 Task: Find a one-way business class flight from Sun Valley to Des Moines on May 9th for 5 adults, 1 child, and 2 infants, with 2 bags, departing between 07:00 and 00:00, and select Alaska as the airline.
Action: Mouse moved to (375, 122)
Screenshot: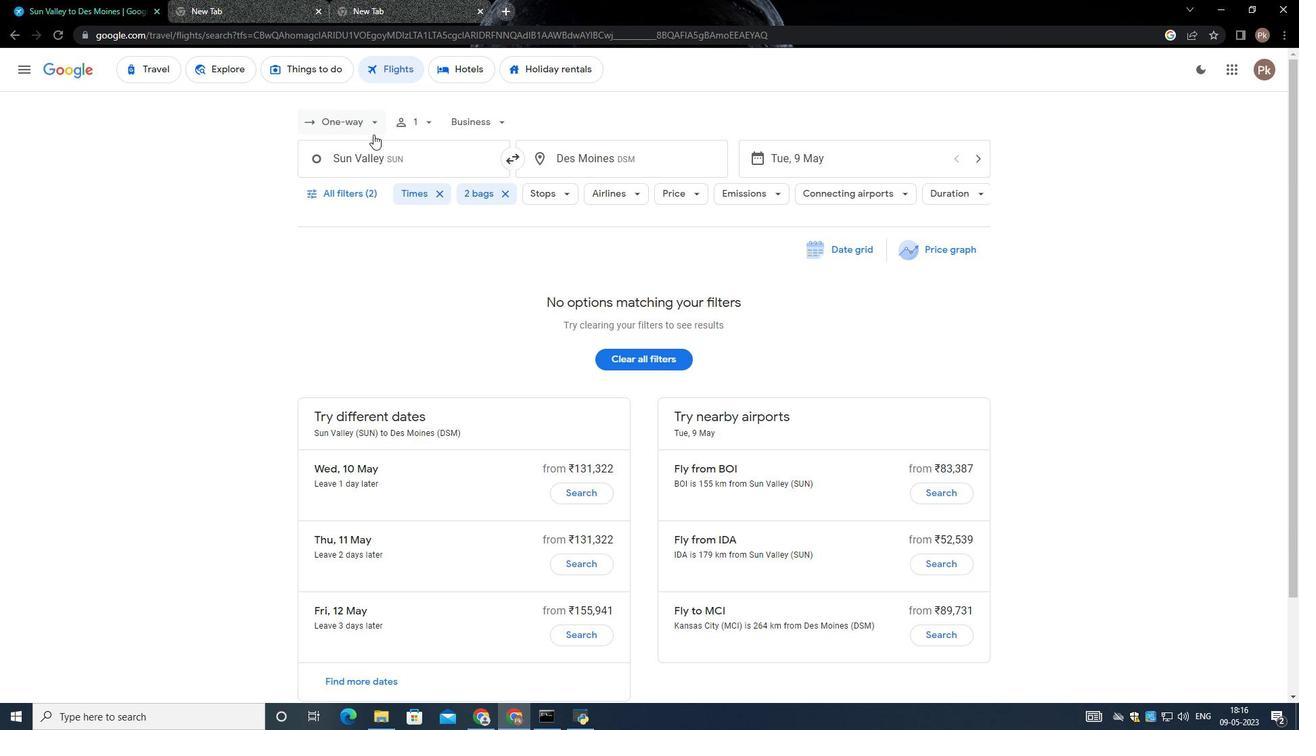 
Action: Mouse pressed left at (375, 122)
Screenshot: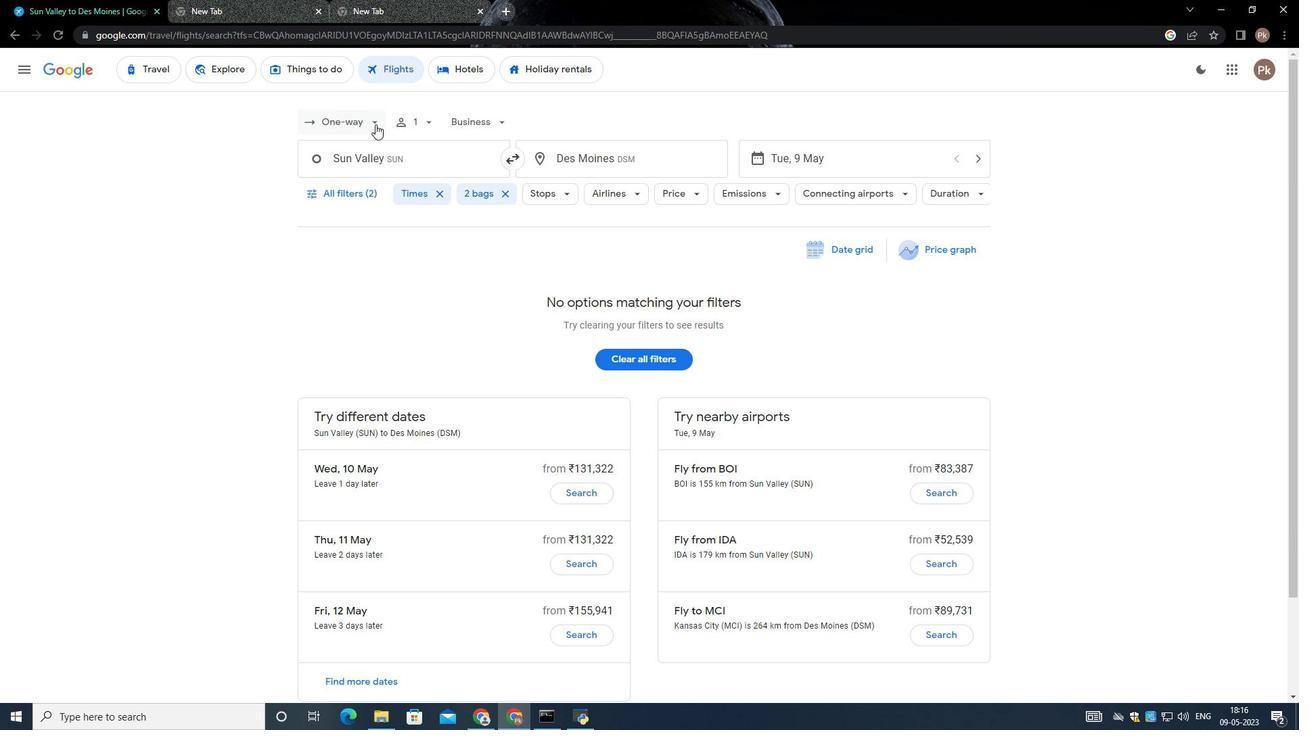 
Action: Mouse moved to (376, 186)
Screenshot: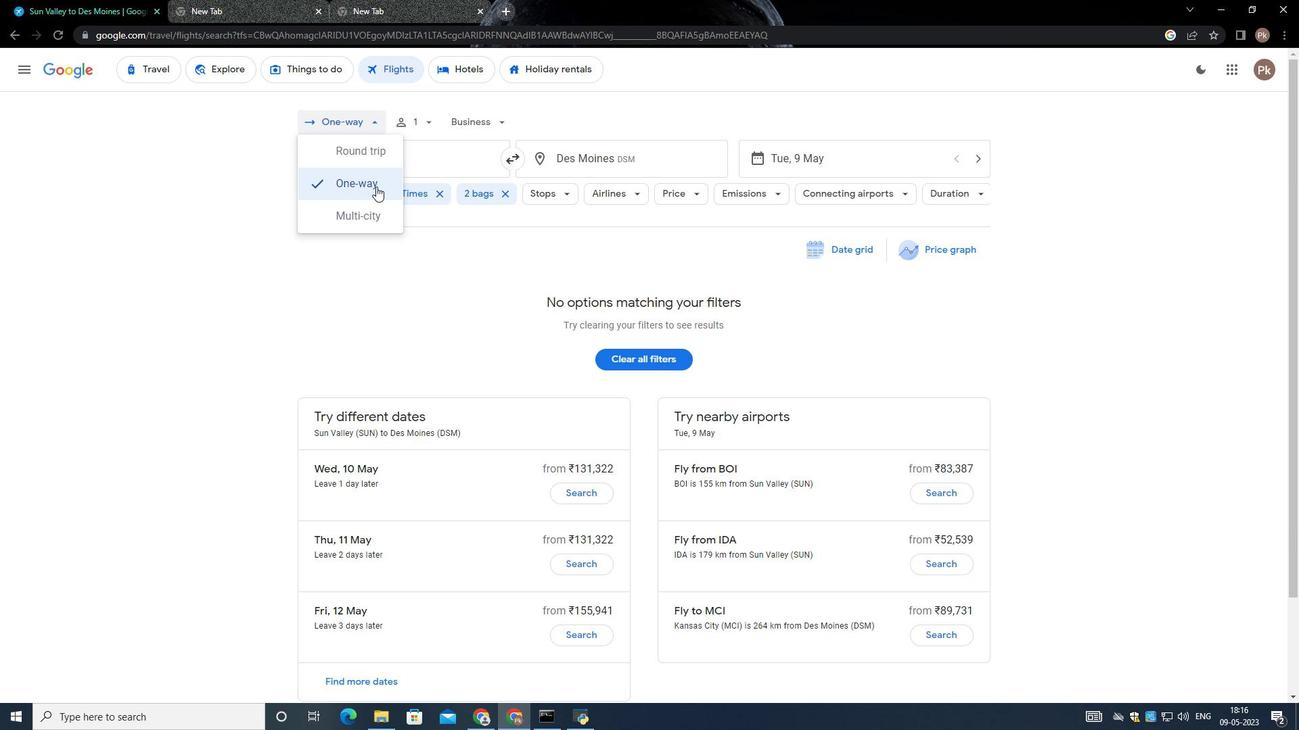 
Action: Mouse pressed left at (376, 186)
Screenshot: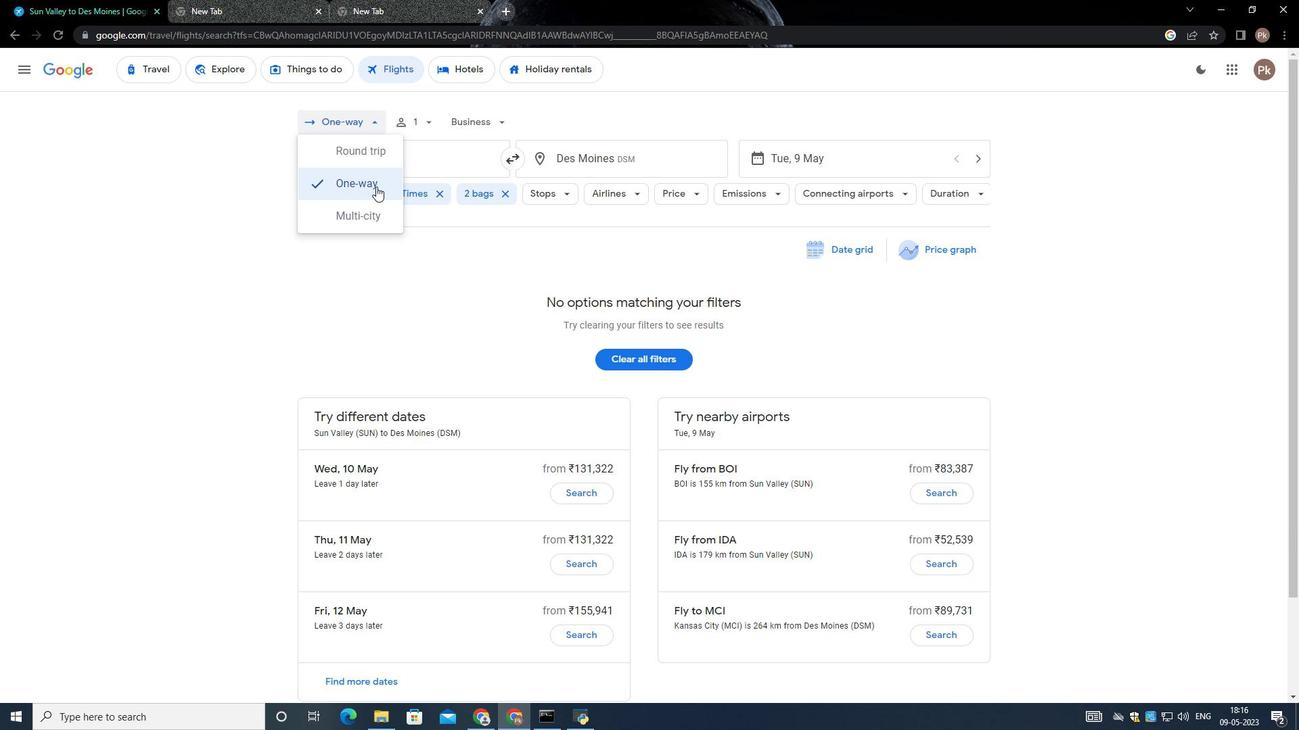 
Action: Mouse moved to (438, 122)
Screenshot: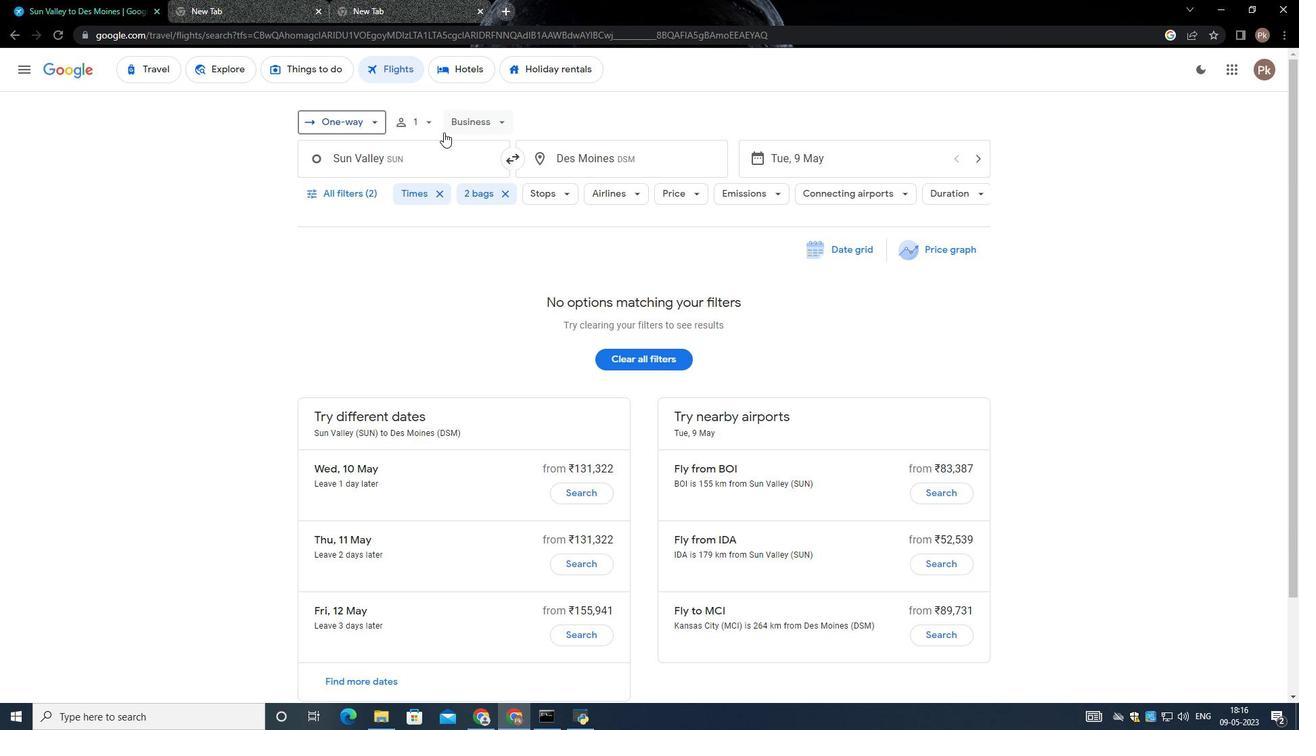 
Action: Mouse pressed left at (438, 122)
Screenshot: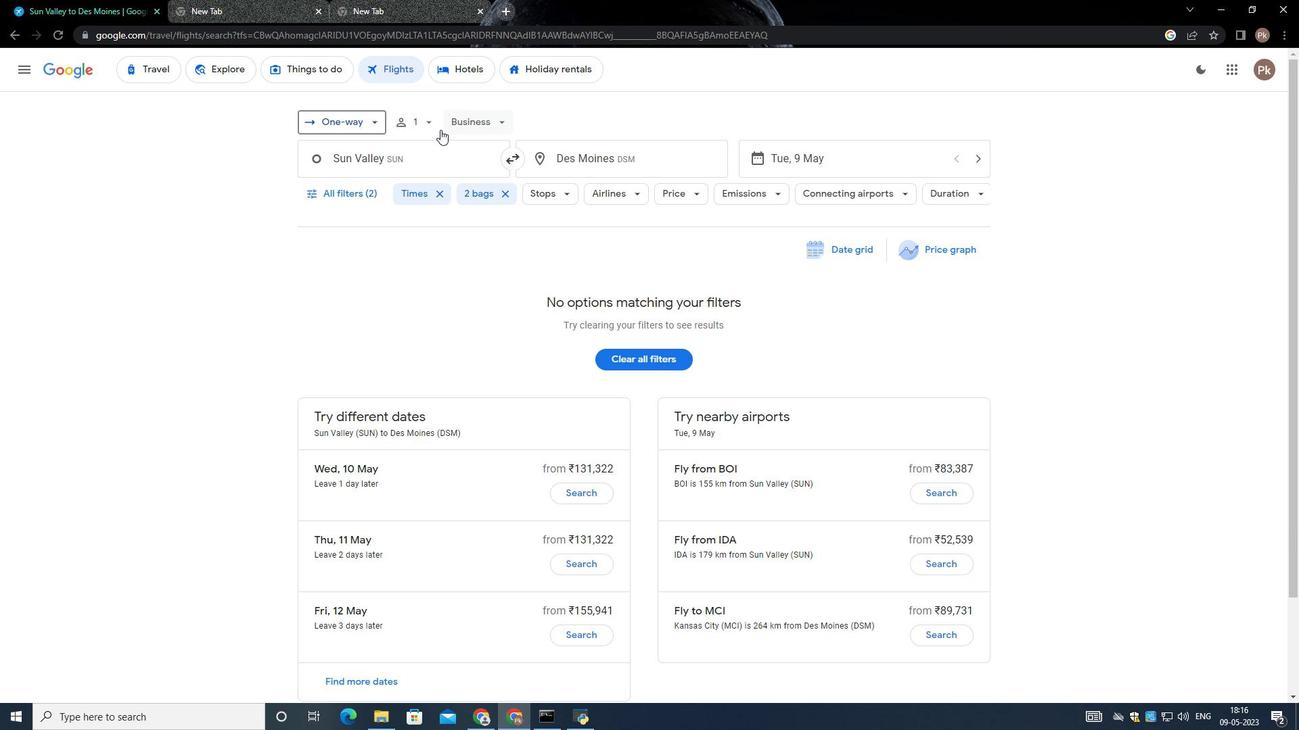 
Action: Mouse moved to (531, 159)
Screenshot: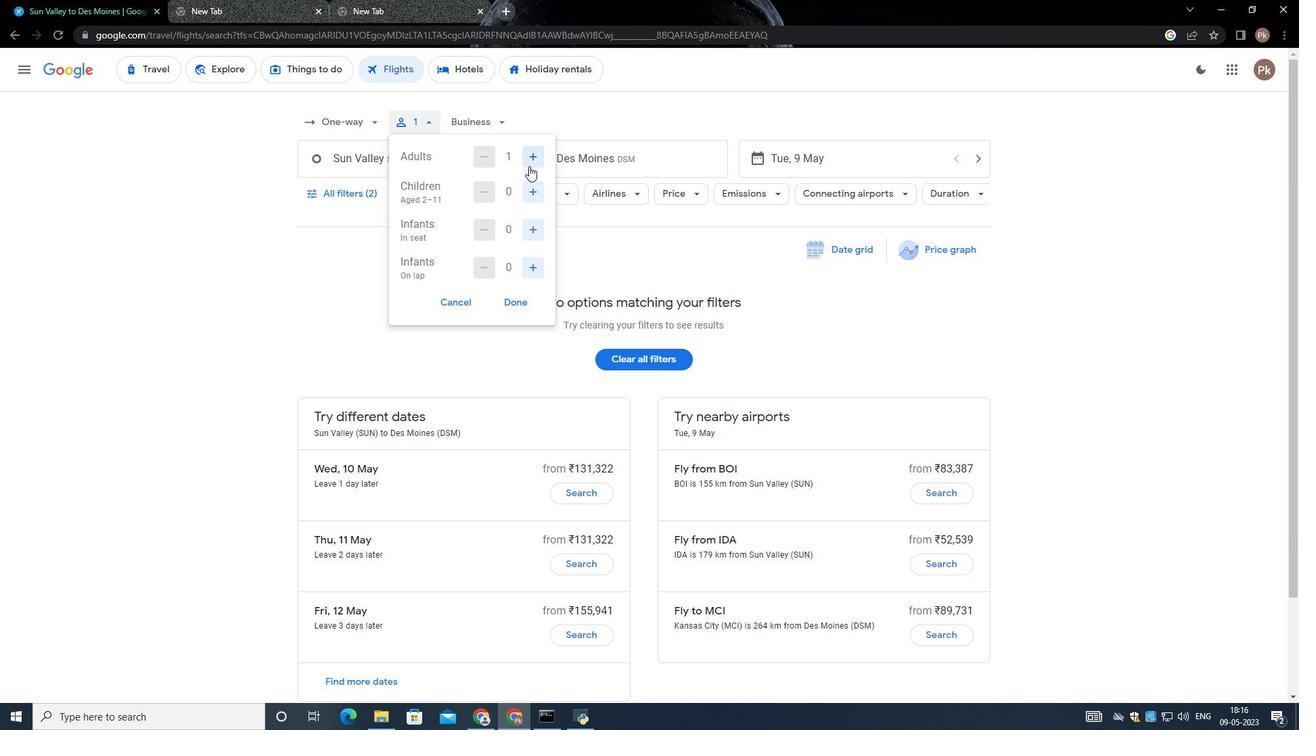 
Action: Mouse pressed left at (531, 159)
Screenshot: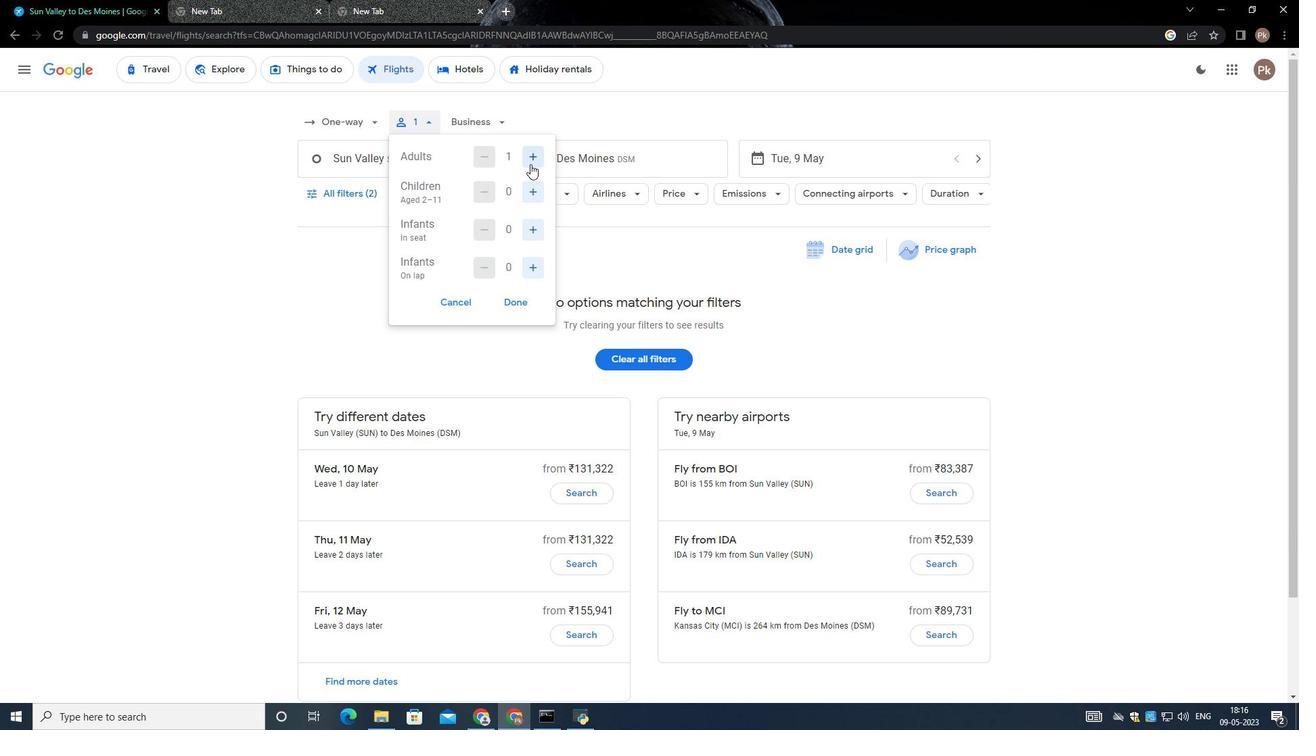 
Action: Mouse moved to (531, 159)
Screenshot: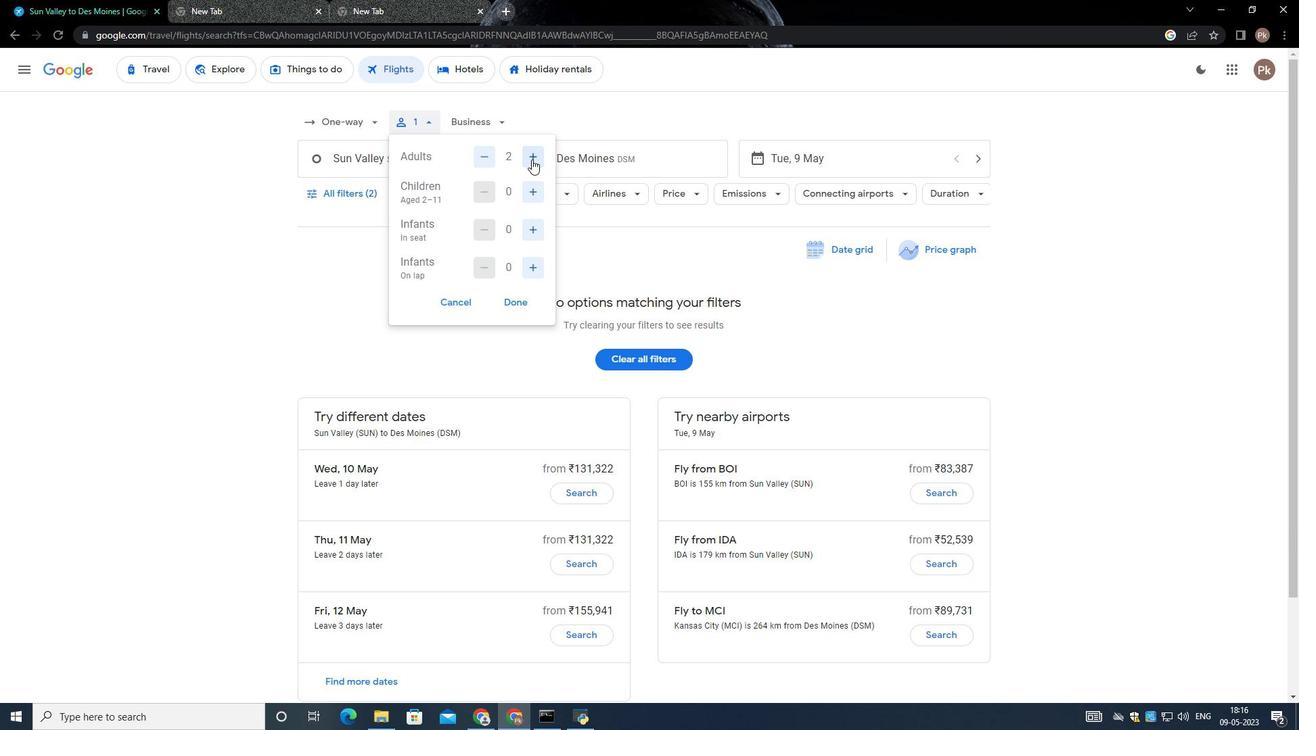 
Action: Mouse pressed left at (531, 159)
Screenshot: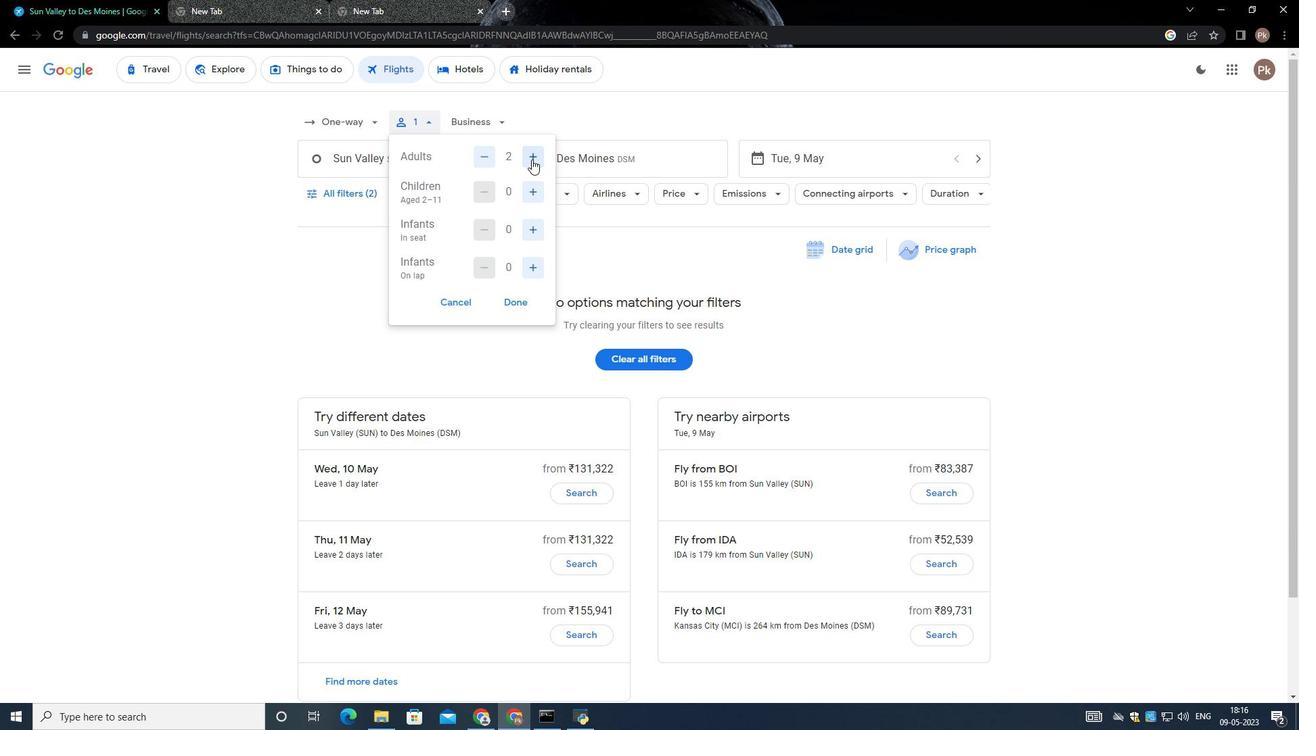 
Action: Mouse pressed left at (531, 159)
Screenshot: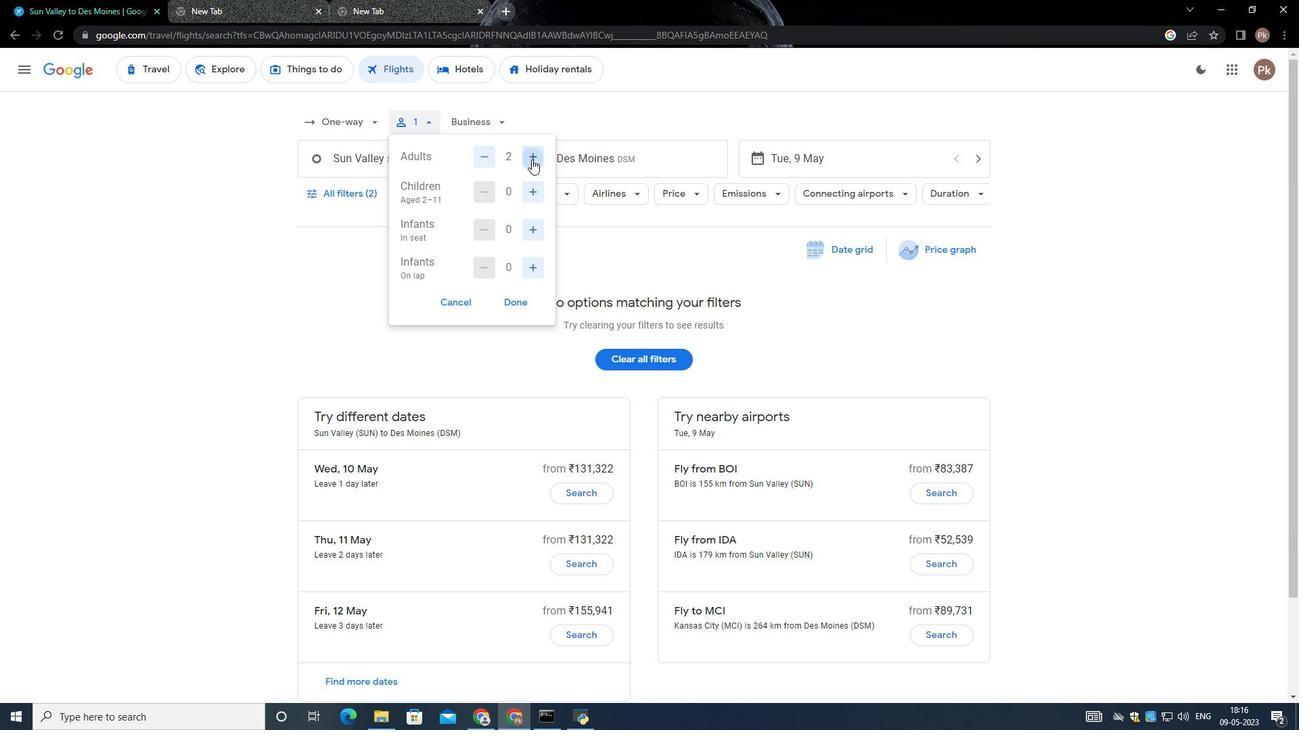 
Action: Mouse pressed left at (531, 159)
Screenshot: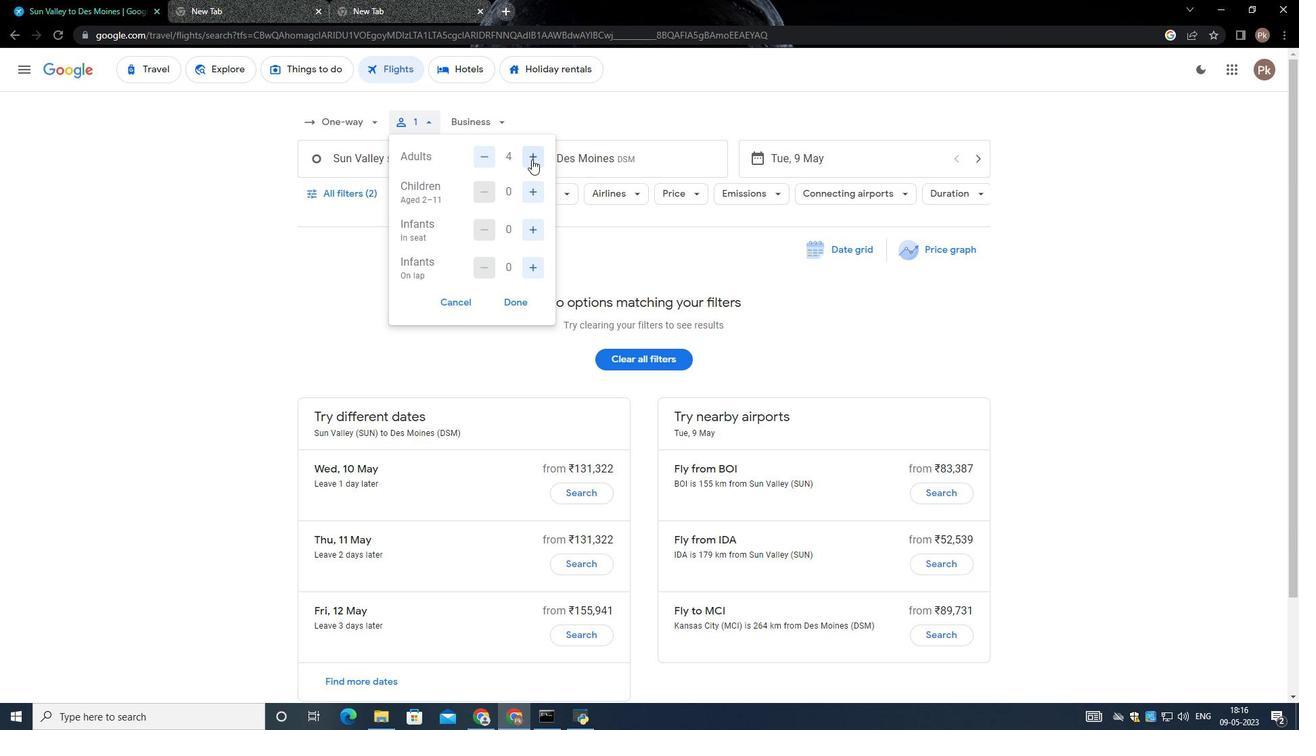 
Action: Mouse moved to (538, 196)
Screenshot: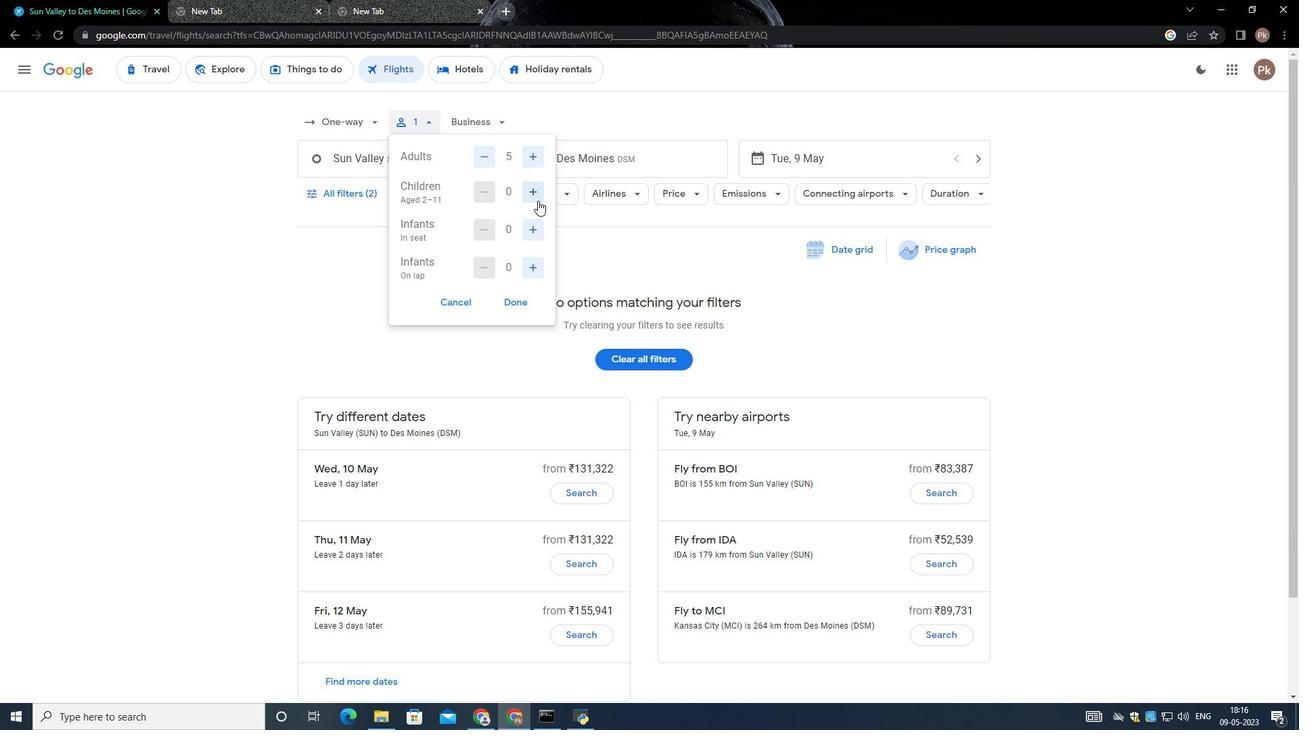 
Action: Mouse pressed left at (538, 196)
Screenshot: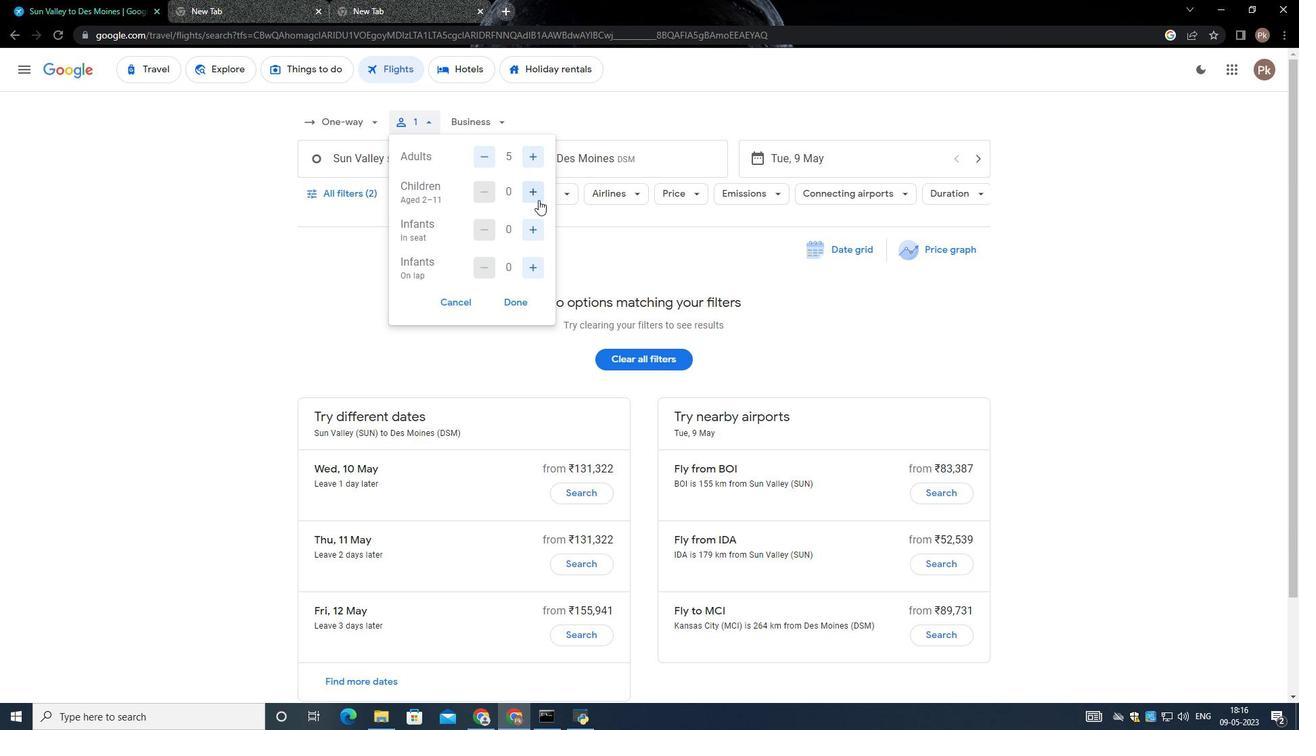 
Action: Mouse moved to (533, 227)
Screenshot: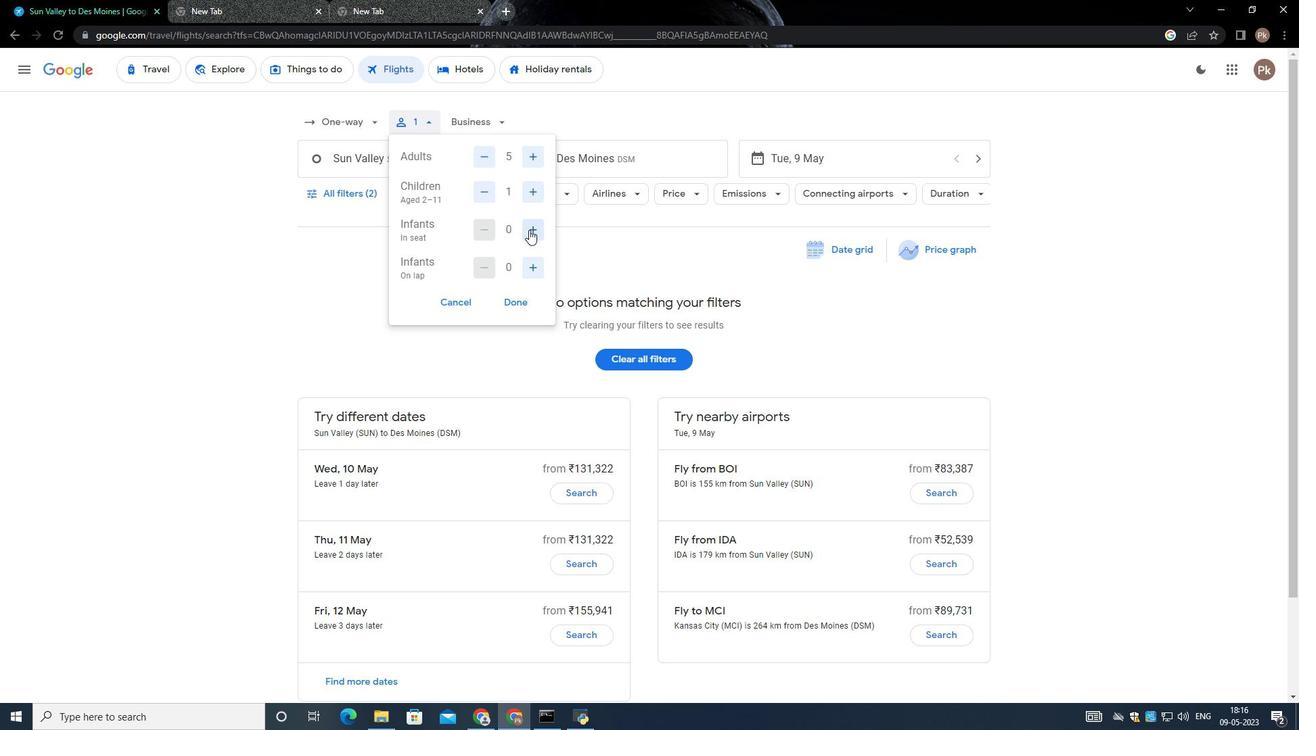 
Action: Mouse pressed left at (533, 227)
Screenshot: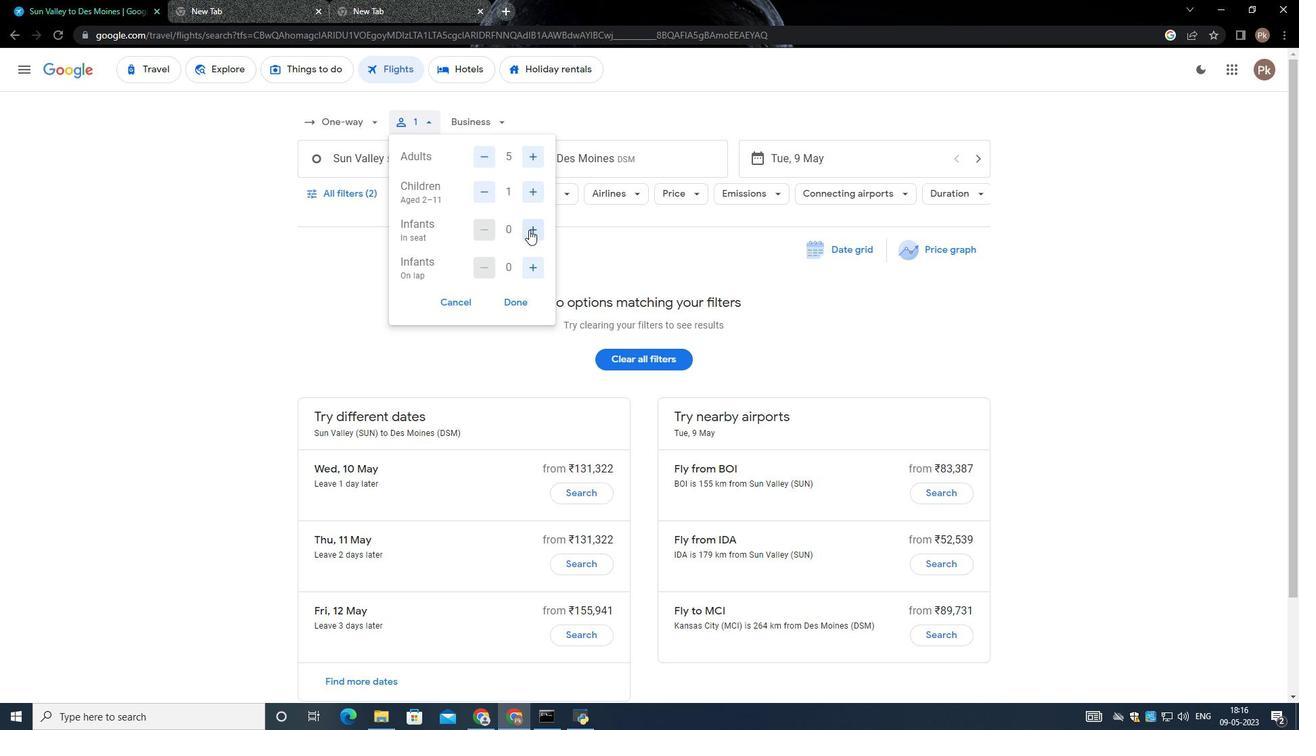 
Action: Mouse pressed left at (533, 227)
Screenshot: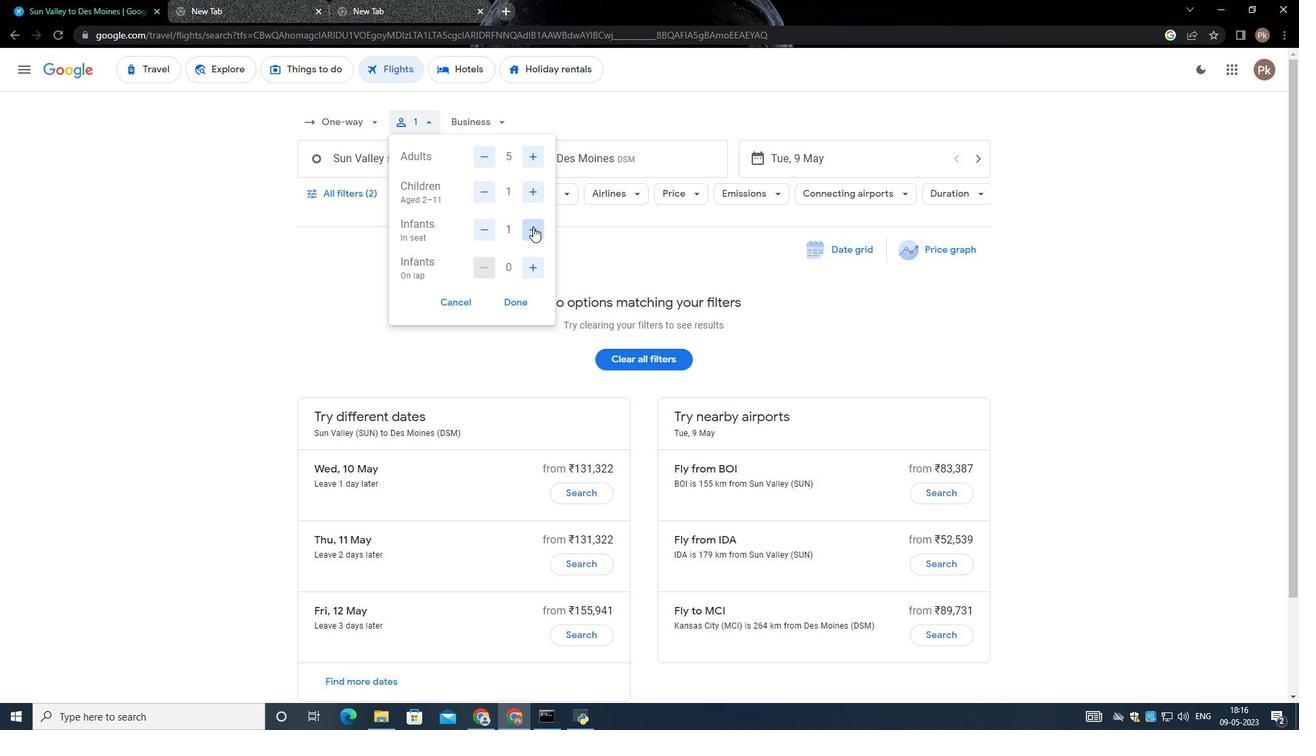 
Action: Mouse moved to (535, 267)
Screenshot: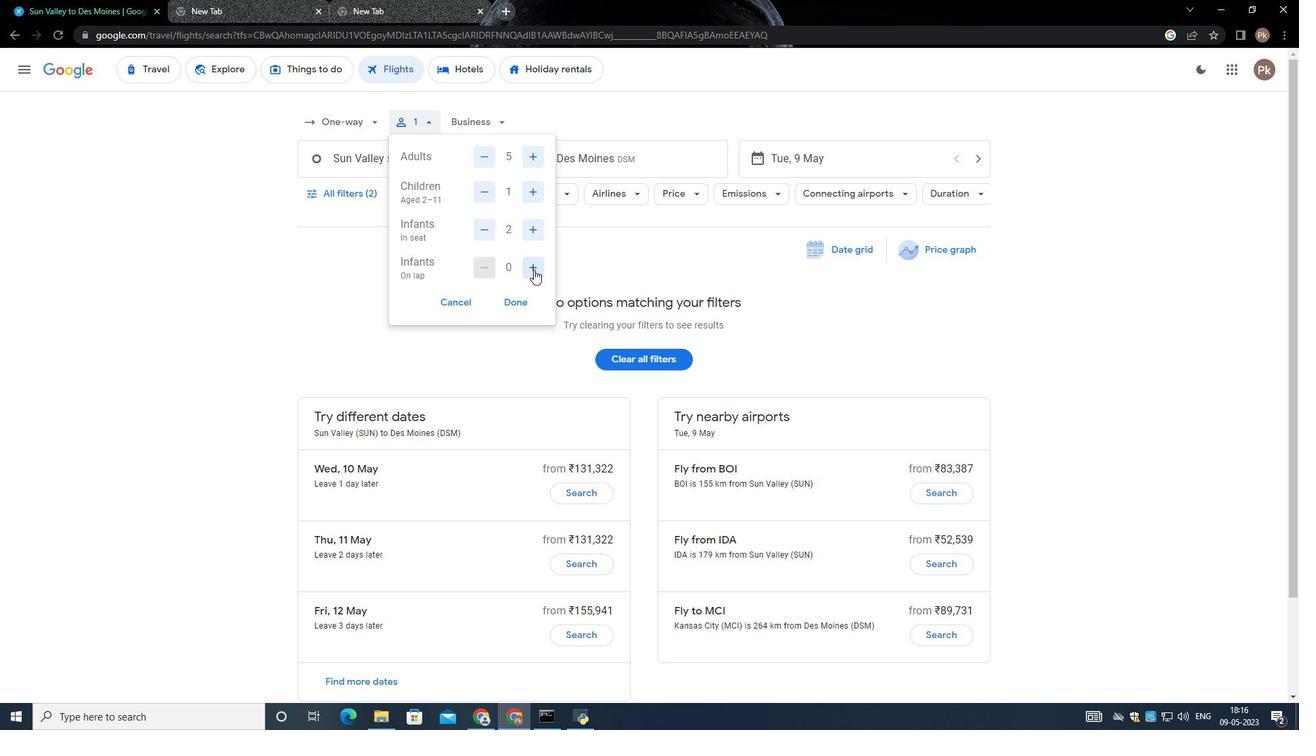 
Action: Mouse pressed left at (535, 267)
Screenshot: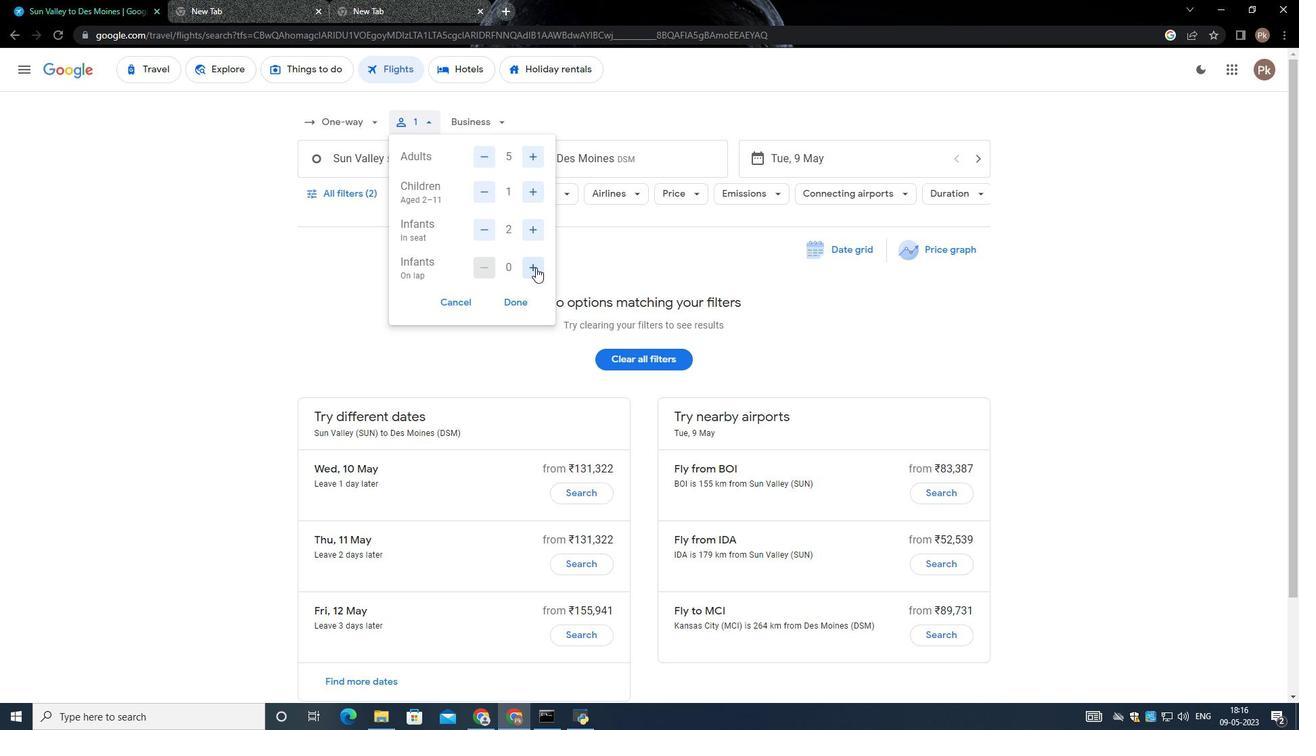 
Action: Mouse moved to (514, 297)
Screenshot: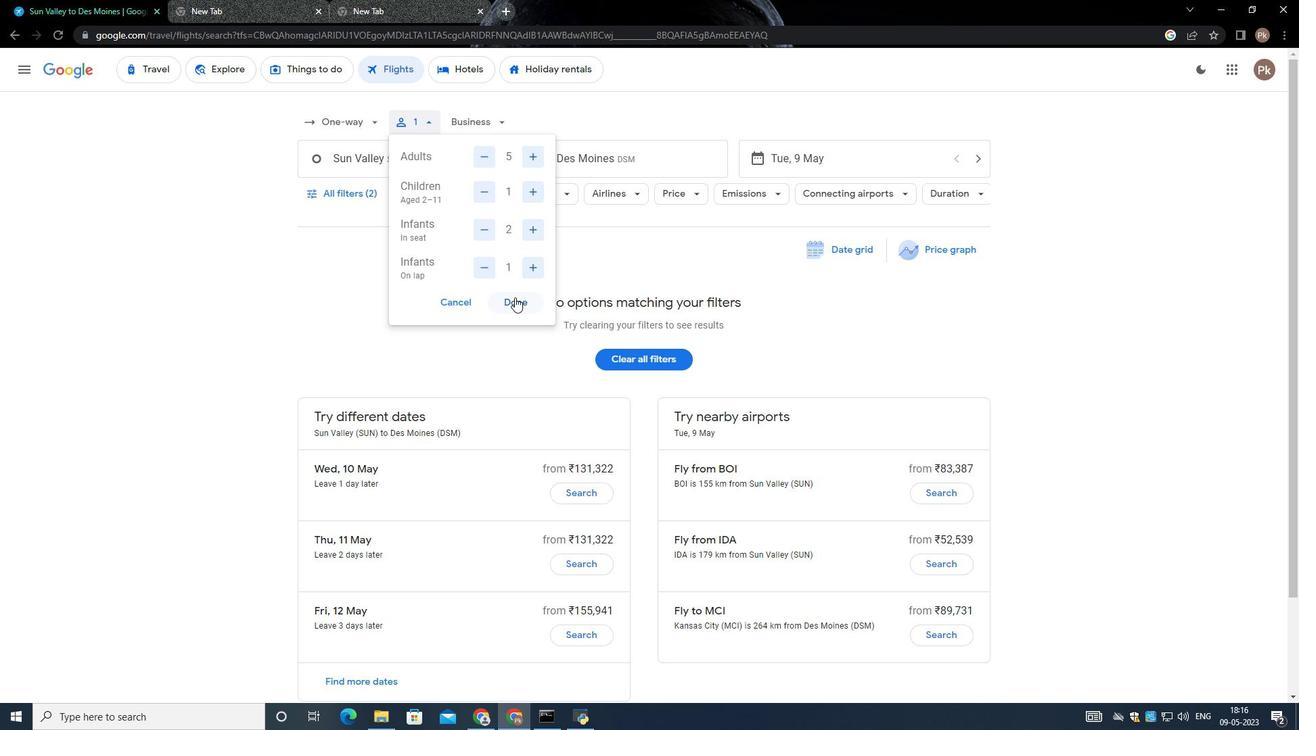
Action: Mouse pressed left at (514, 297)
Screenshot: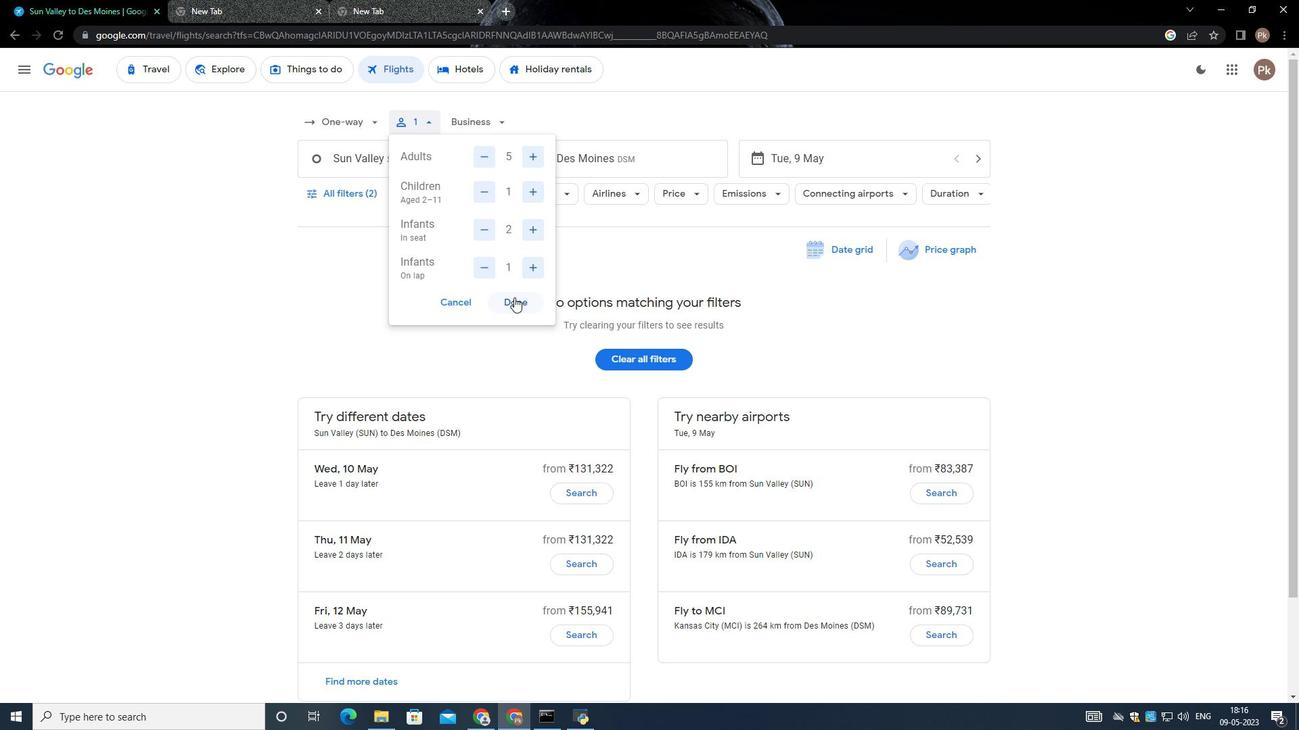 
Action: Mouse moved to (475, 122)
Screenshot: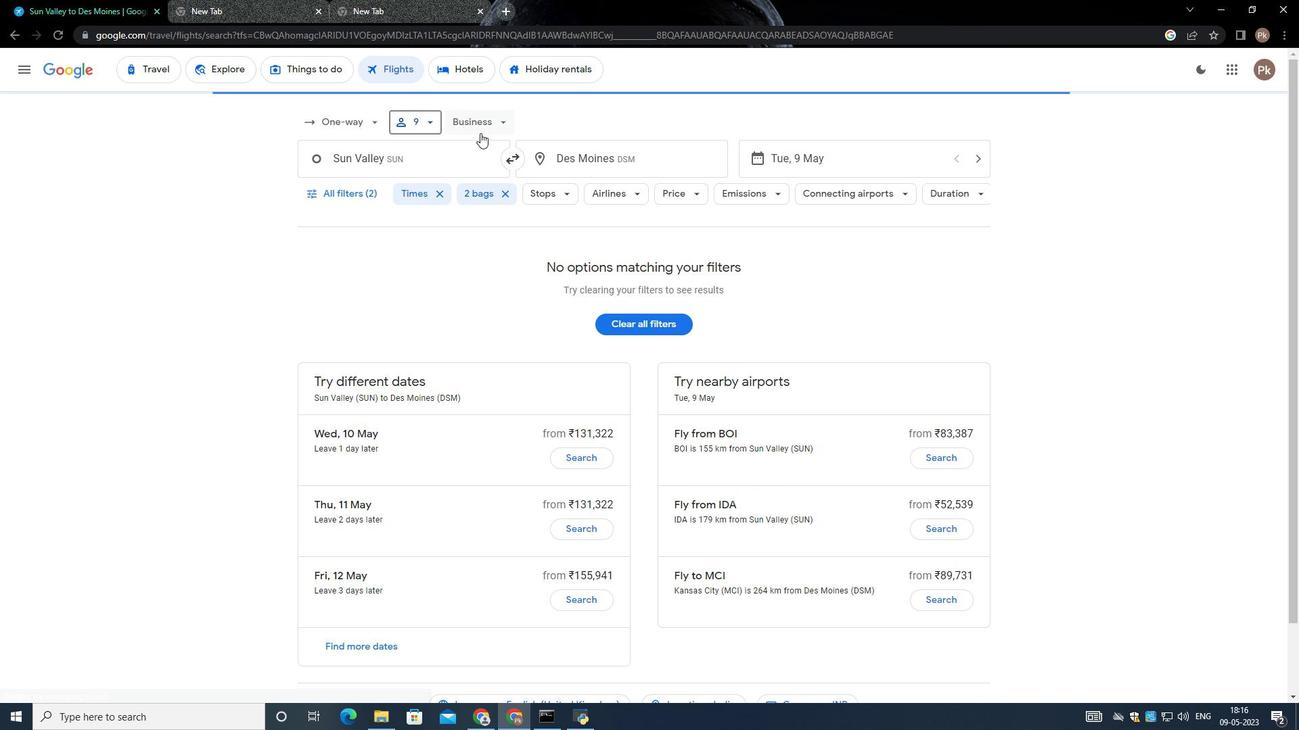 
Action: Mouse pressed left at (475, 122)
Screenshot: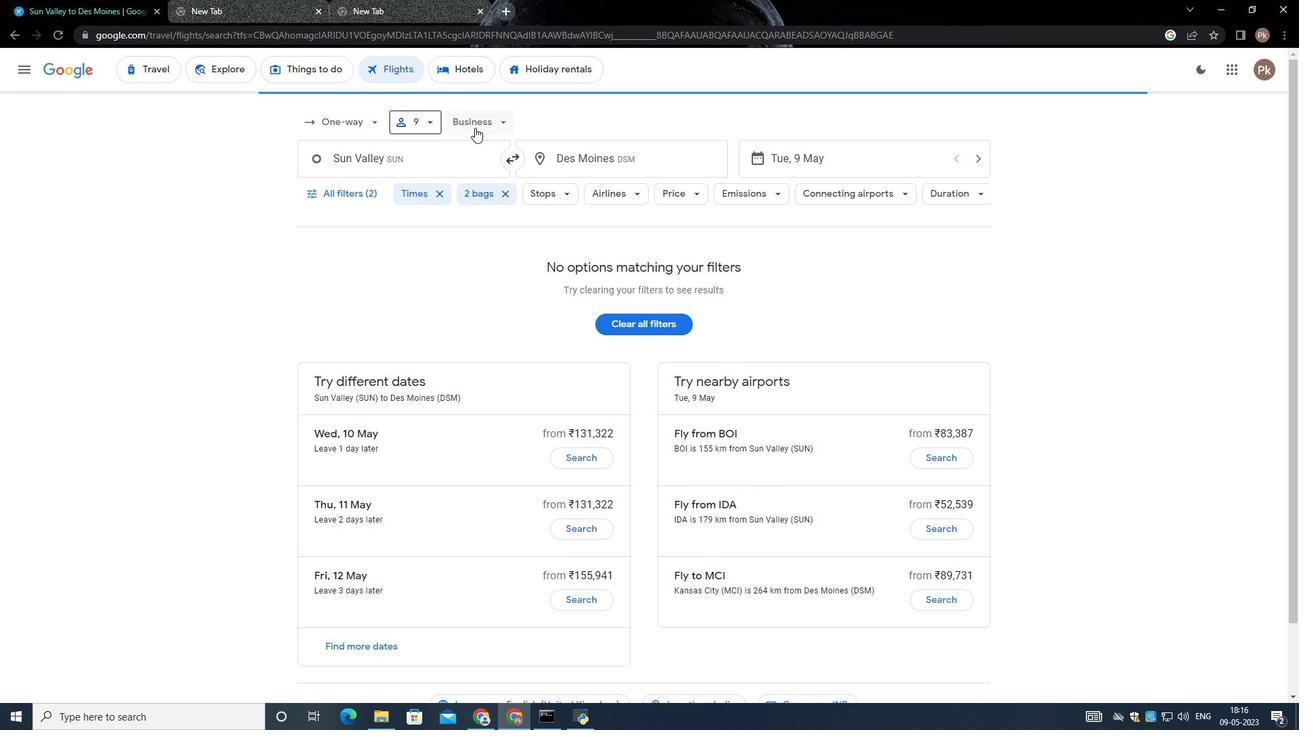 
Action: Mouse moved to (519, 211)
Screenshot: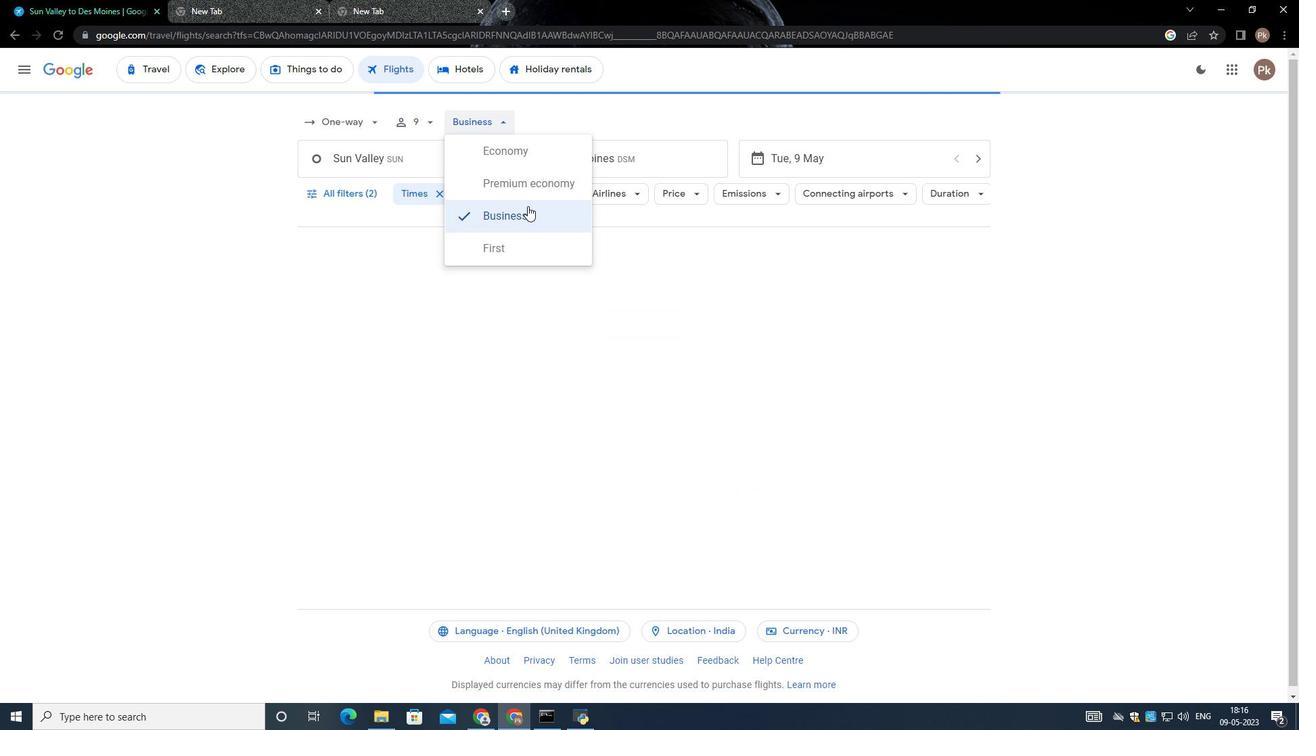 
Action: Mouse pressed left at (519, 211)
Screenshot: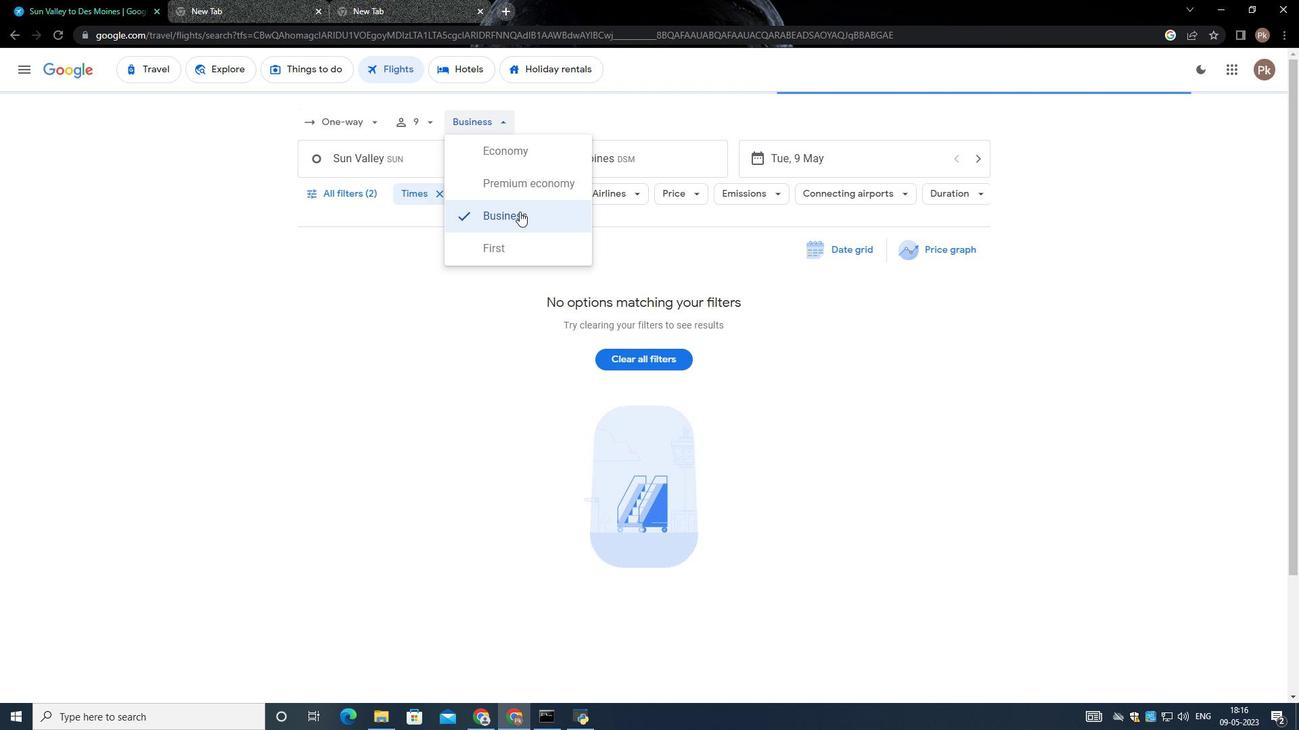 
Action: Mouse moved to (373, 160)
Screenshot: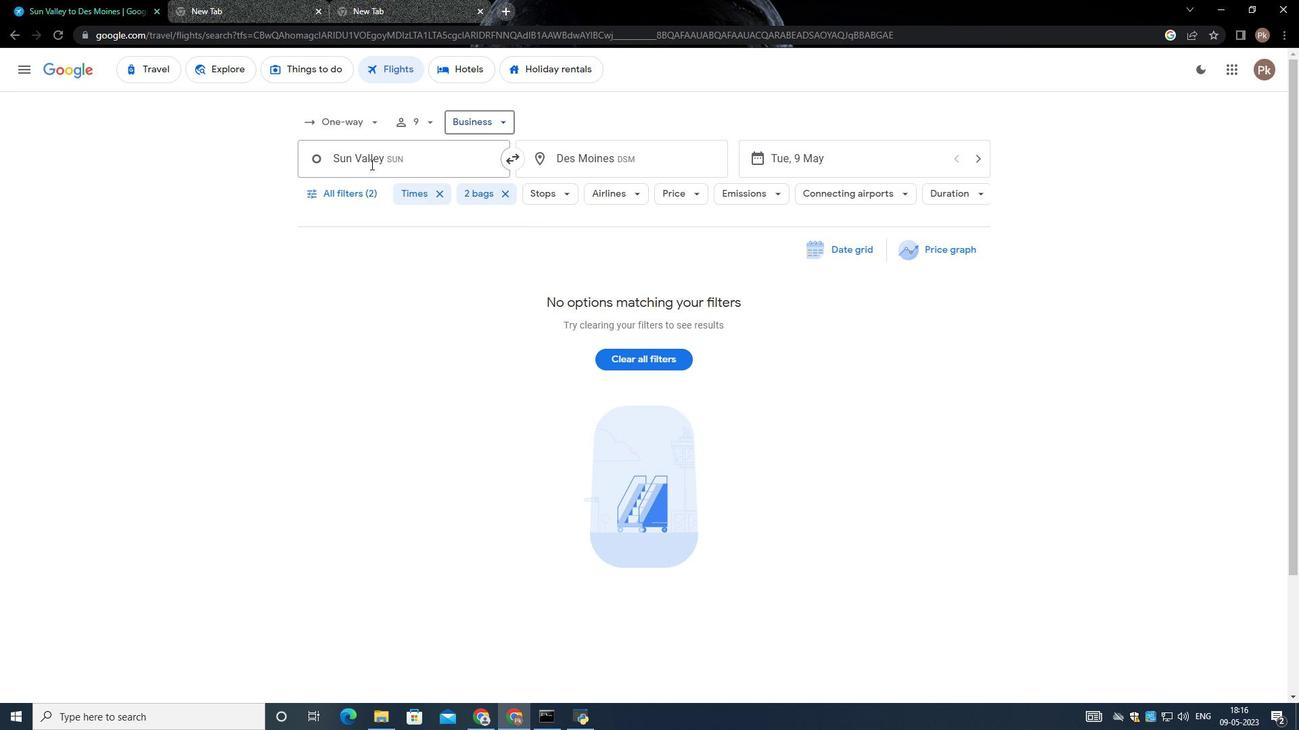 
Action: Mouse pressed left at (373, 160)
Screenshot: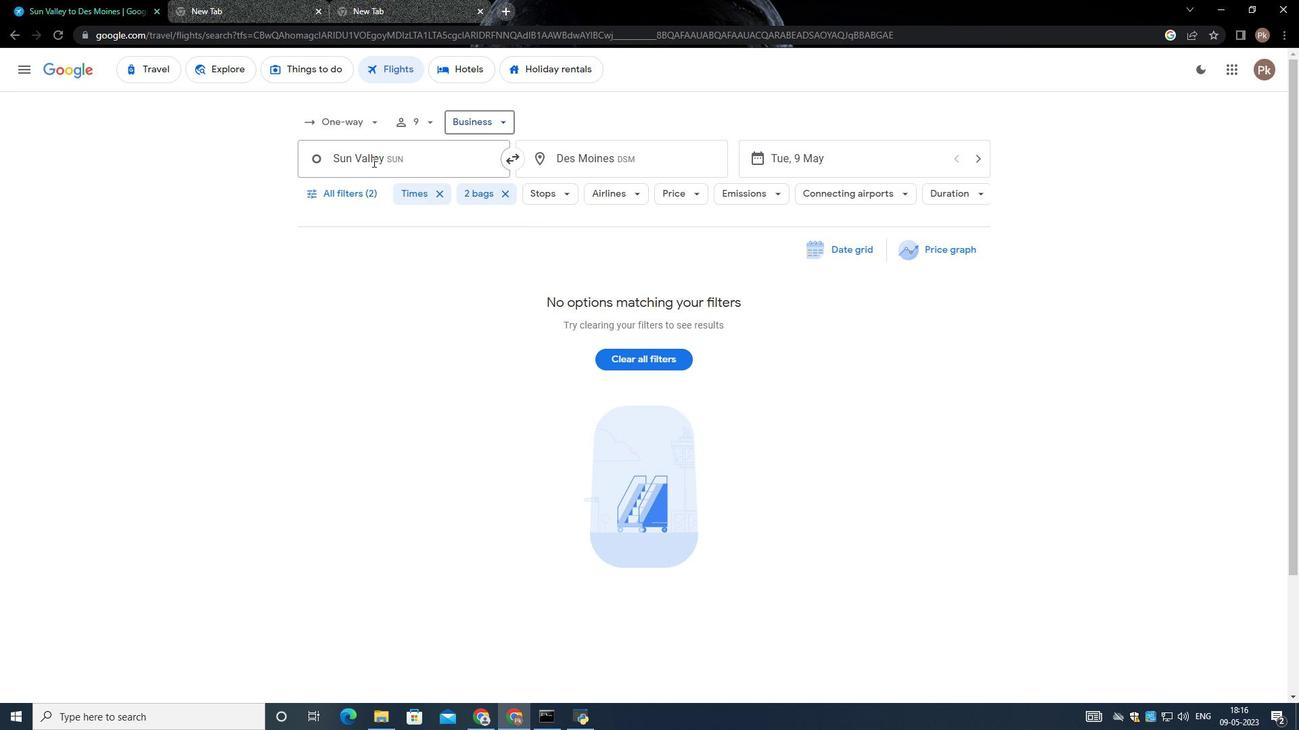 
Action: Mouse moved to (377, 160)
Screenshot: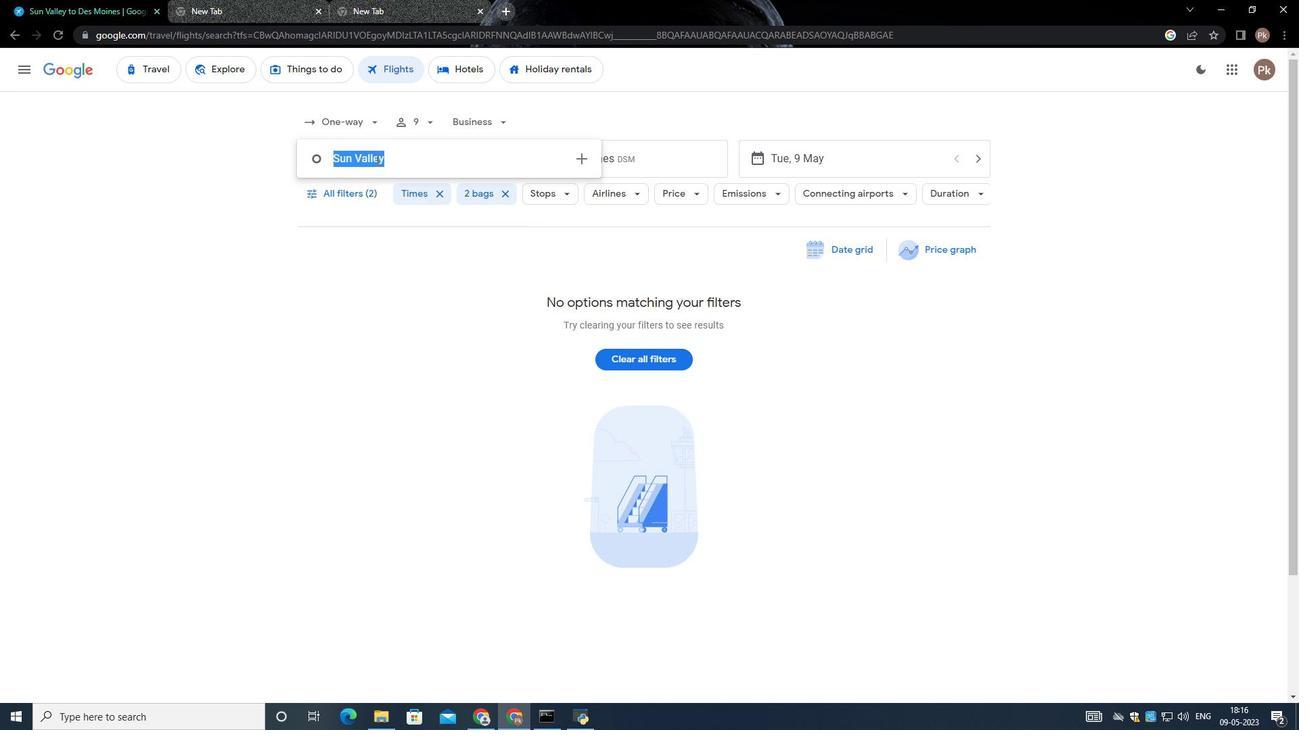 
Action: Key pressed <Key.backspace><Key.shift>Quad<Key.space><Key.shift>City<Key.space><Key.shift>International
Screenshot: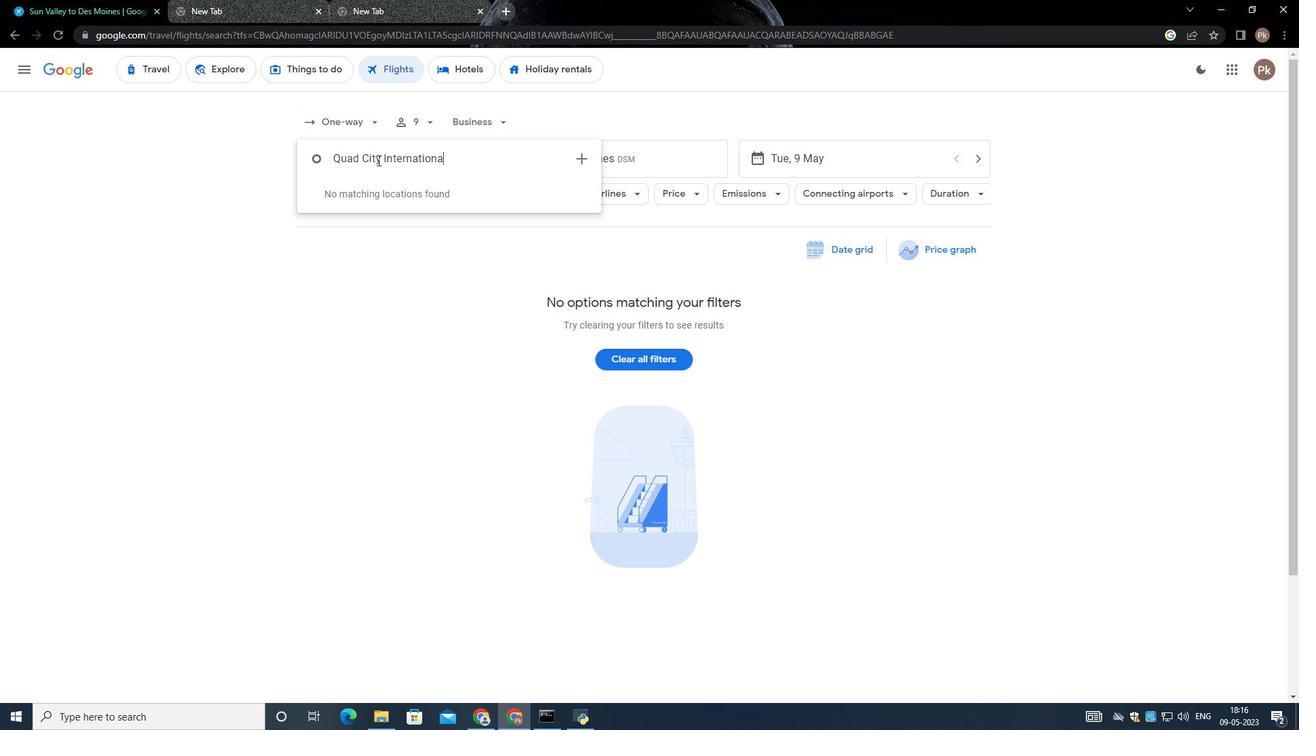 
Action: Mouse moved to (471, 156)
Screenshot: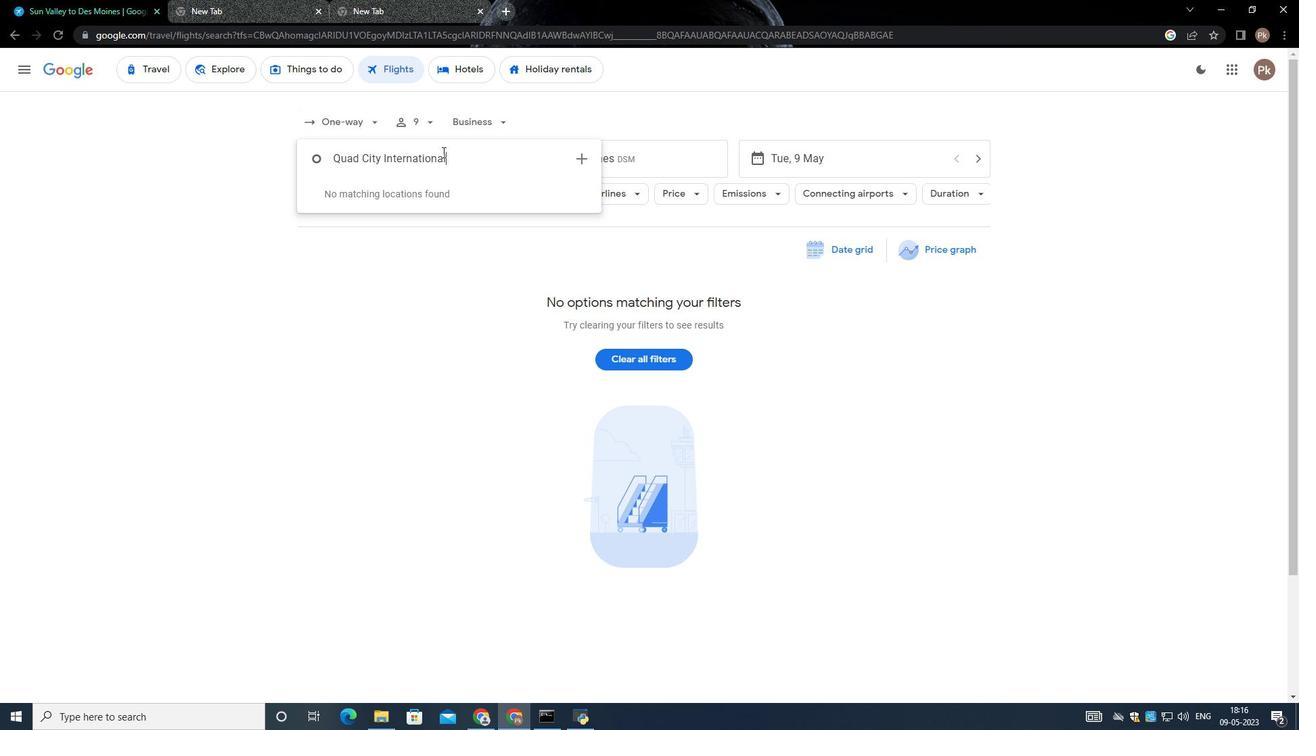 
Action: Key pressed <Key.shift>Airport
Screenshot: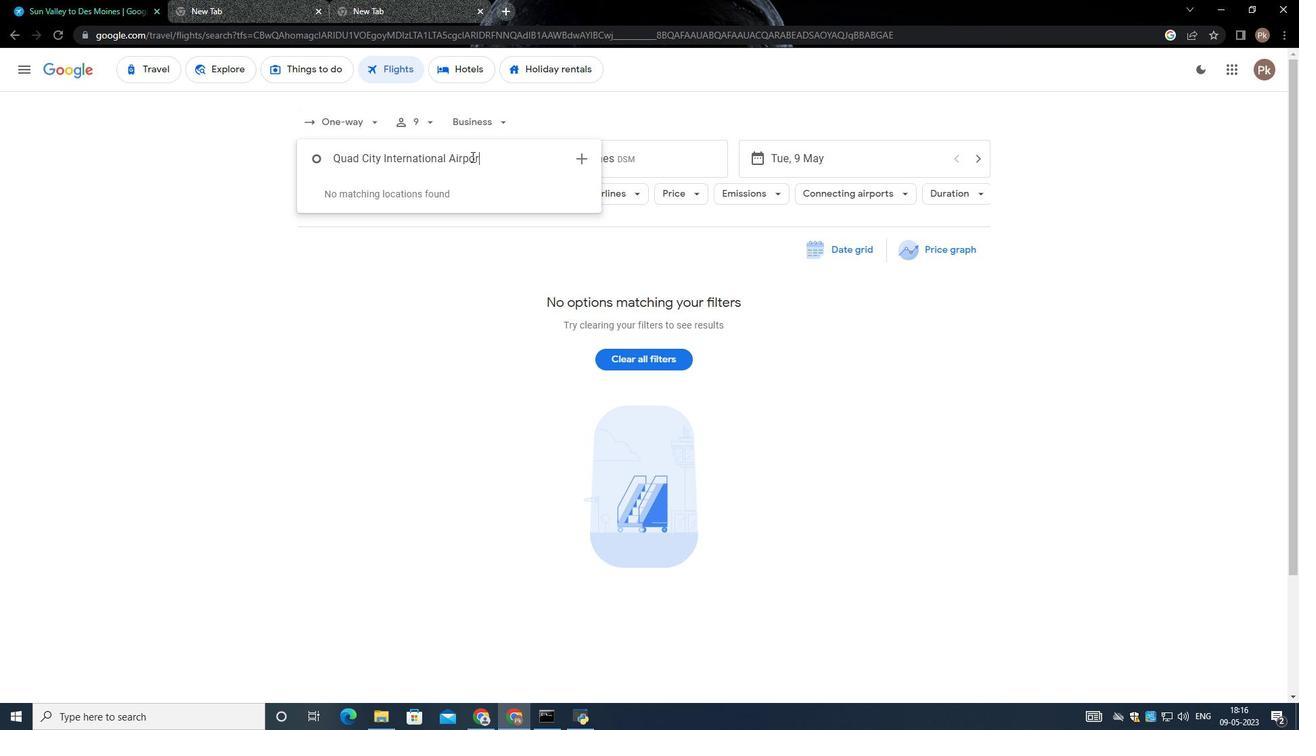 
Action: Mouse moved to (467, 156)
Screenshot: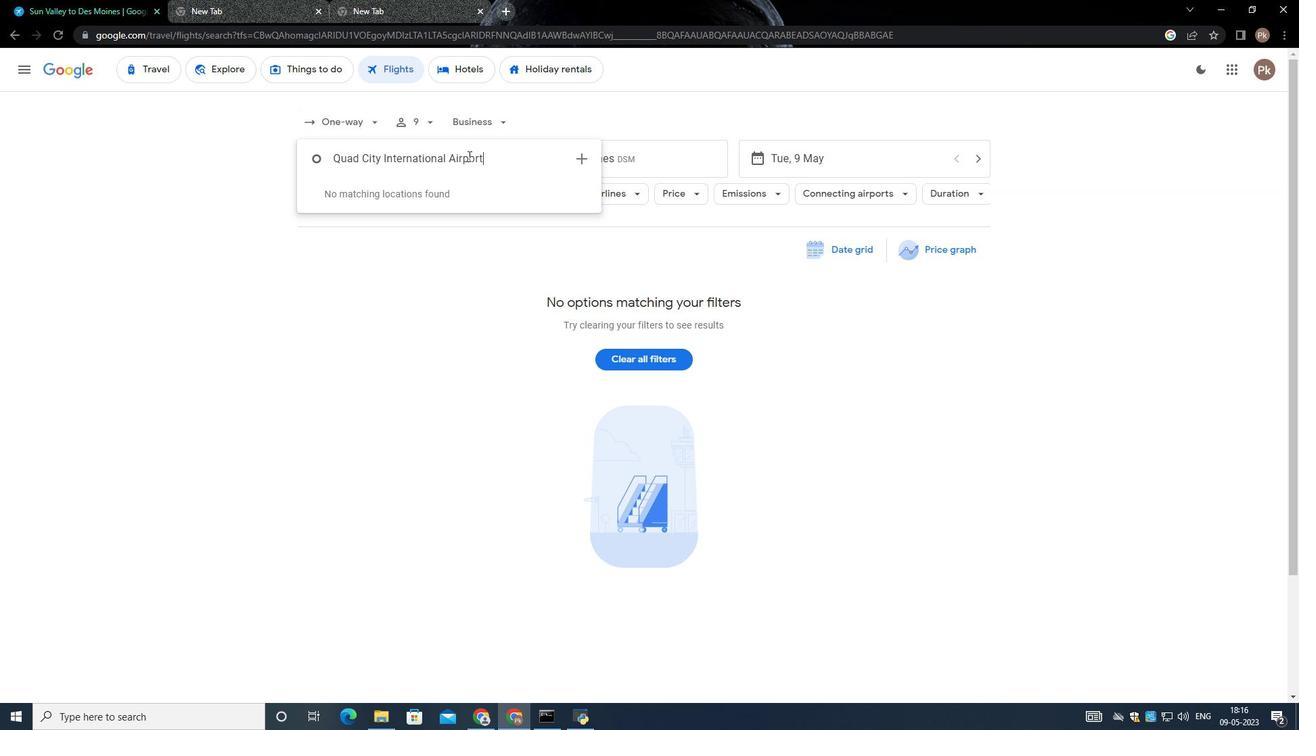 
Action: Key pressed <Key.enter>
Screenshot: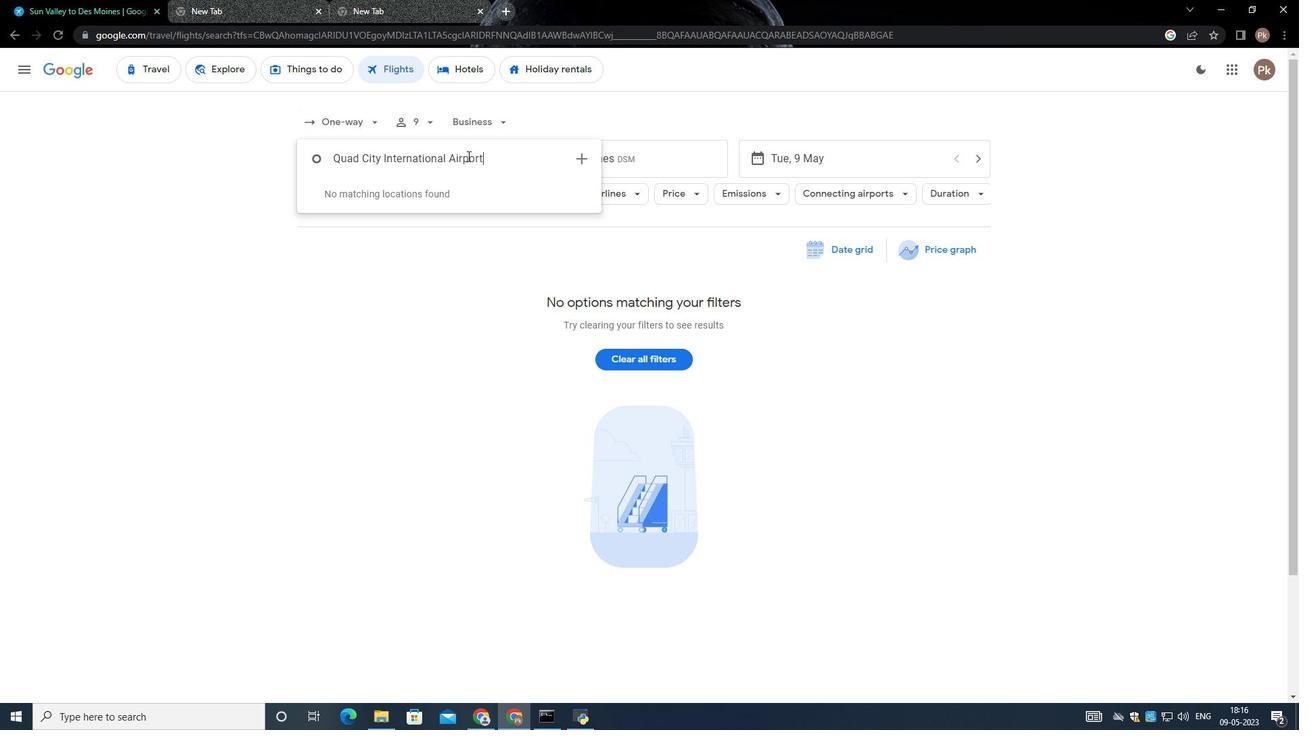 
Action: Mouse moved to (595, 154)
Screenshot: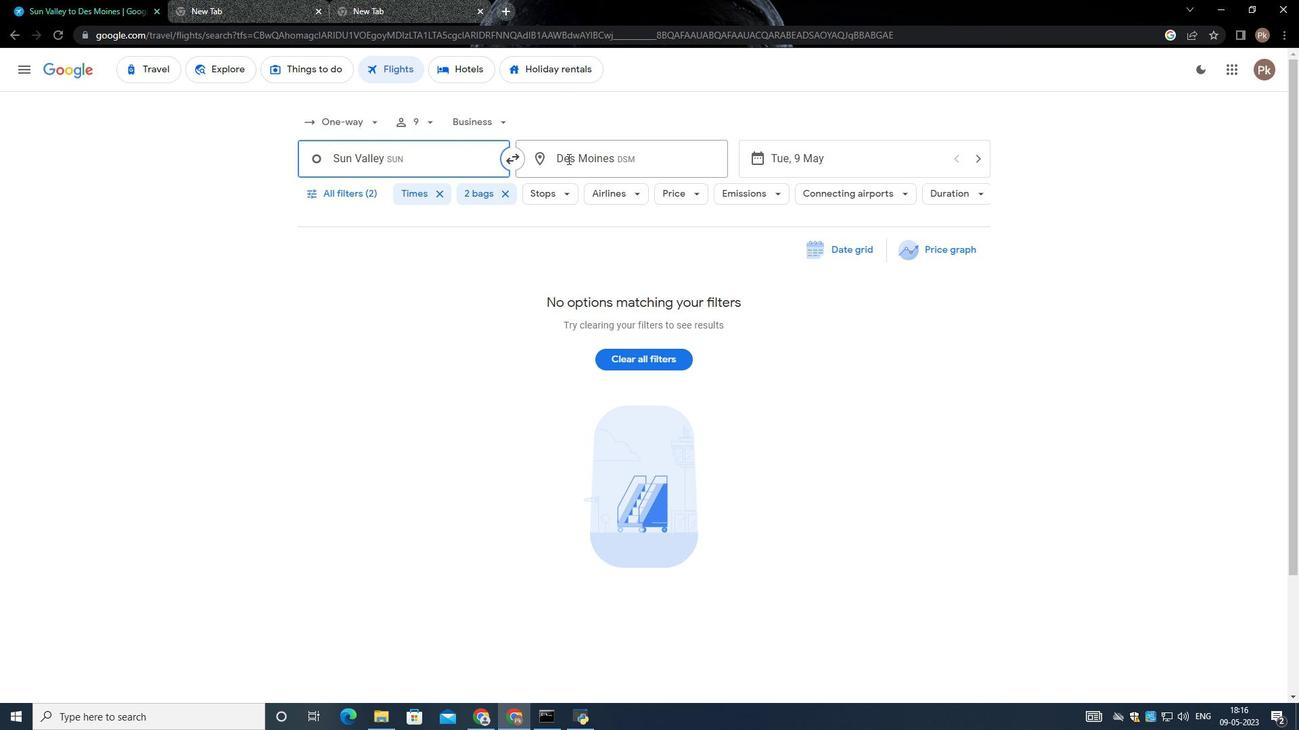 
Action: Mouse pressed left at (595, 154)
Screenshot: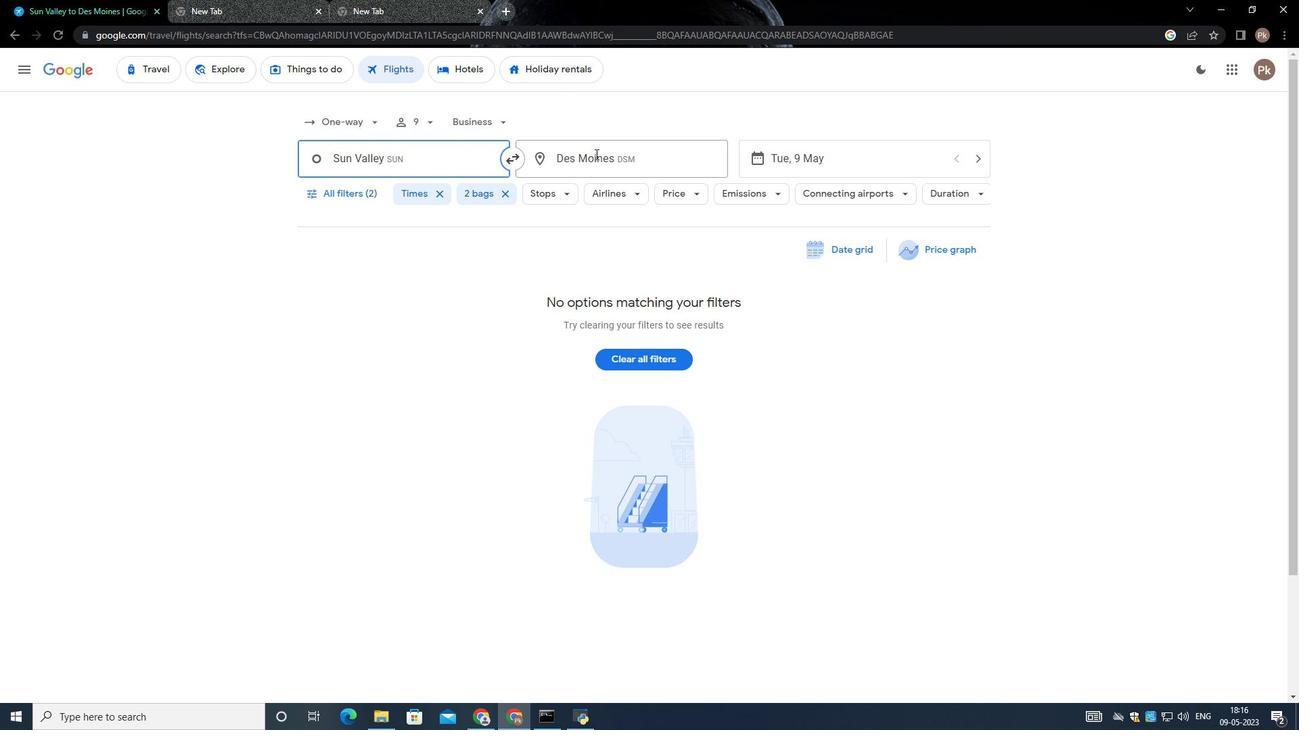 
Action: Mouse moved to (649, 229)
Screenshot: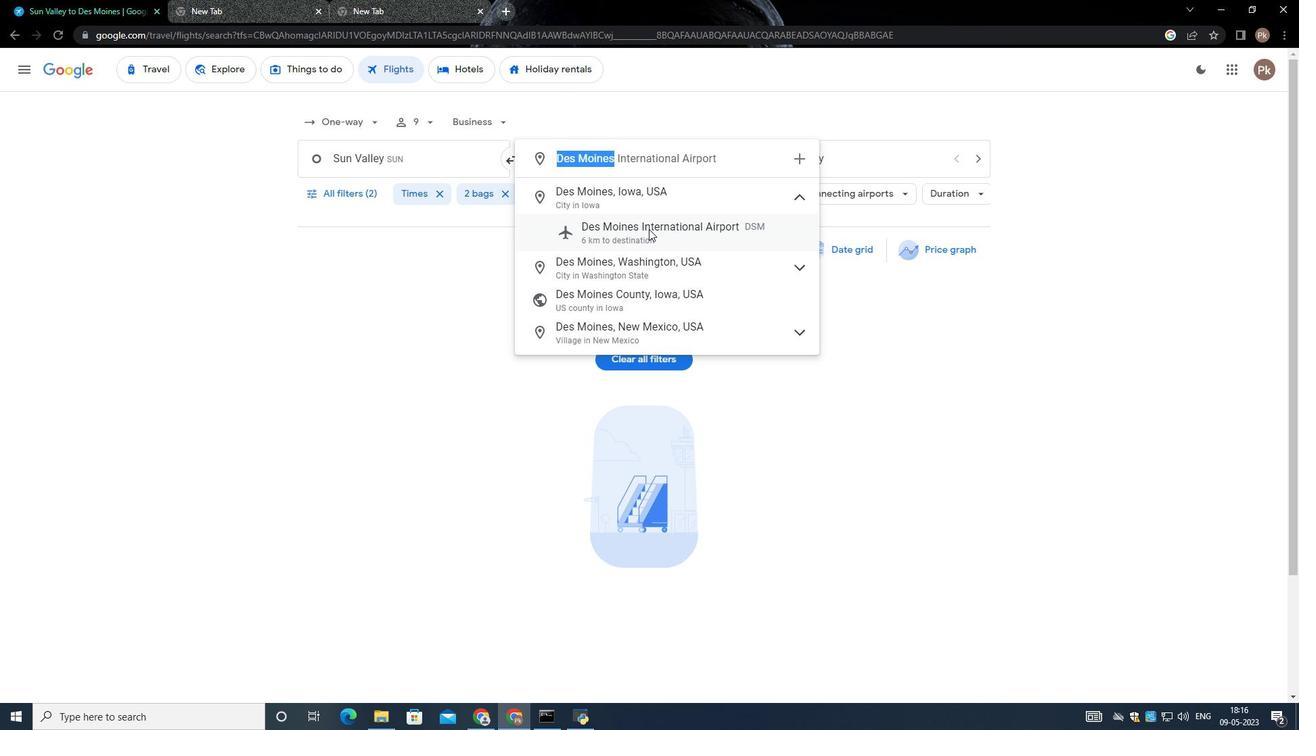 
Action: Mouse pressed left at (649, 229)
Screenshot: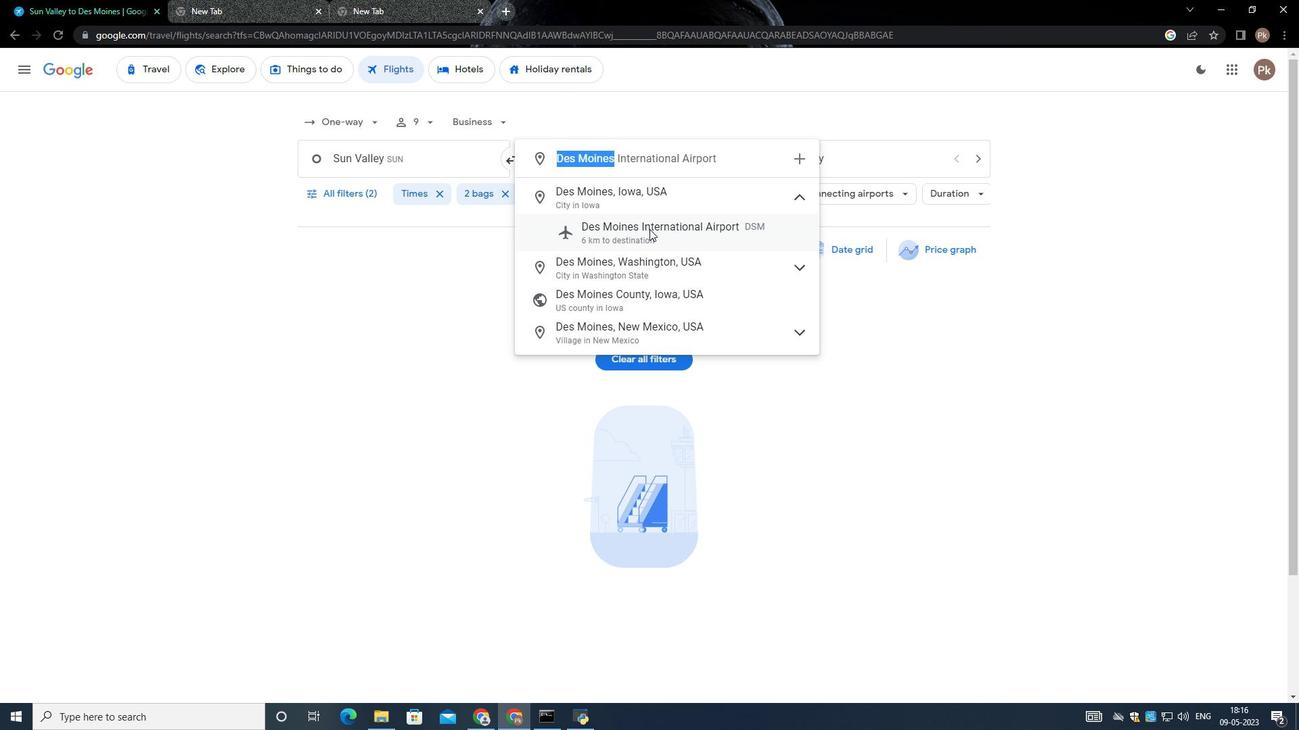 
Action: Mouse moved to (847, 163)
Screenshot: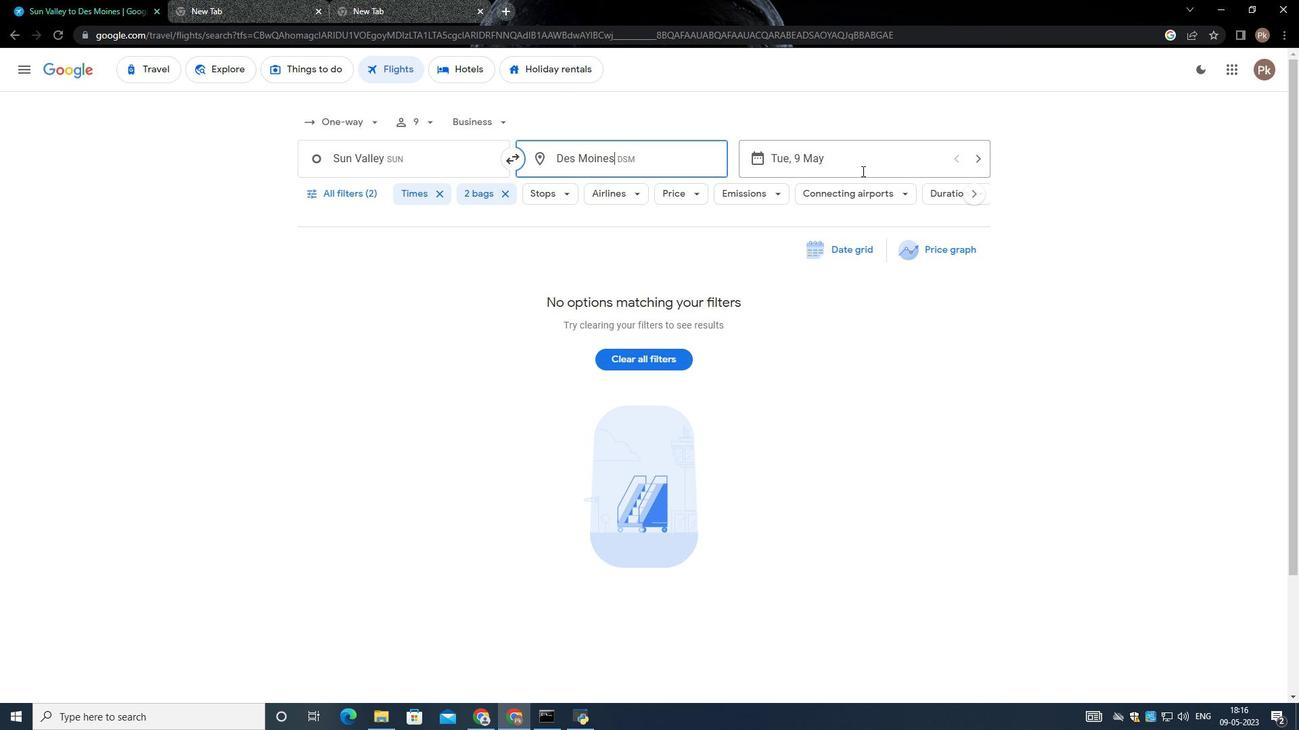 
Action: Mouse pressed left at (847, 163)
Screenshot: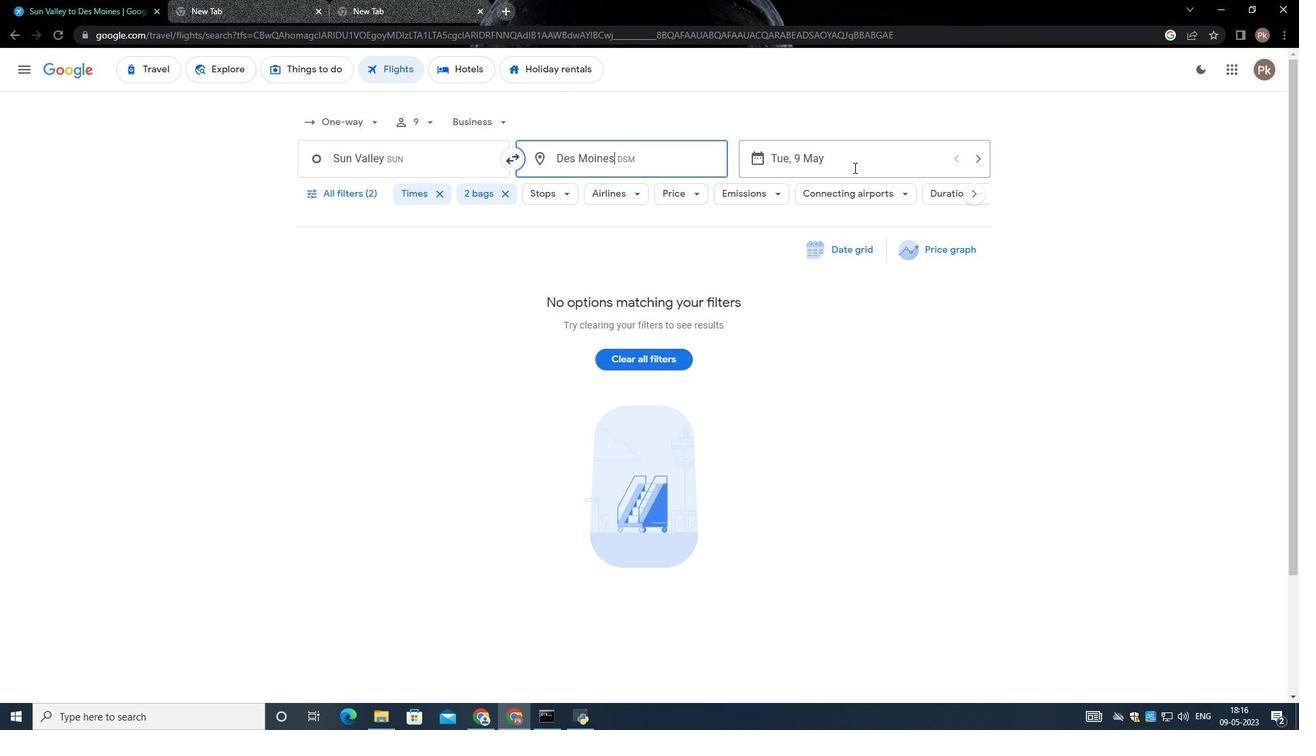 
Action: Mouse moved to (584, 297)
Screenshot: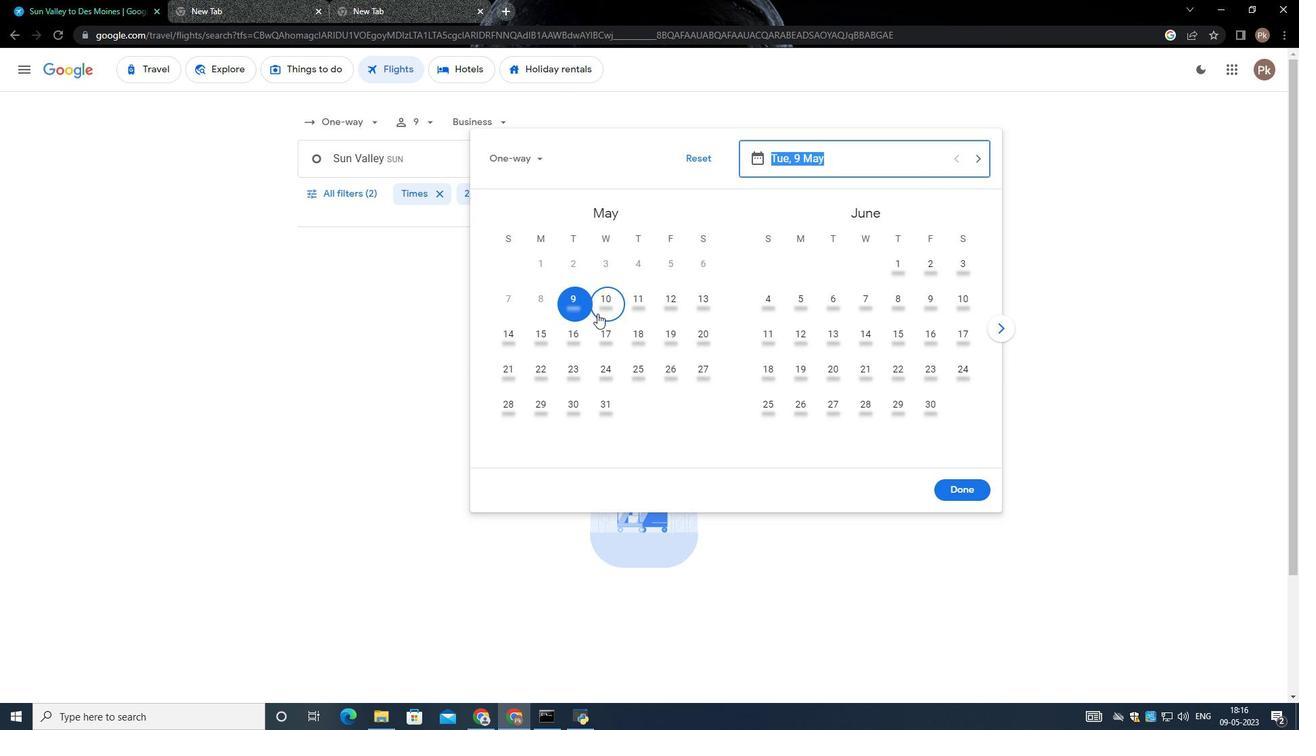 
Action: Mouse pressed left at (584, 297)
Screenshot: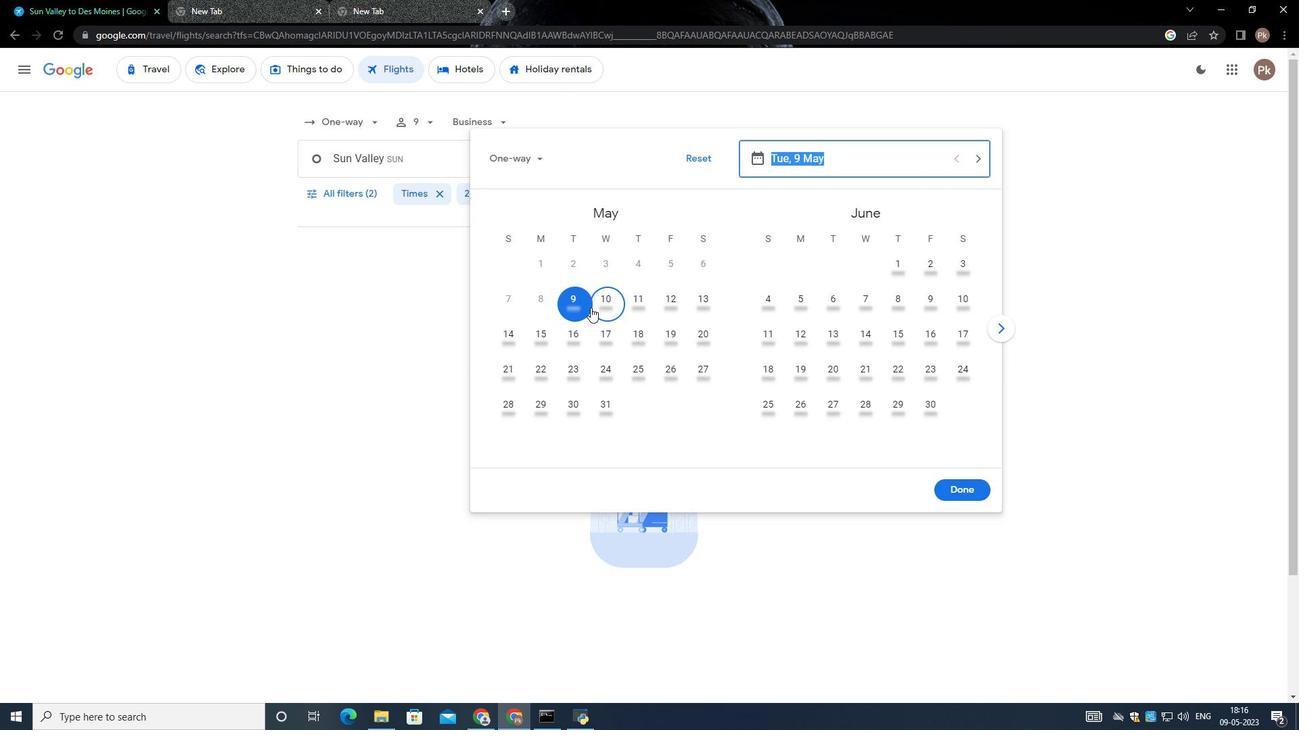 
Action: Mouse moved to (966, 483)
Screenshot: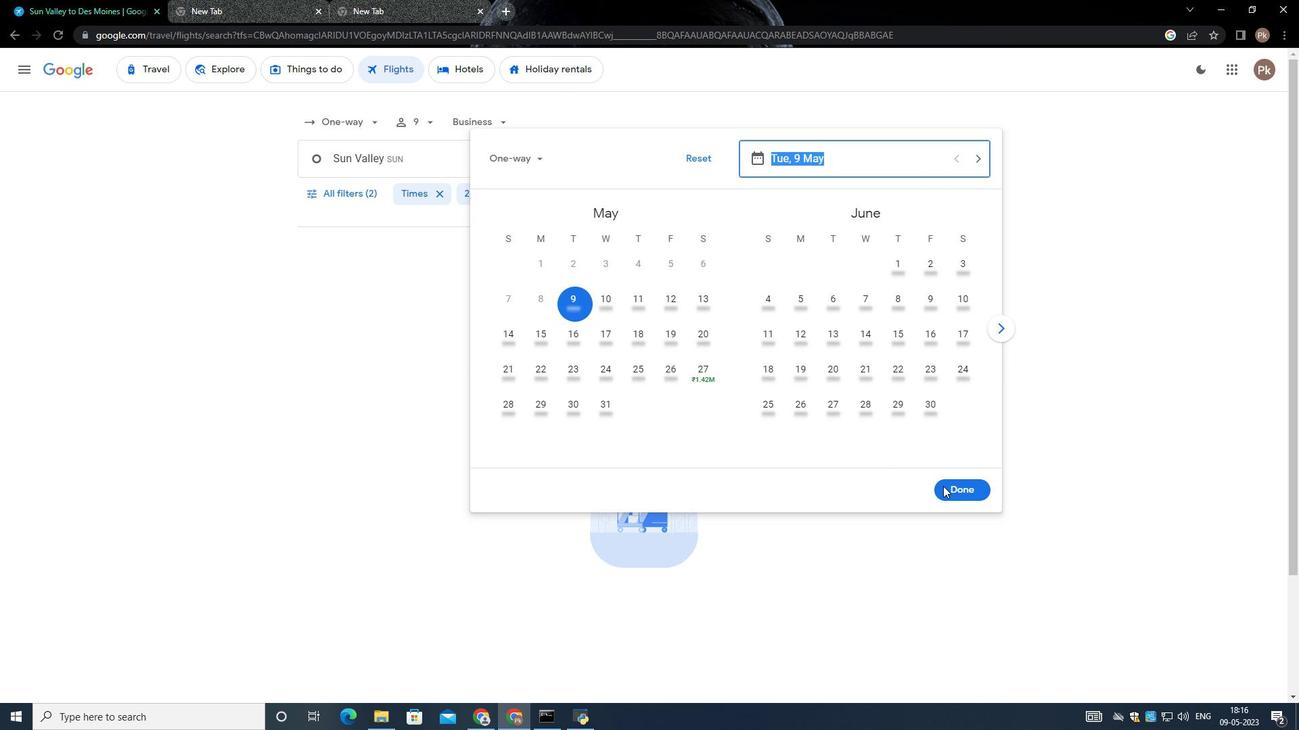 
Action: Mouse pressed left at (966, 483)
Screenshot: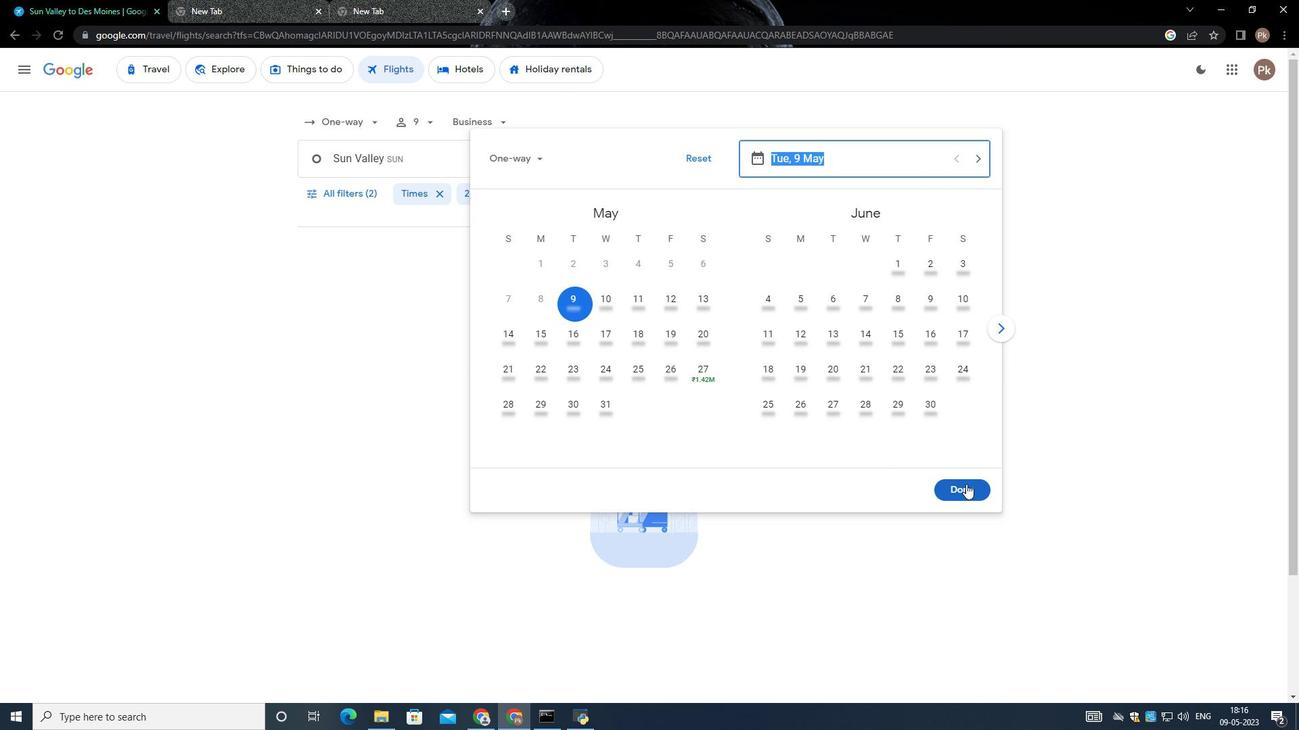 
Action: Mouse moved to (368, 195)
Screenshot: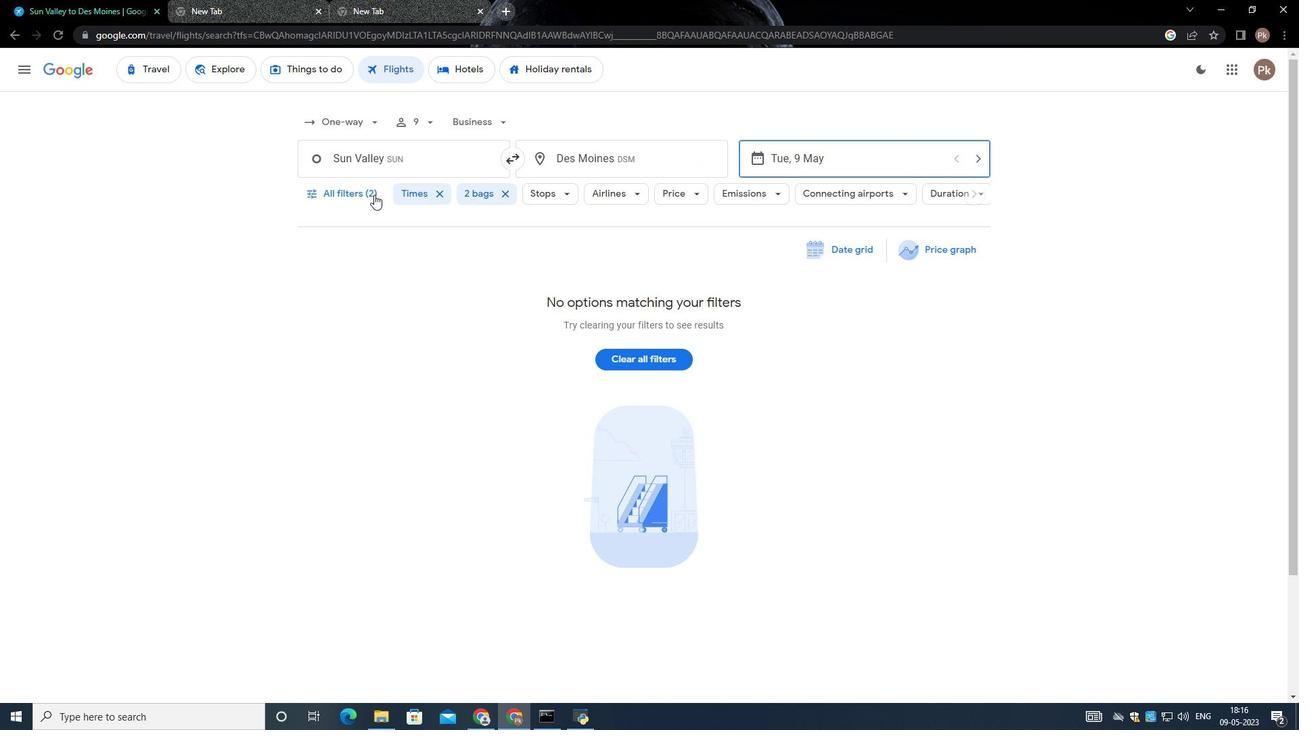 
Action: Mouse pressed left at (368, 195)
Screenshot: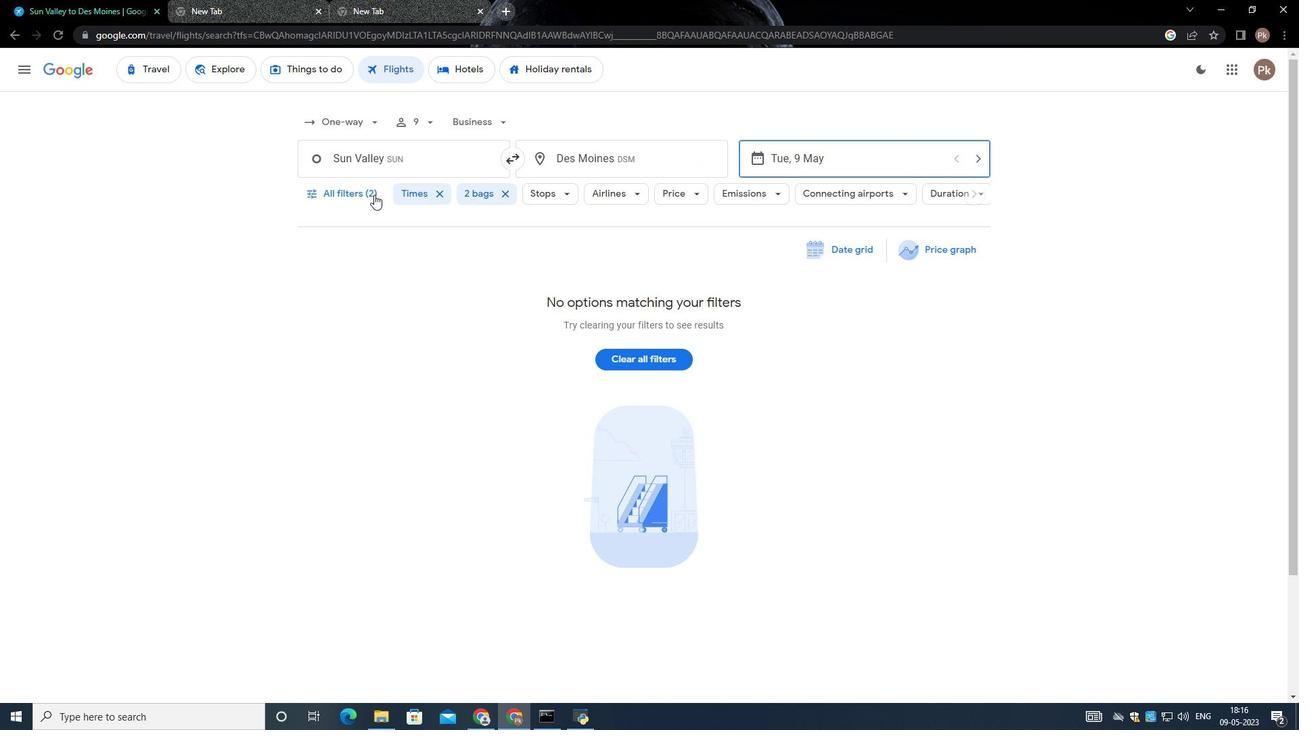 
Action: Mouse moved to (496, 478)
Screenshot: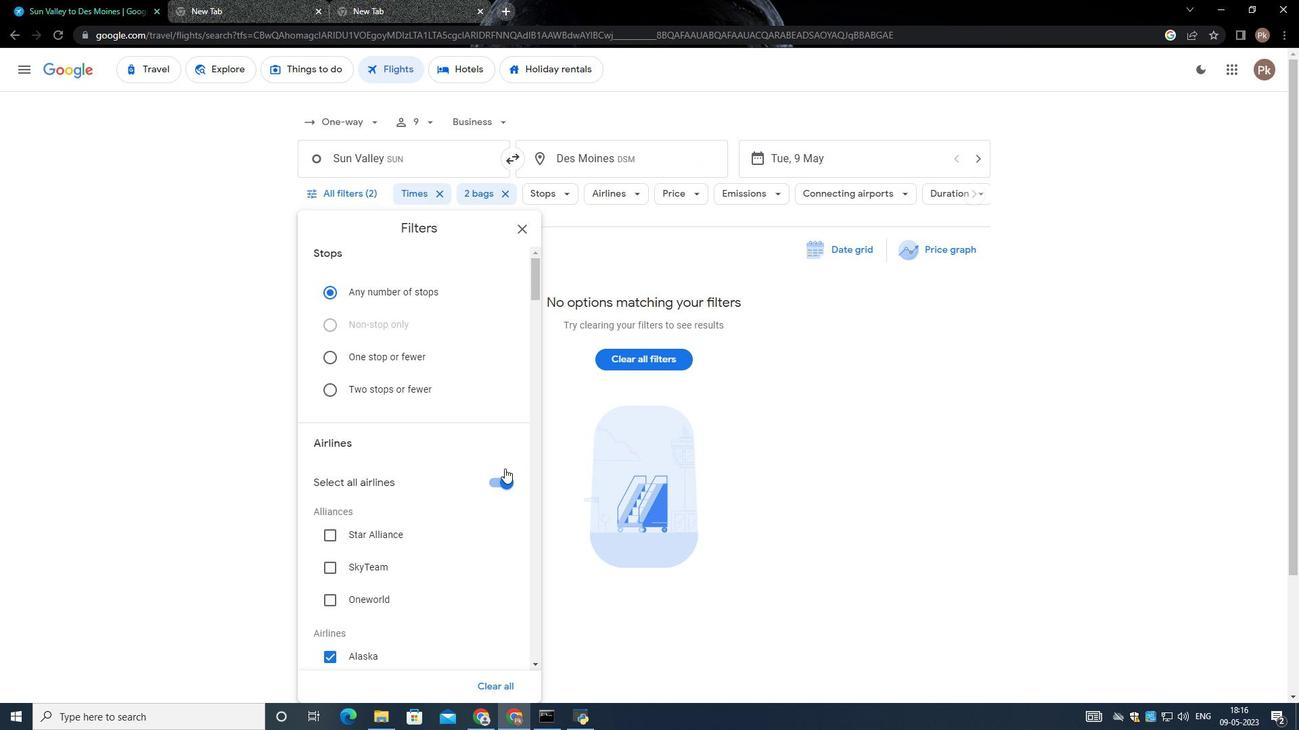 
Action: Mouse pressed left at (496, 478)
Screenshot: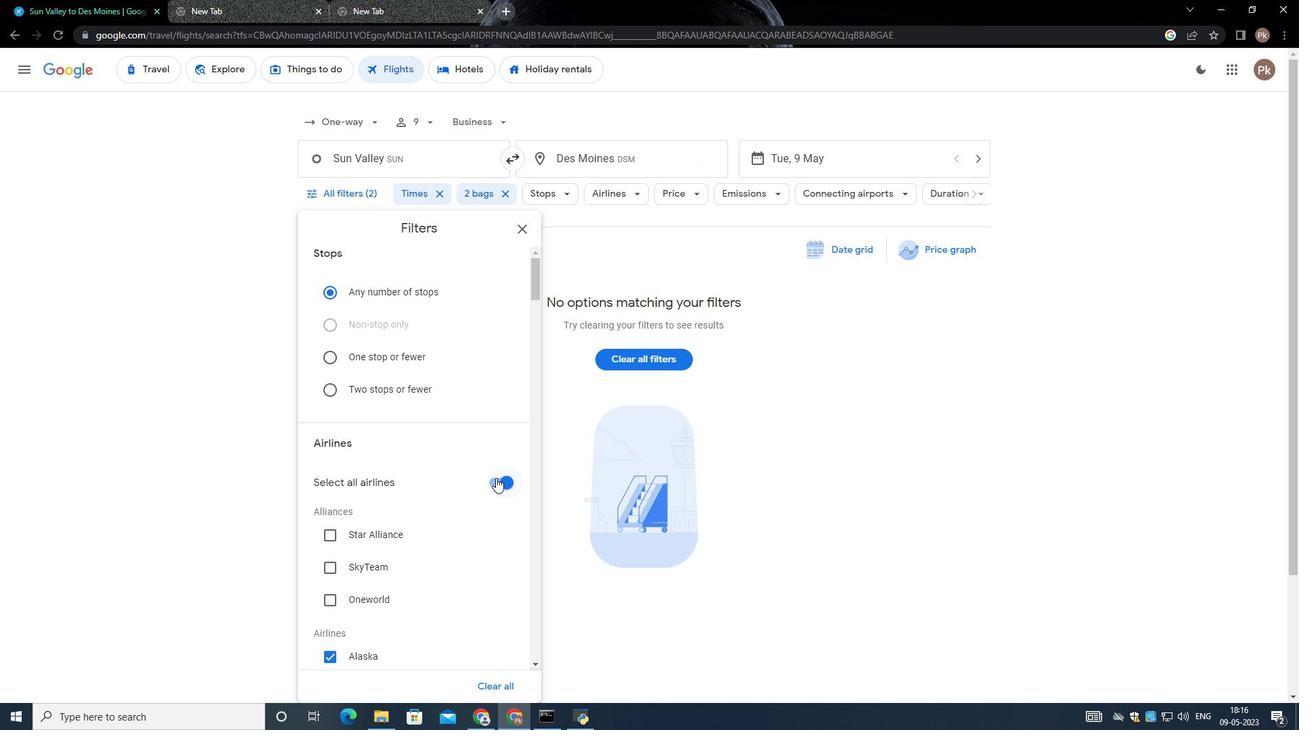 
Action: Mouse moved to (445, 393)
Screenshot: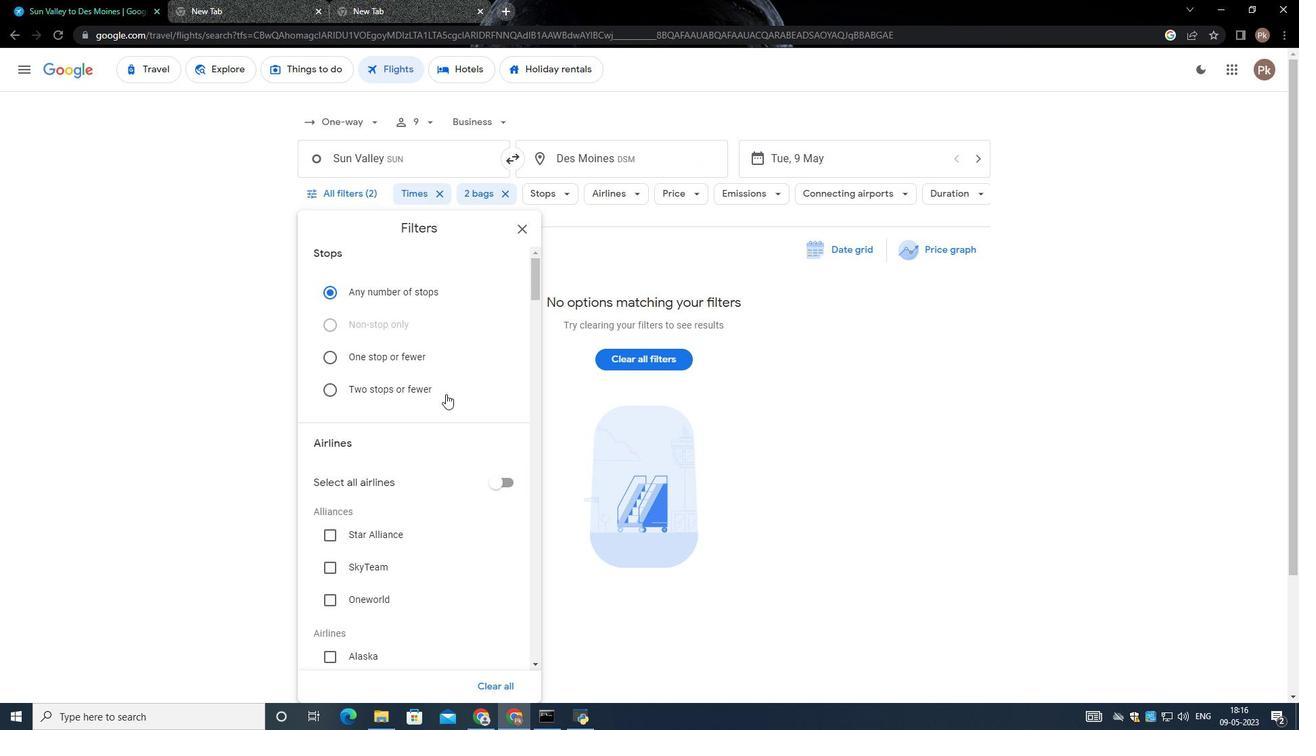
Action: Mouse scrolled (445, 392) with delta (0, 0)
Screenshot: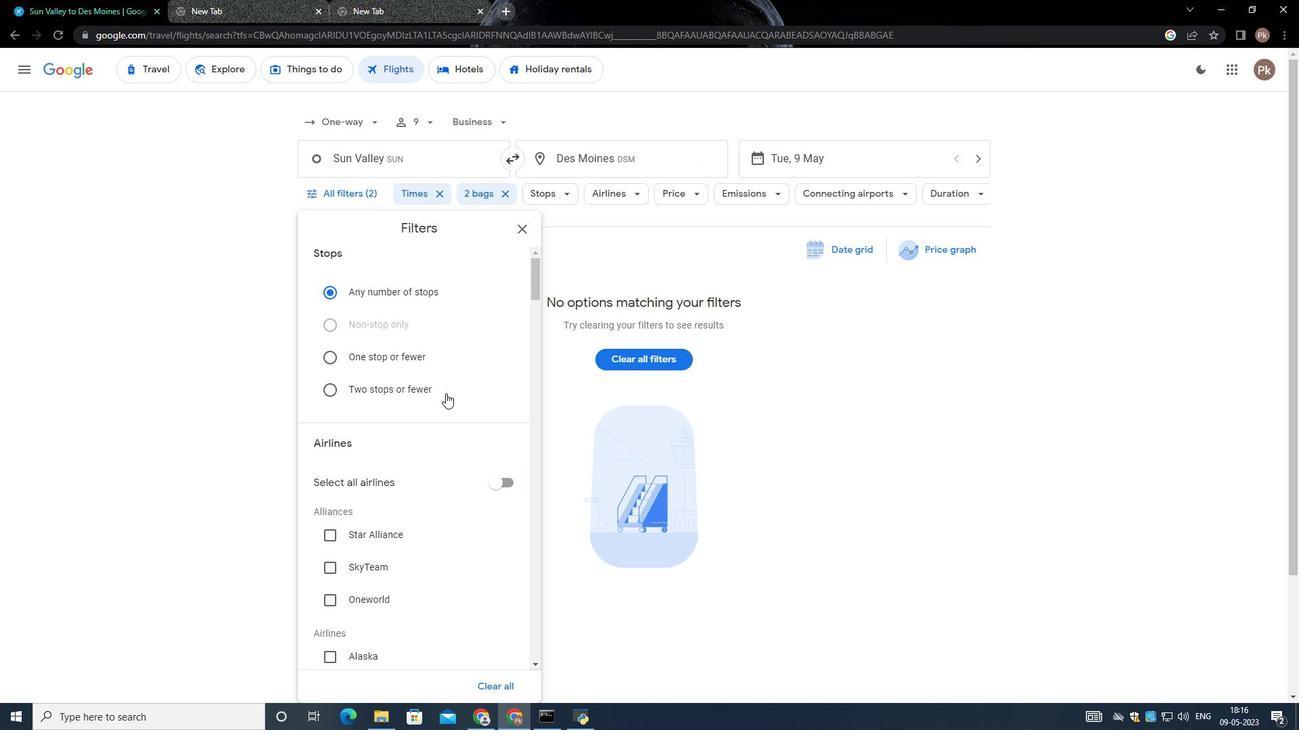 
Action: Mouse moved to (447, 393)
Screenshot: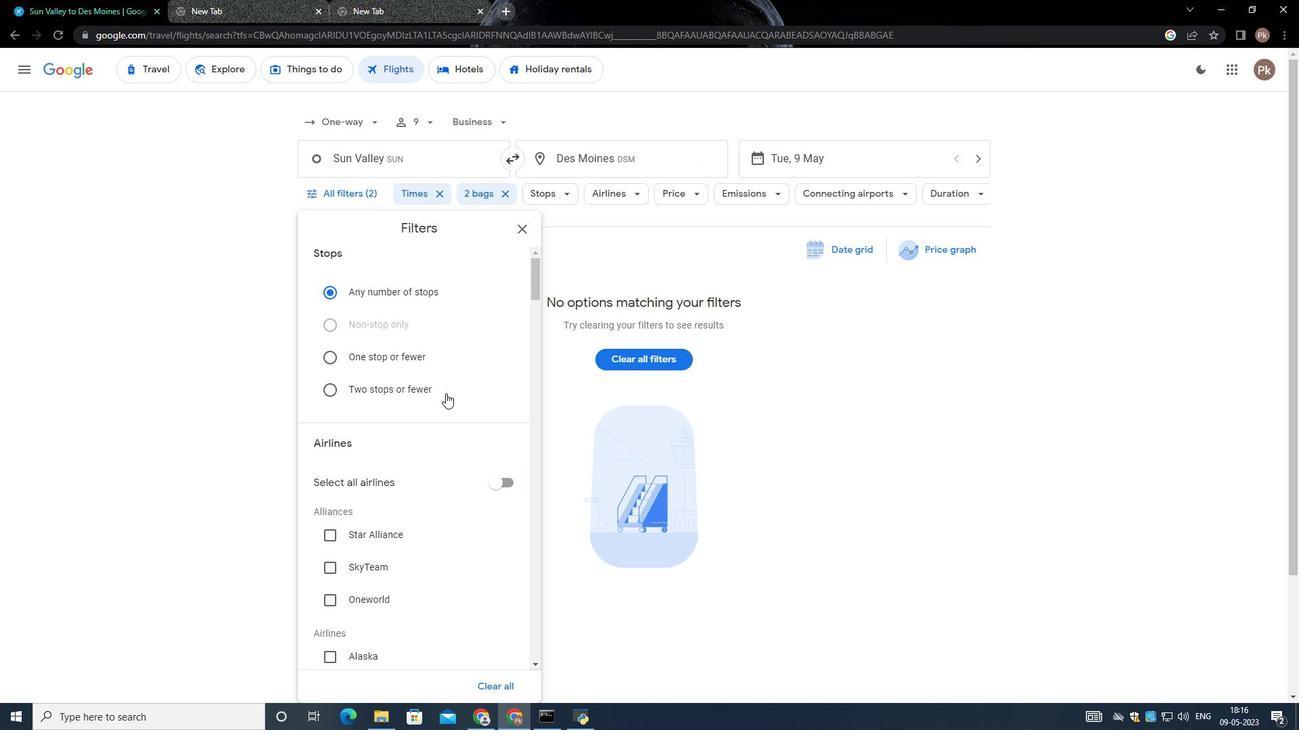 
Action: Mouse scrolled (447, 392) with delta (0, 0)
Screenshot: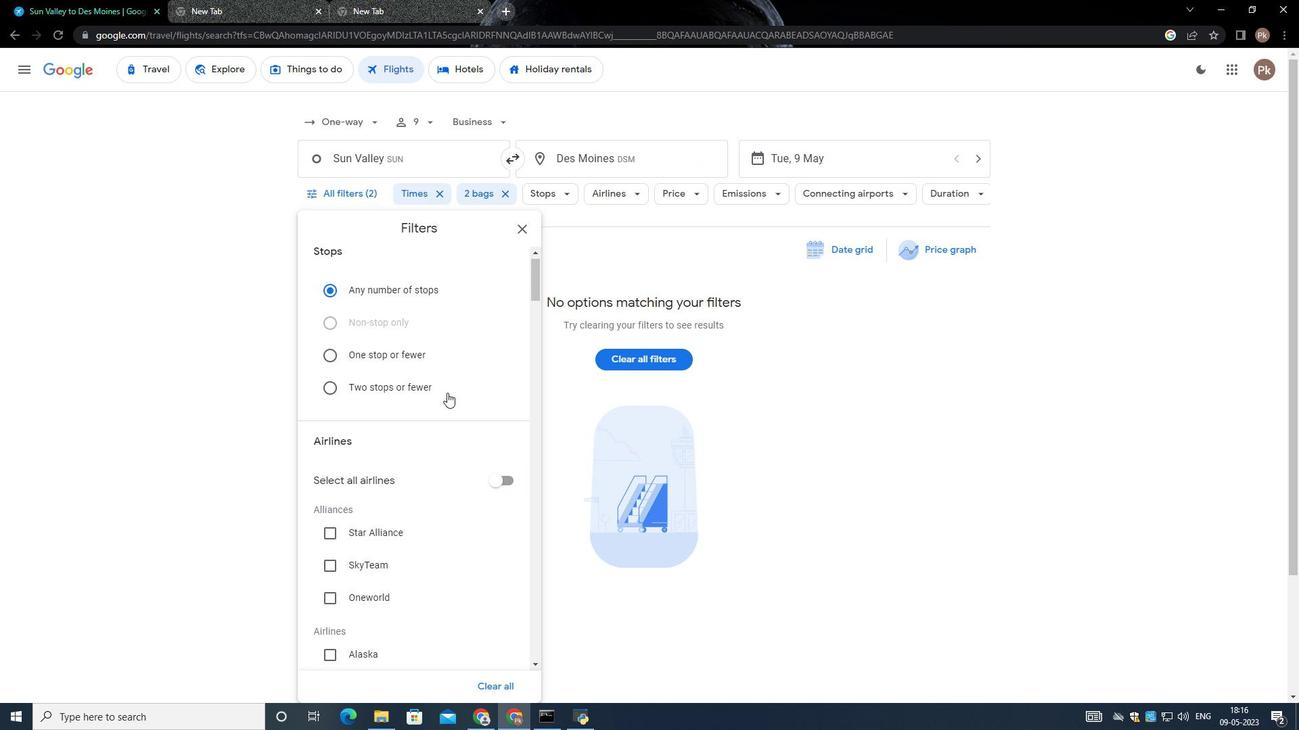 
Action: Mouse scrolled (447, 392) with delta (0, 0)
Screenshot: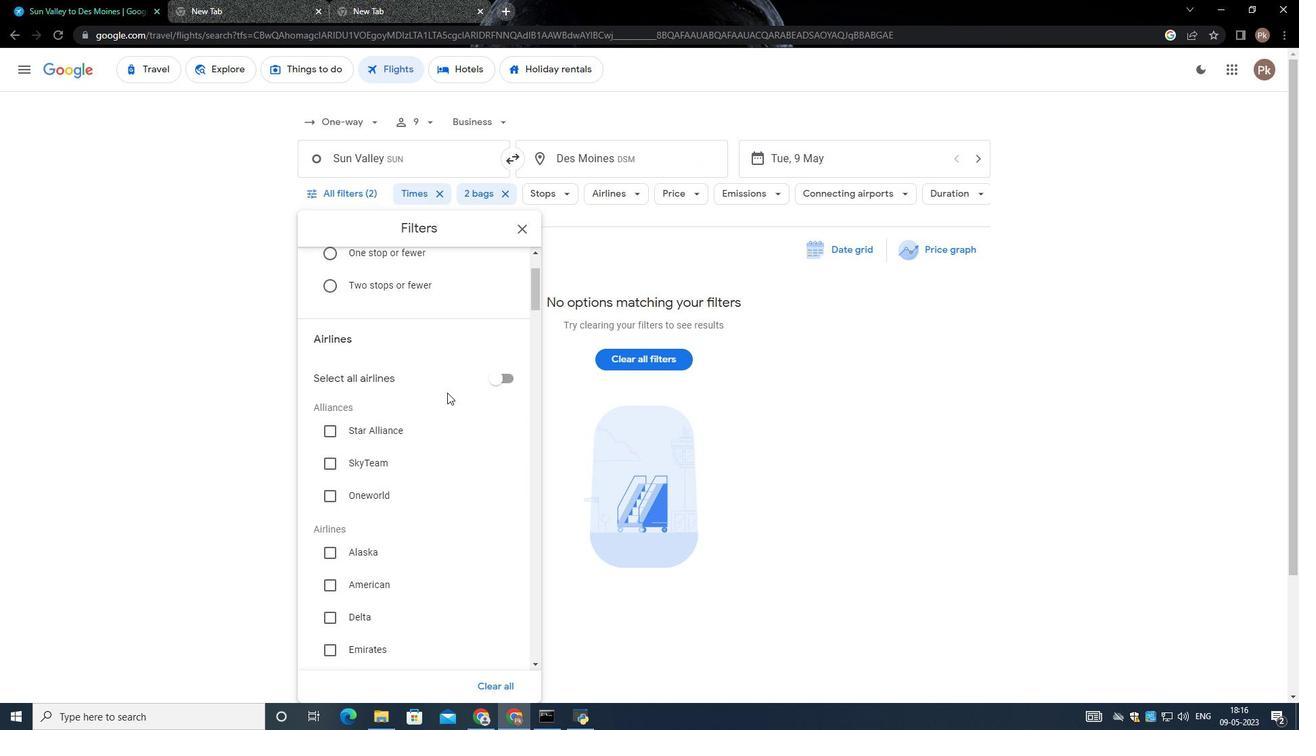 
Action: Mouse scrolled (447, 392) with delta (0, 0)
Screenshot: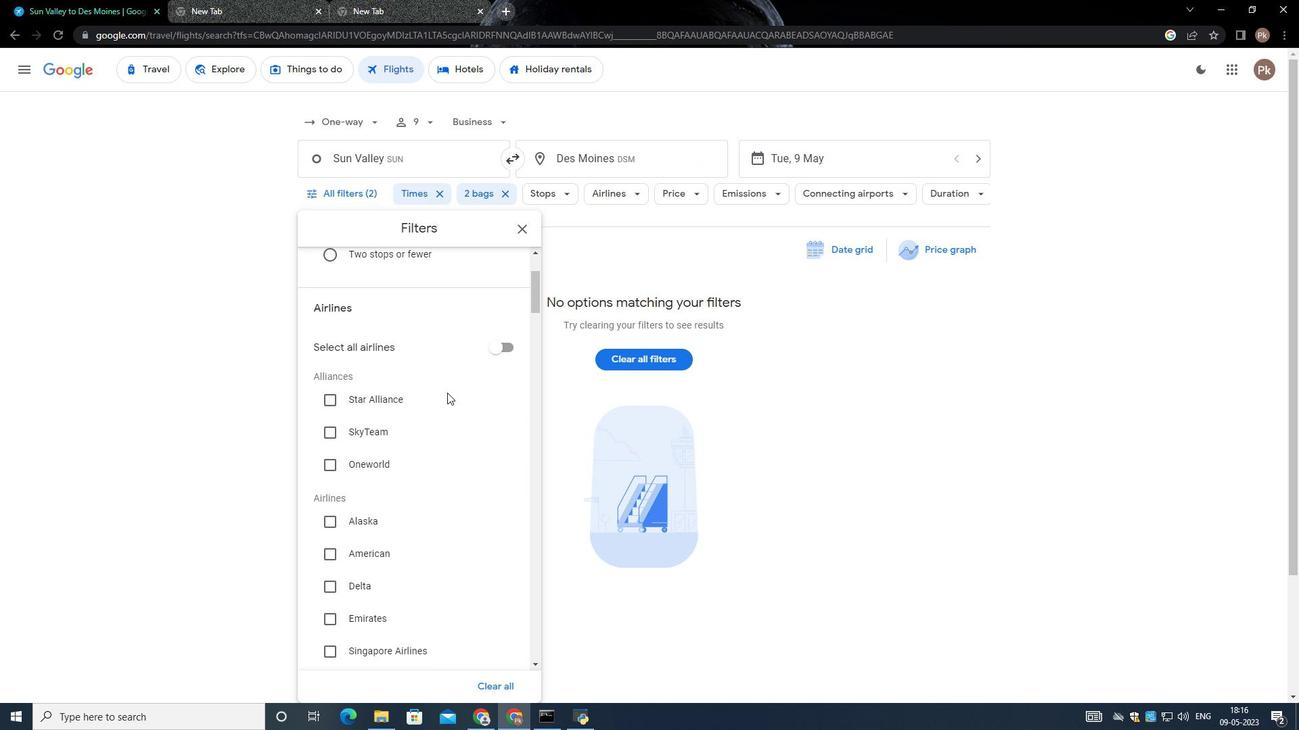 
Action: Mouse moved to (451, 401)
Screenshot: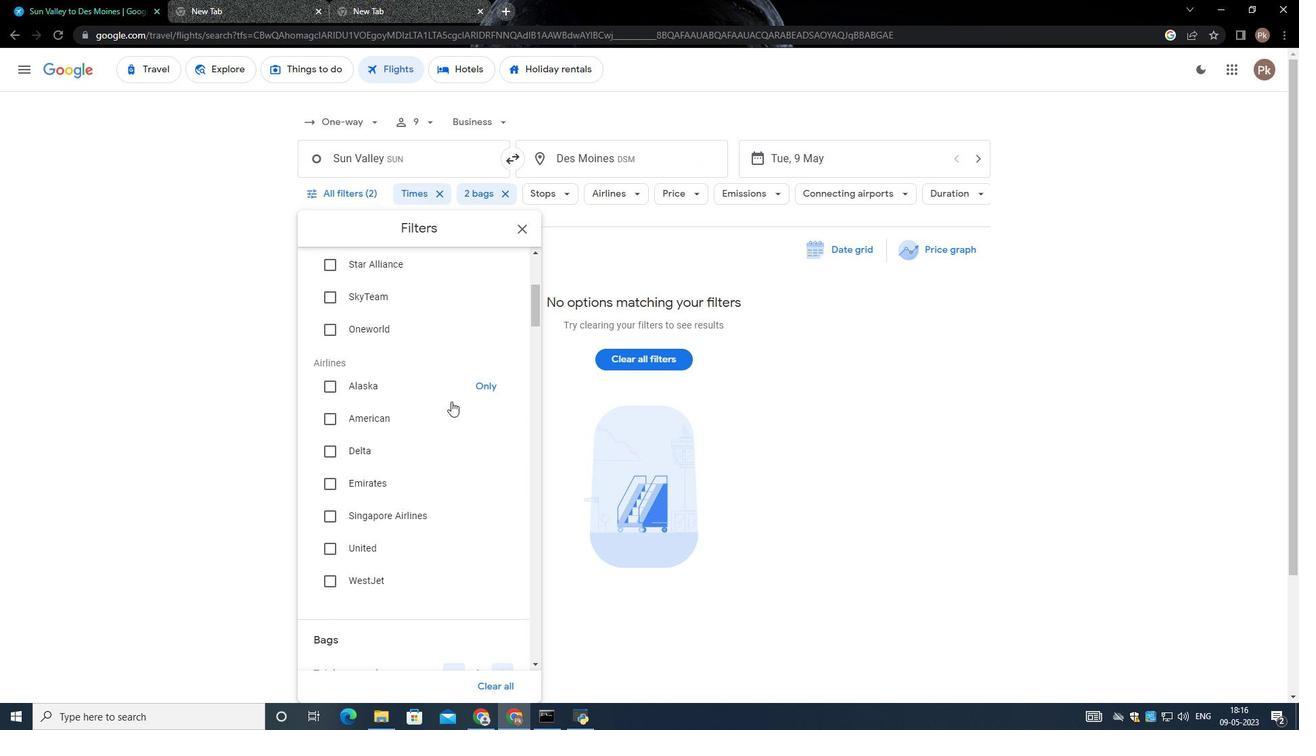 
Action: Mouse scrolled (451, 401) with delta (0, 0)
Screenshot: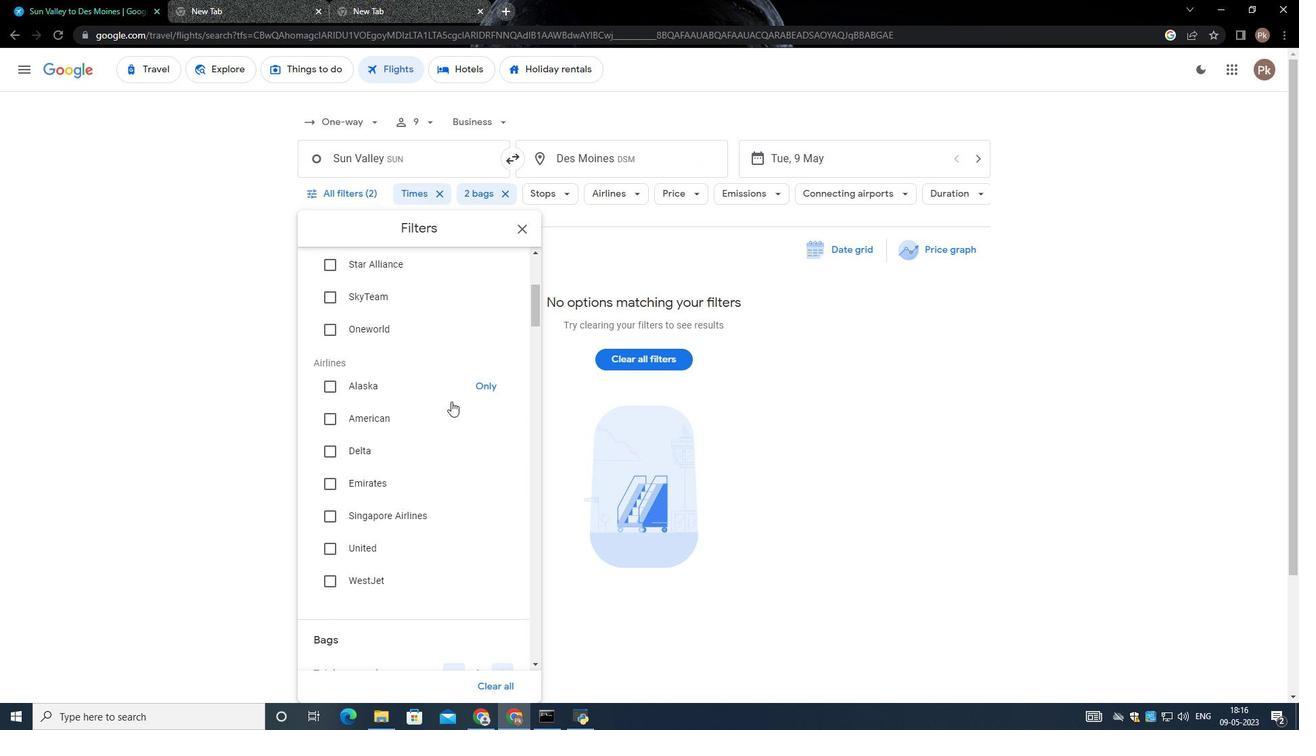 
Action: Mouse moved to (453, 401)
Screenshot: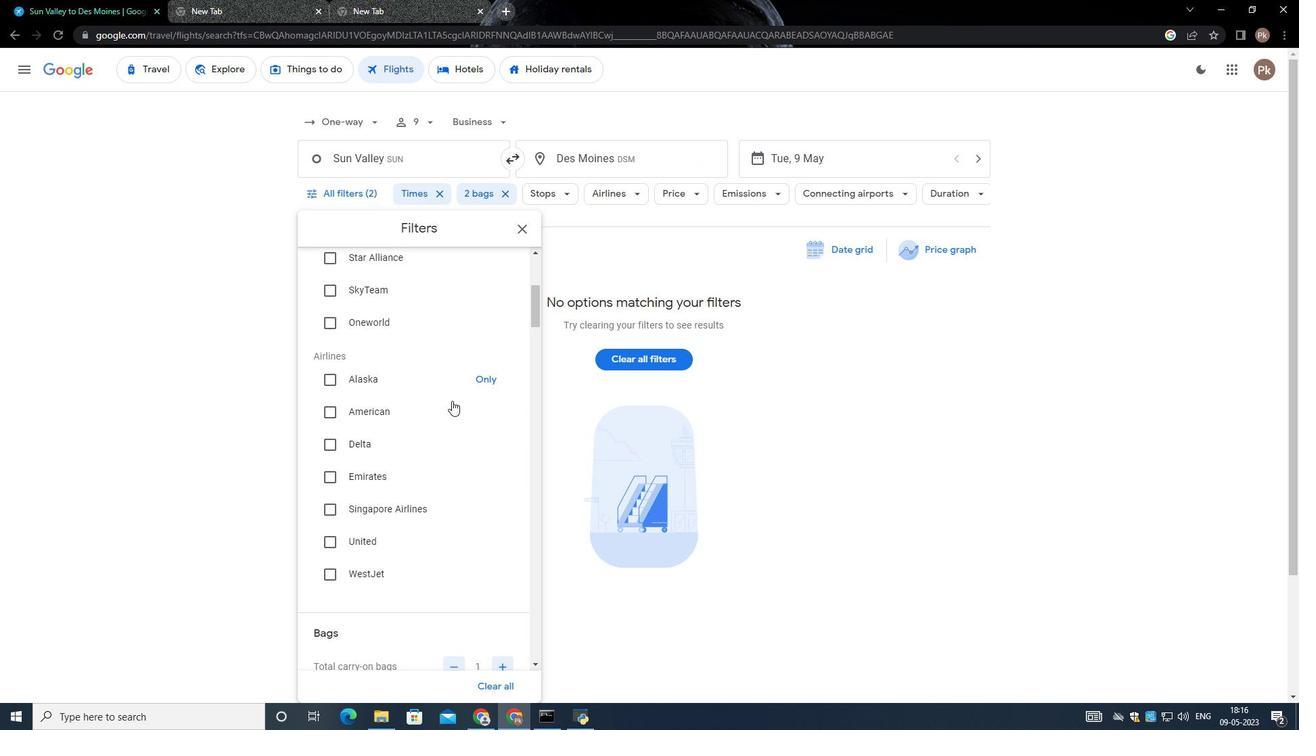 
Action: Mouse scrolled (453, 400) with delta (0, 0)
Screenshot: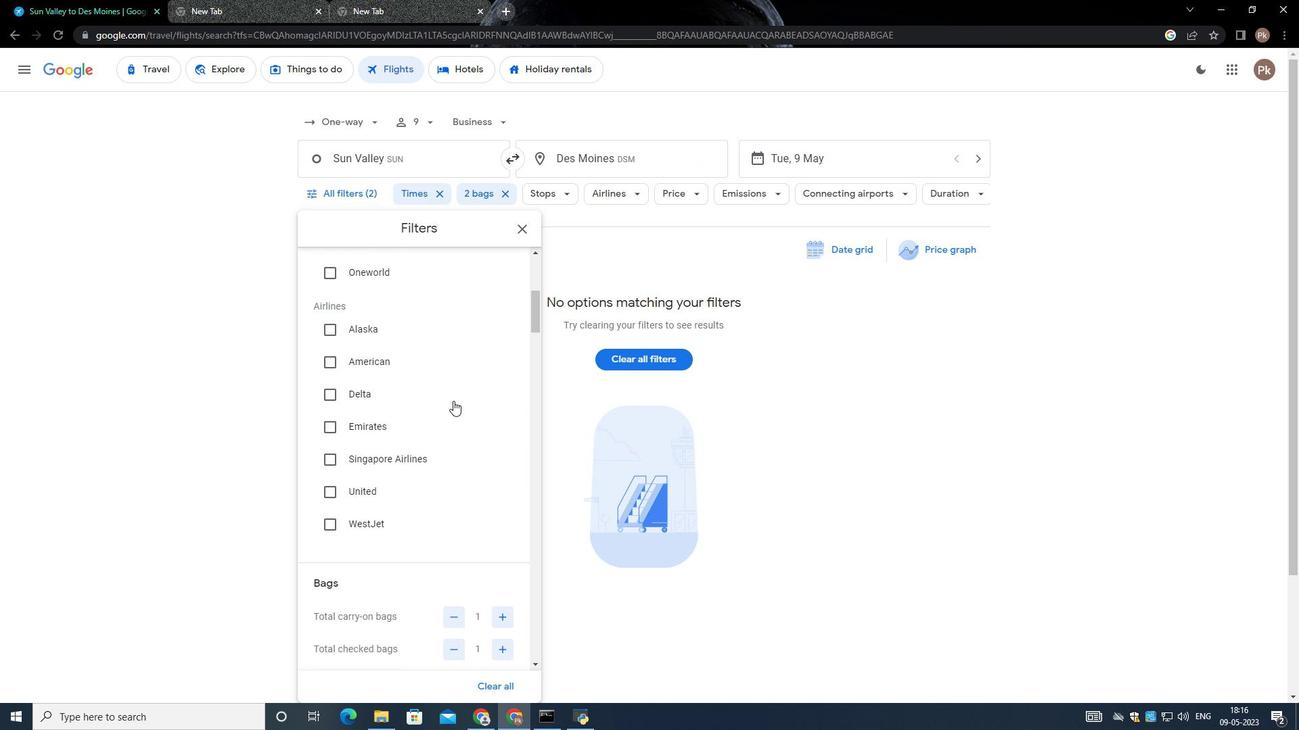 
Action: Mouse scrolled (453, 400) with delta (0, 0)
Screenshot: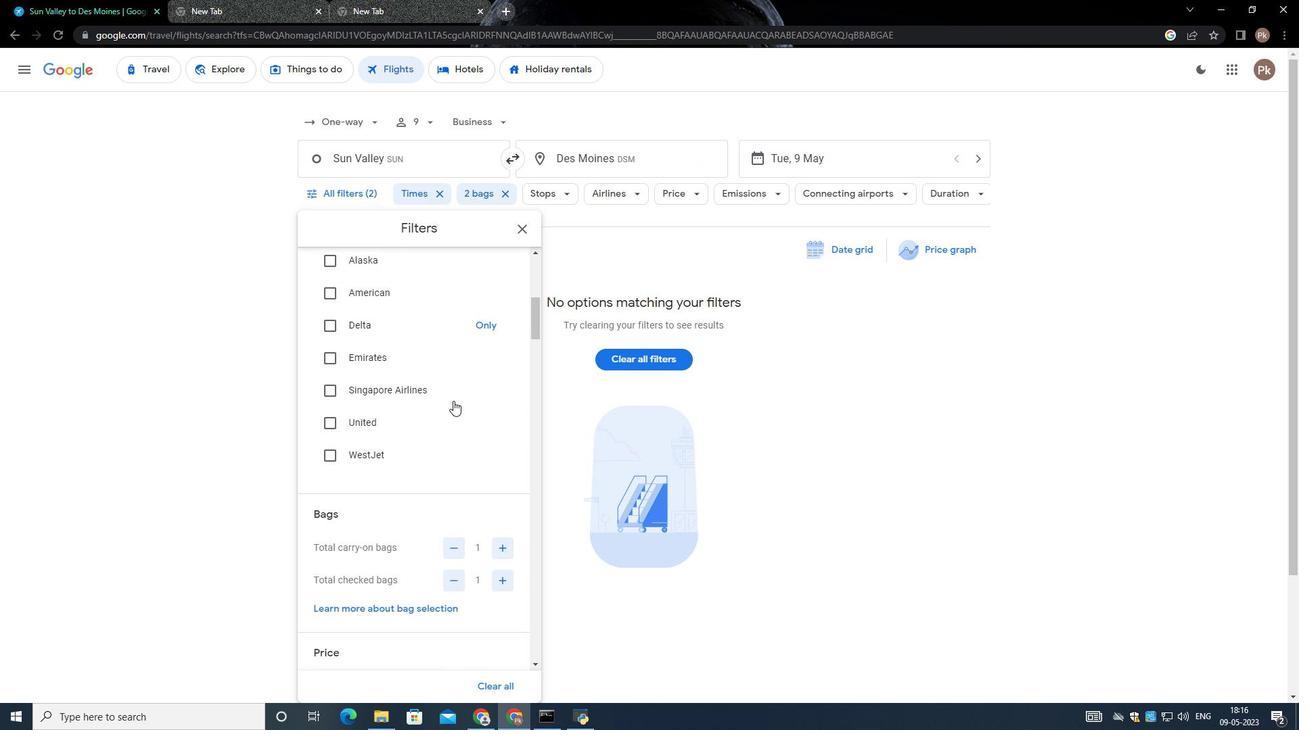 
Action: Mouse moved to (453, 501)
Screenshot: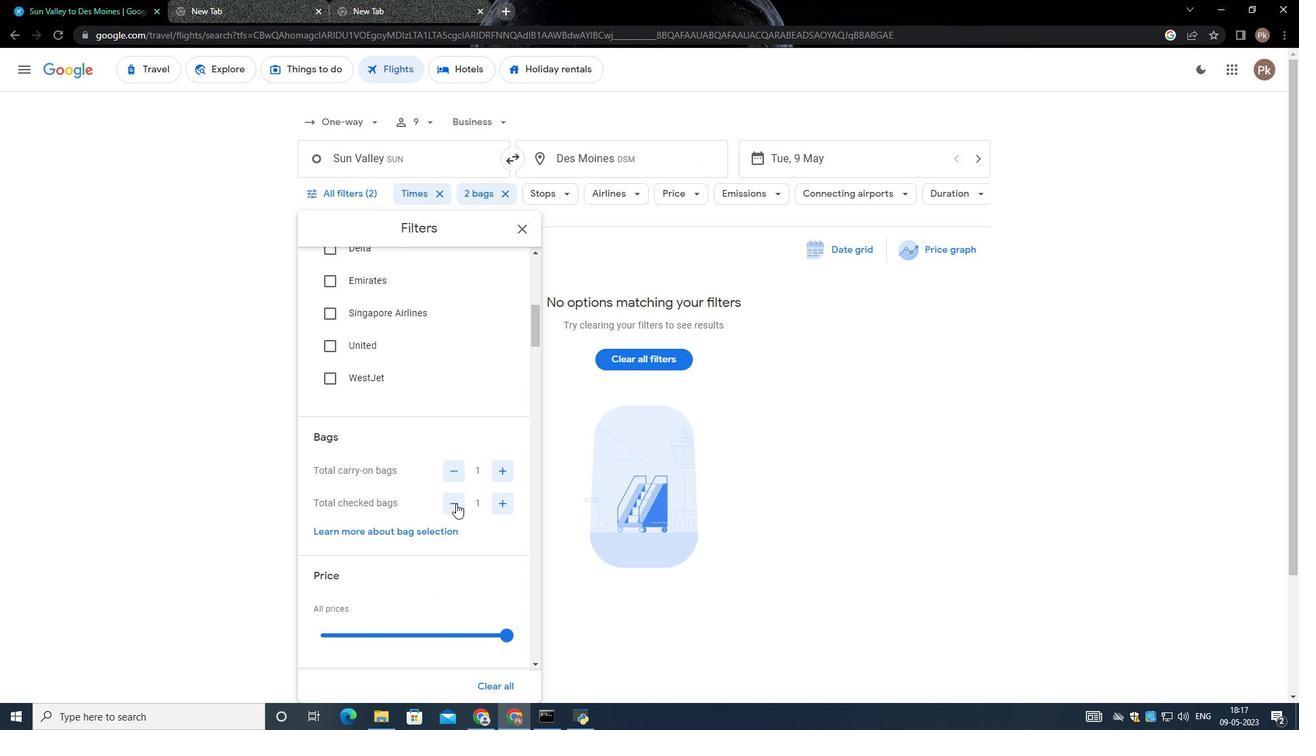 
Action: Mouse pressed left at (453, 501)
Screenshot: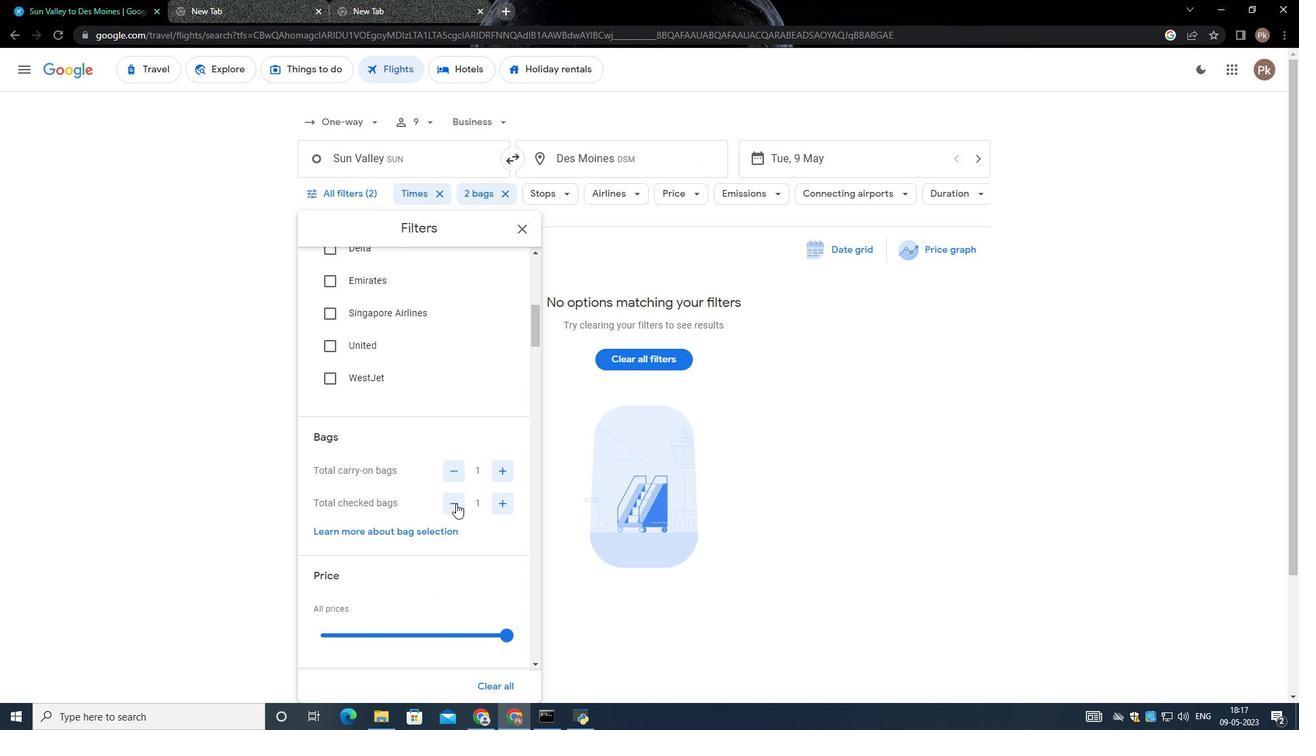 
Action: Mouse moved to (452, 462)
Screenshot: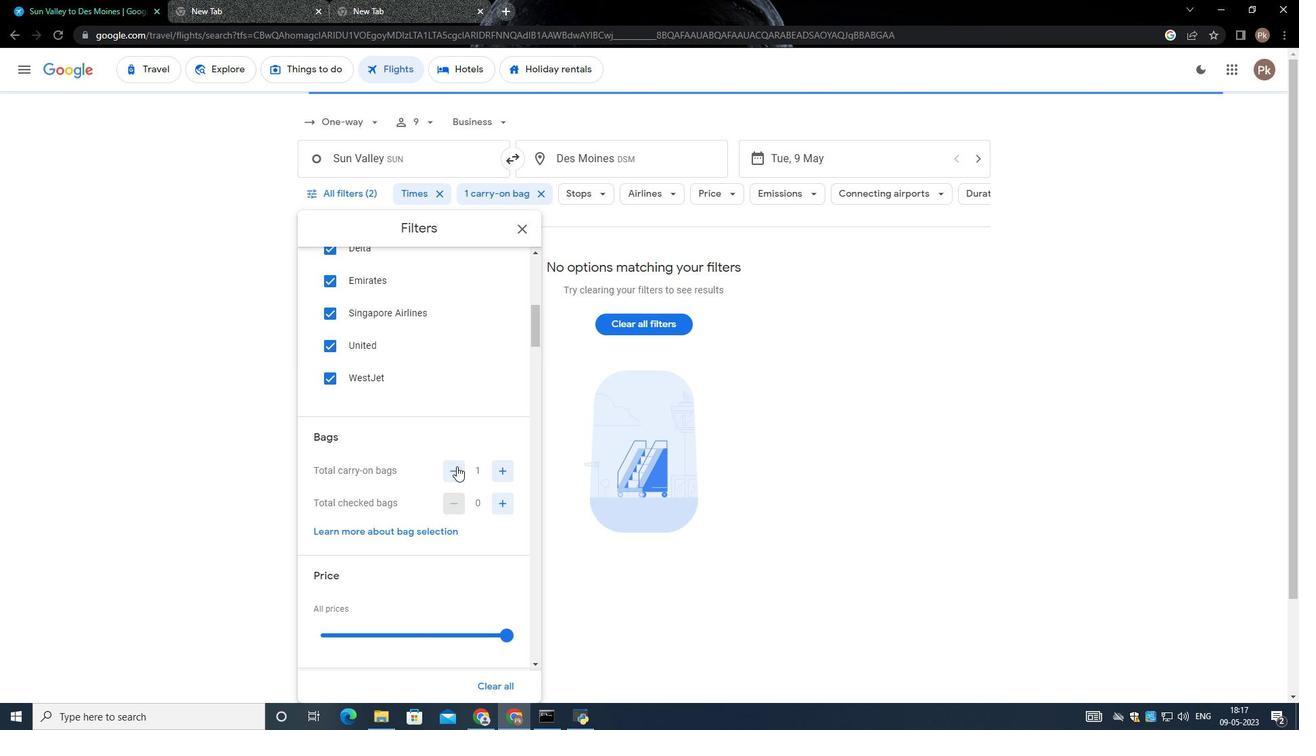 
Action: Mouse scrolled (452, 462) with delta (0, 0)
Screenshot: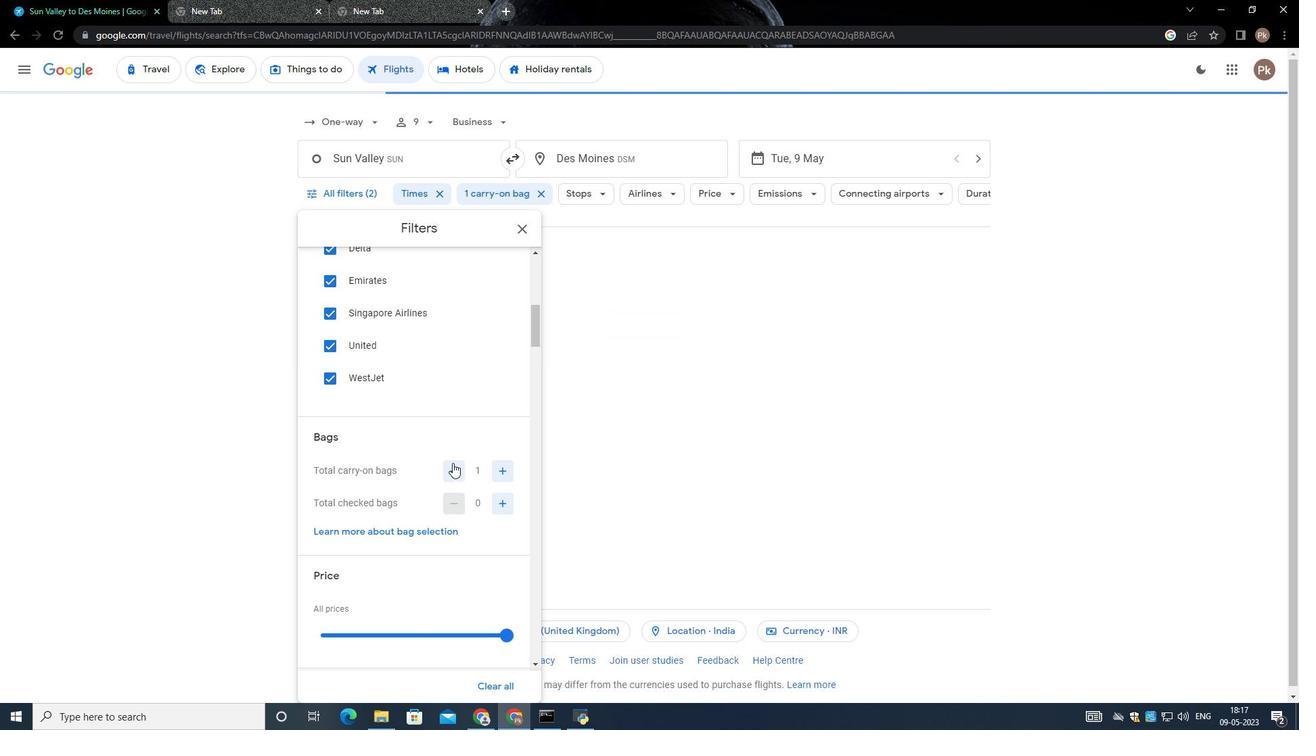 
Action: Mouse scrolled (452, 462) with delta (0, 0)
Screenshot: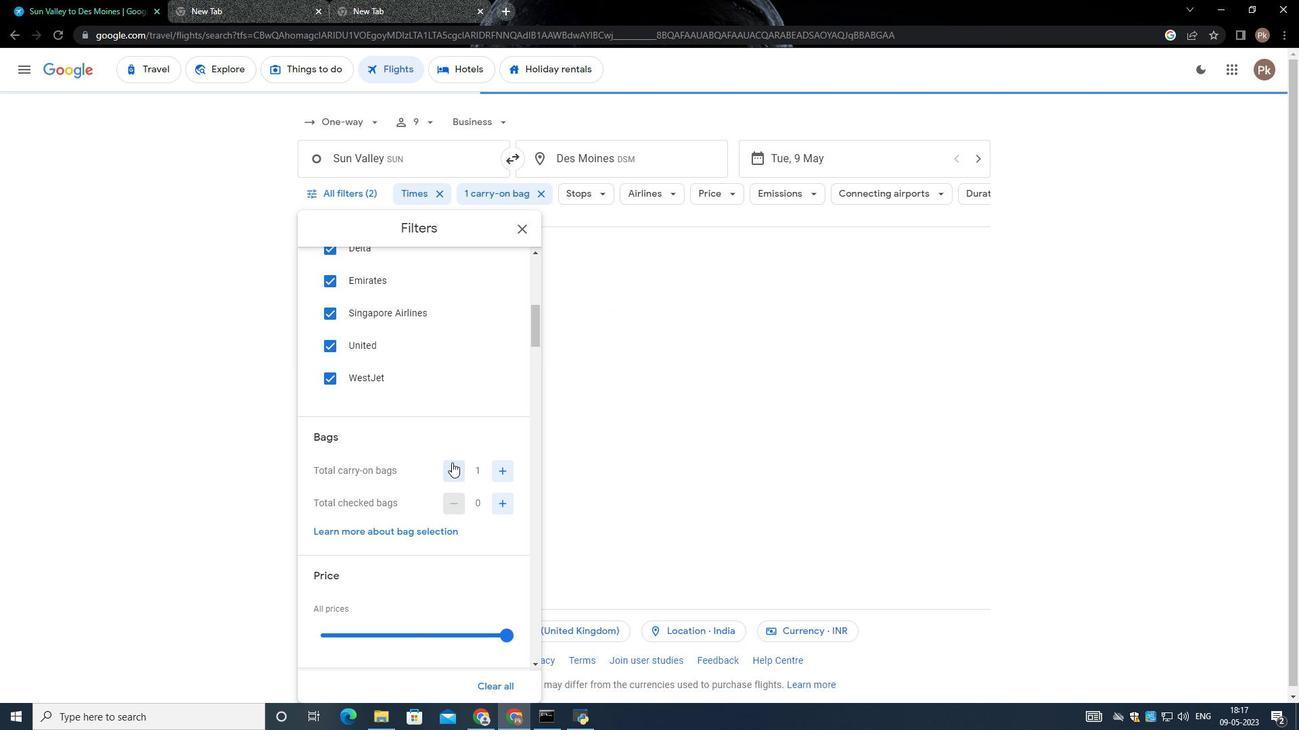 
Action: Mouse scrolled (452, 462) with delta (0, 0)
Screenshot: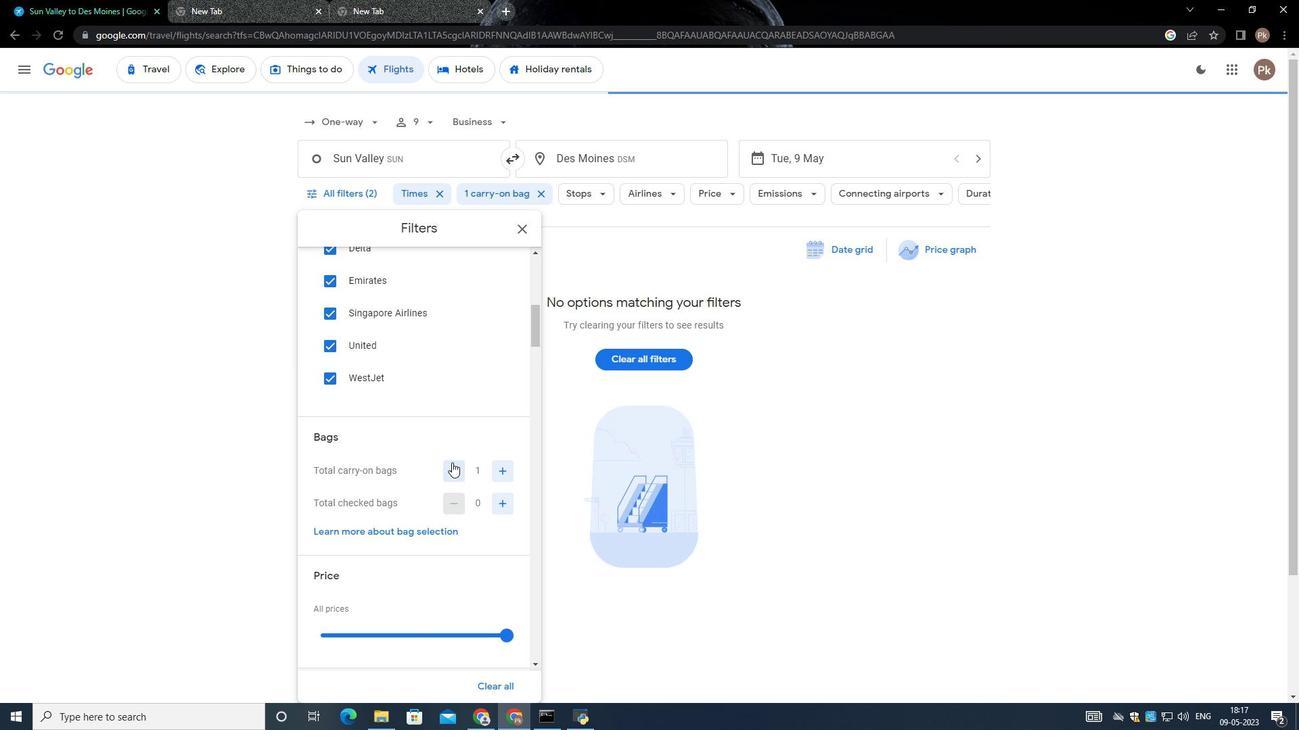 
Action: Mouse moved to (511, 431)
Screenshot: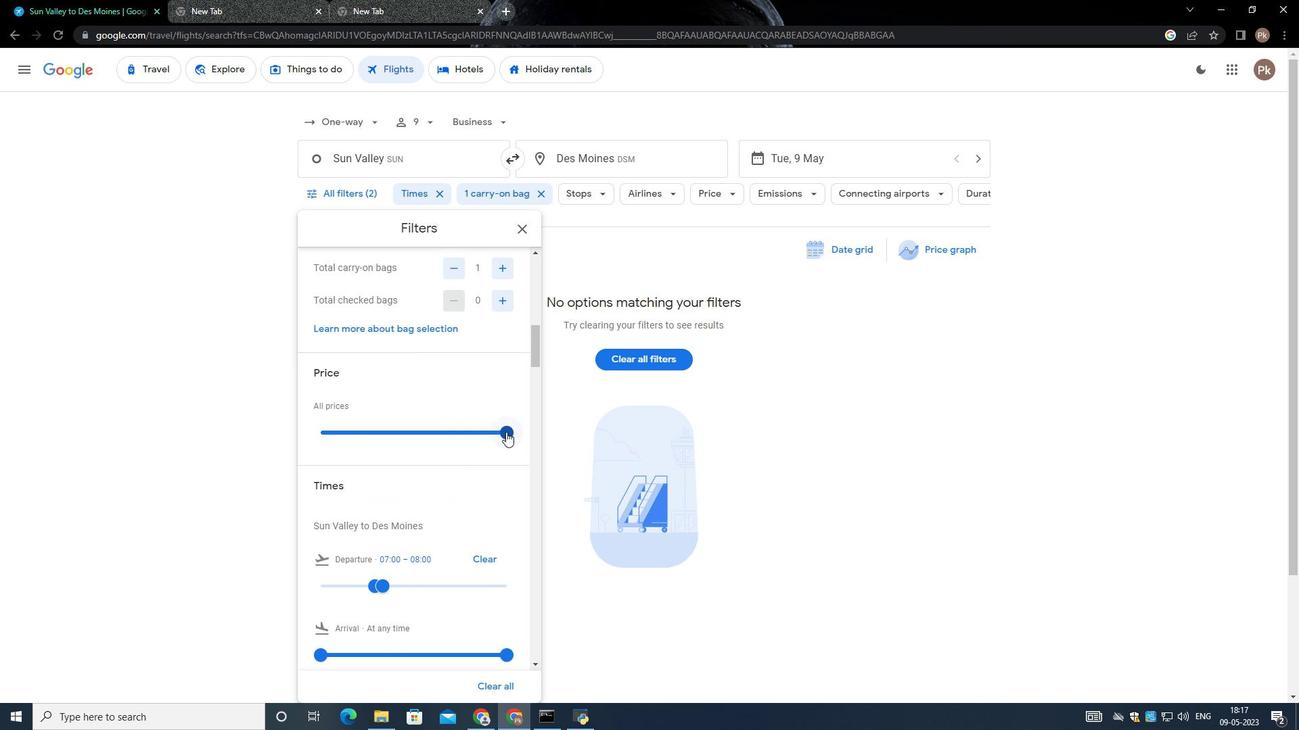
Action: Mouse pressed left at (511, 431)
Screenshot: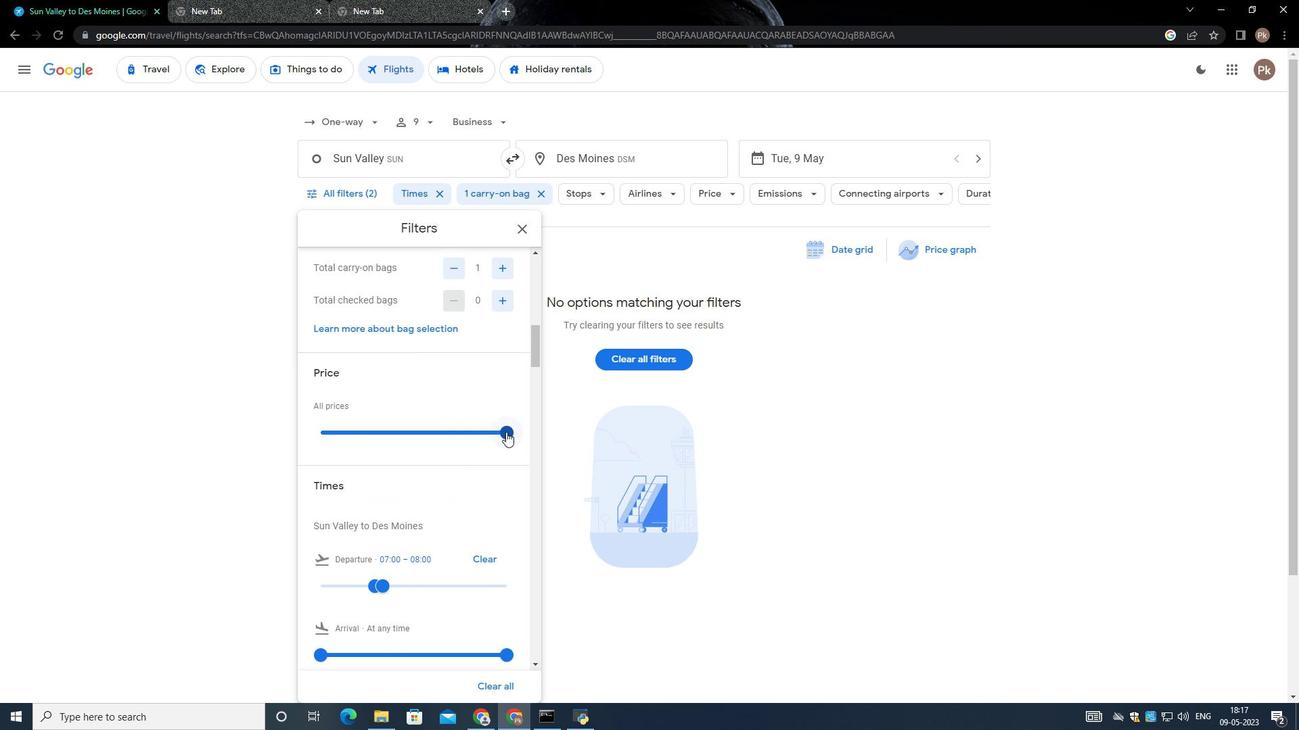
Action: Mouse moved to (468, 414)
Screenshot: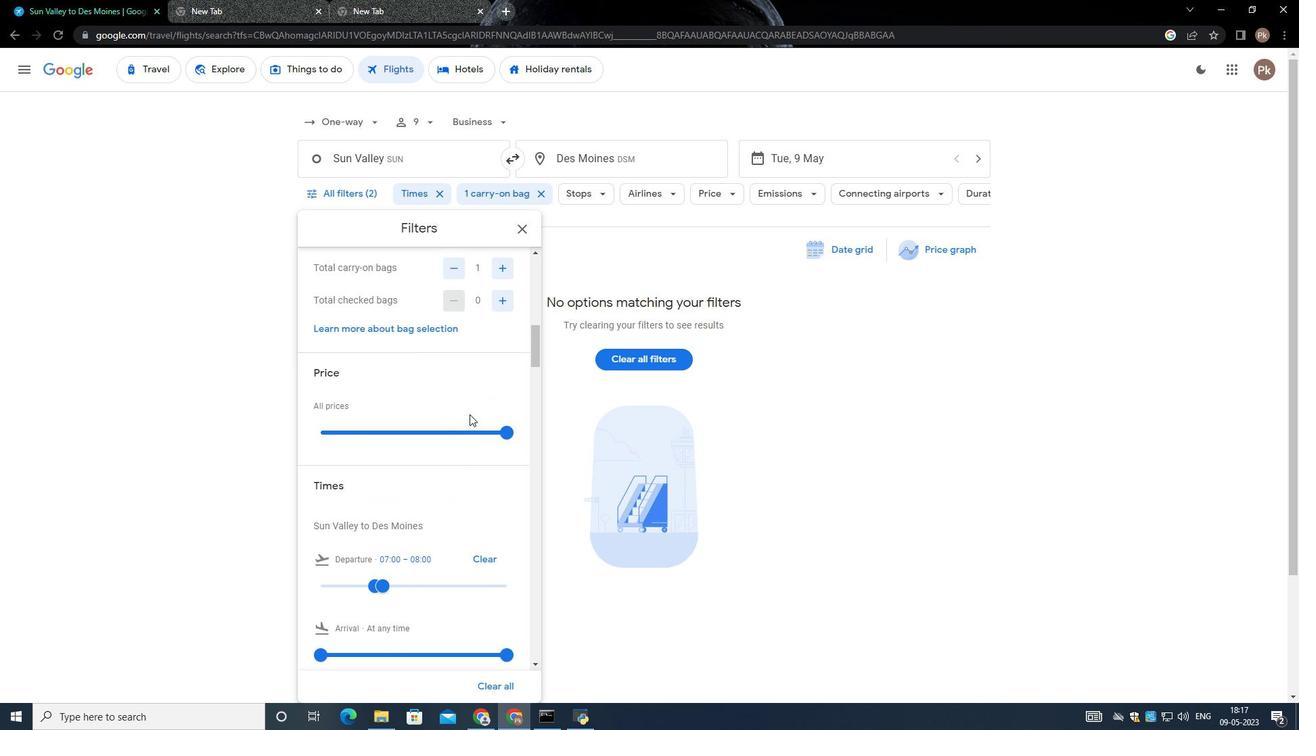 
Action: Mouse scrolled (468, 414) with delta (0, 0)
Screenshot: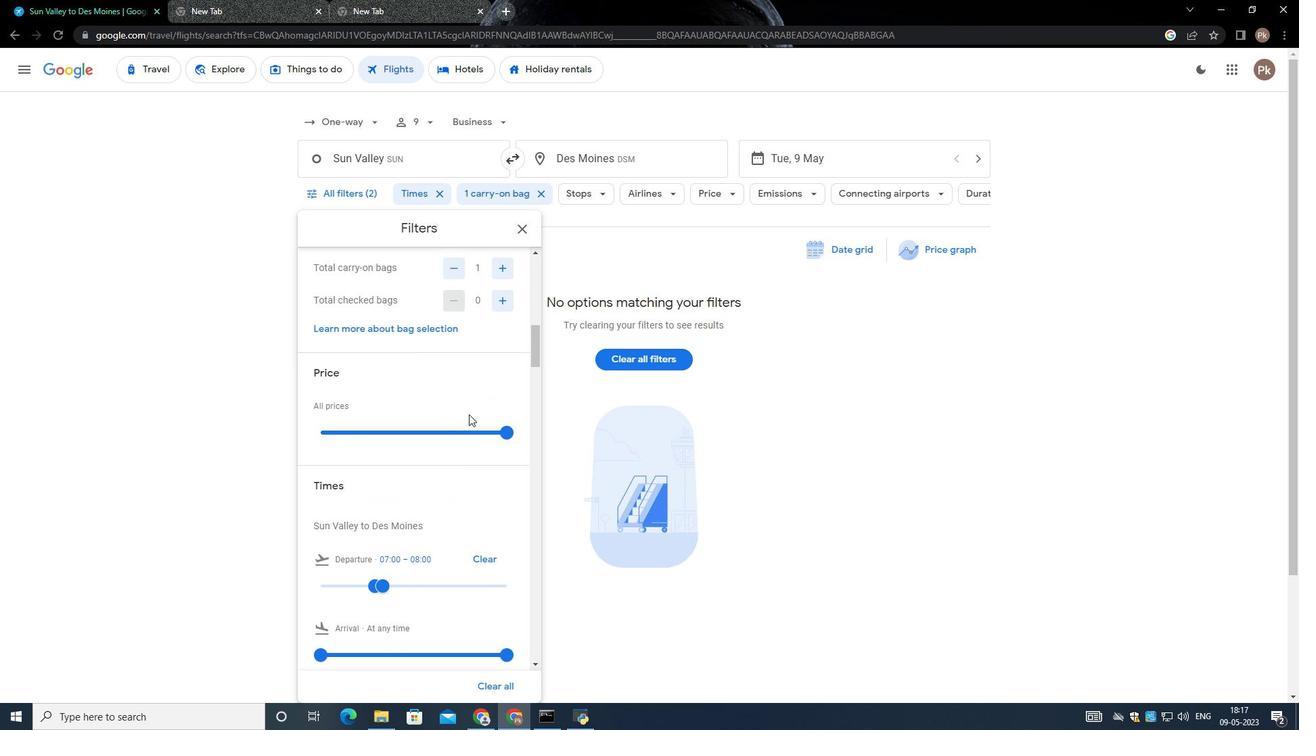 
Action: Mouse moved to (468, 414)
Screenshot: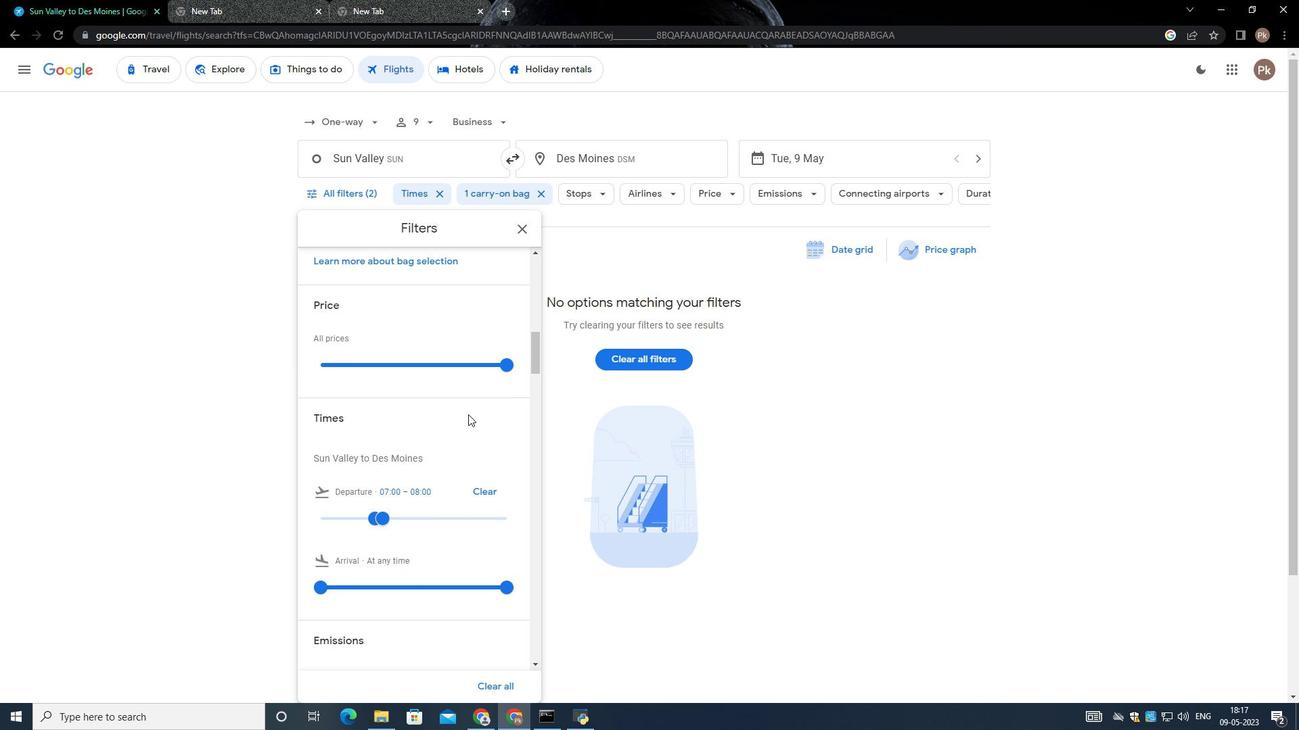 
Action: Mouse scrolled (468, 414) with delta (0, 0)
Screenshot: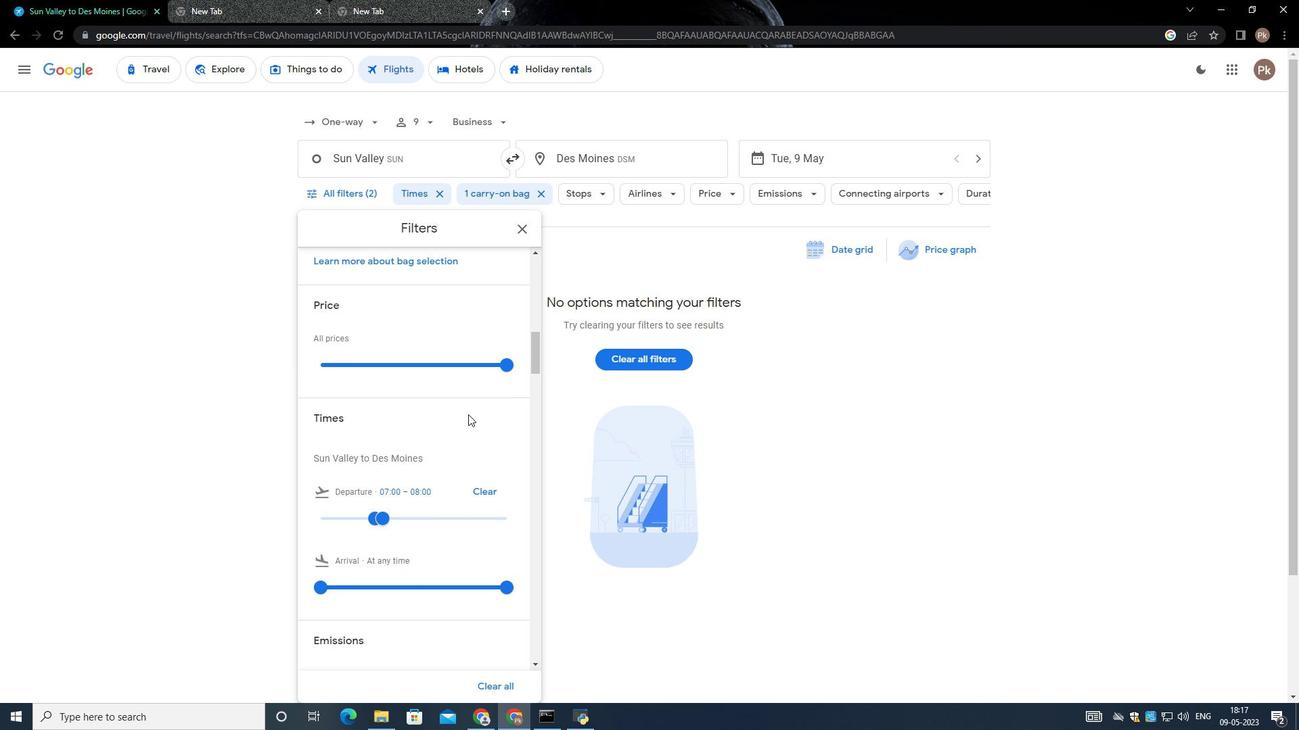 
Action: Mouse moved to (433, 443)
Screenshot: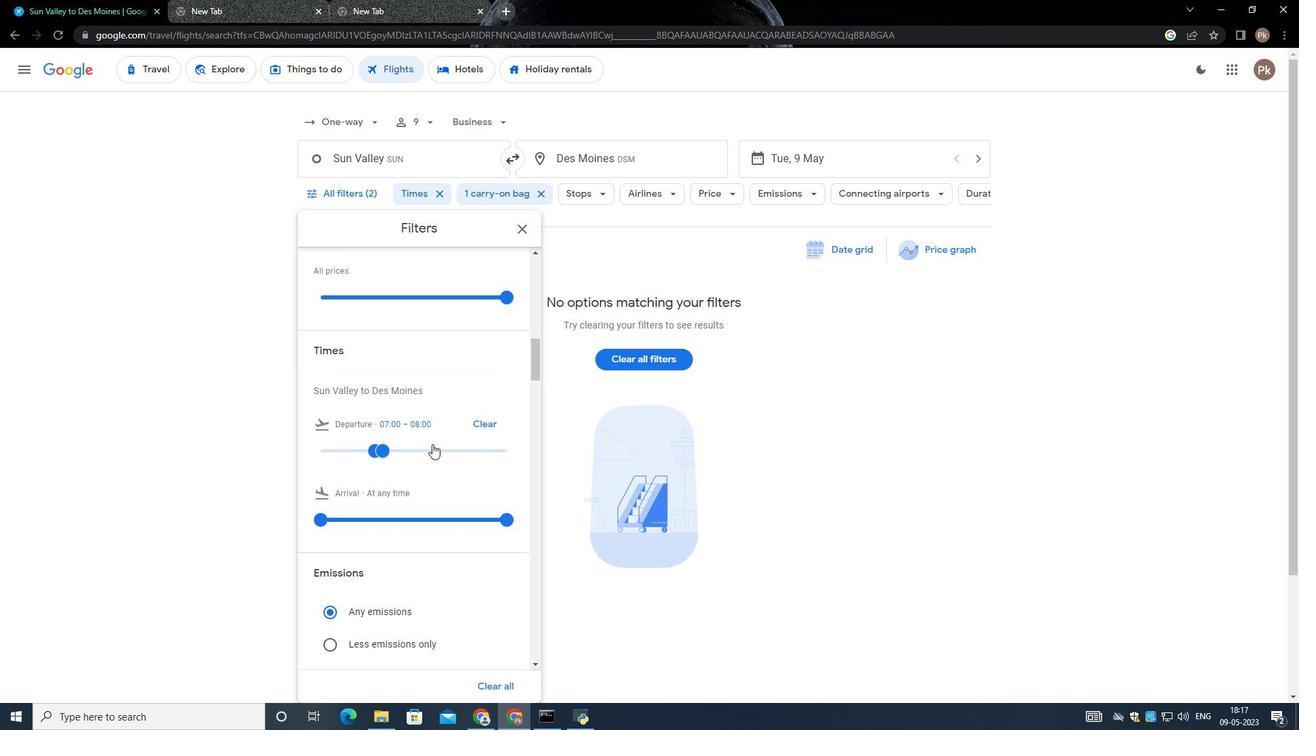 
Action: Mouse pressed left at (433, 443)
Screenshot: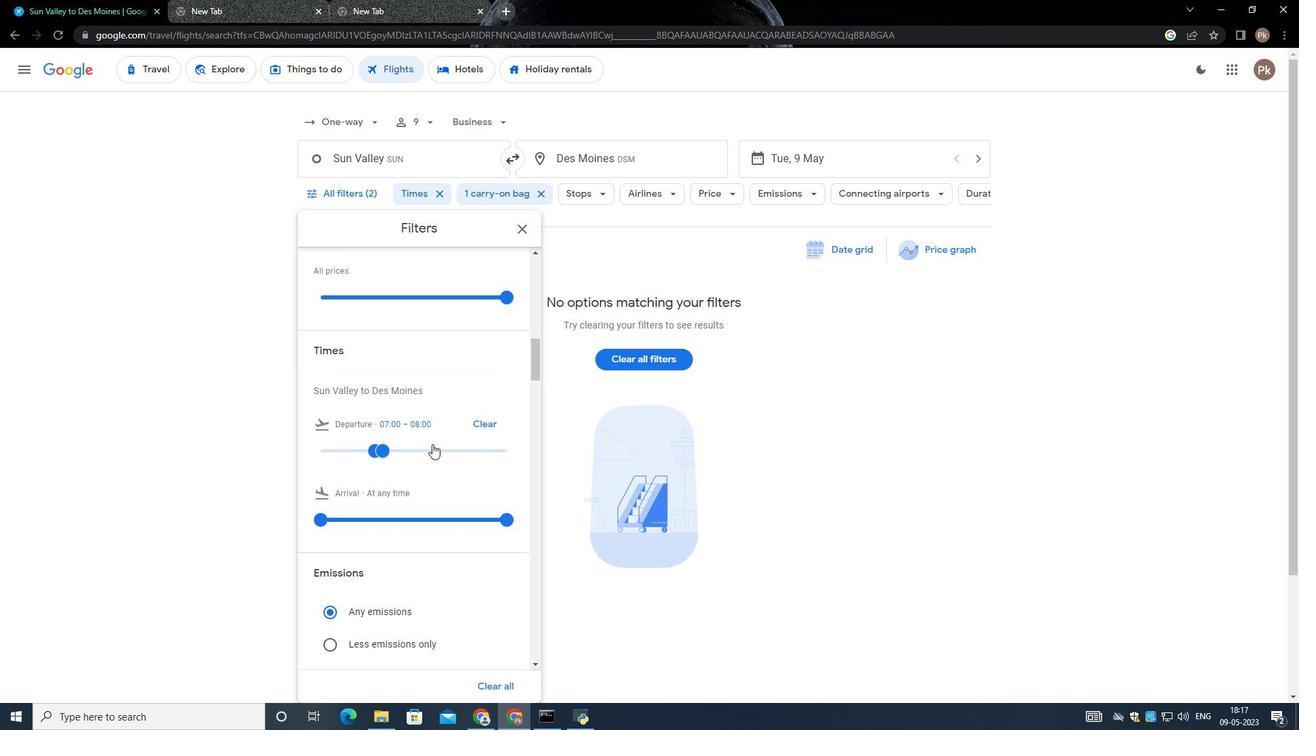 
Action: Mouse moved to (434, 444)
Screenshot: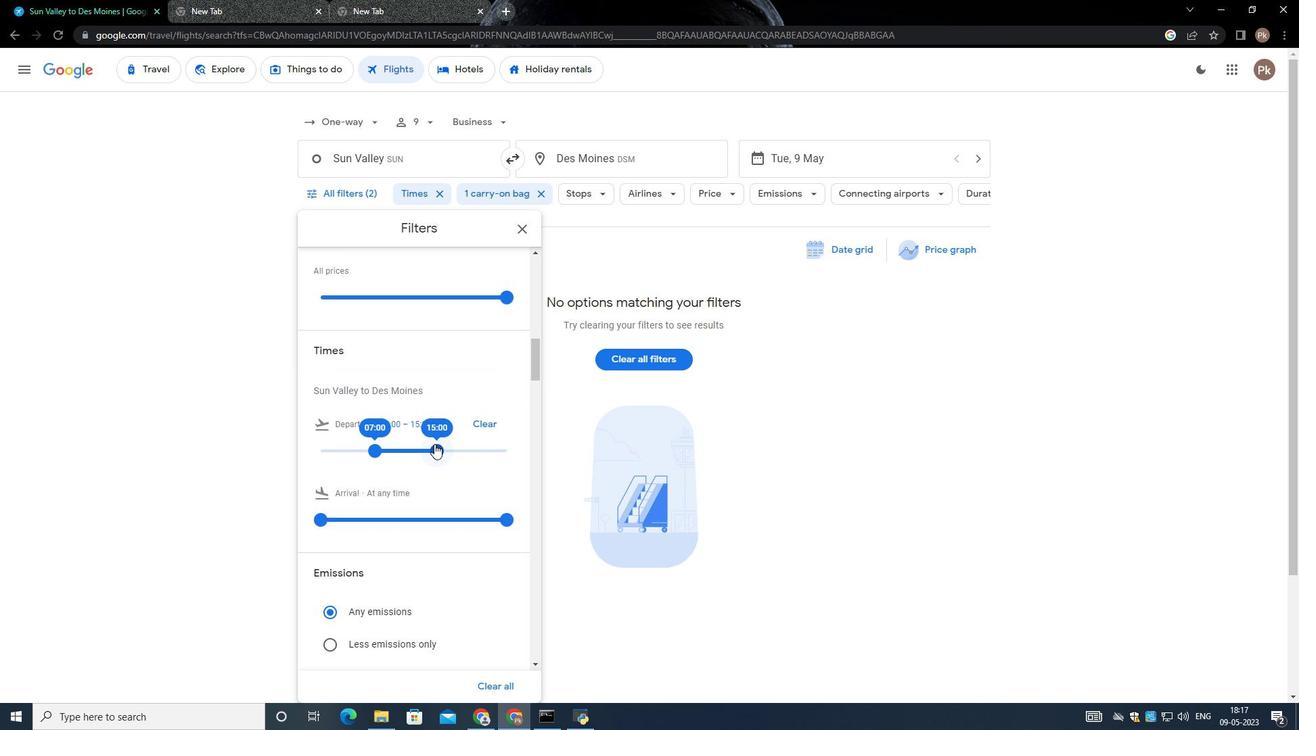 
Action: Mouse pressed left at (434, 444)
Screenshot: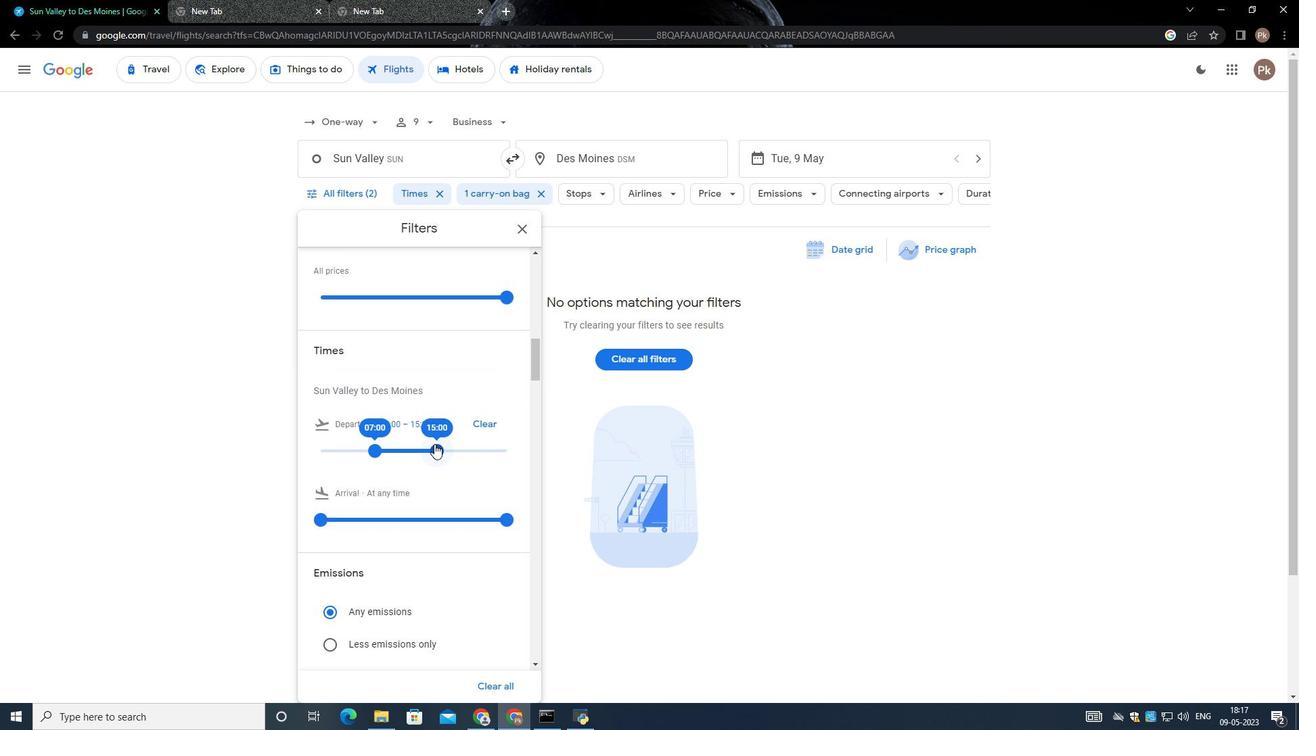
Action: Mouse moved to (376, 446)
Screenshot: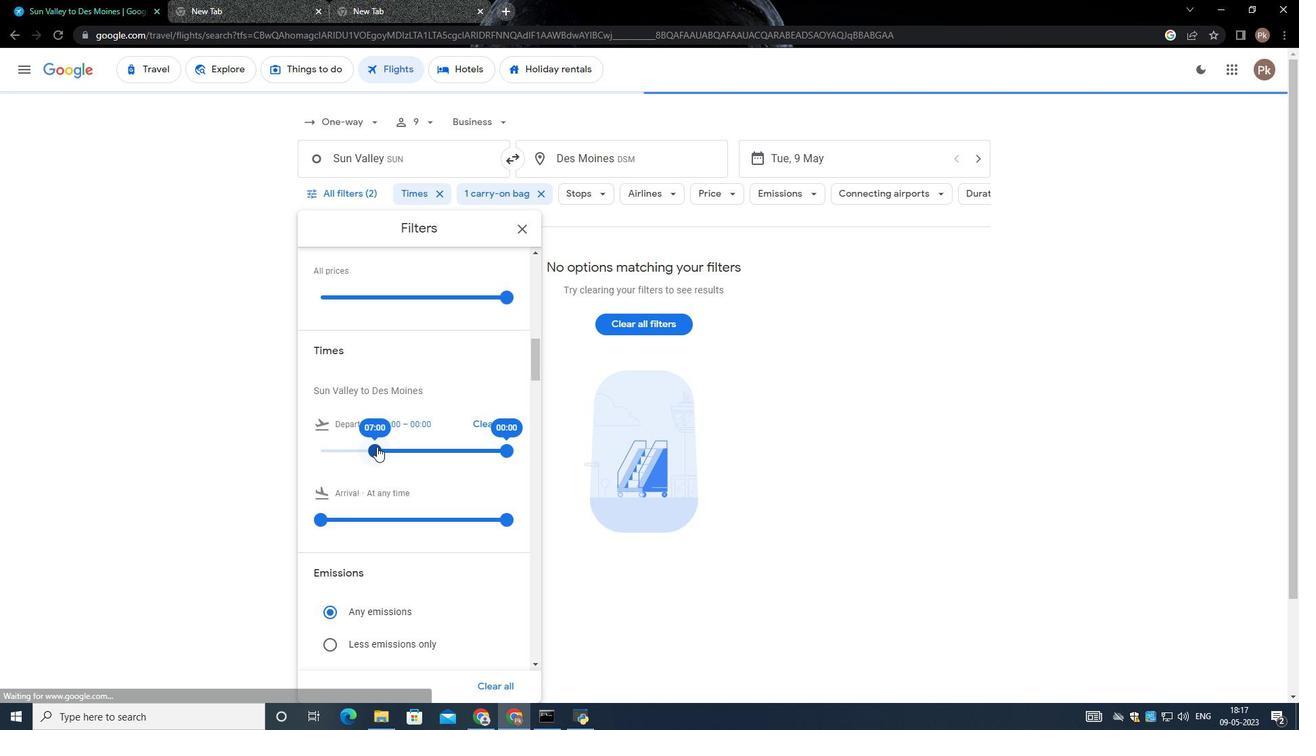
Action: Mouse pressed left at (376, 446)
Screenshot: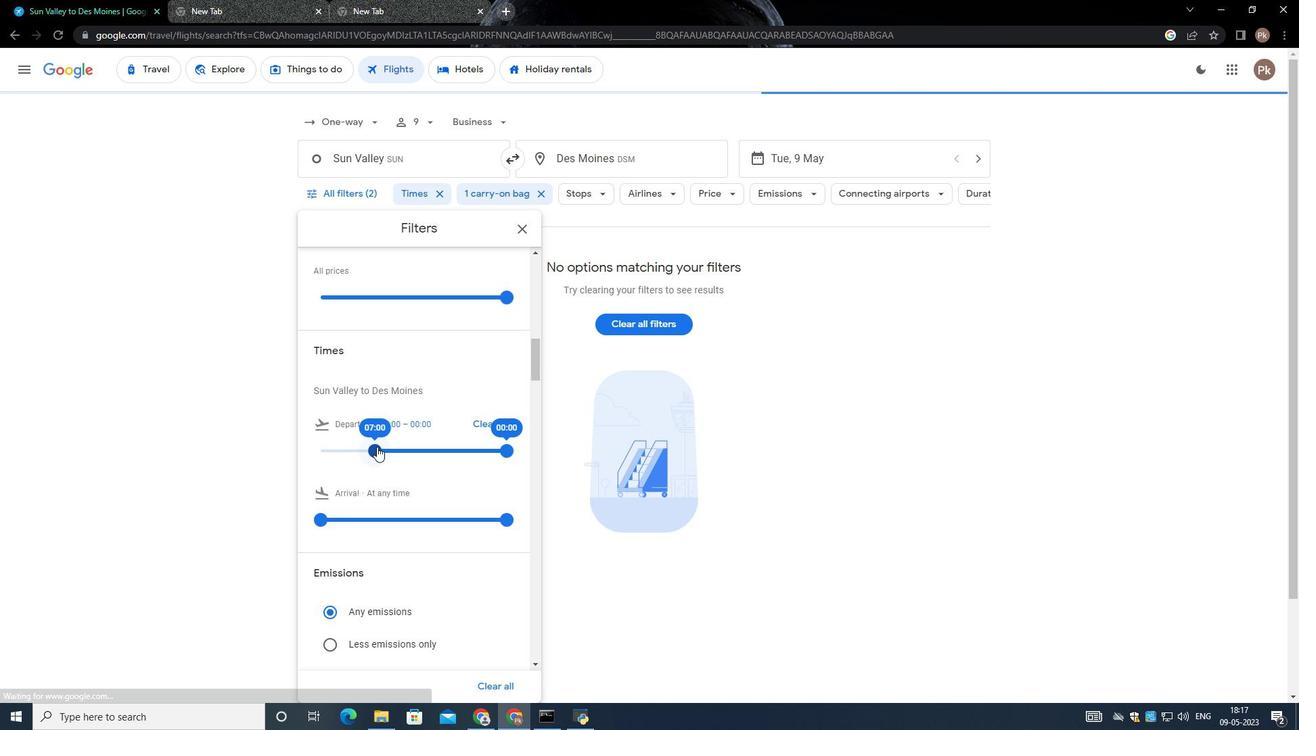 
Action: Mouse moved to (502, 446)
Screenshot: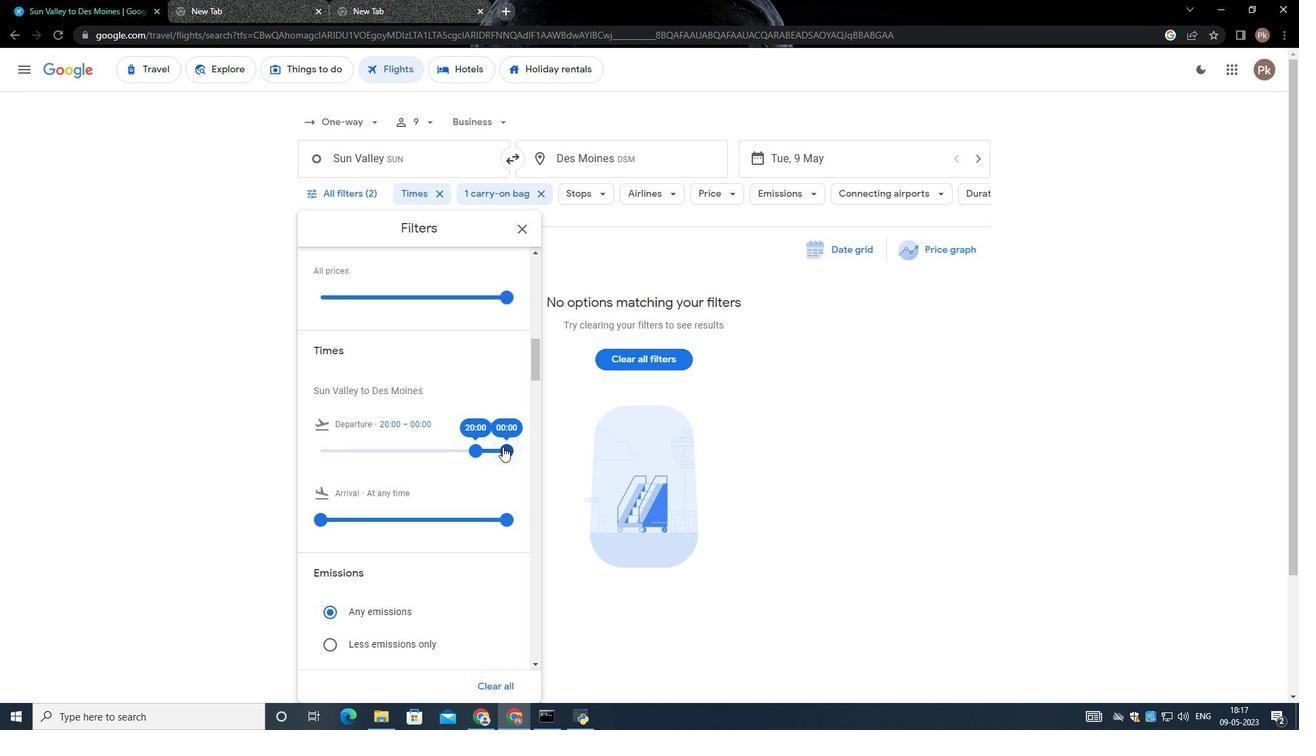 
Action: Mouse pressed left at (502, 446)
Screenshot: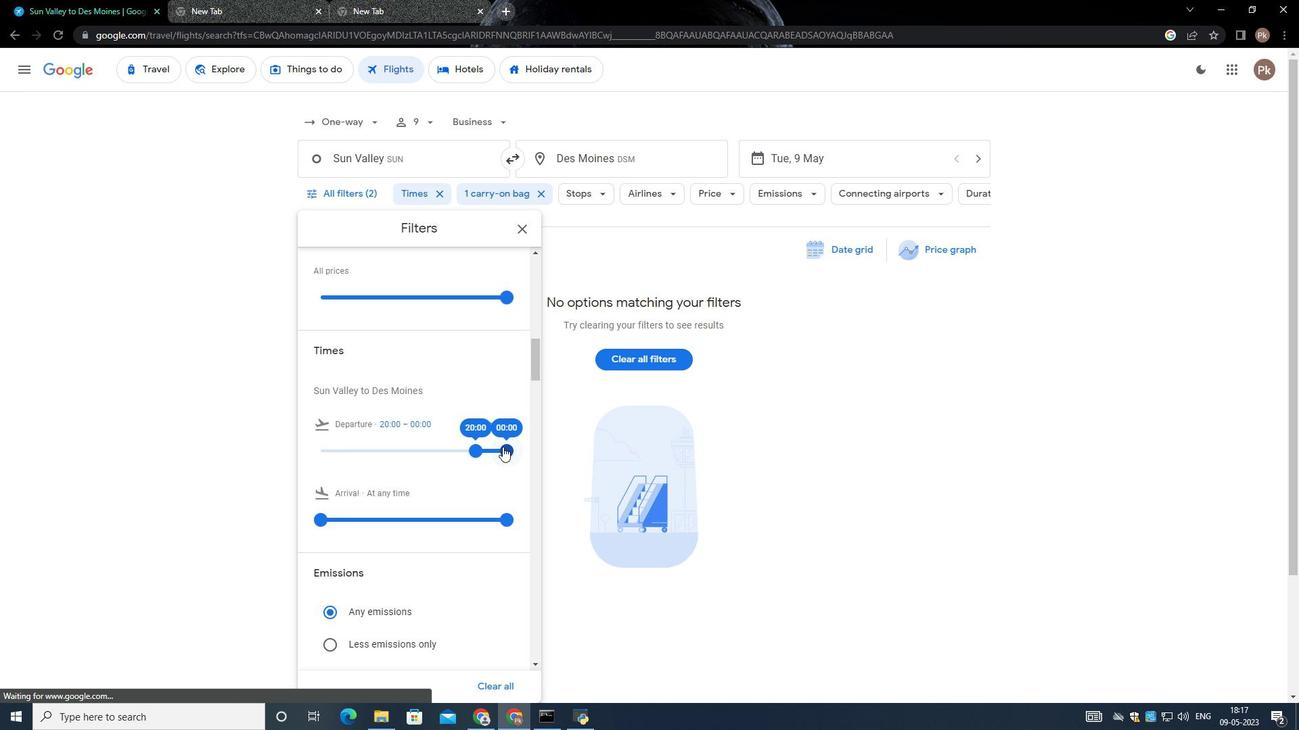 
Action: Mouse moved to (424, 461)
Screenshot: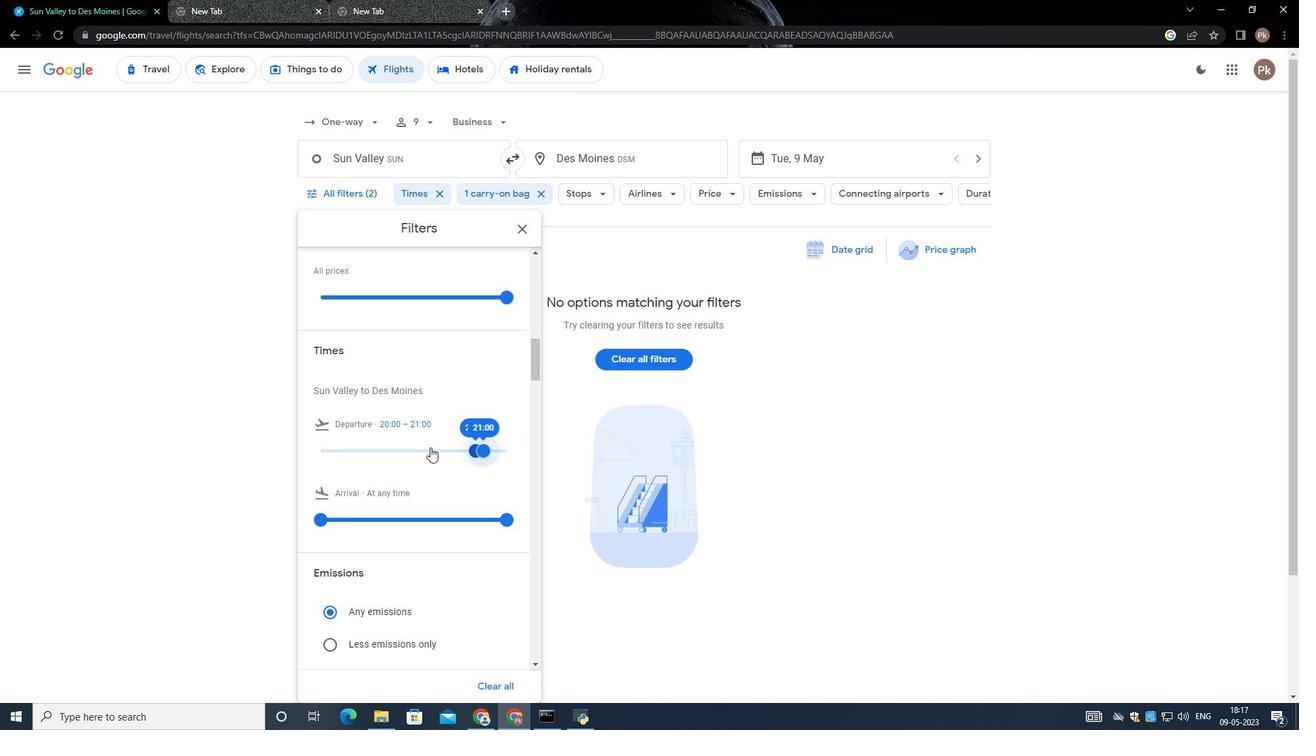 
Action: Mouse scrolled (424, 460) with delta (0, 0)
Screenshot: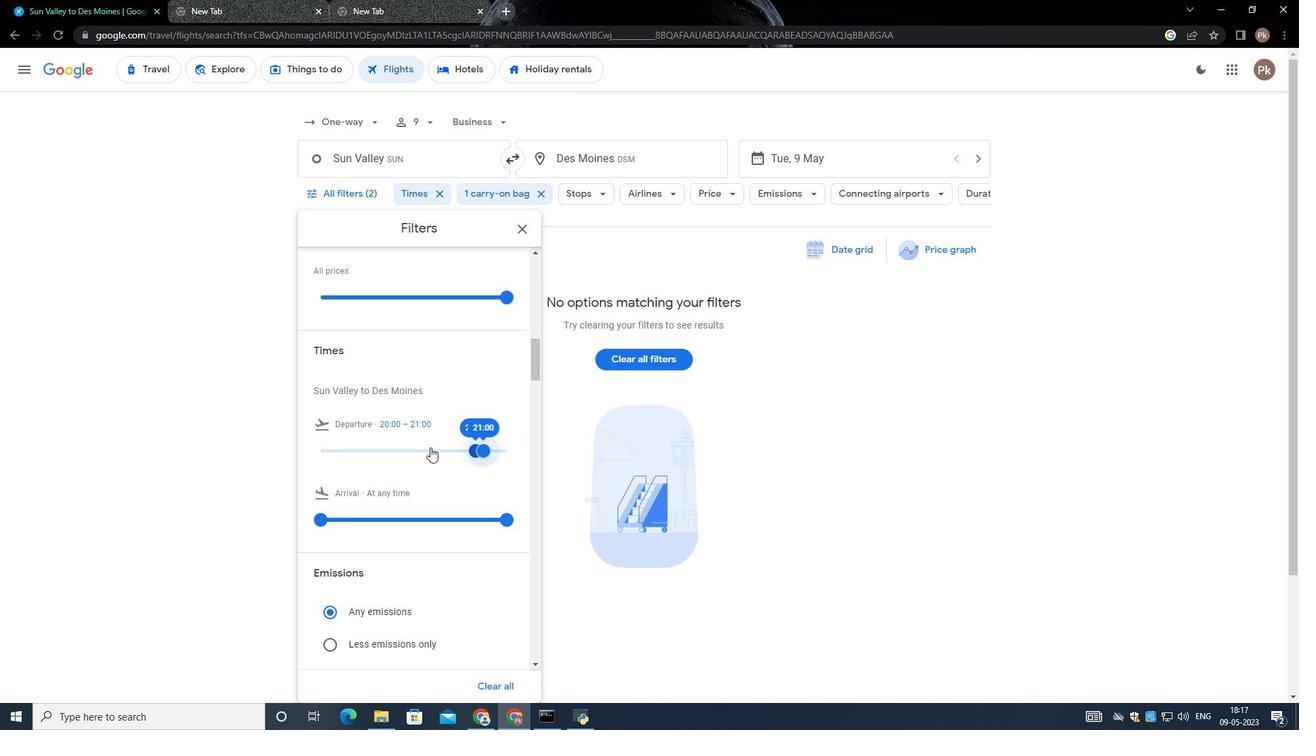 
Action: Mouse moved to (423, 471)
Screenshot: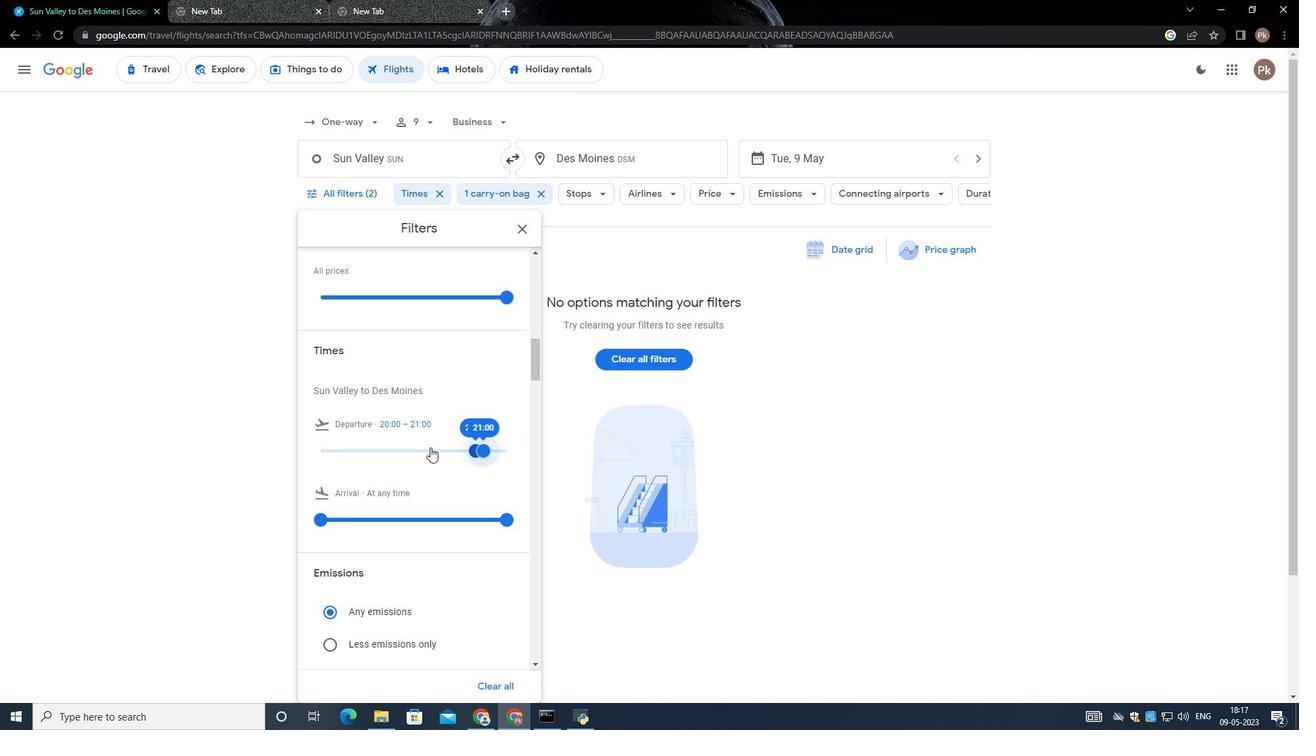 
Action: Mouse scrolled (423, 470) with delta (0, 0)
Screenshot: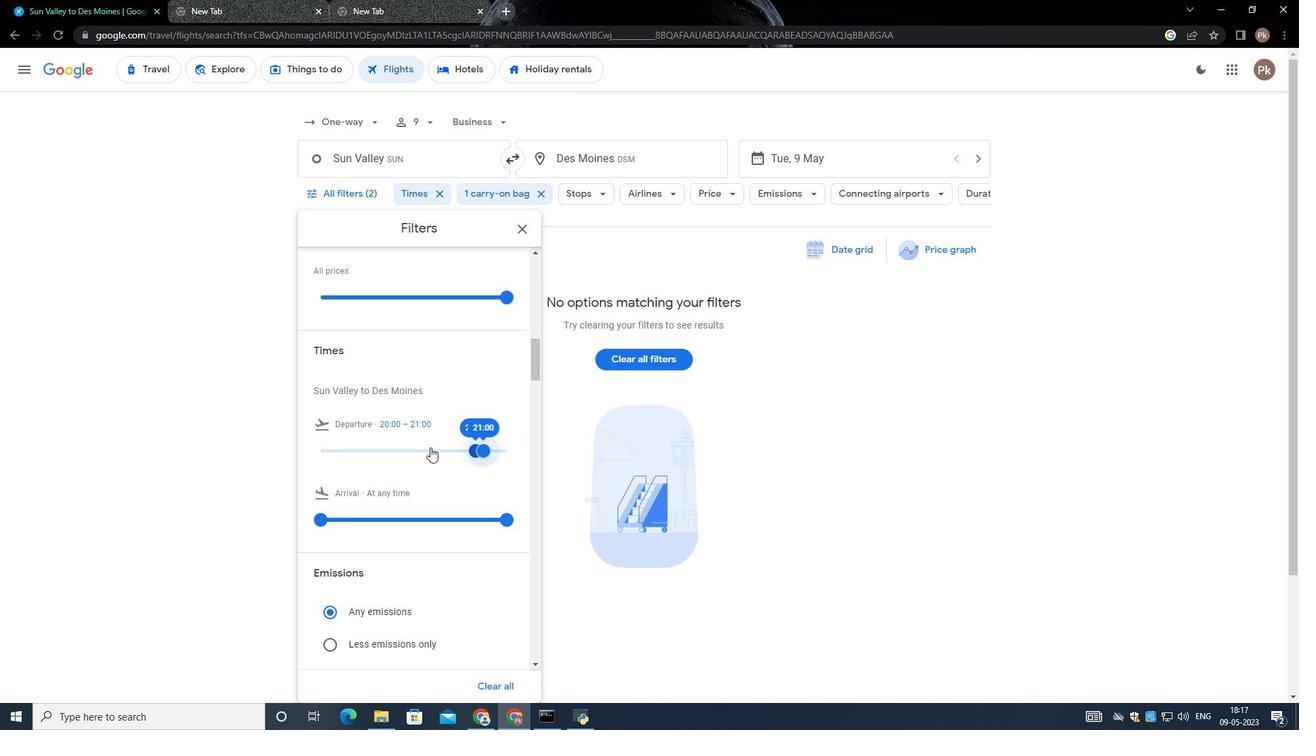 
Action: Mouse moved to (422, 473)
Screenshot: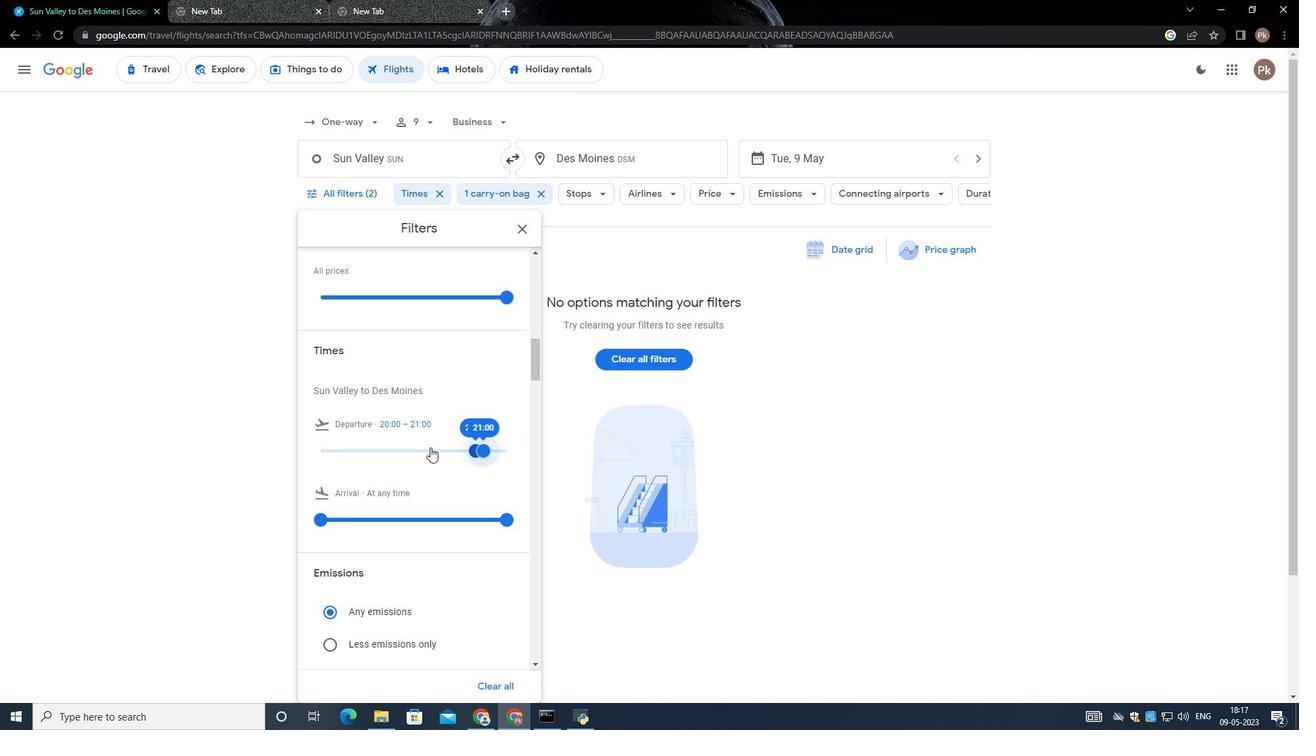 
Action: Mouse scrolled (422, 473) with delta (0, 0)
Screenshot: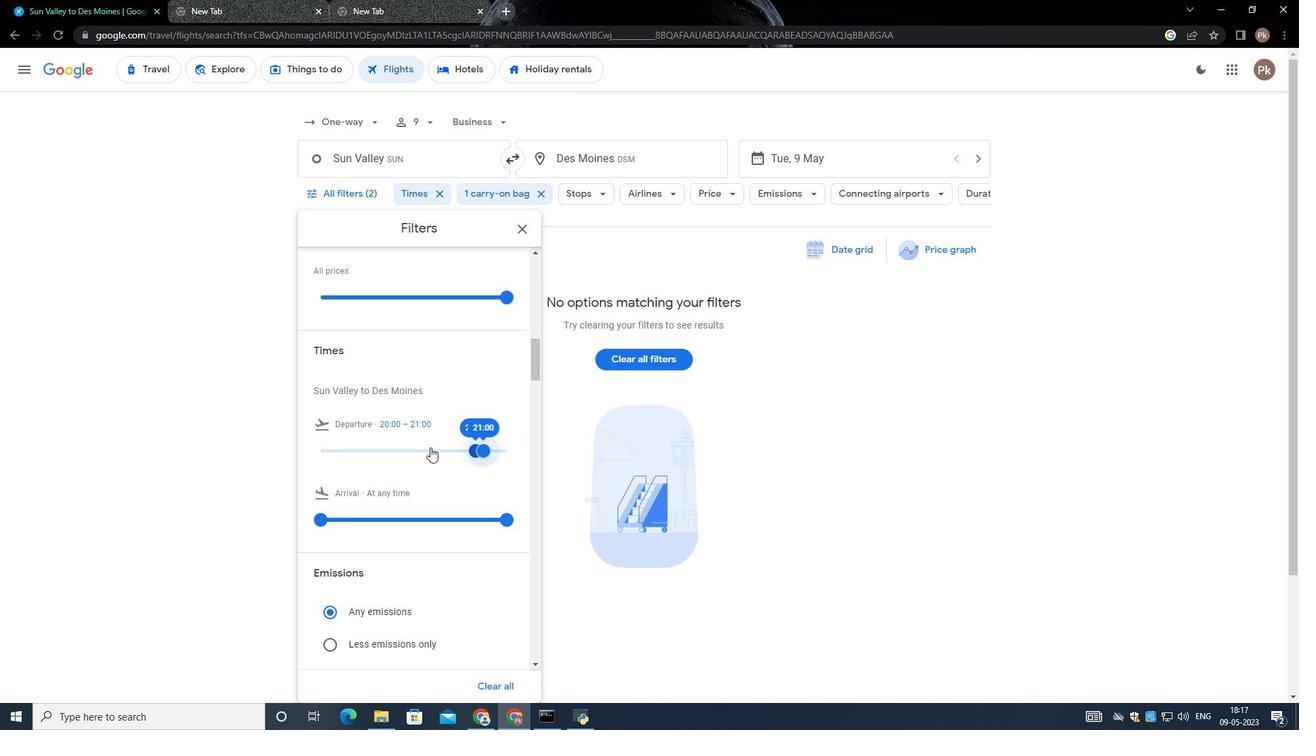 
Action: Mouse scrolled (422, 473) with delta (0, 0)
Screenshot: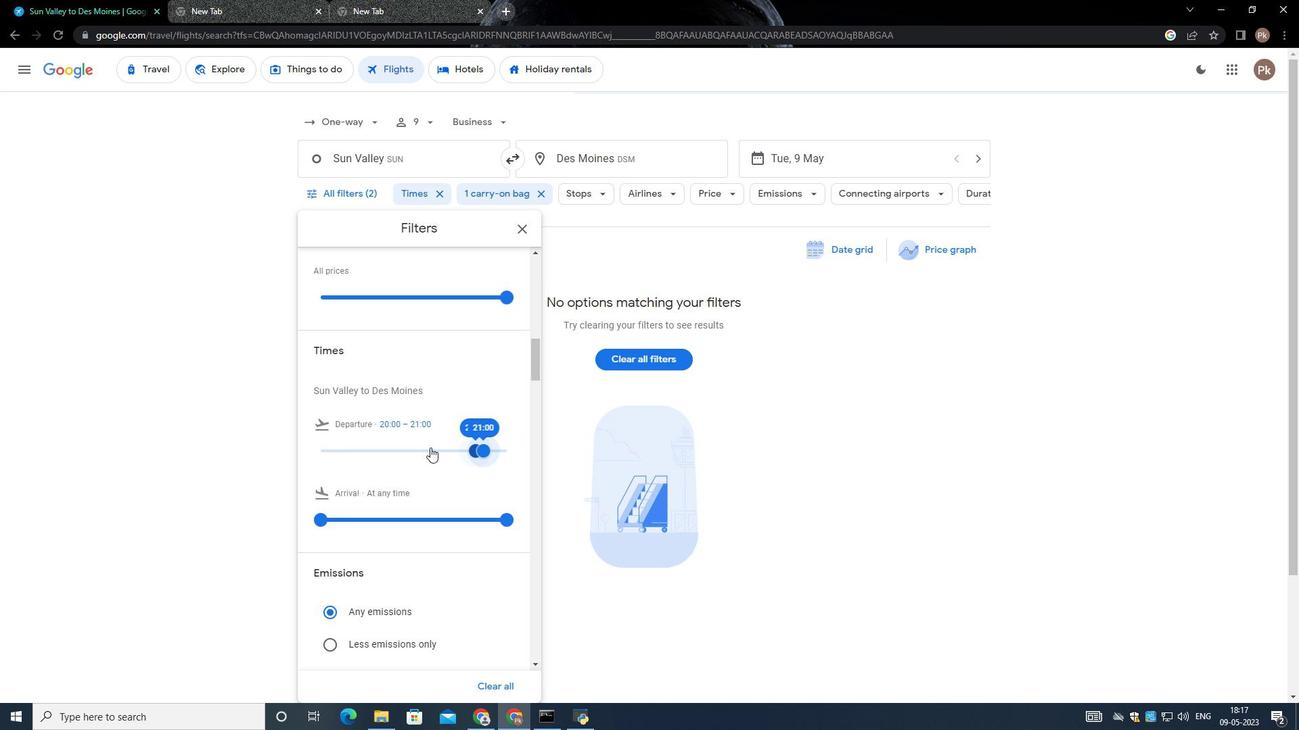 
Action: Mouse scrolled (422, 473) with delta (0, 0)
Screenshot: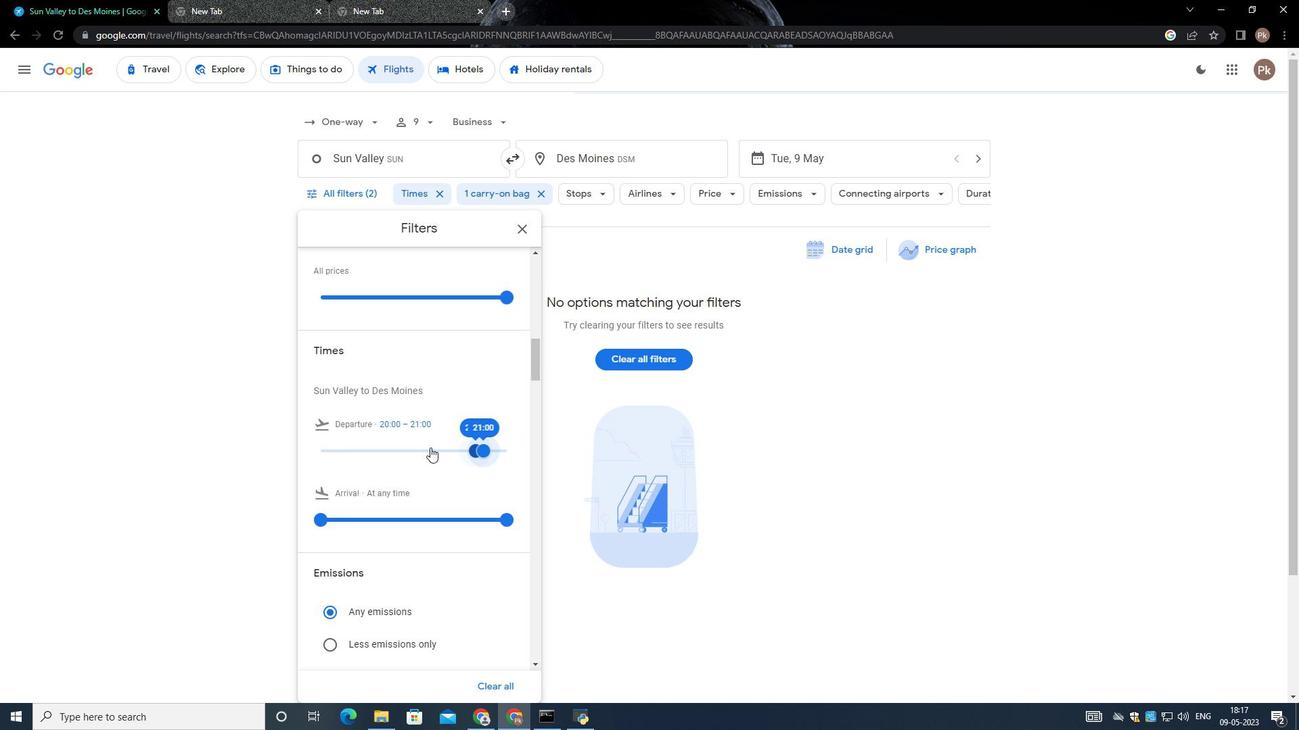 
Action: Mouse moved to (422, 475)
Screenshot: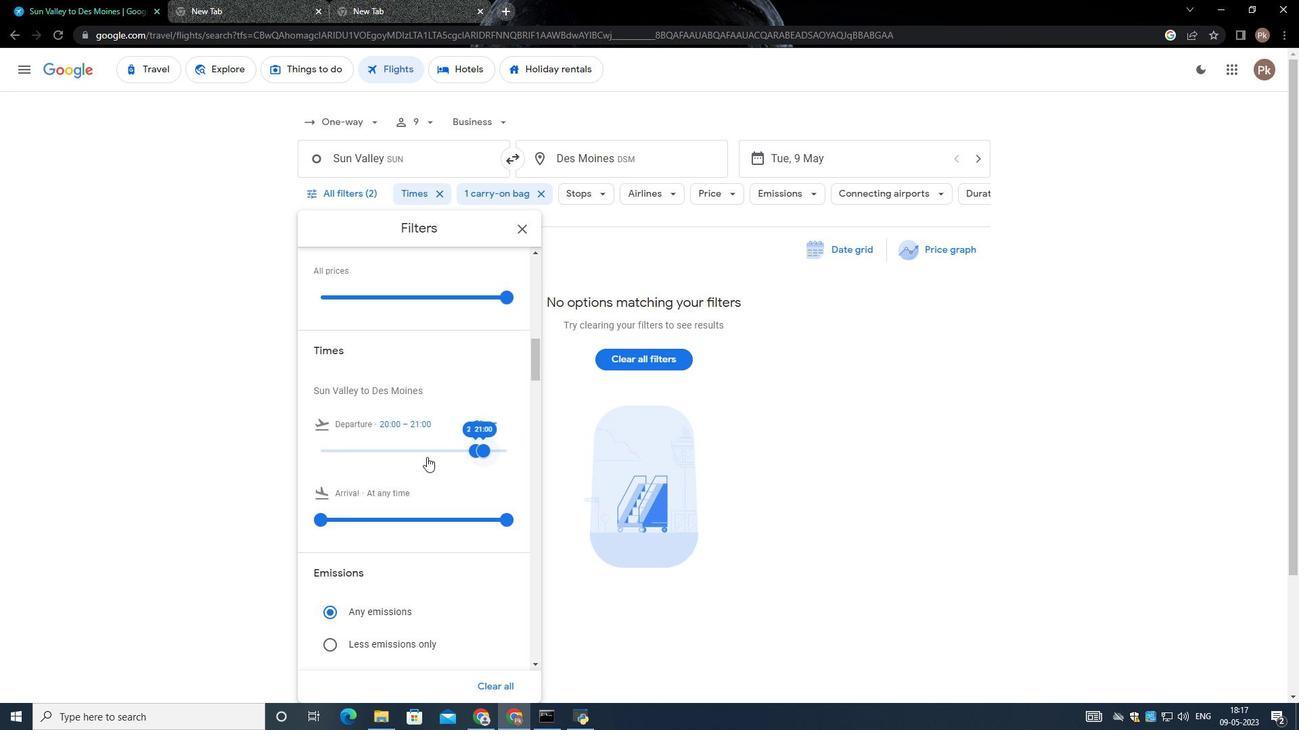 
Action: Mouse scrolled (422, 475) with delta (0, 0)
Screenshot: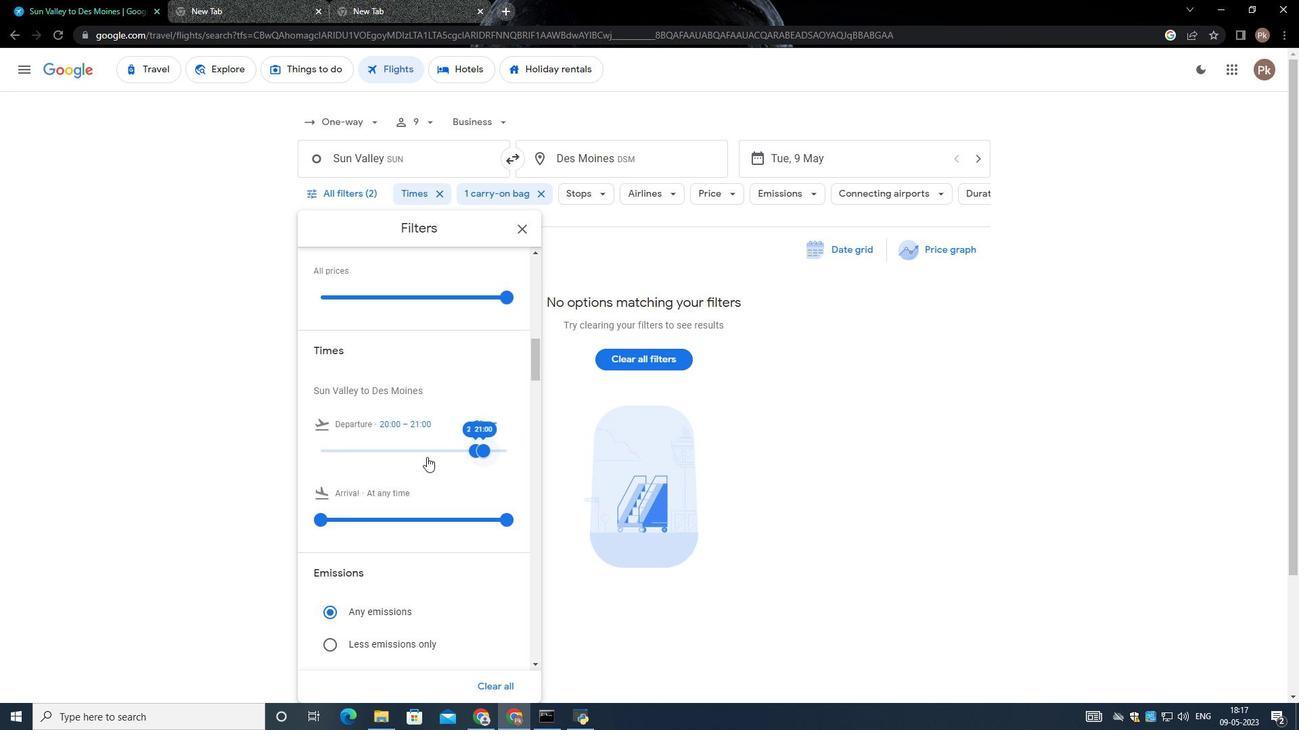 
Action: Mouse moved to (412, 487)
Screenshot: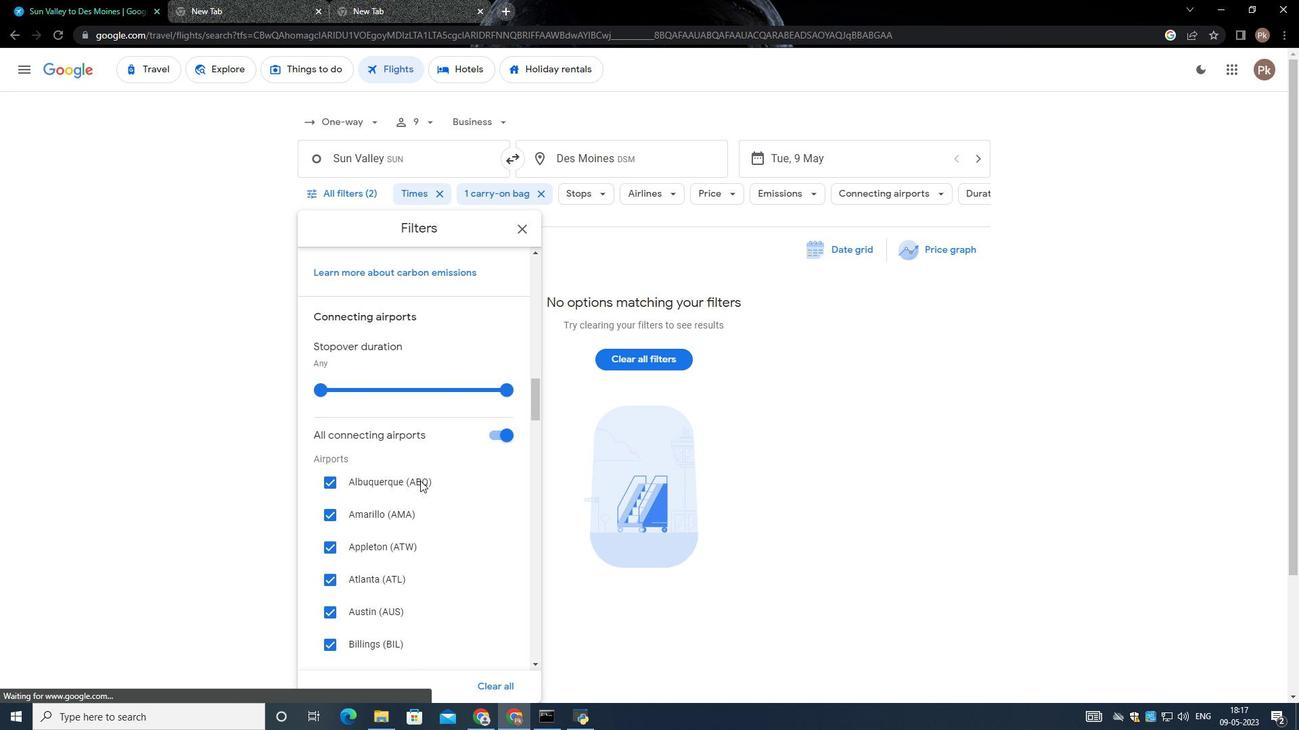 
Action: Mouse scrolled (412, 487) with delta (0, 0)
Screenshot: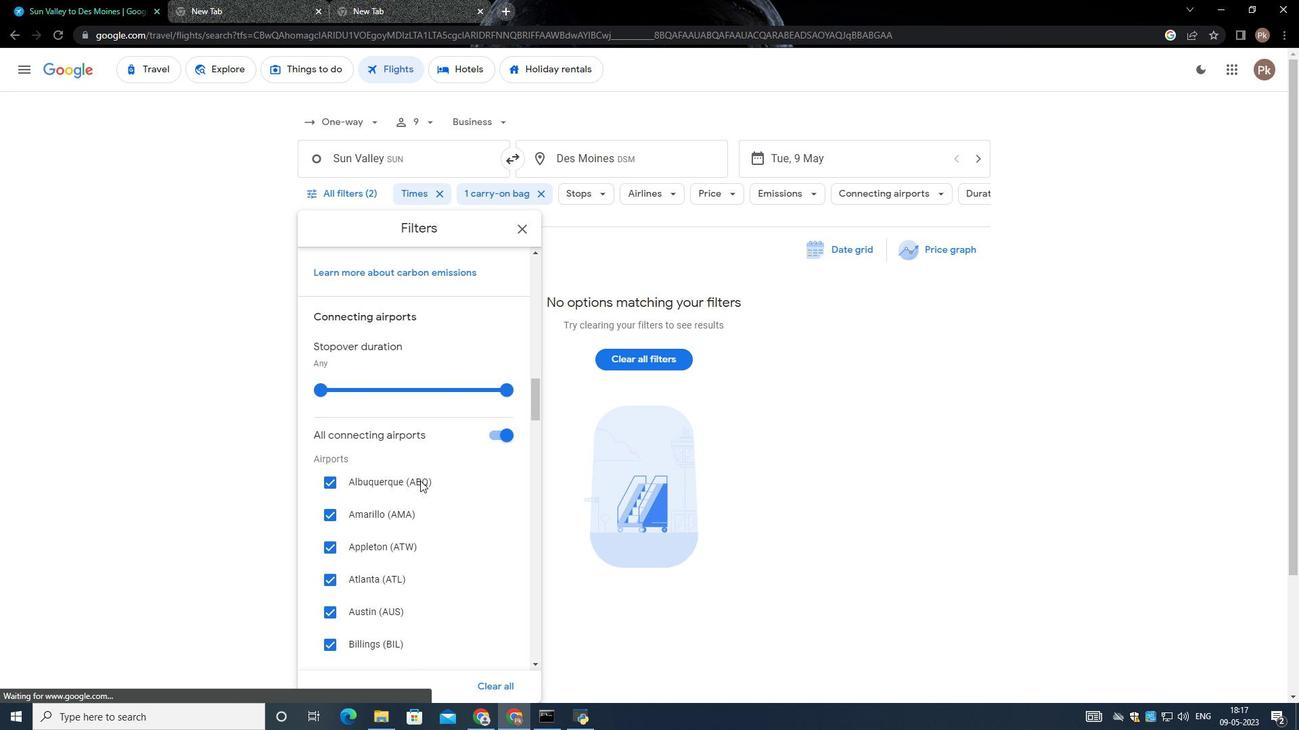 
Action: Mouse moved to (407, 492)
Screenshot: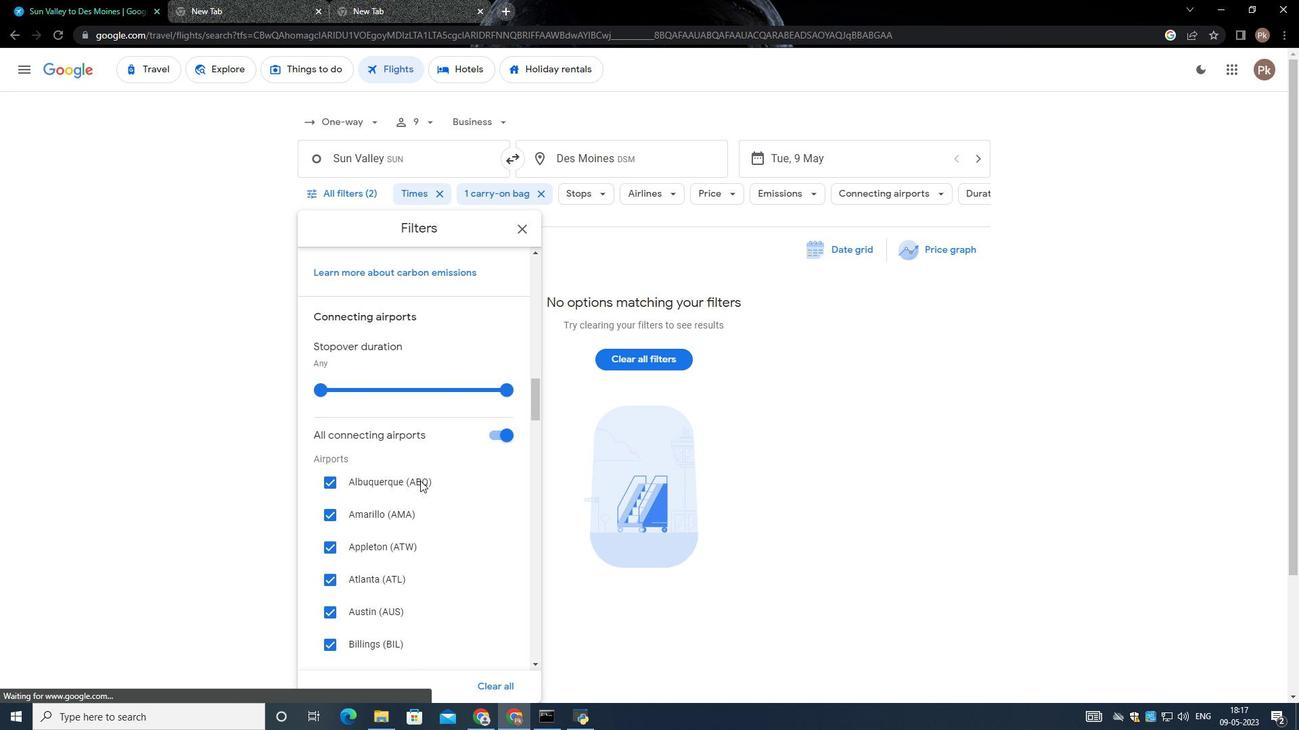 
Action: Mouse scrolled (407, 491) with delta (0, 0)
Screenshot: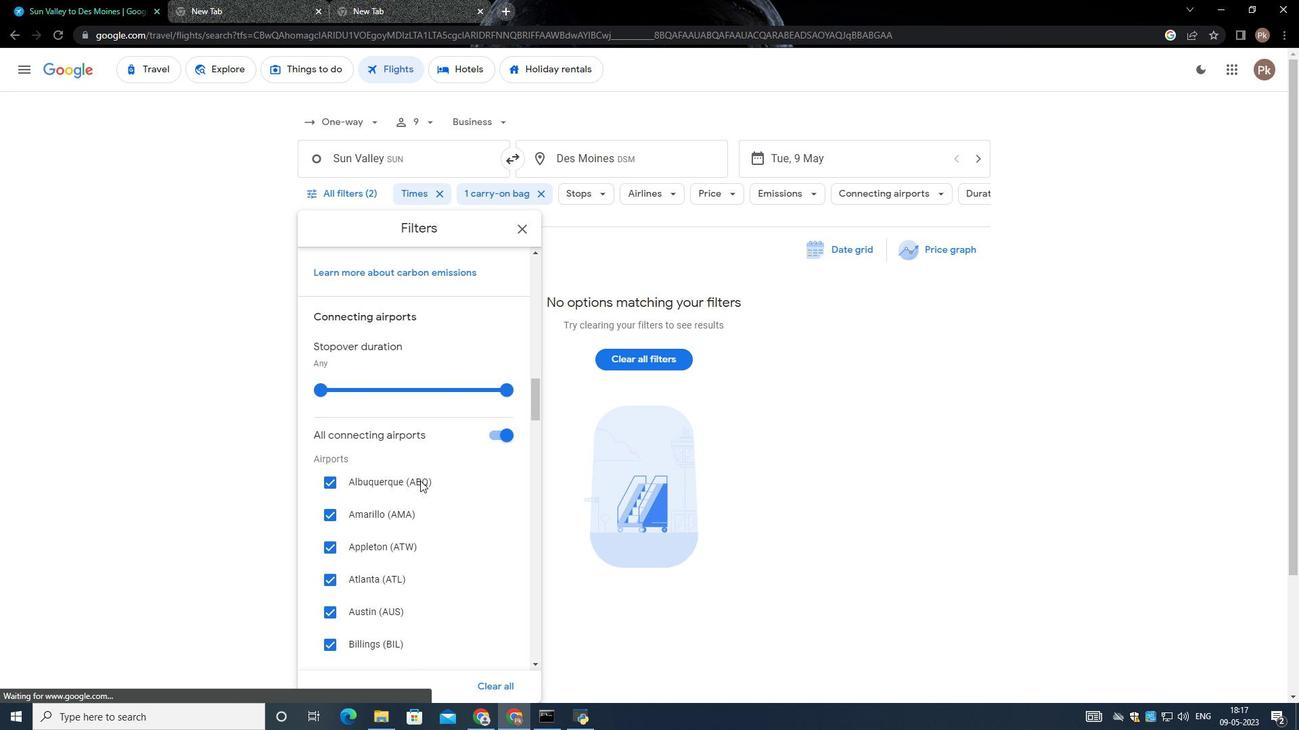 
Action: Mouse moved to (406, 493)
Screenshot: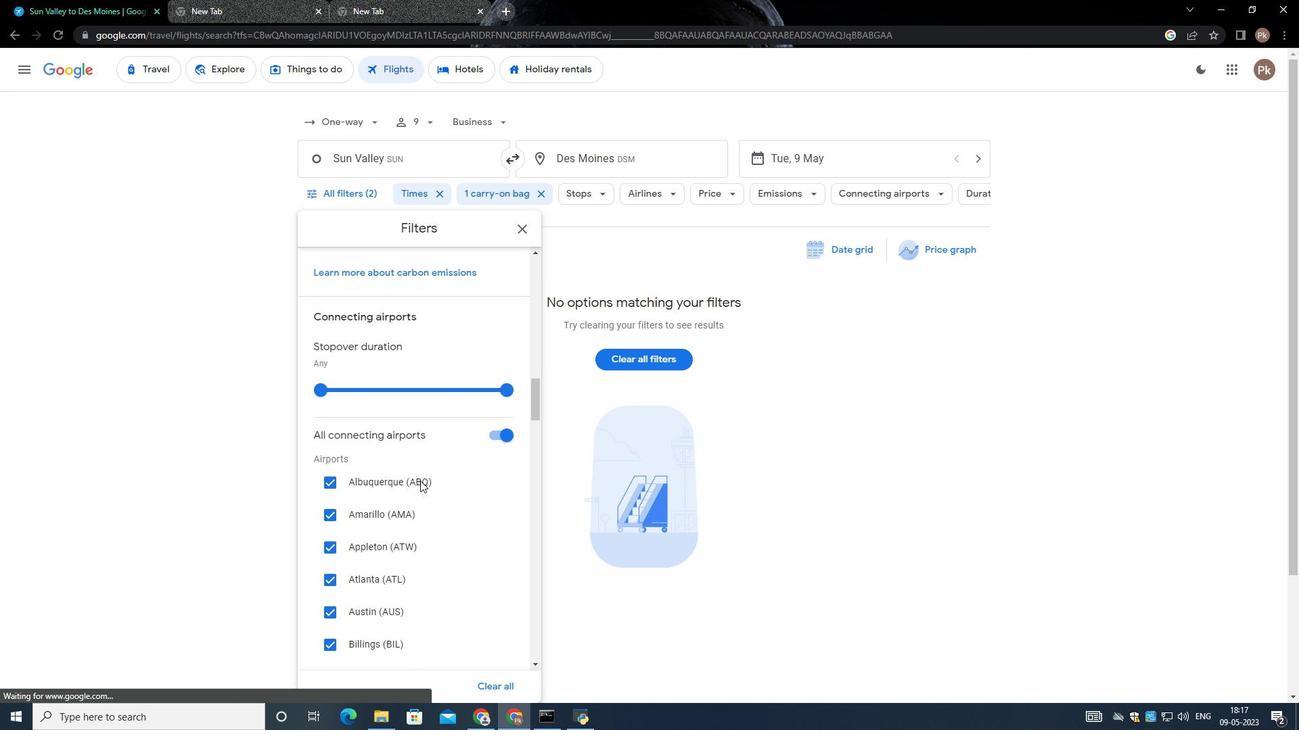 
Action: Mouse scrolled (406, 493) with delta (0, 0)
Screenshot: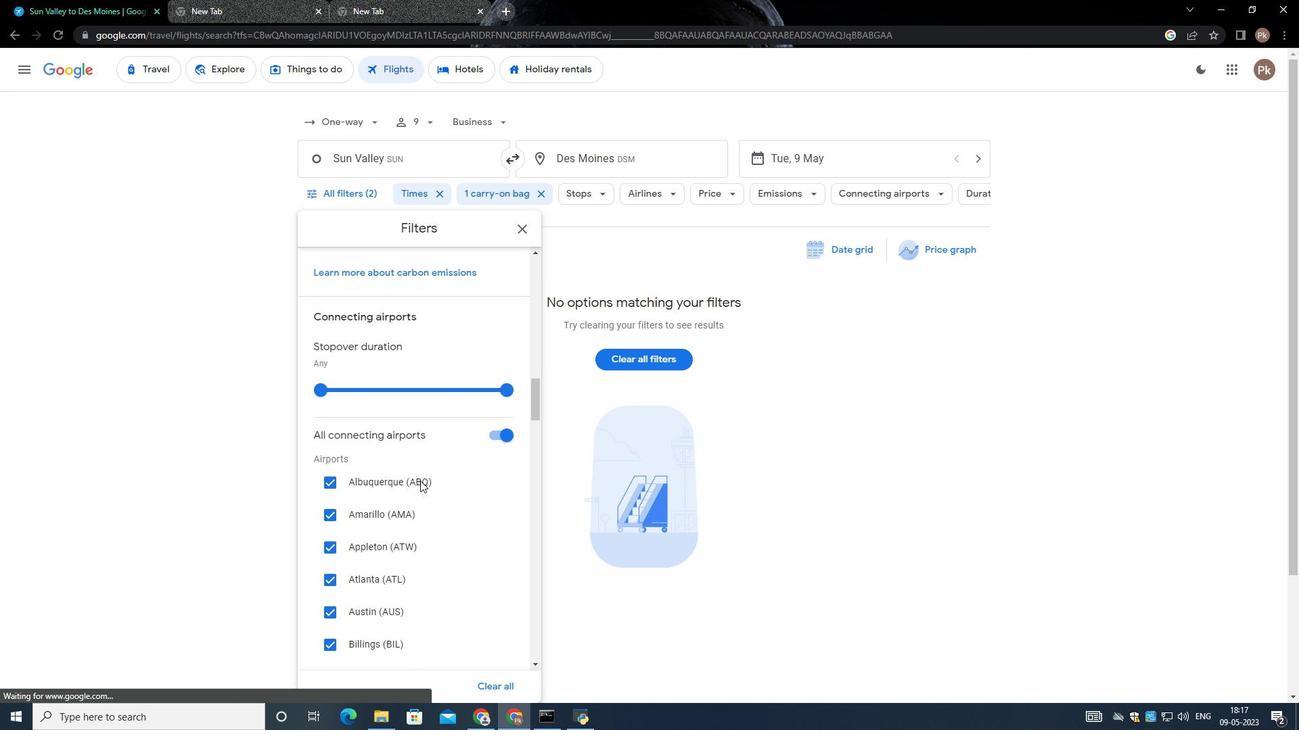
Action: Mouse moved to (404, 495)
Screenshot: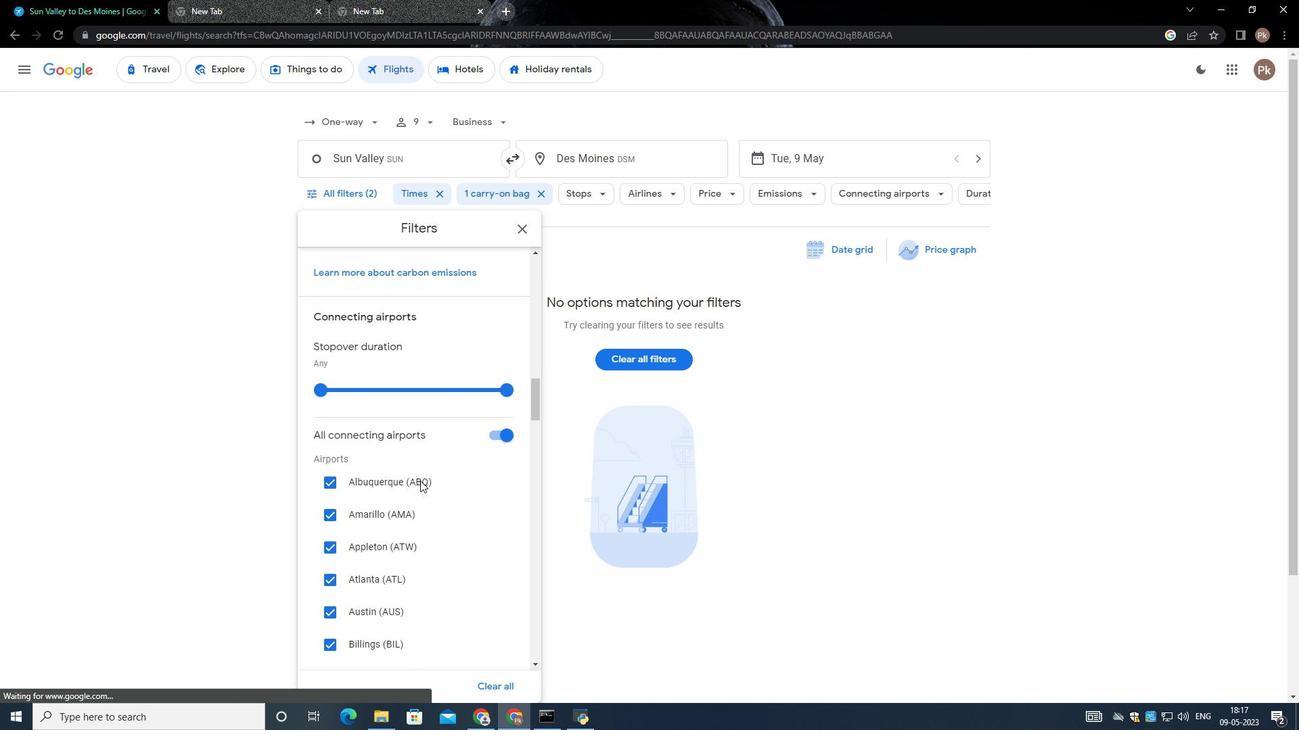 
Action: Mouse scrolled (404, 493) with delta (0, 0)
Screenshot: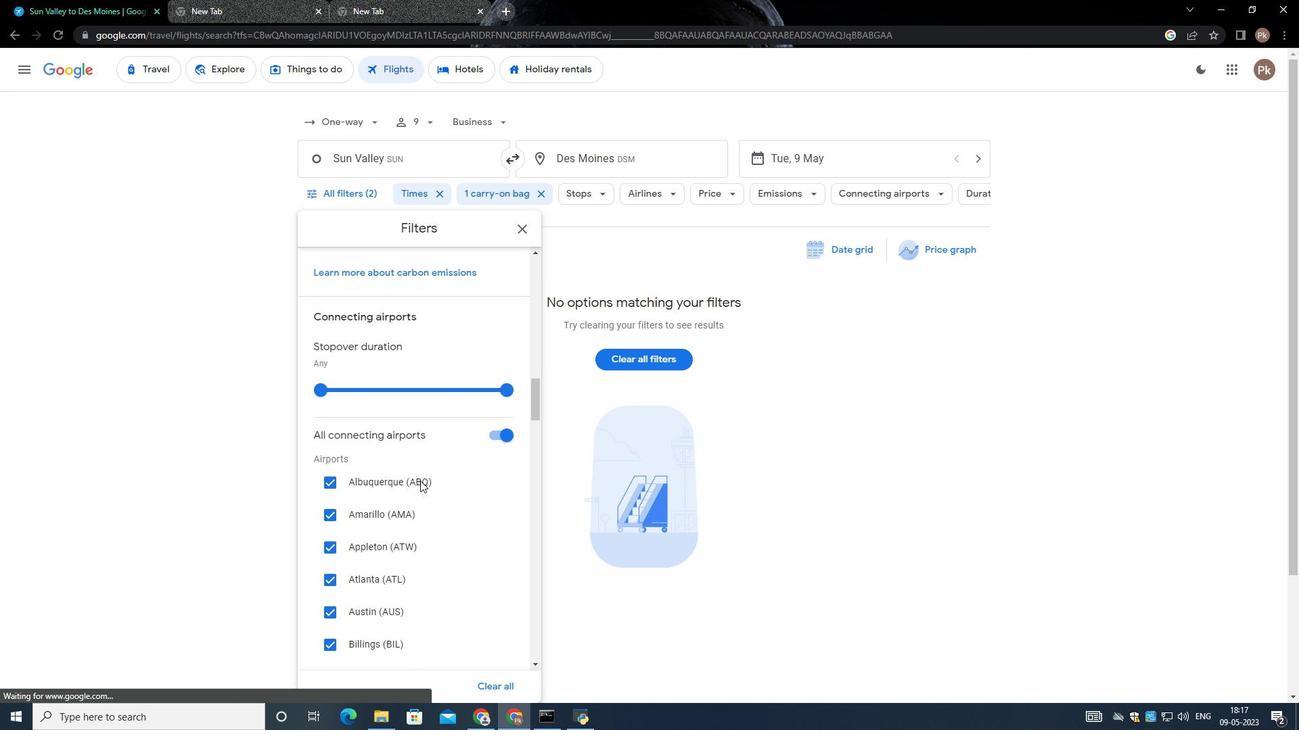 
Action: Mouse scrolled (404, 494) with delta (0, 0)
Screenshot: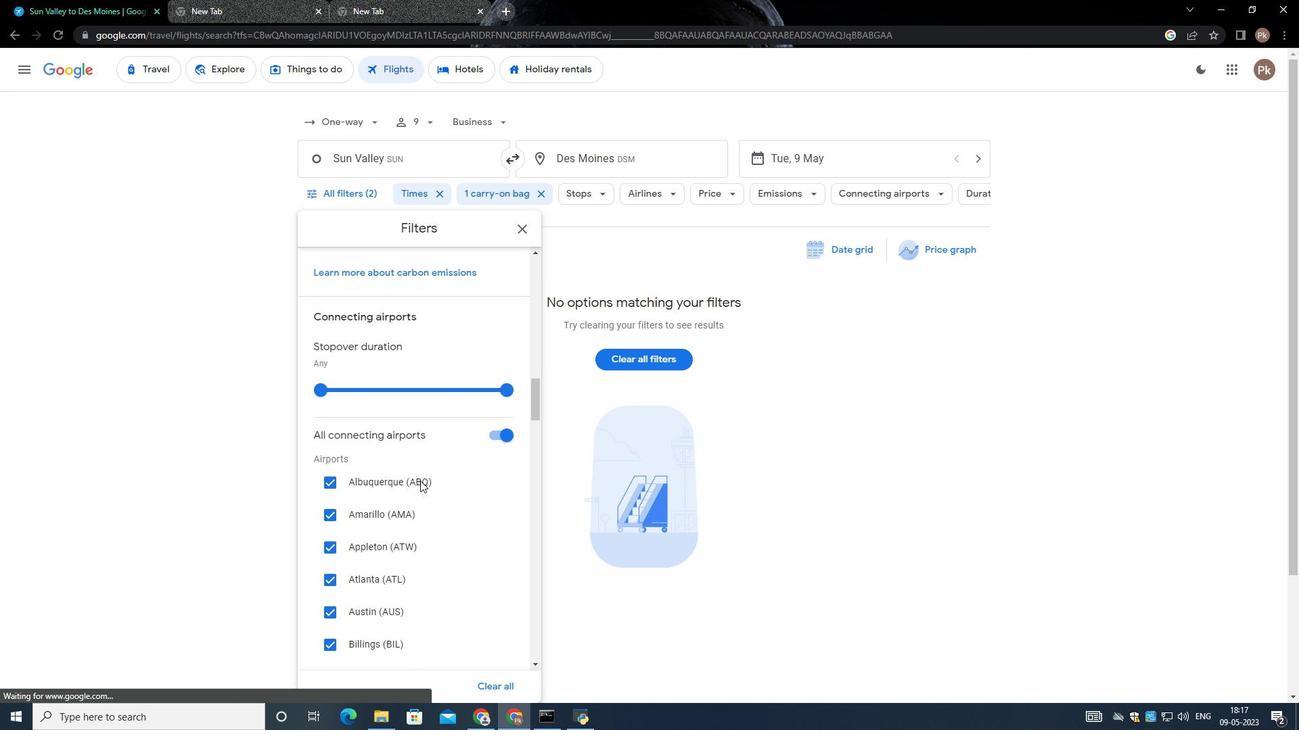 
Action: Mouse moved to (403, 497)
Screenshot: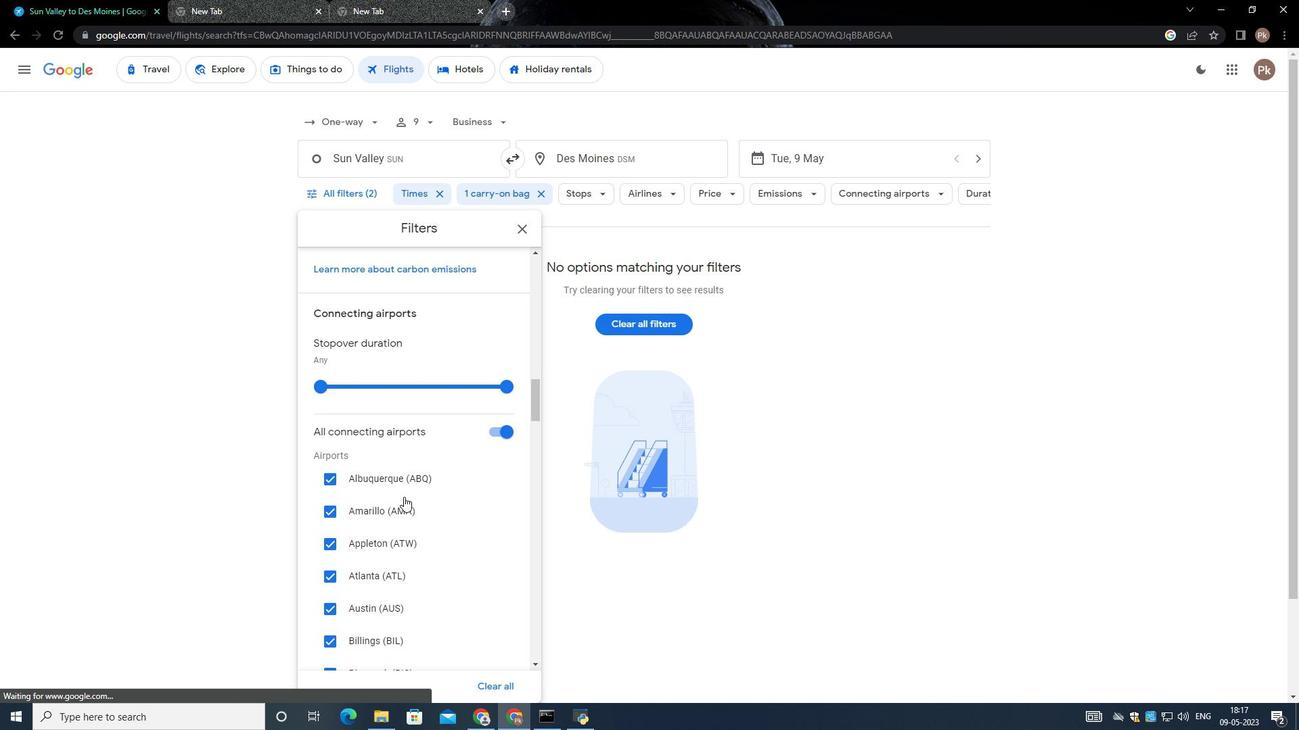 
Action: Mouse scrolled (403, 496) with delta (0, 0)
Screenshot: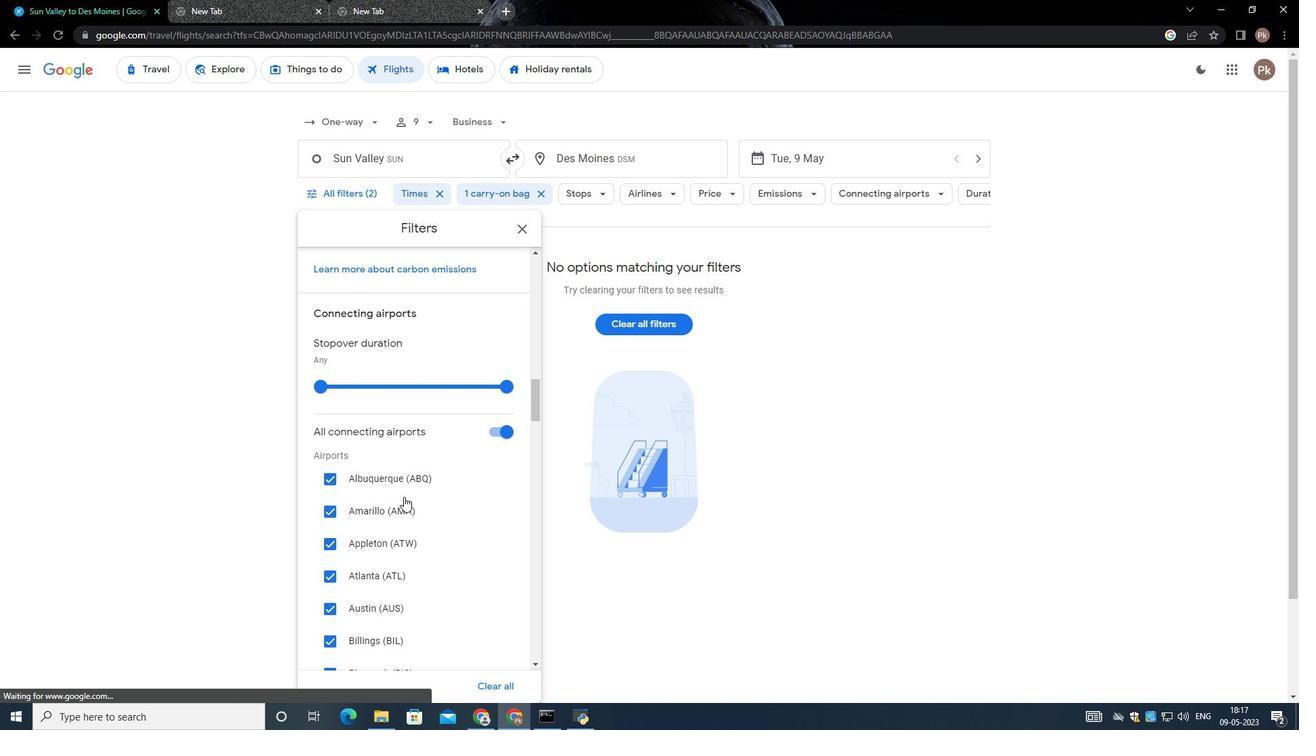 
Action: Mouse scrolled (403, 496) with delta (0, 0)
Screenshot: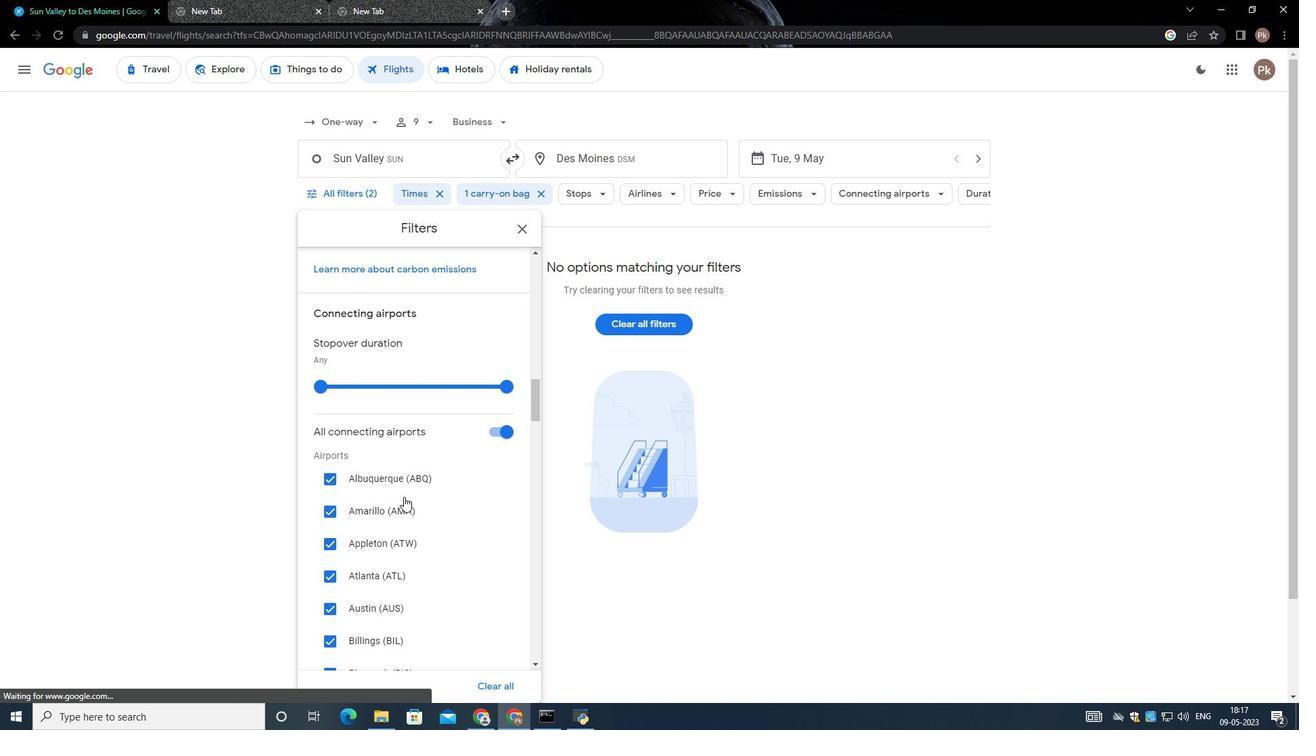 
Action: Mouse scrolled (403, 496) with delta (0, 0)
Screenshot: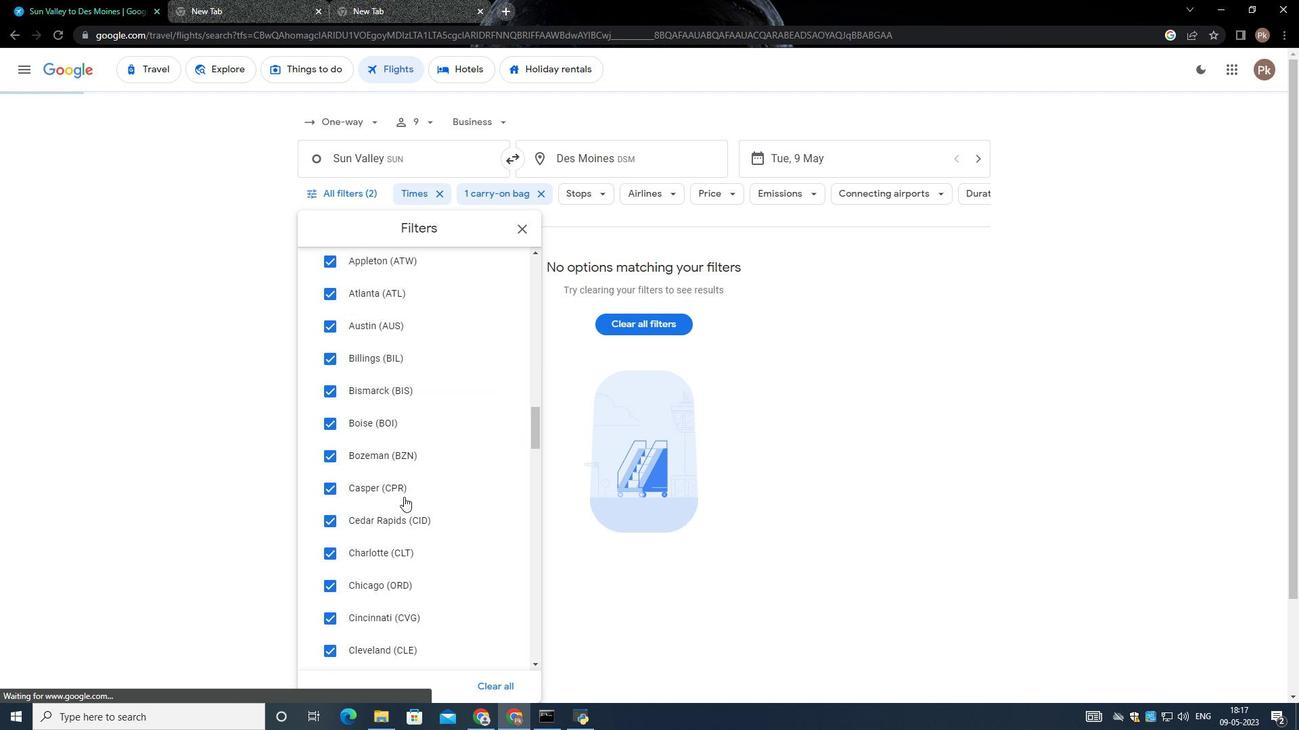 
Action: Mouse scrolled (403, 496) with delta (0, 0)
Screenshot: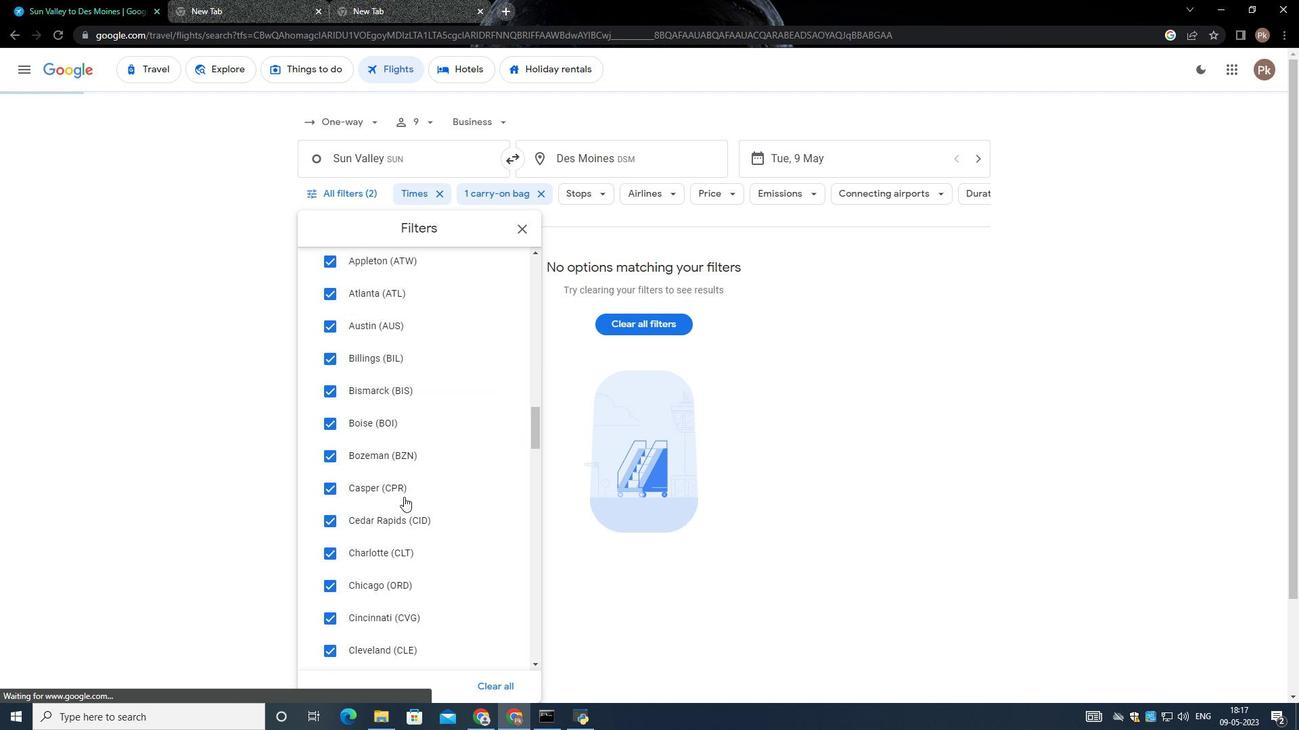 
Action: Mouse scrolled (403, 496) with delta (0, 0)
Screenshot: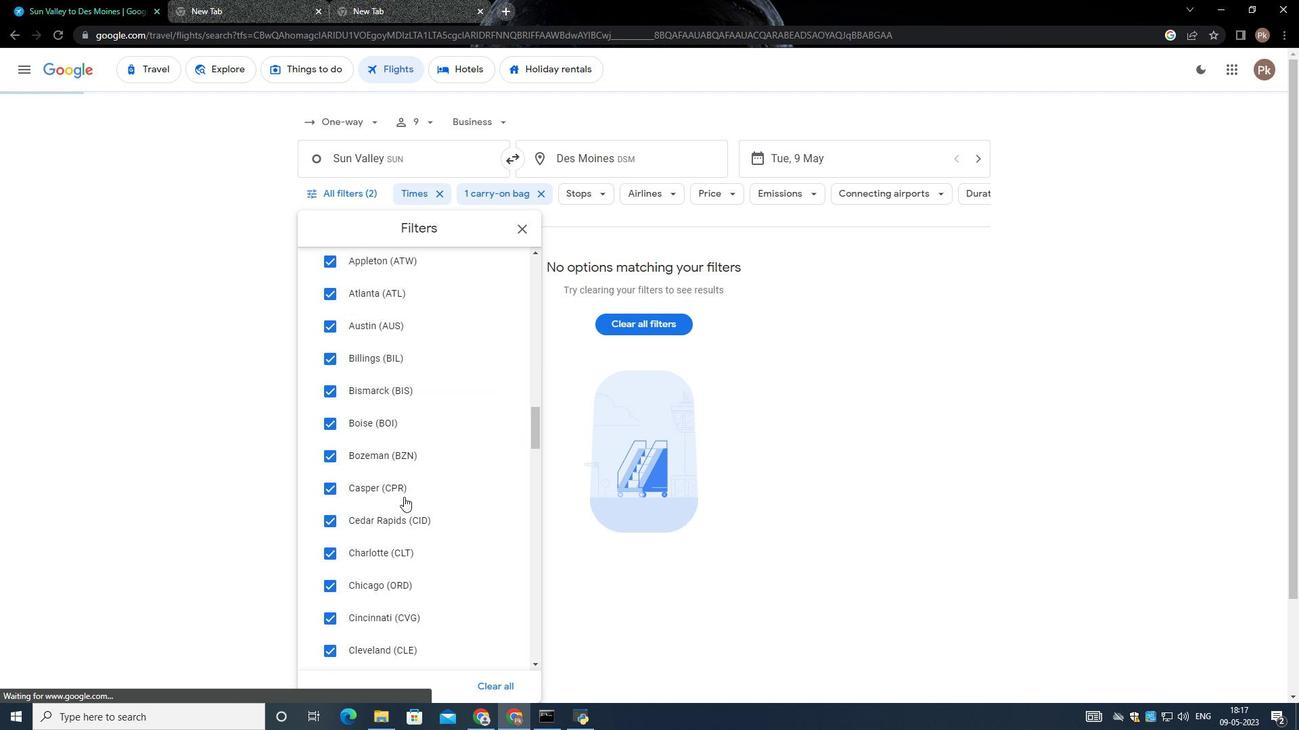 
Action: Mouse scrolled (403, 496) with delta (0, 0)
Screenshot: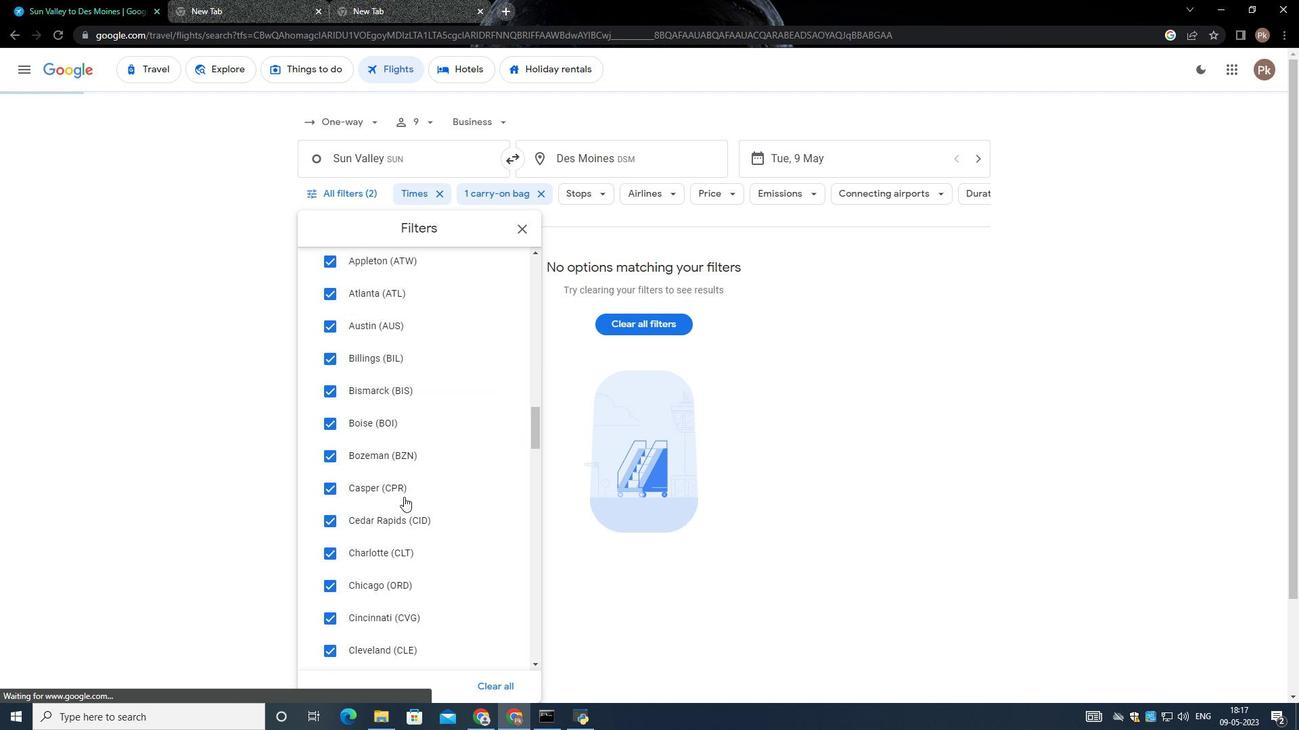 
Action: Mouse moved to (406, 494)
Screenshot: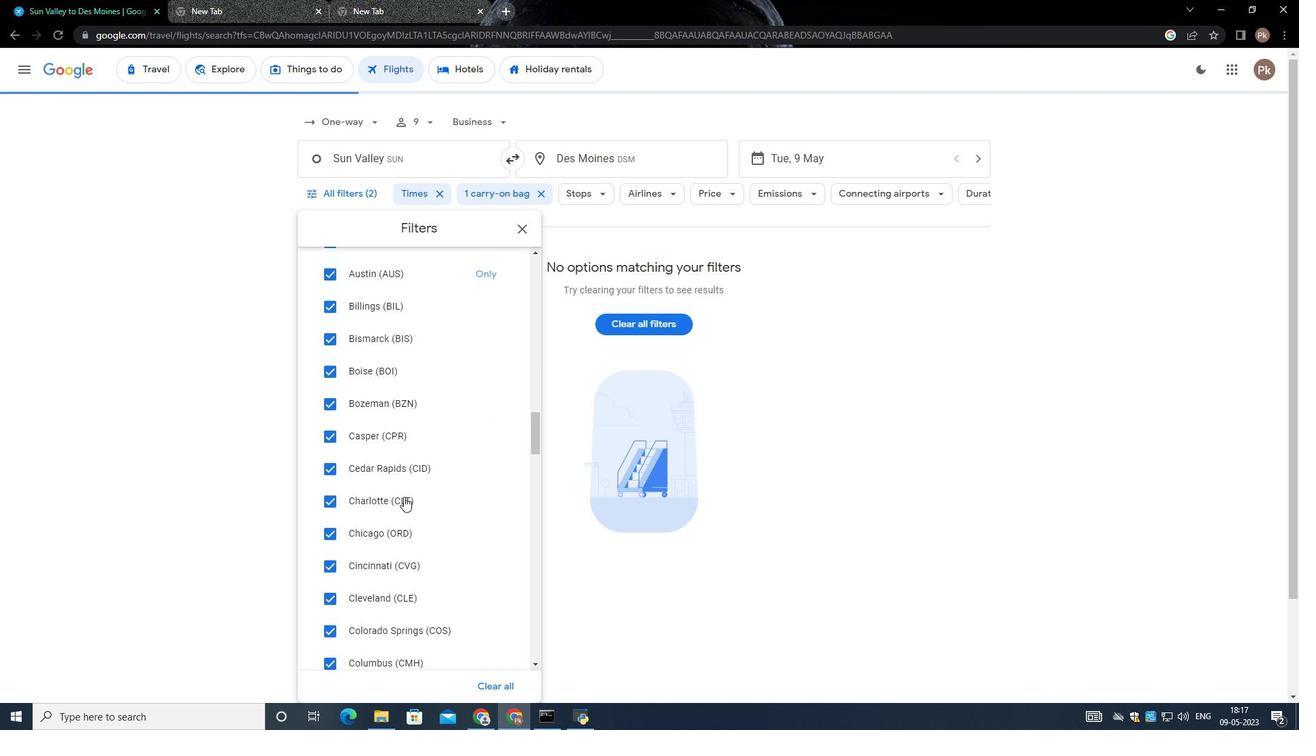 
Action: Mouse scrolled (406, 493) with delta (0, 0)
Screenshot: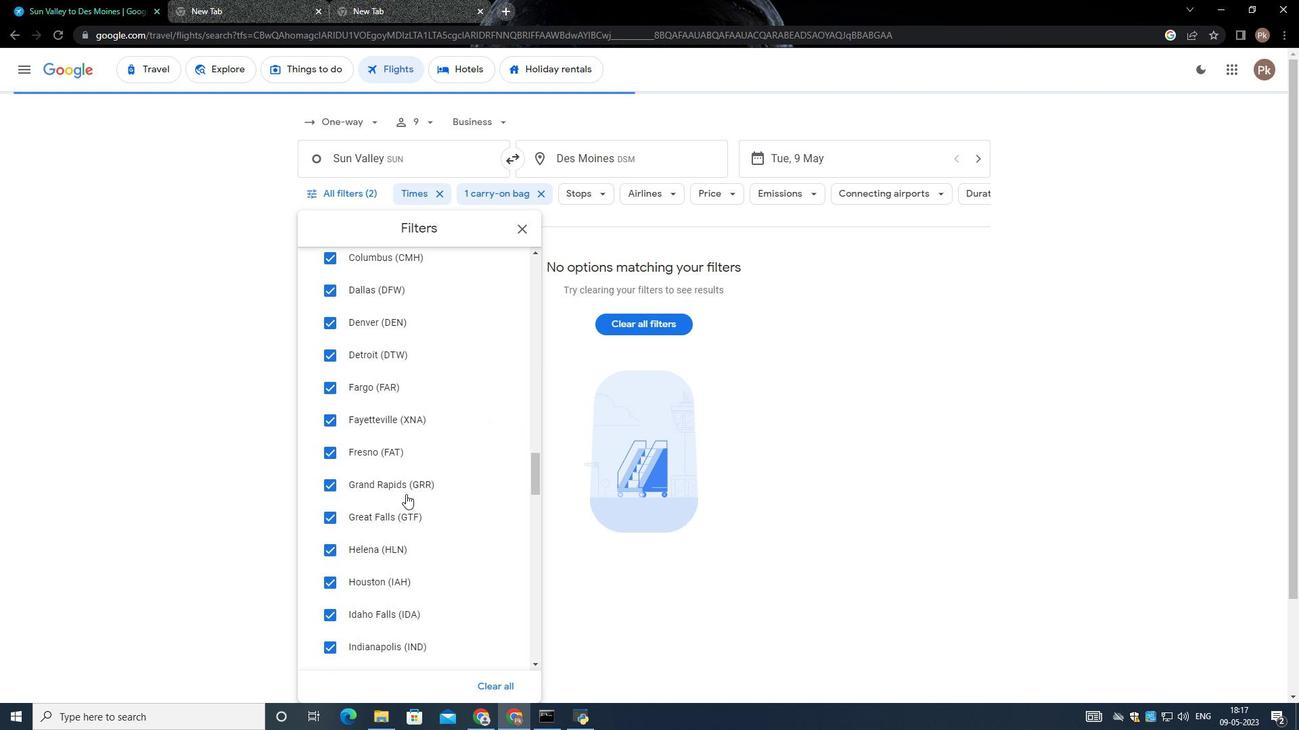 
Action: Mouse scrolled (406, 493) with delta (0, 0)
Screenshot: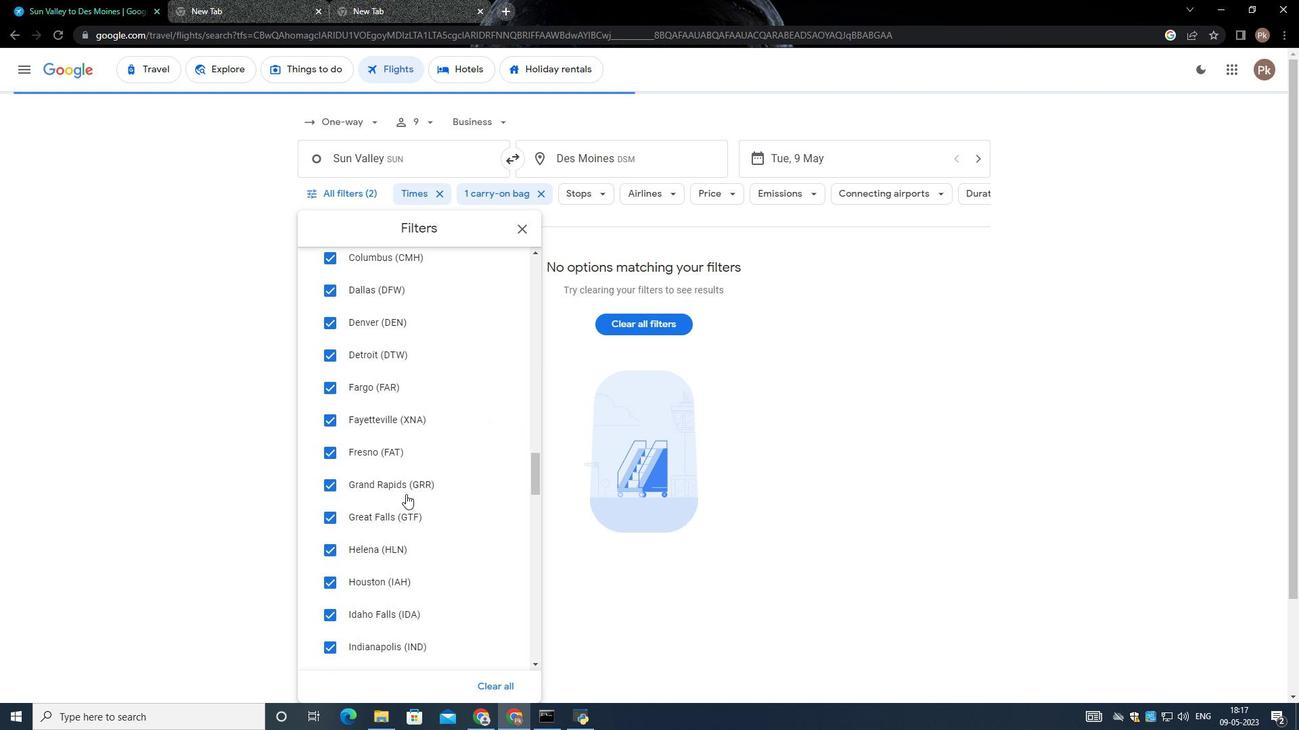 
Action: Mouse scrolled (406, 493) with delta (0, 0)
Screenshot: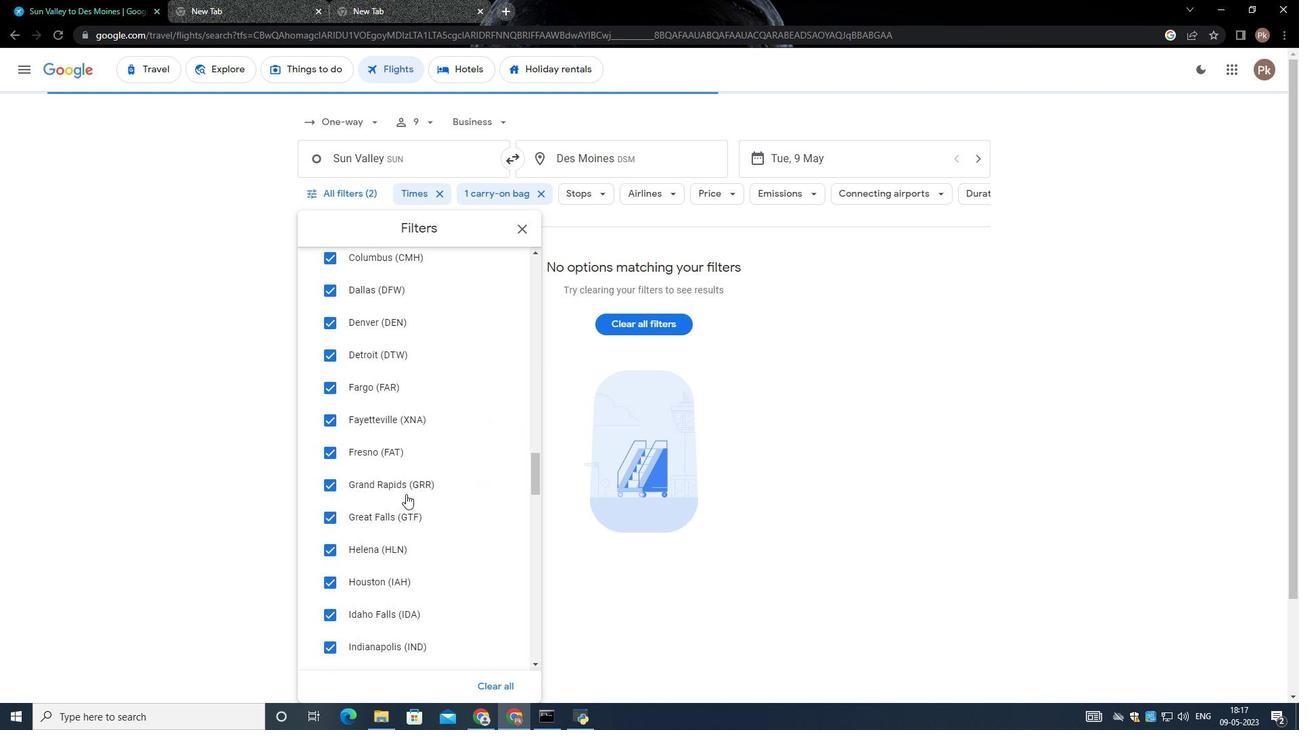 
Action: Mouse scrolled (406, 493) with delta (0, 0)
Screenshot: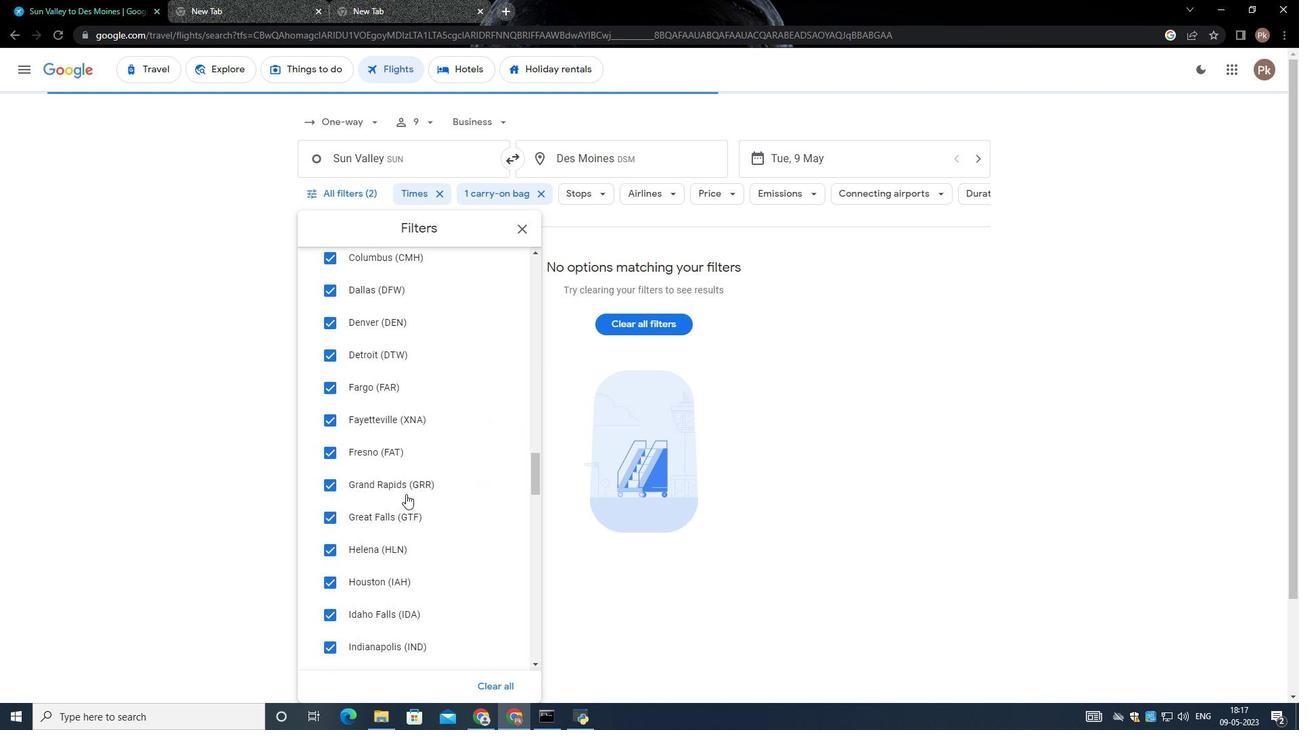 
Action: Mouse scrolled (406, 493) with delta (0, 0)
Screenshot: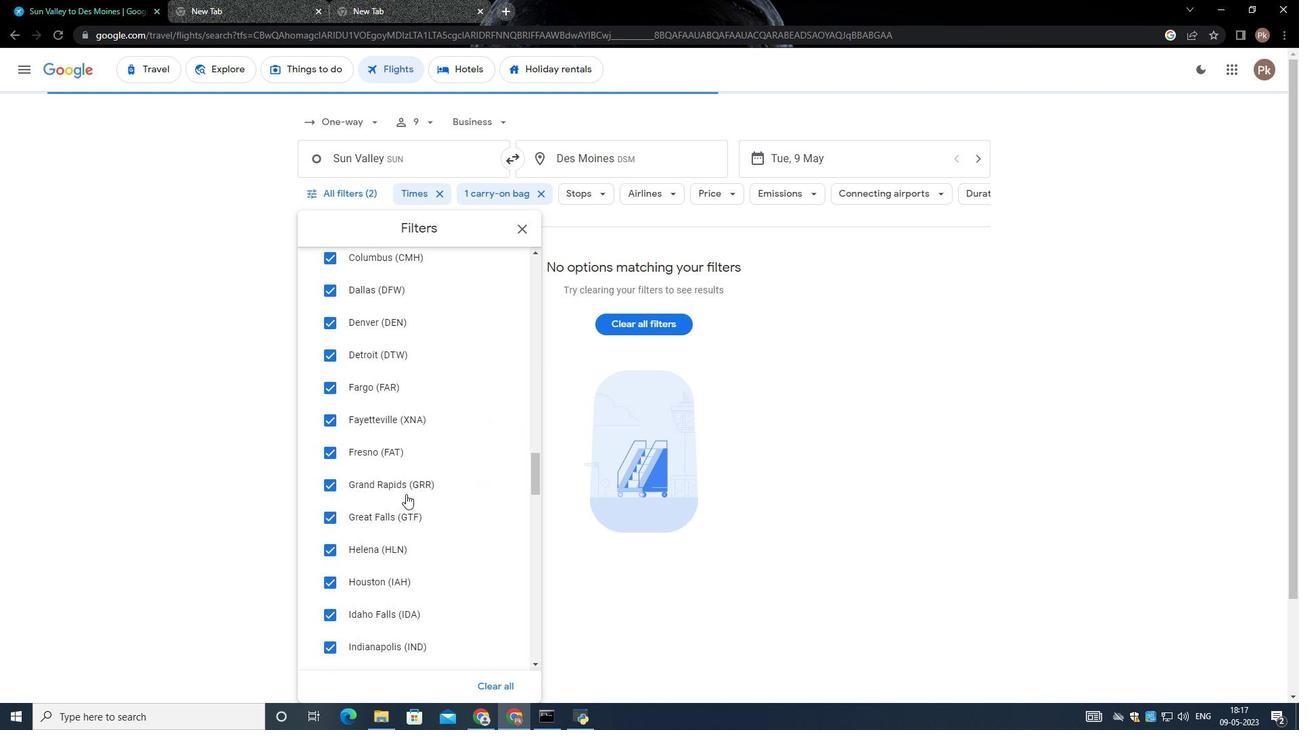 
Action: Mouse scrolled (406, 493) with delta (0, 0)
Screenshot: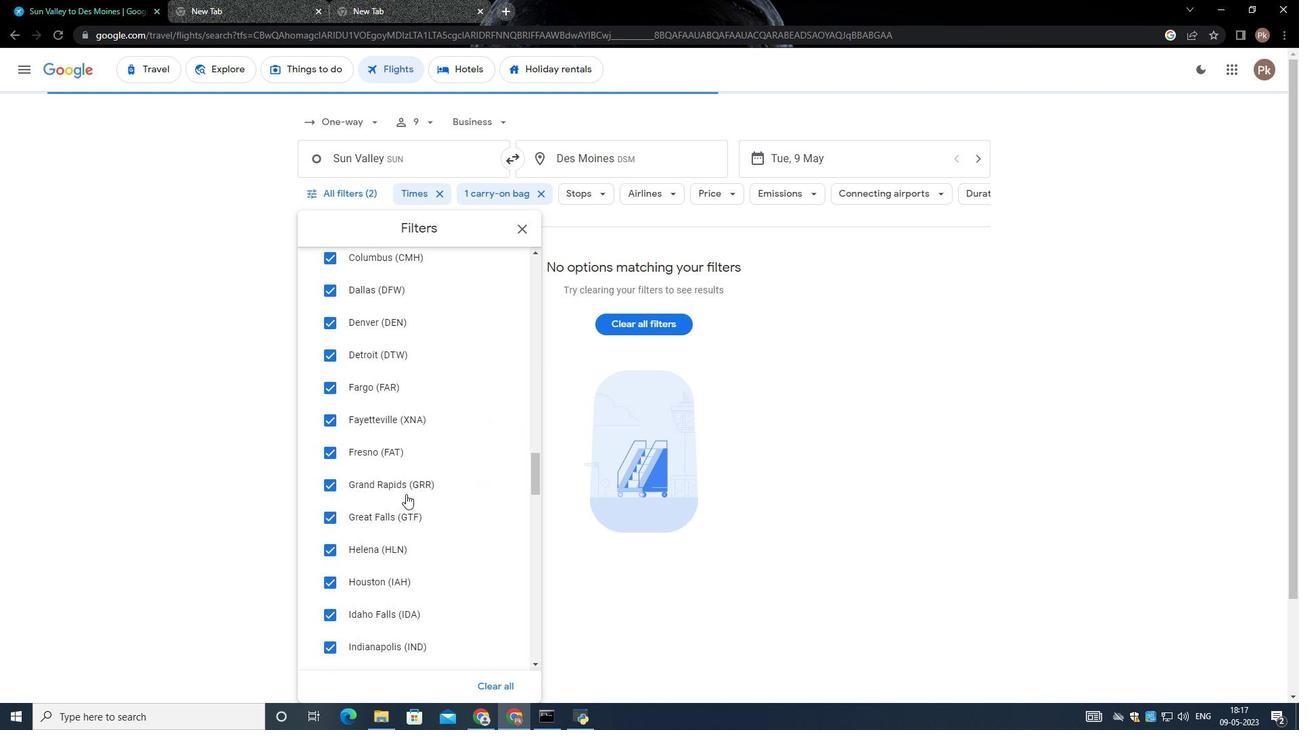 
Action: Mouse moved to (406, 492)
Screenshot: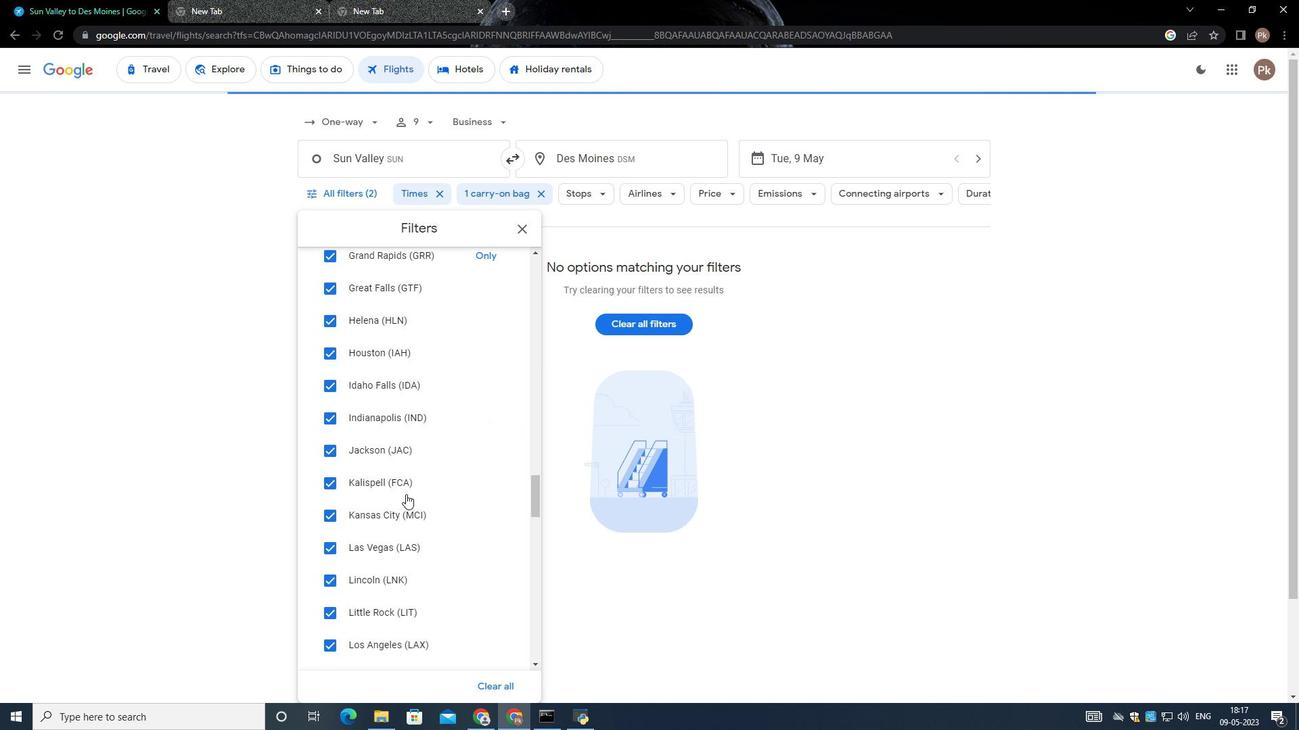
Action: Mouse scrolled (406, 491) with delta (0, 0)
Screenshot: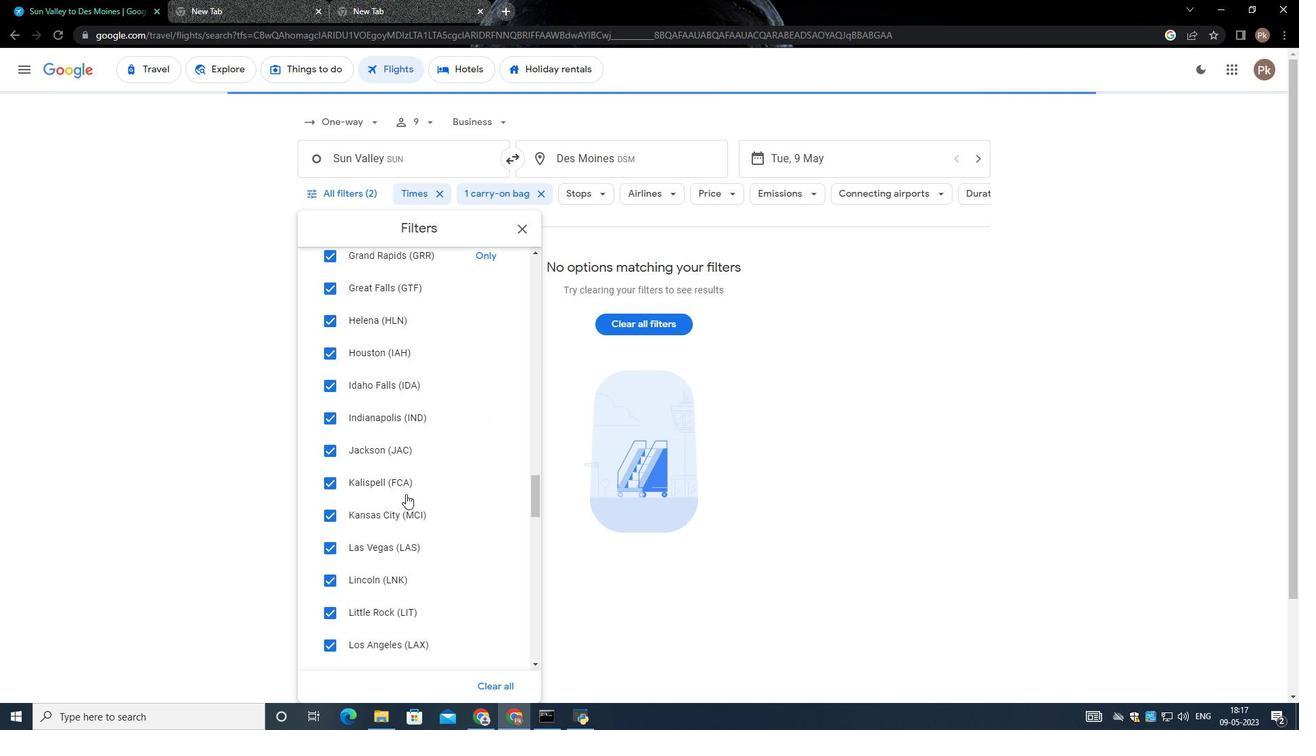 
Action: Mouse scrolled (406, 491) with delta (0, 0)
Screenshot: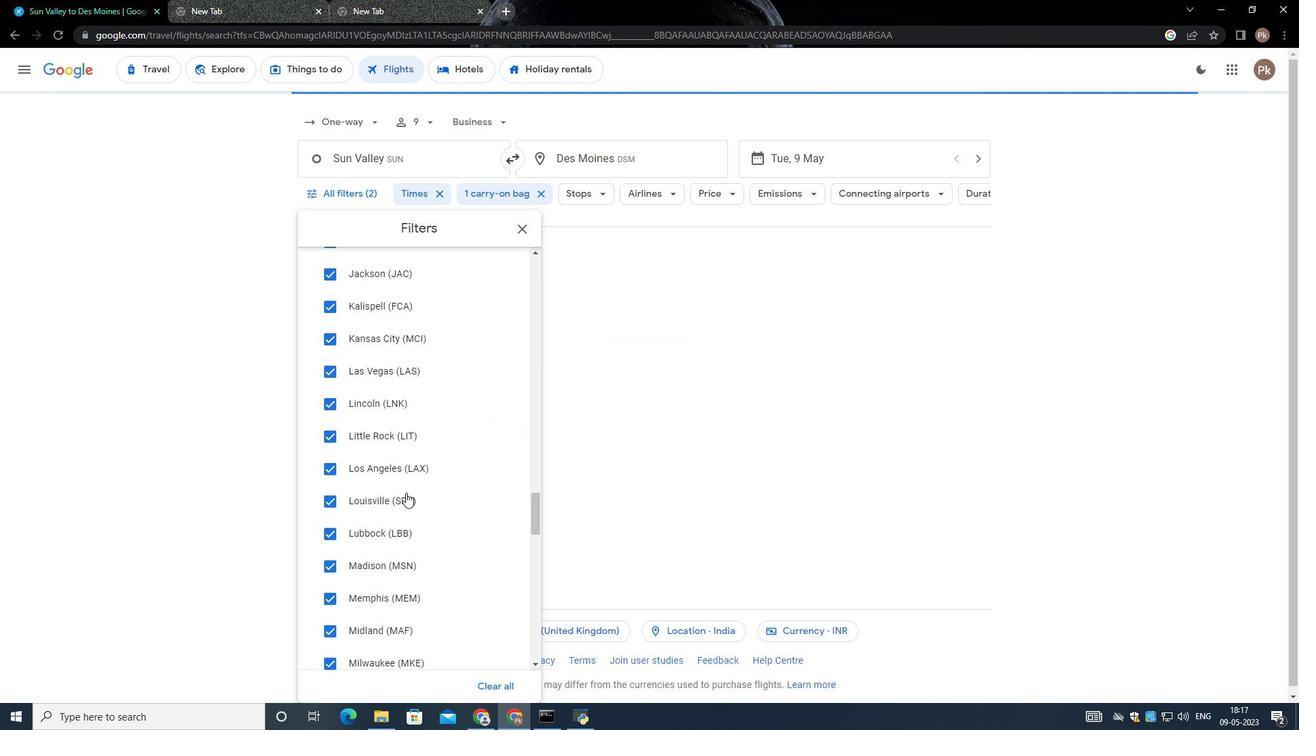 
Action: Mouse scrolled (406, 491) with delta (0, 0)
Screenshot: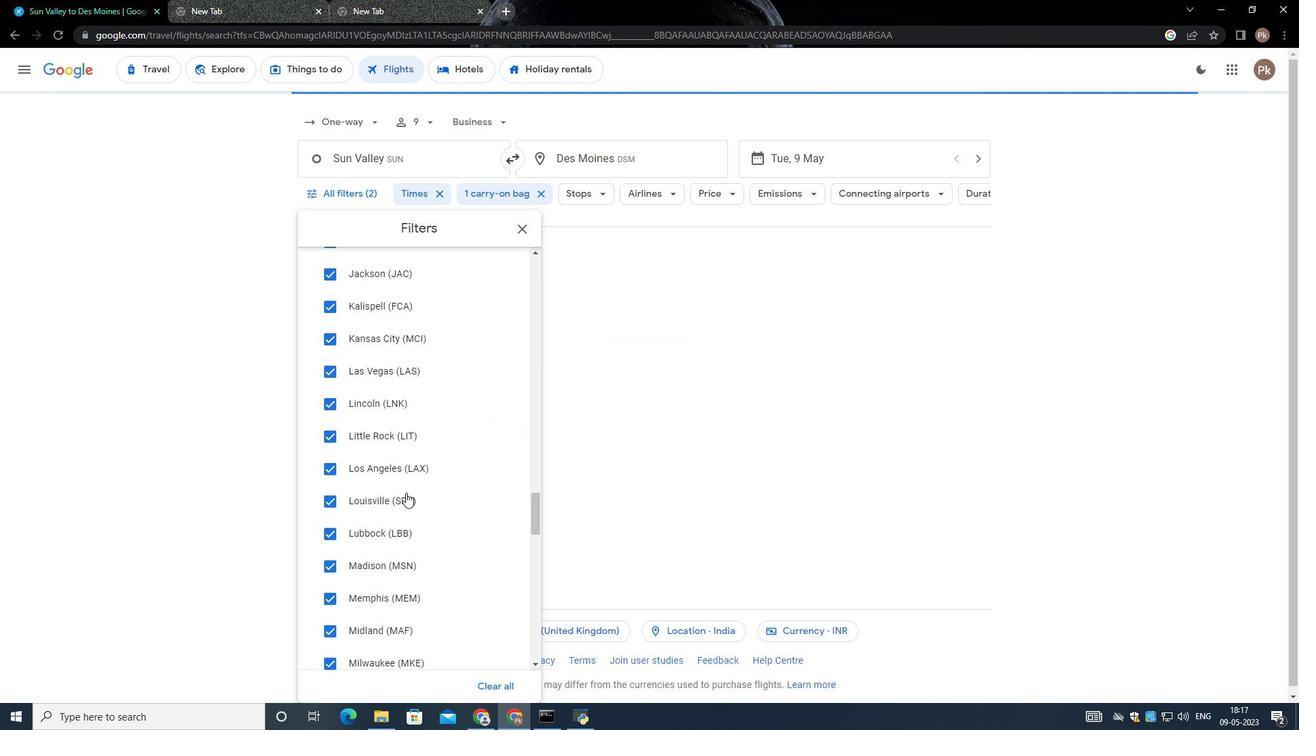 
Action: Mouse scrolled (406, 491) with delta (0, 0)
Screenshot: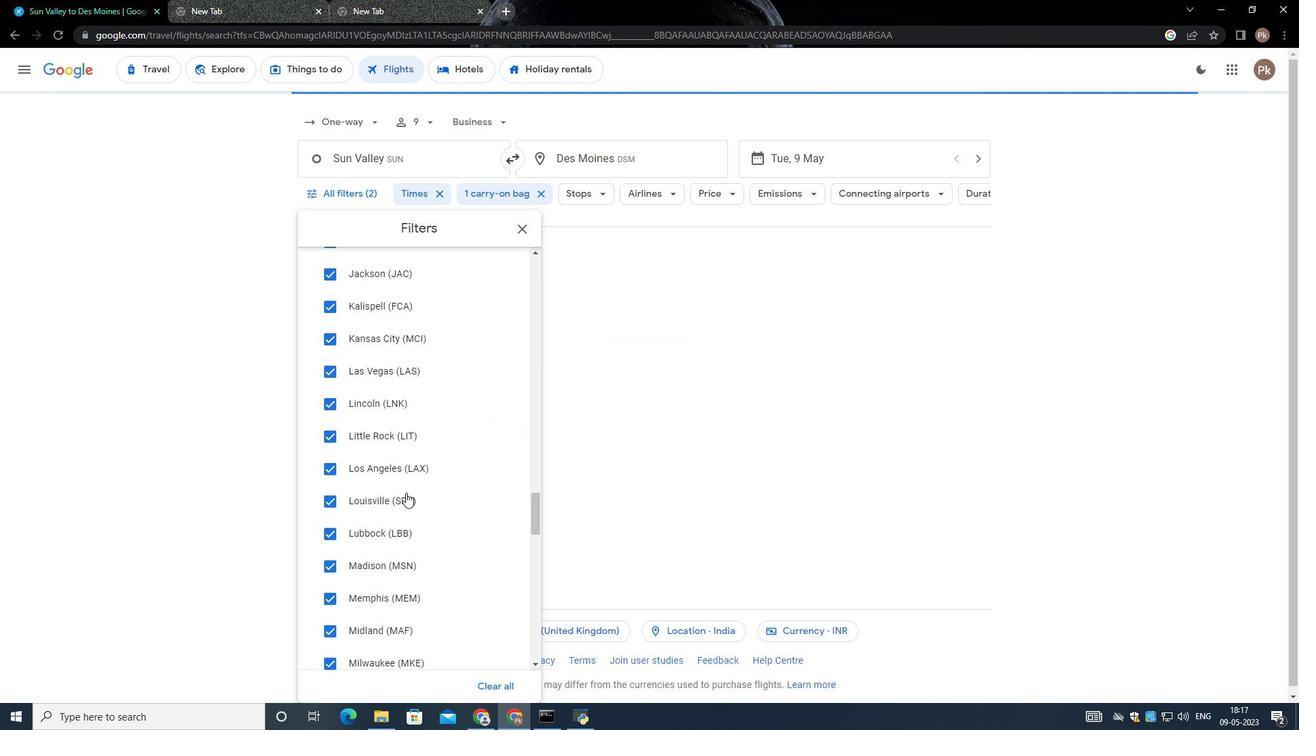 
Action: Mouse moved to (406, 491)
Screenshot: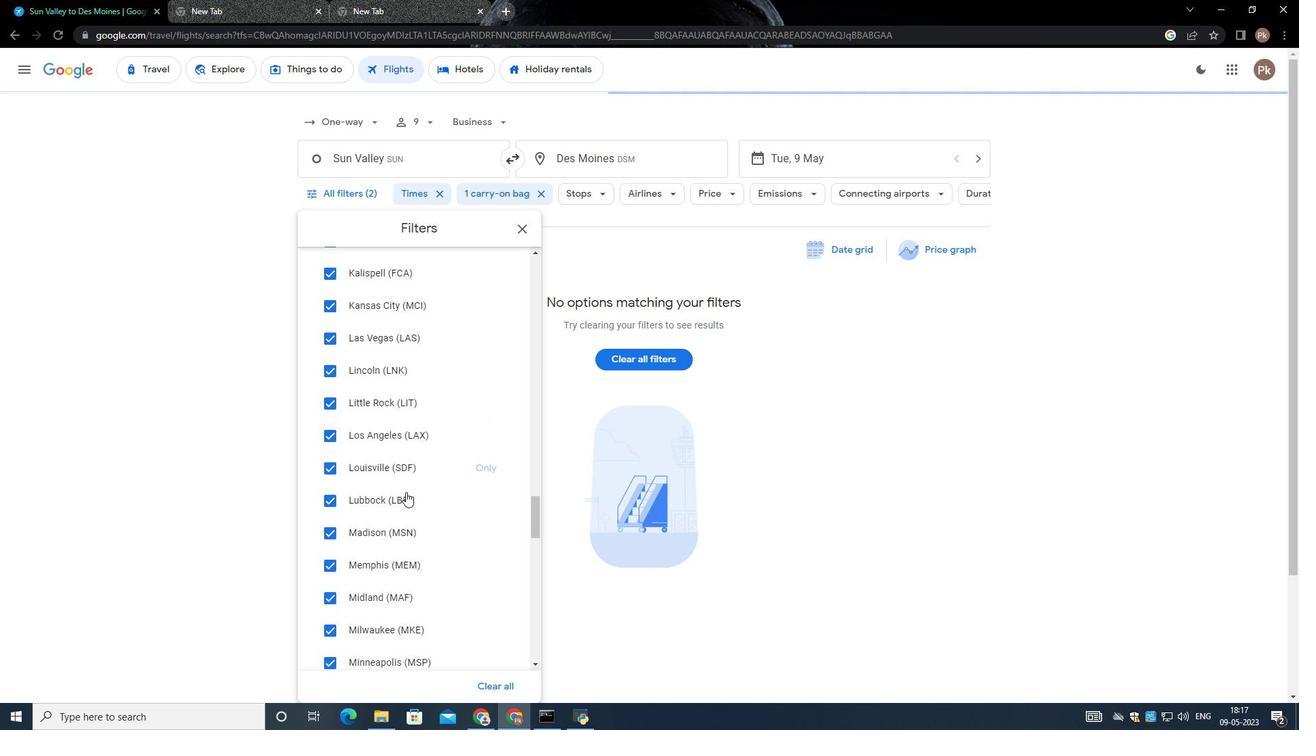 
Action: Mouse scrolled (406, 490) with delta (0, 0)
Screenshot: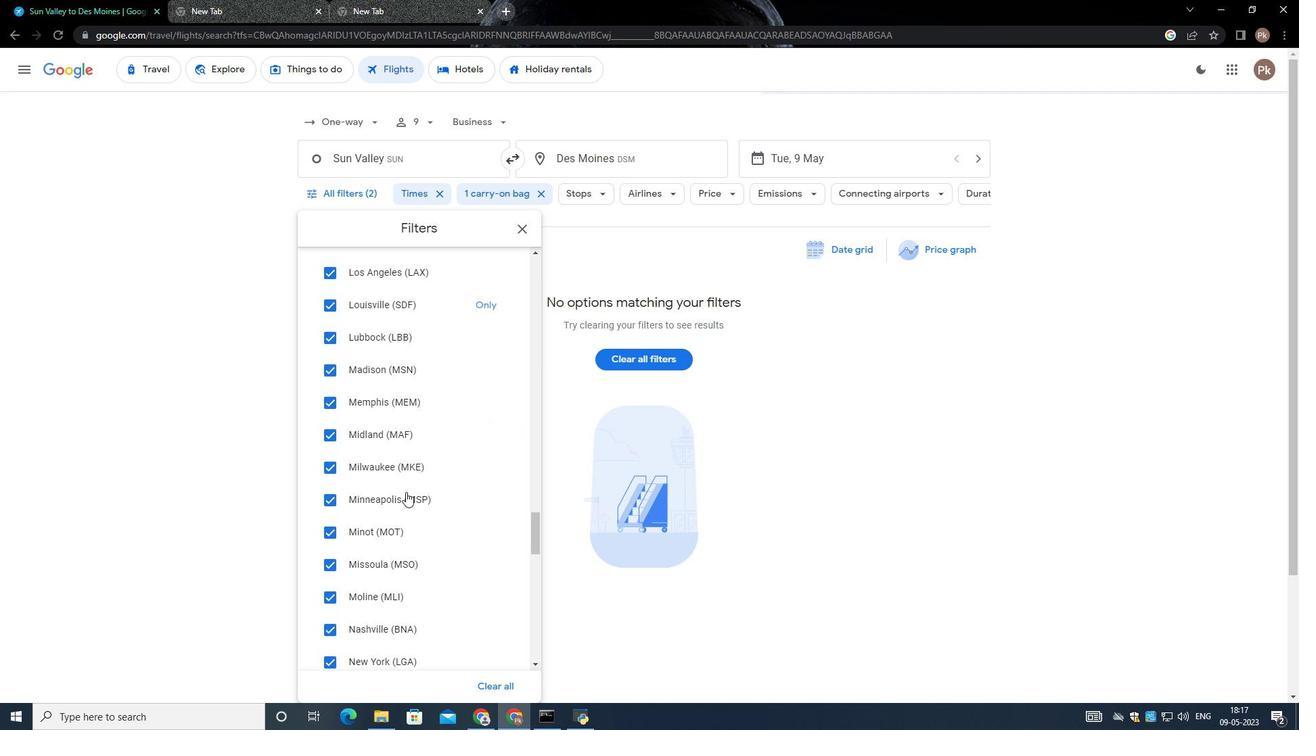 
Action: Mouse scrolled (406, 490) with delta (0, 0)
Screenshot: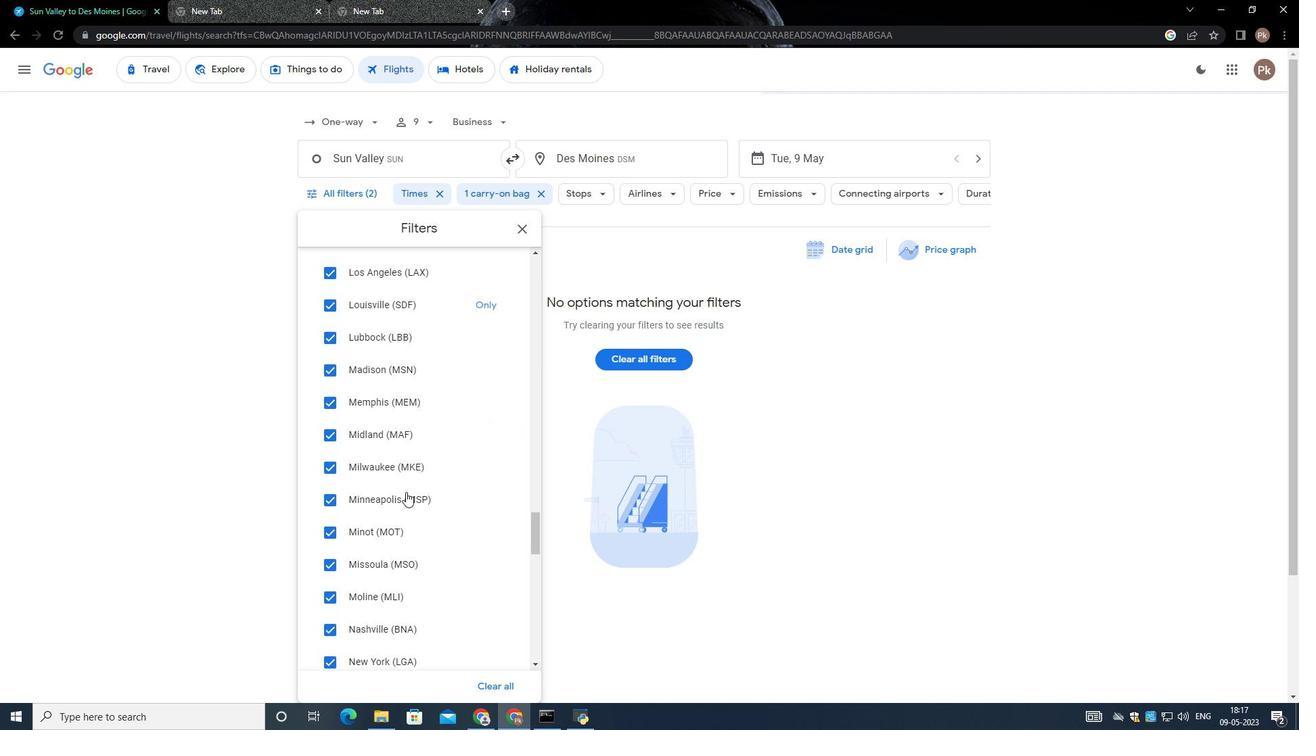 
Action: Mouse scrolled (406, 490) with delta (0, 0)
Screenshot: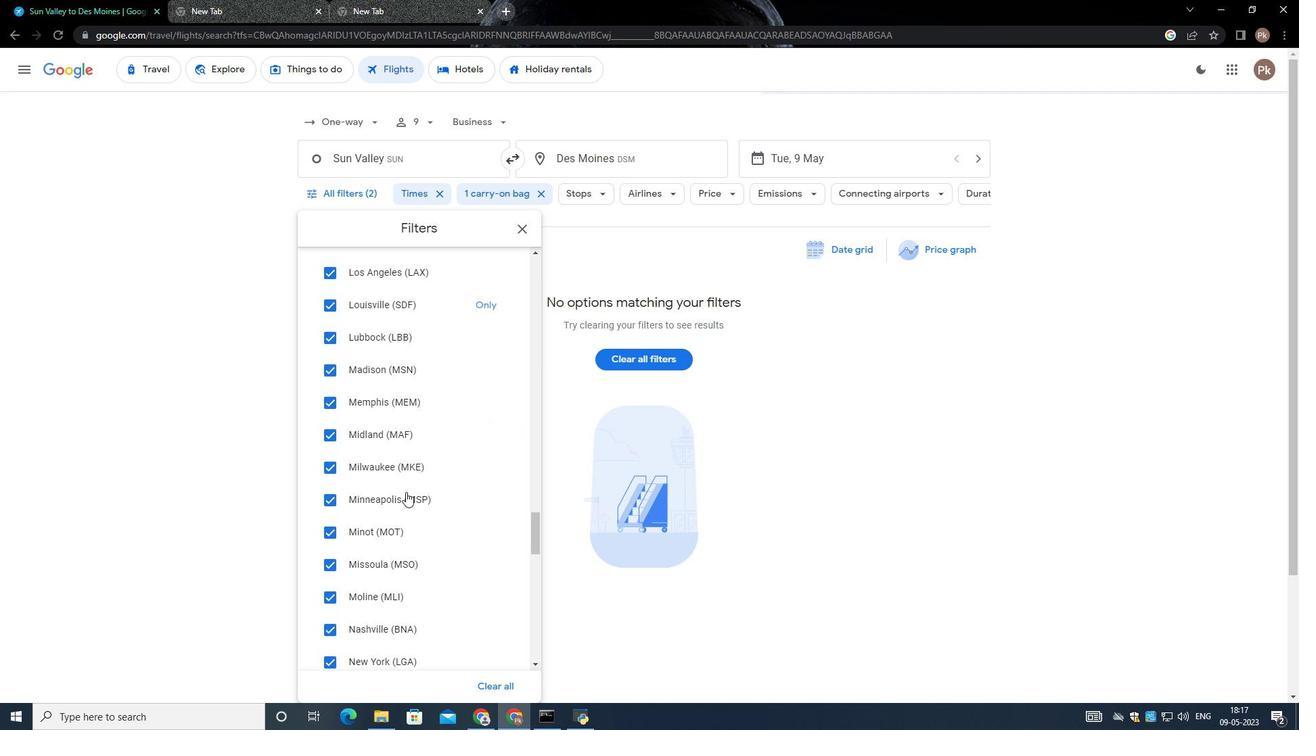
Action: Mouse scrolled (406, 490) with delta (0, 0)
Screenshot: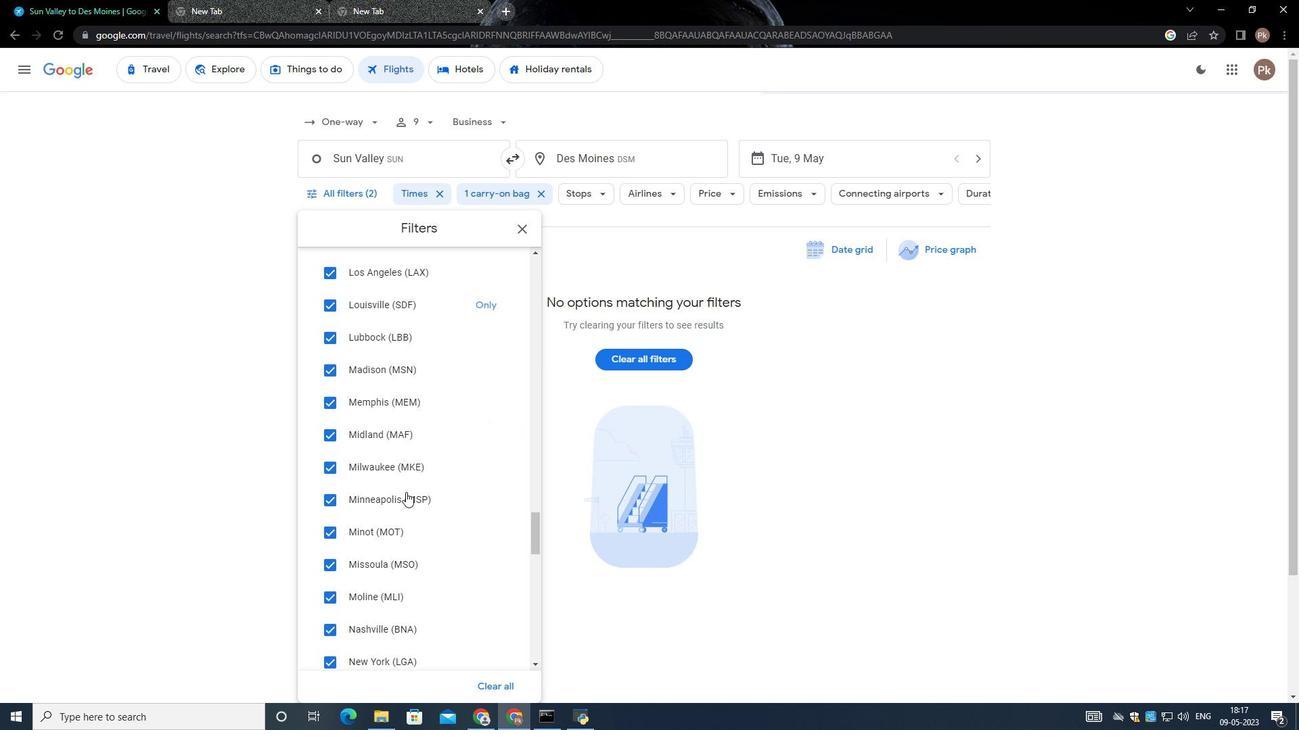
Action: Mouse scrolled (406, 490) with delta (0, 0)
Screenshot: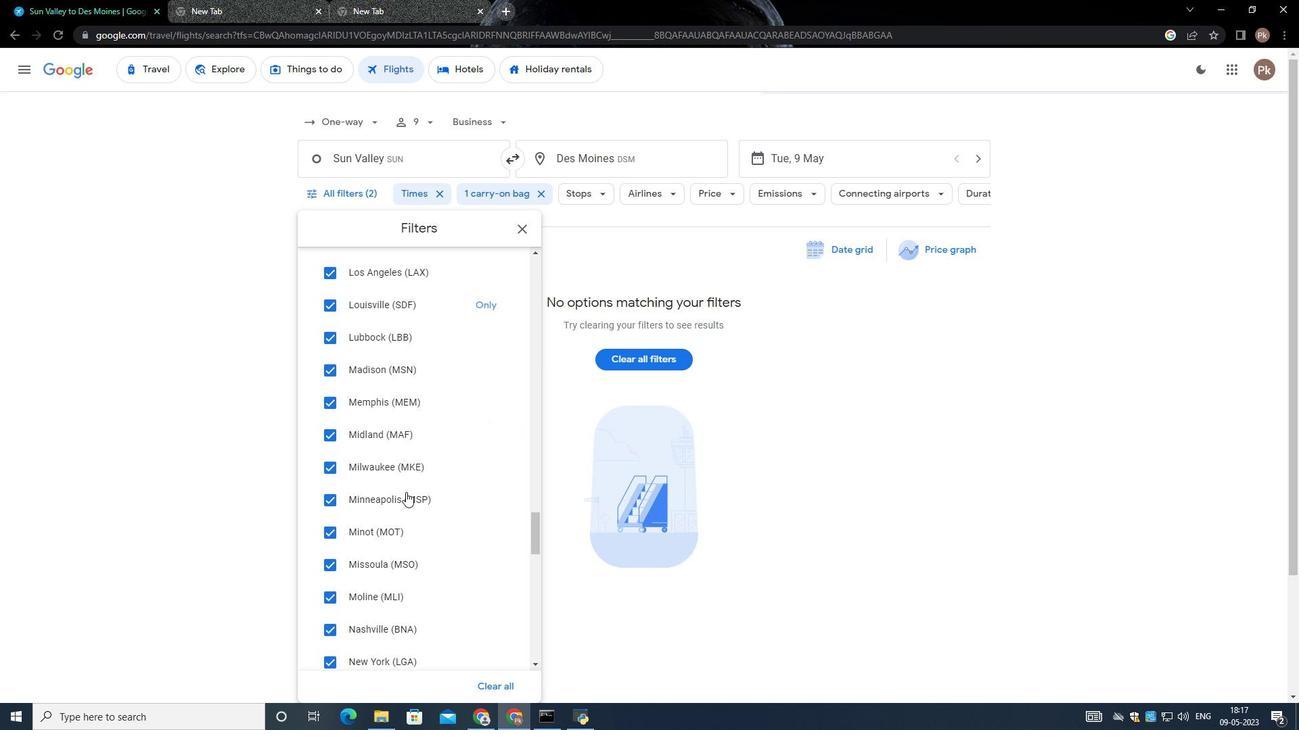 
Action: Mouse moved to (397, 448)
Screenshot: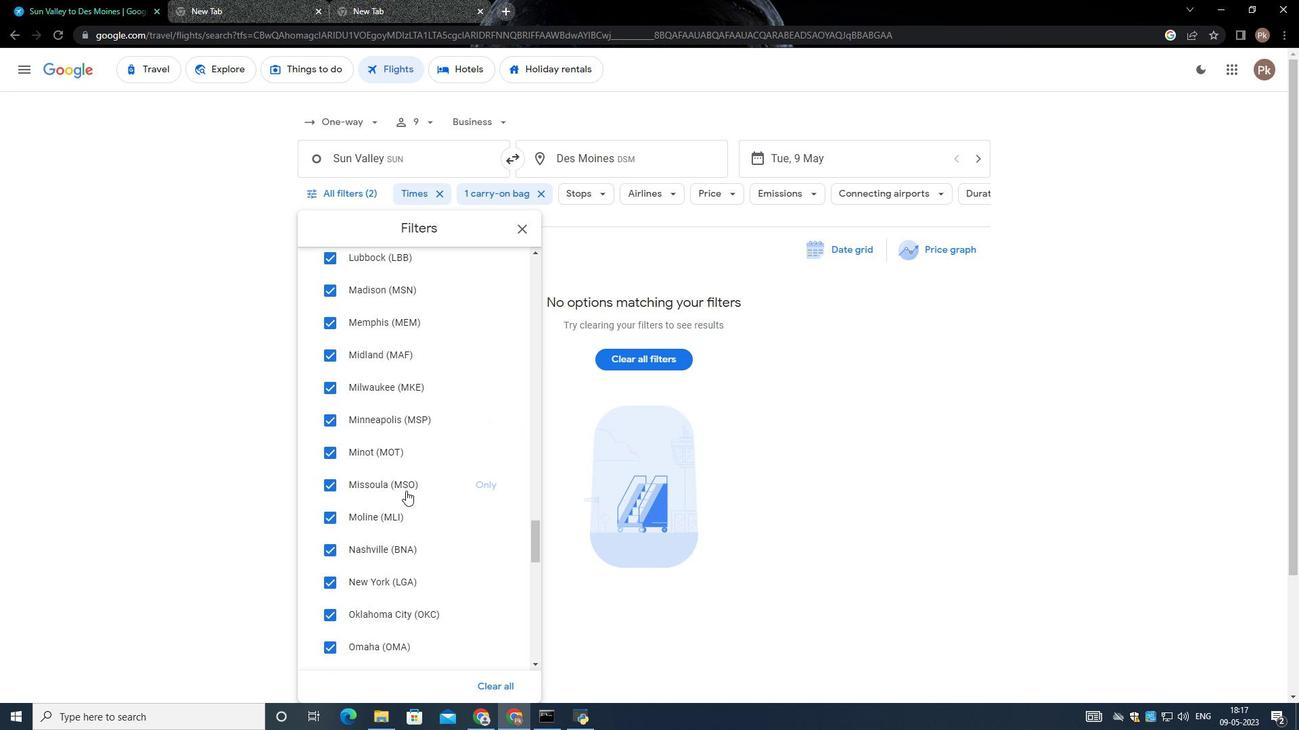 
Action: Mouse scrolled (397, 447) with delta (0, 0)
Screenshot: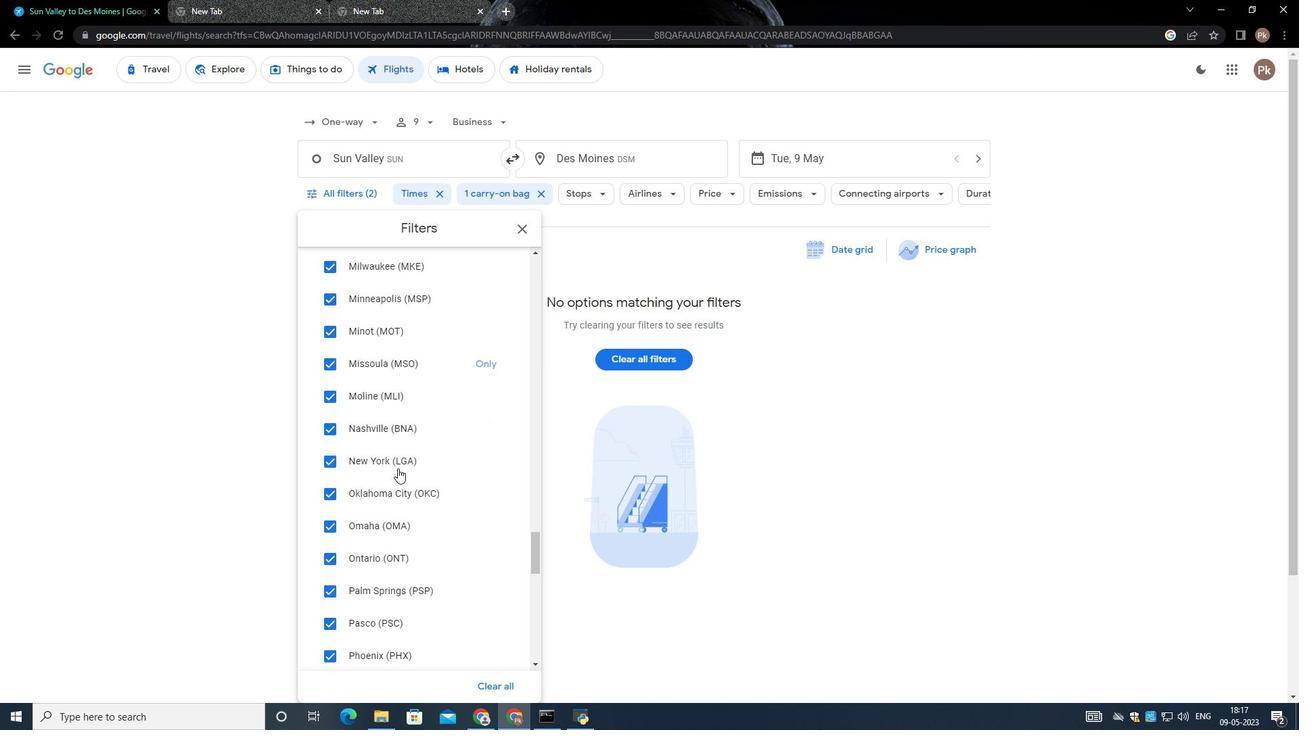 
Action: Mouse scrolled (397, 447) with delta (0, 0)
Screenshot: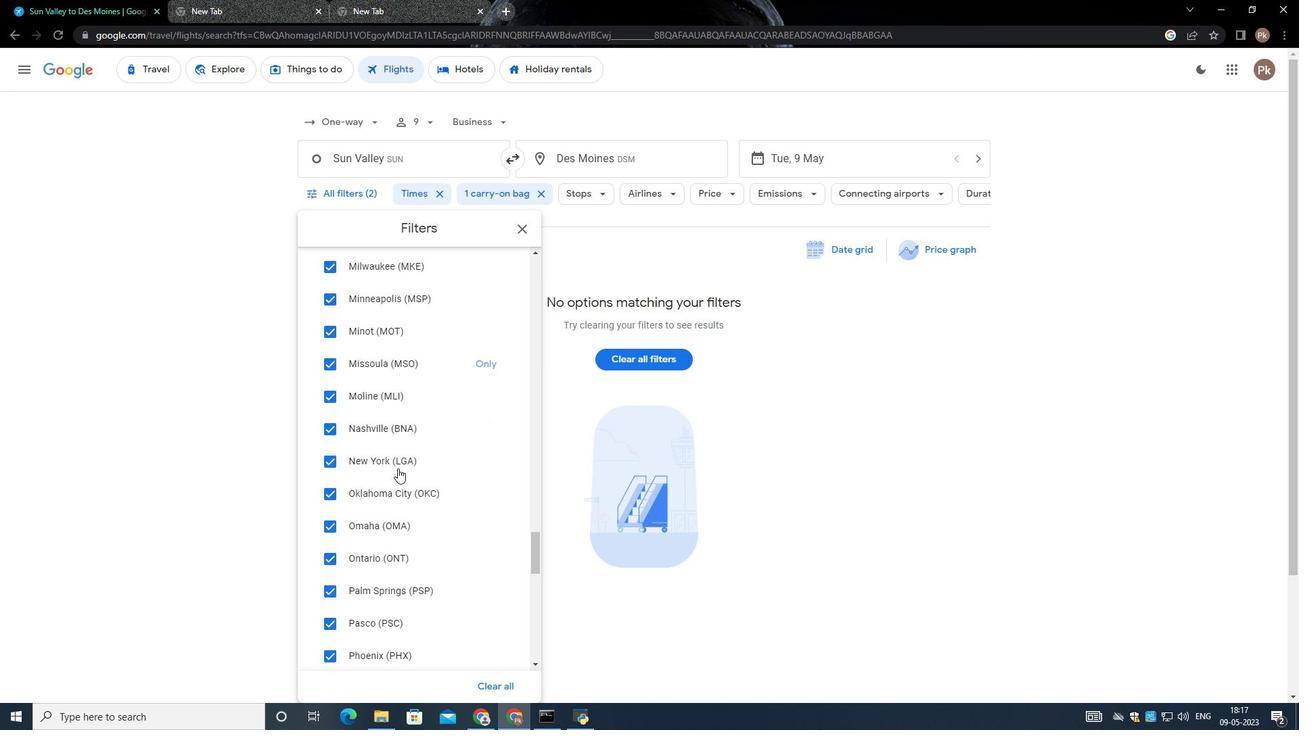 
Action: Mouse scrolled (397, 447) with delta (0, 0)
Screenshot: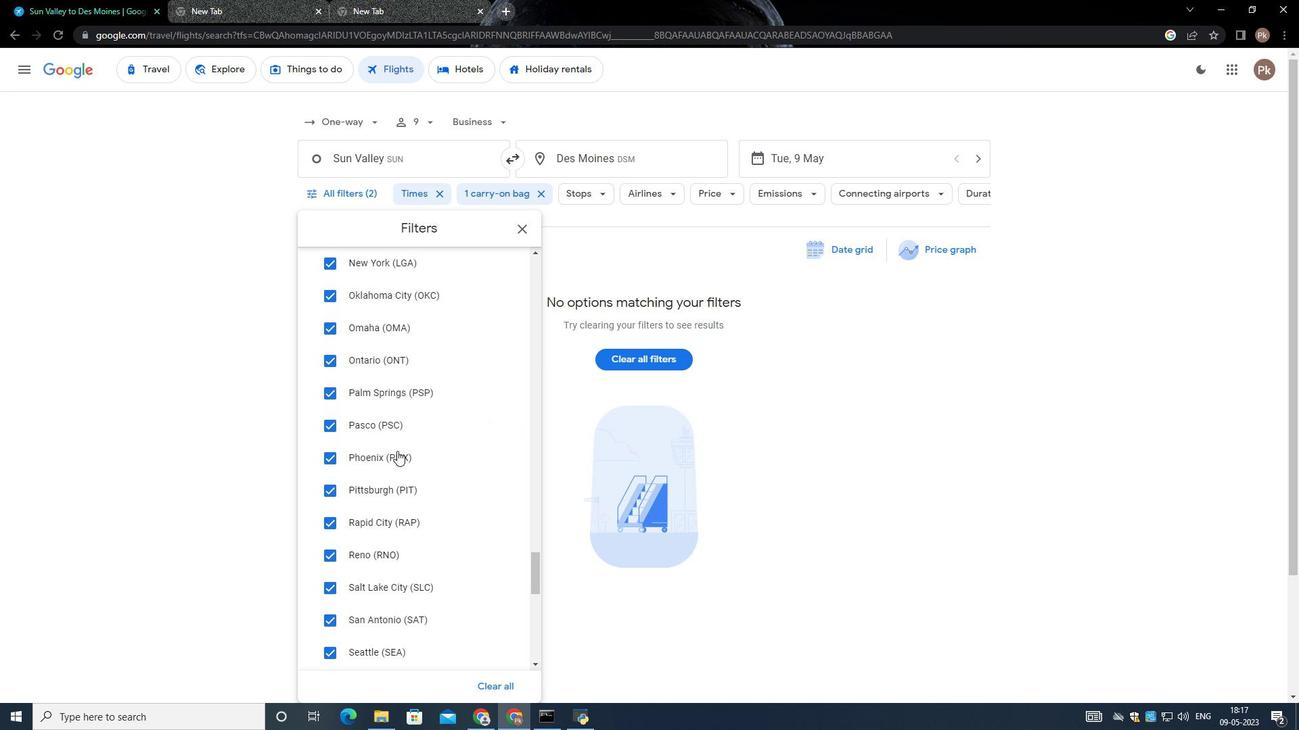 
Action: Mouse scrolled (397, 447) with delta (0, 0)
Screenshot: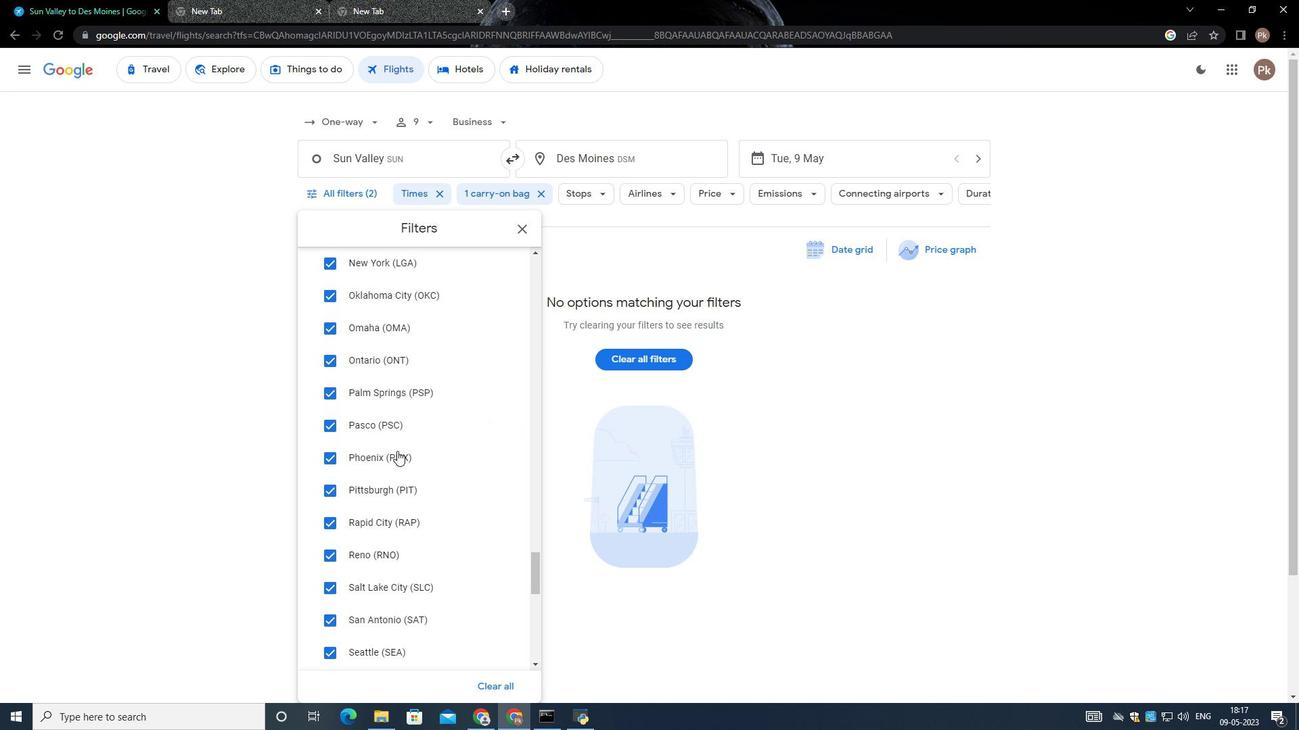 
Action: Mouse moved to (397, 448)
Screenshot: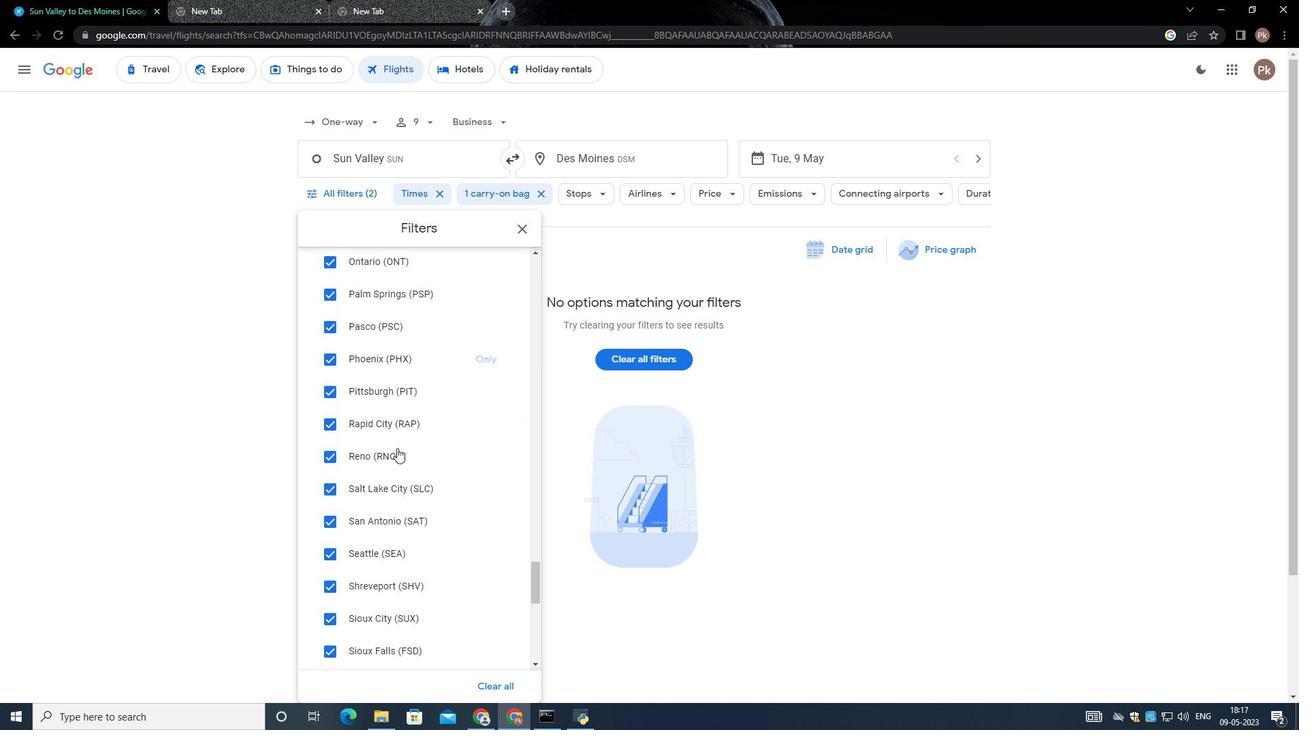 
Action: Mouse scrolled (397, 447) with delta (0, 0)
Screenshot: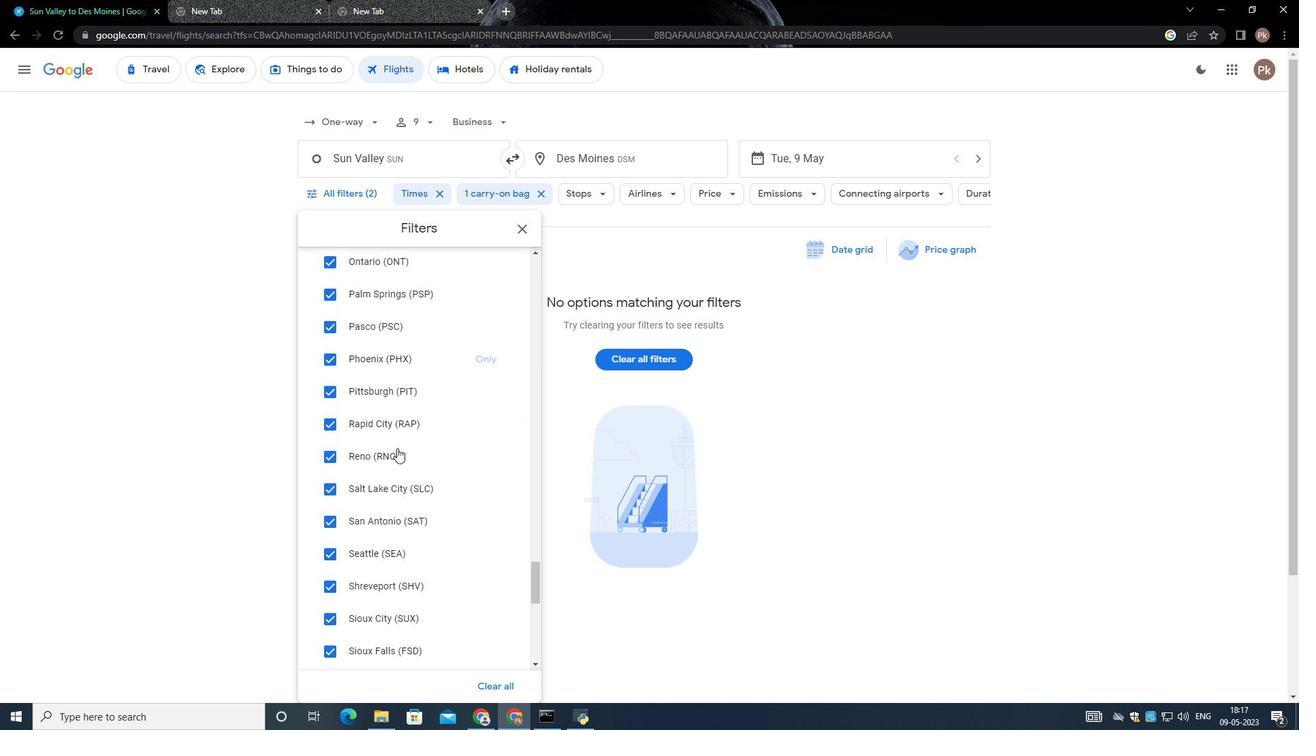 
Action: Mouse scrolled (397, 447) with delta (0, 0)
Screenshot: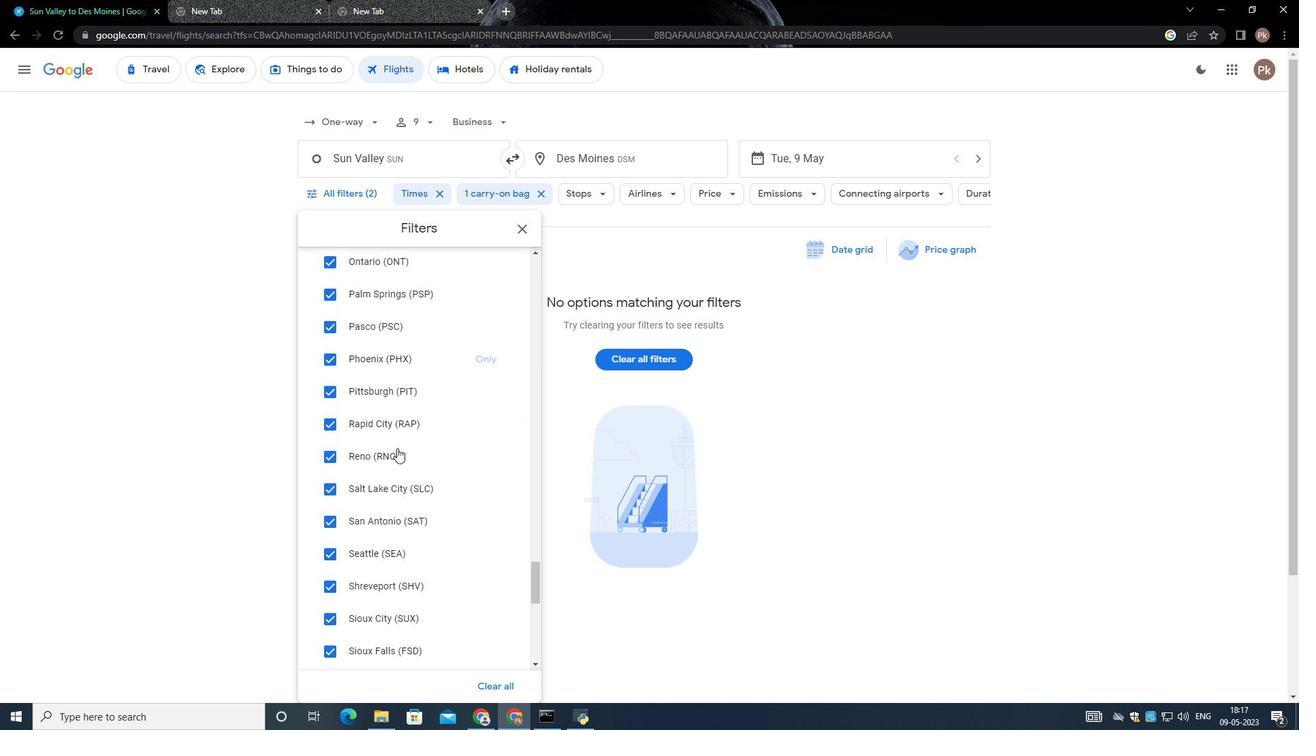 
Action: Mouse scrolled (397, 447) with delta (0, 0)
Screenshot: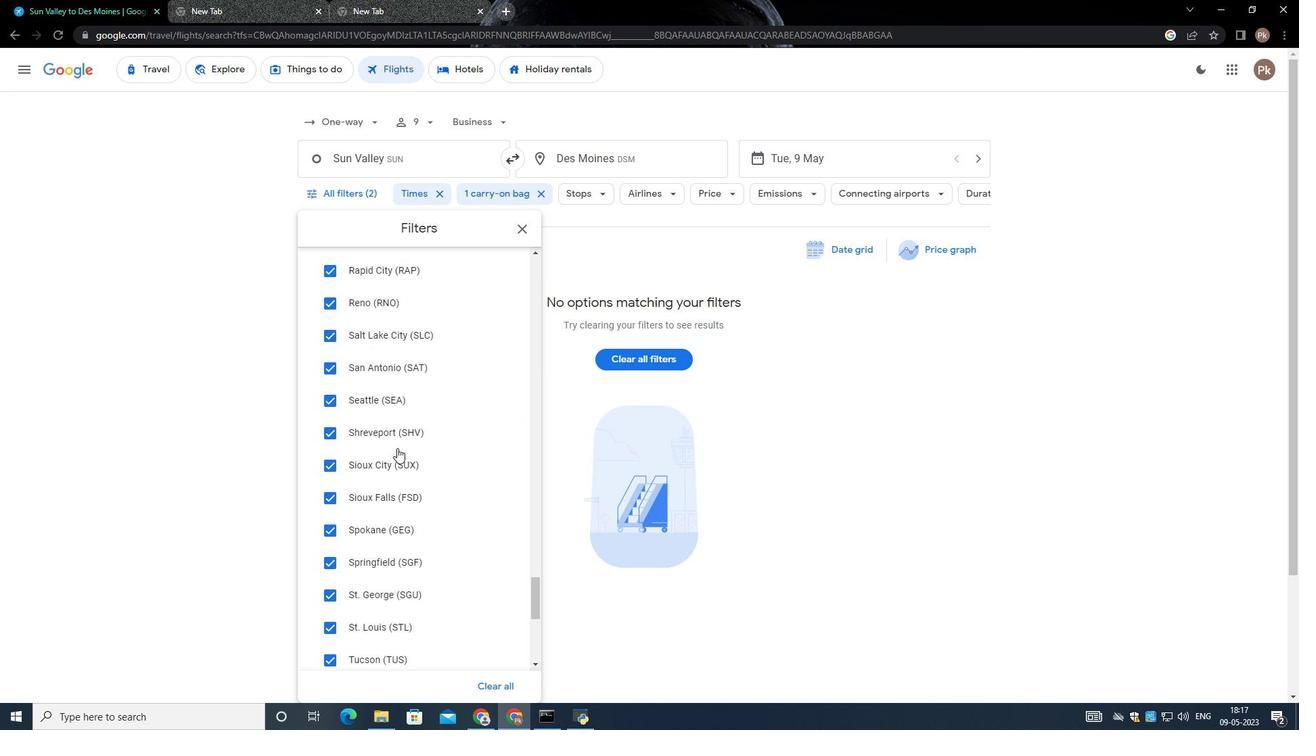 
Action: Mouse scrolled (397, 447) with delta (0, -1)
Screenshot: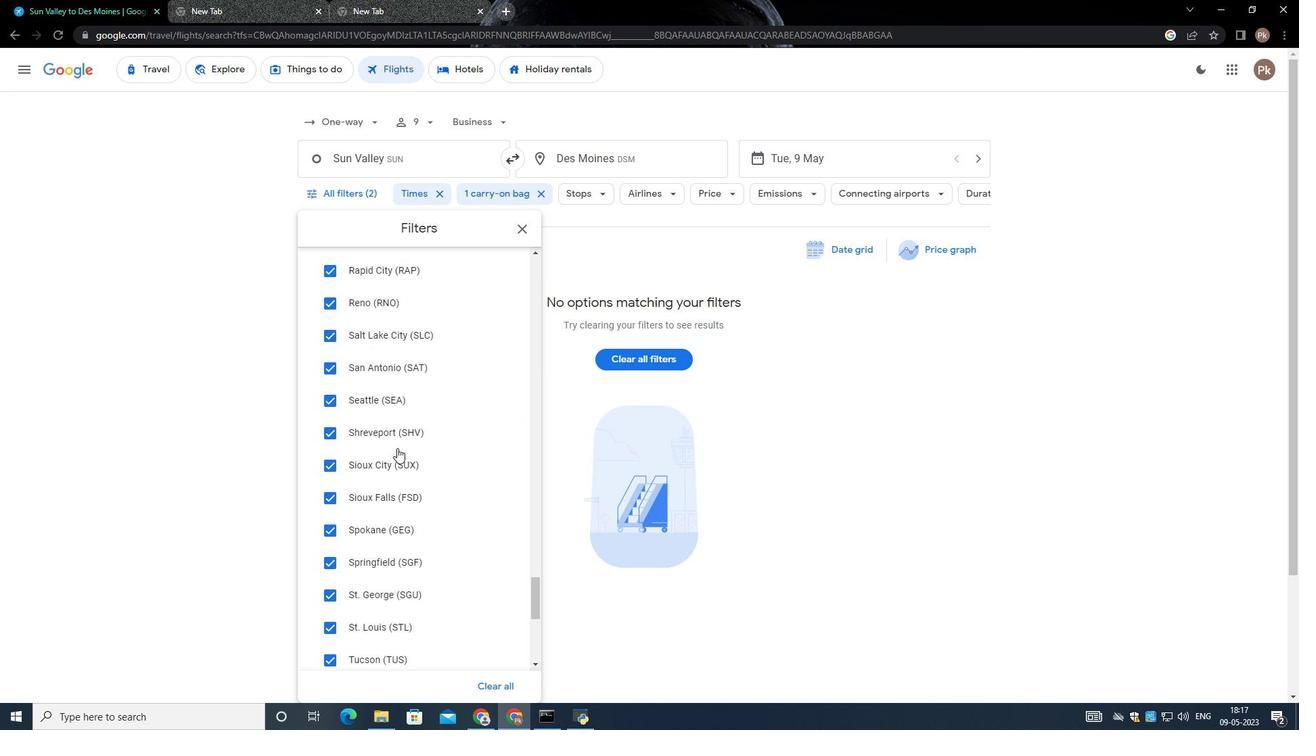 
Action: Mouse moved to (397, 448)
Screenshot: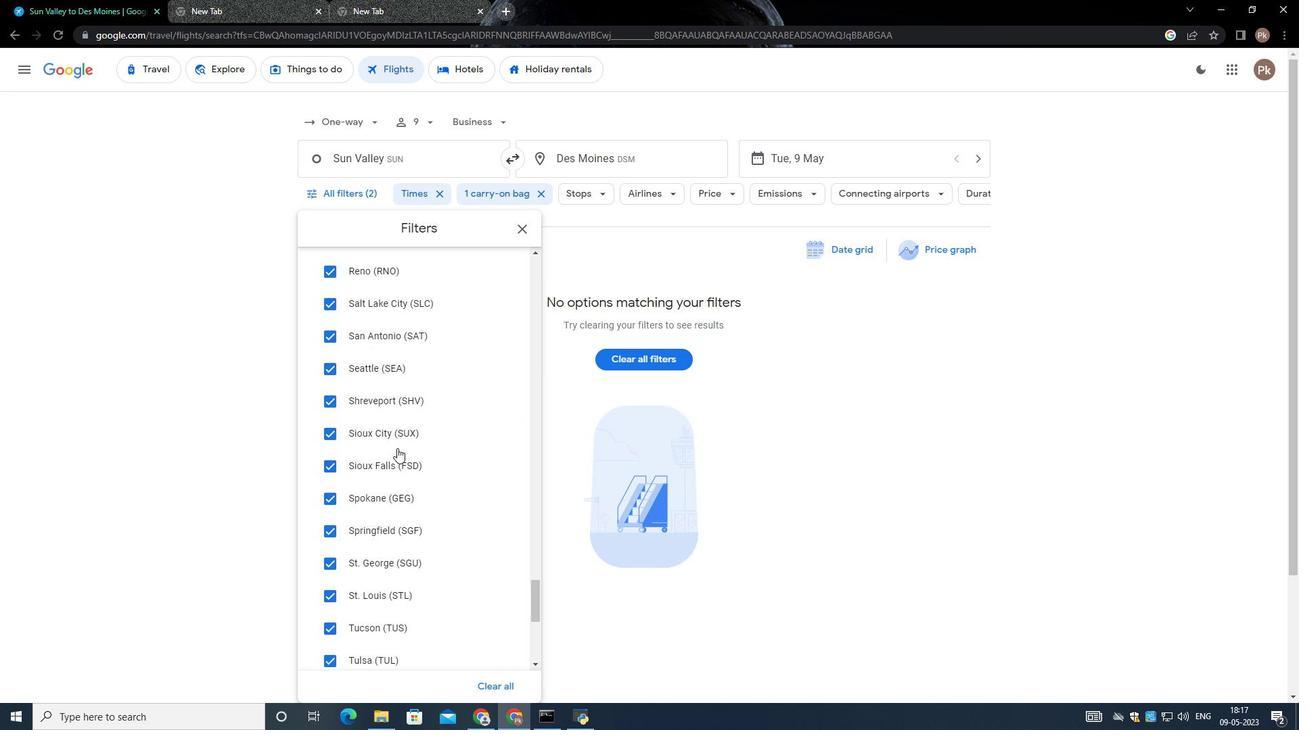 
Action: Mouse scrolled (397, 447) with delta (0, 0)
Screenshot: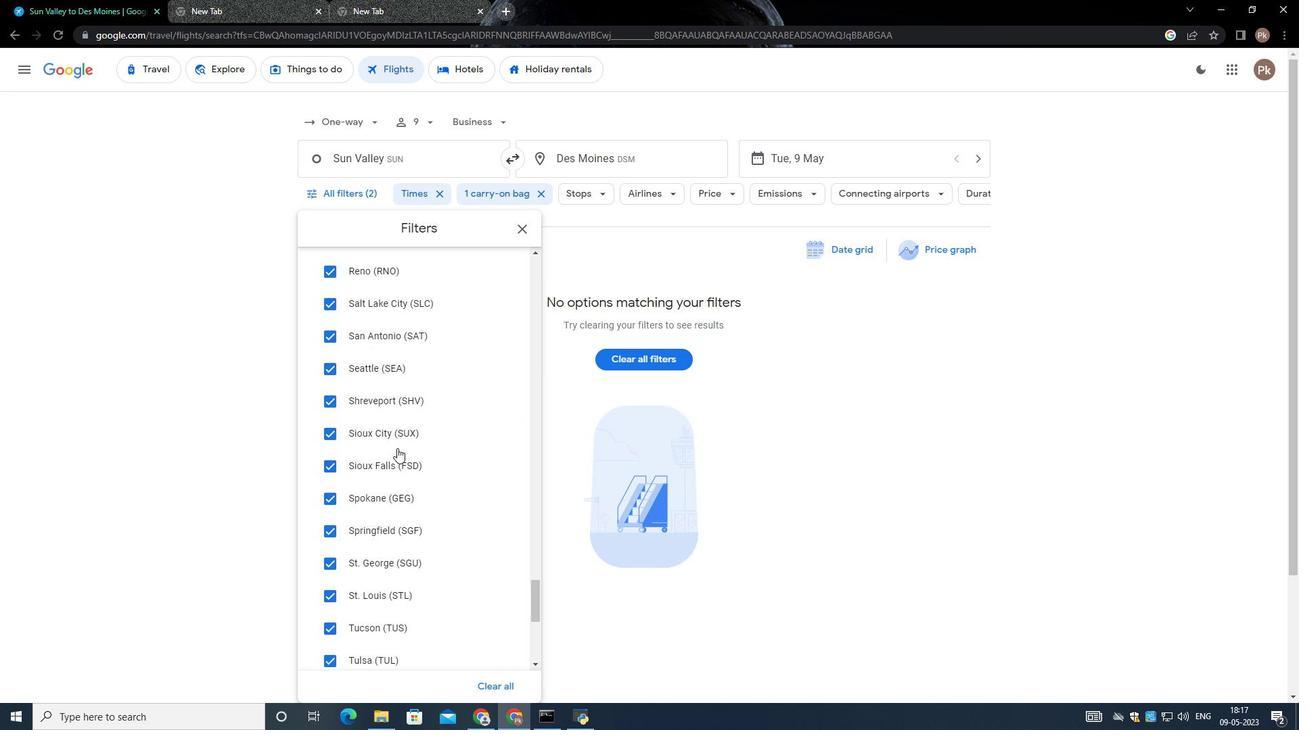 
Action: Mouse moved to (392, 464)
Screenshot: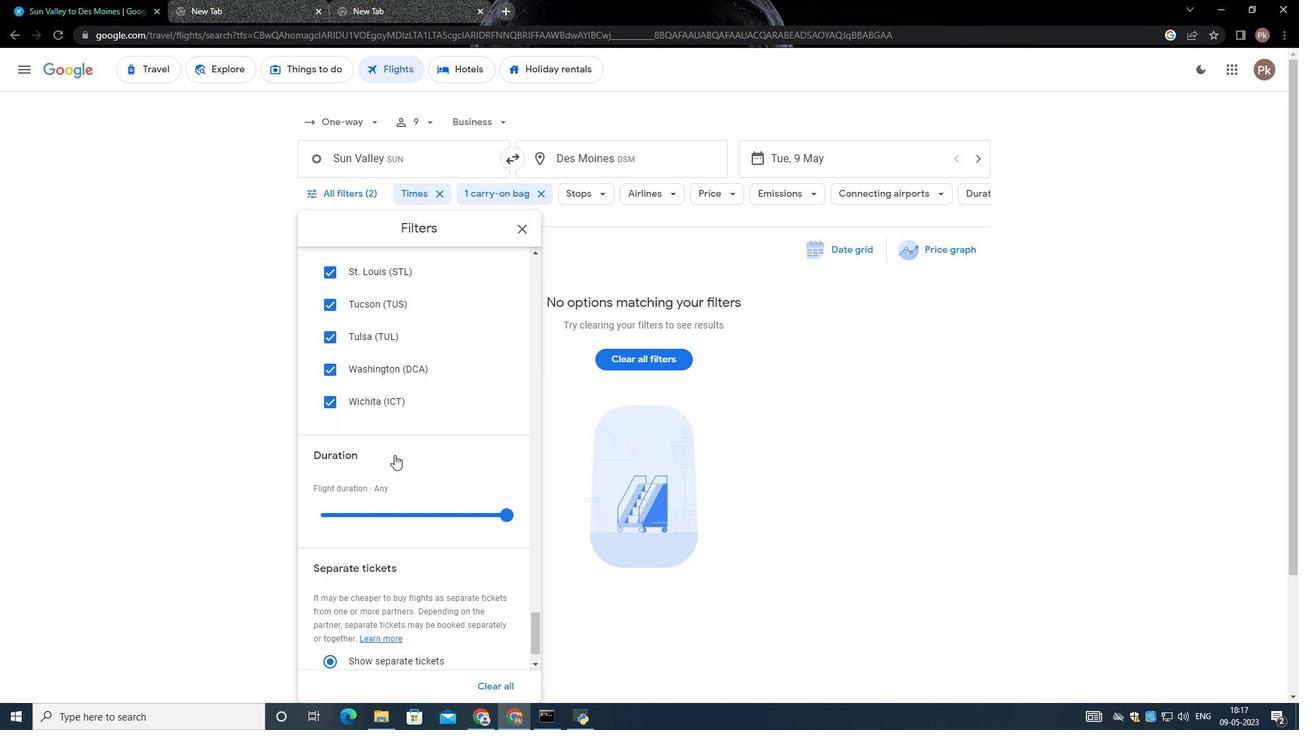 
Action: Mouse scrolled (392, 463) with delta (0, 0)
Screenshot: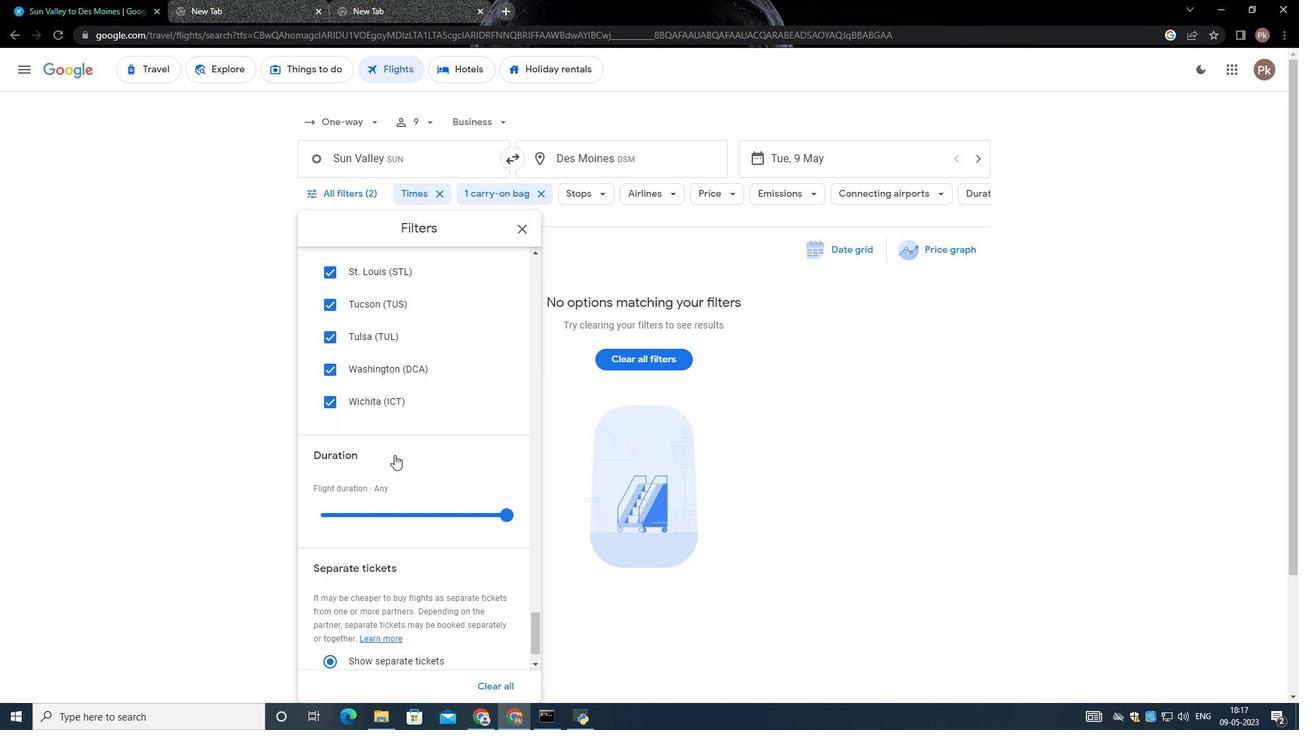 
Action: Mouse moved to (391, 469)
Screenshot: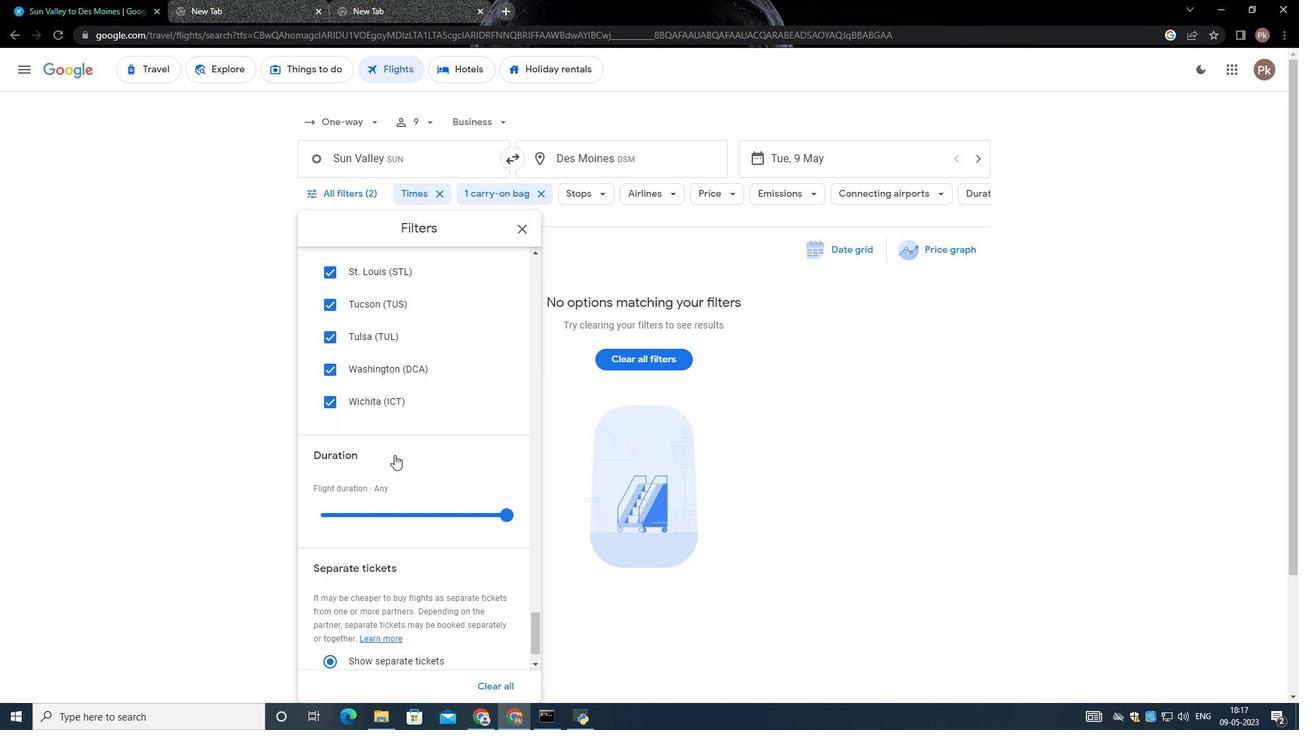 
Action: Mouse scrolled (391, 468) with delta (0, 0)
Screenshot: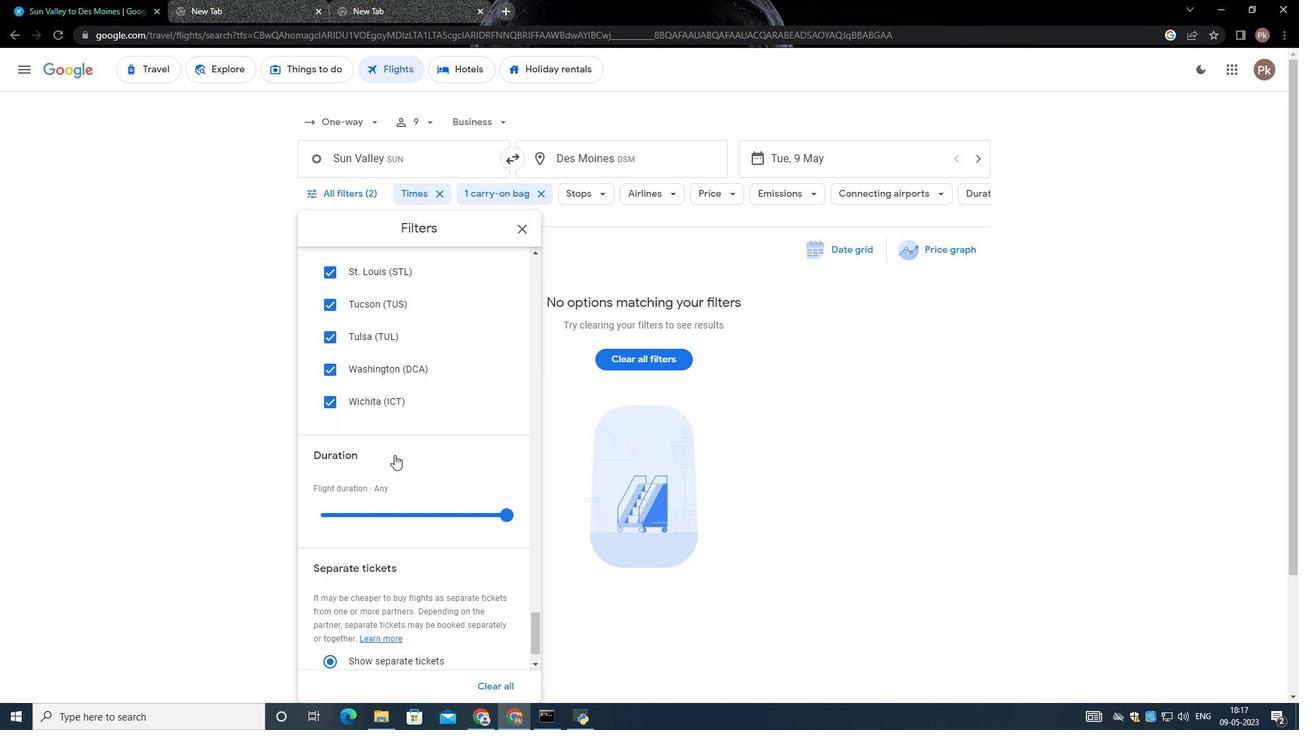 
Action: Mouse moved to (390, 473)
Screenshot: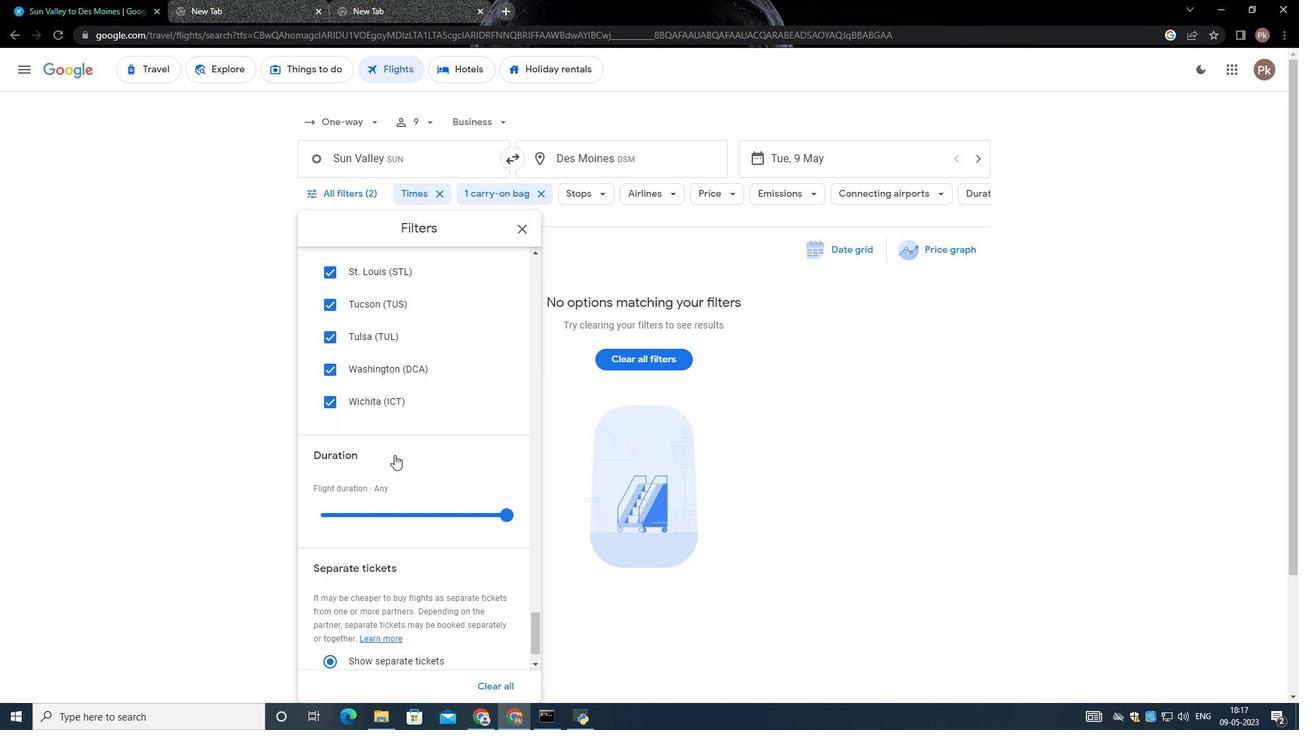 
Action: Mouse scrolled (390, 473) with delta (0, 0)
Screenshot: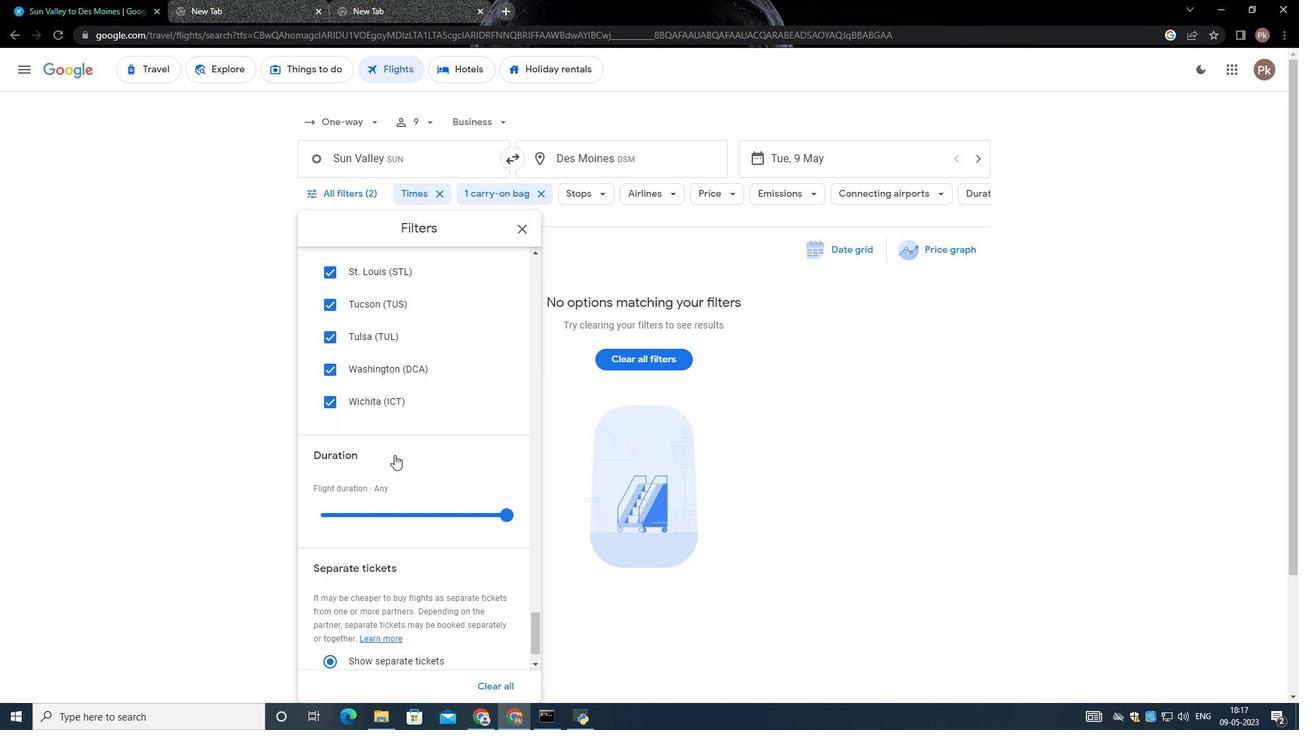 
Action: Mouse scrolled (390, 473) with delta (0, 0)
Screenshot: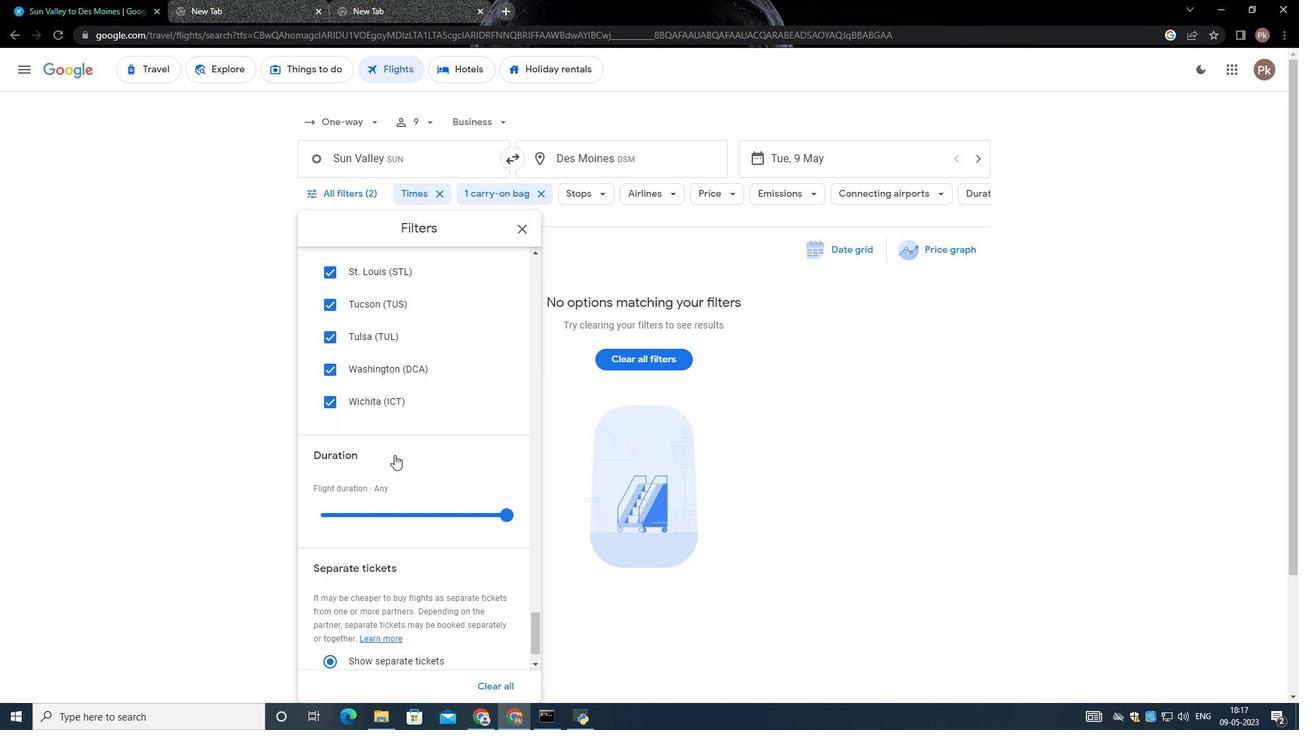
Action: Mouse moved to (390, 474)
Screenshot: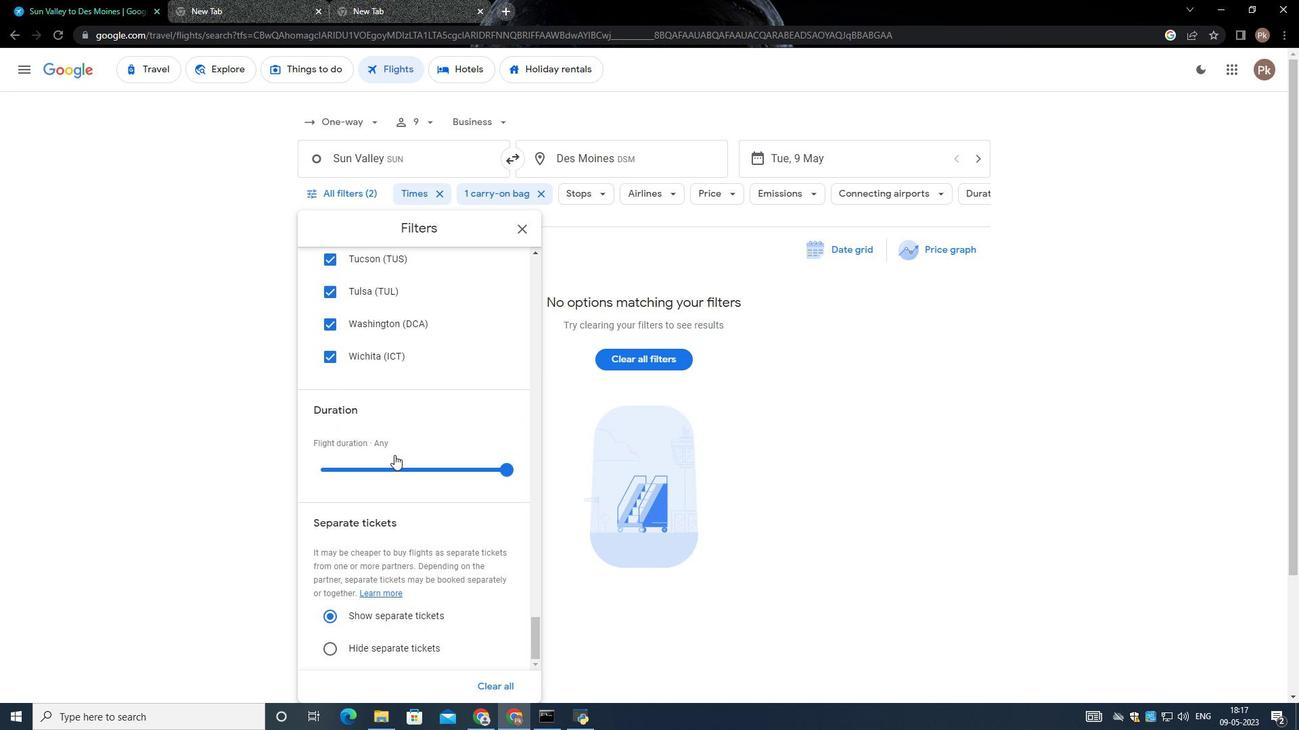 
Action: Mouse scrolled (390, 473) with delta (0, 0)
Screenshot: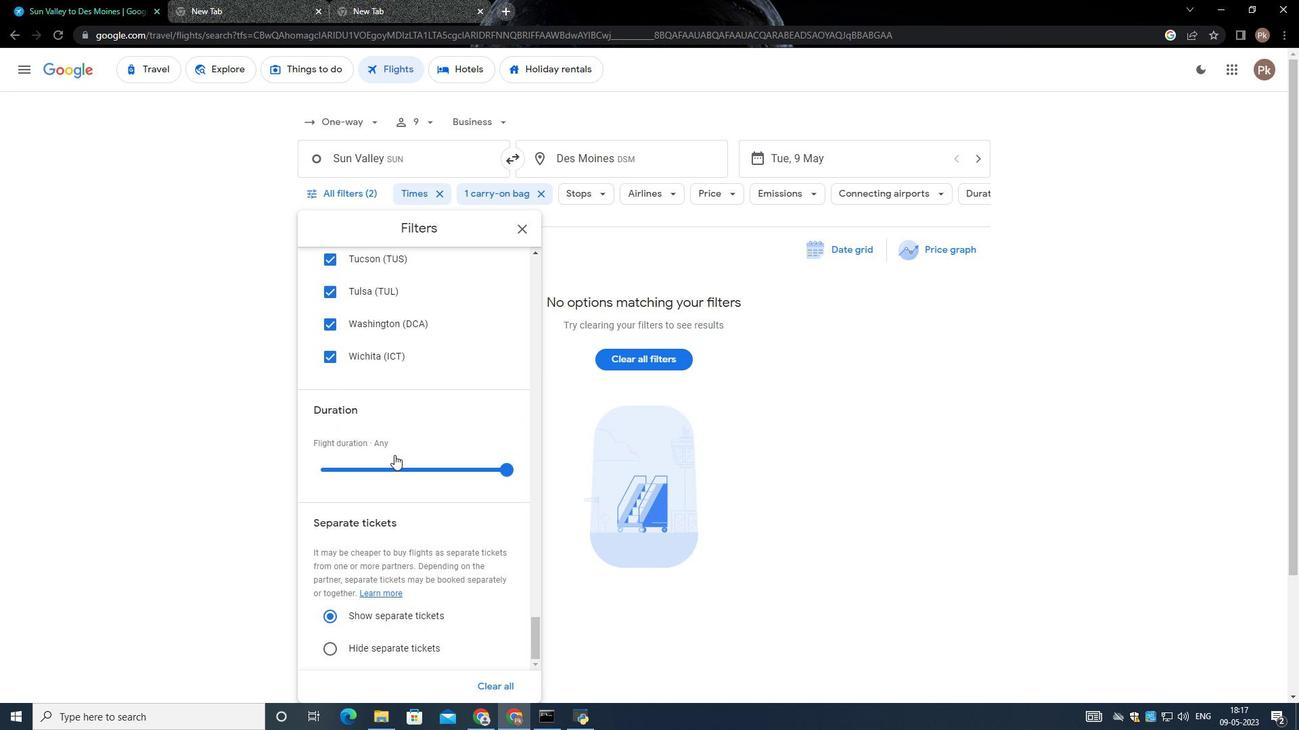 
Action: Mouse moved to (390, 475)
Screenshot: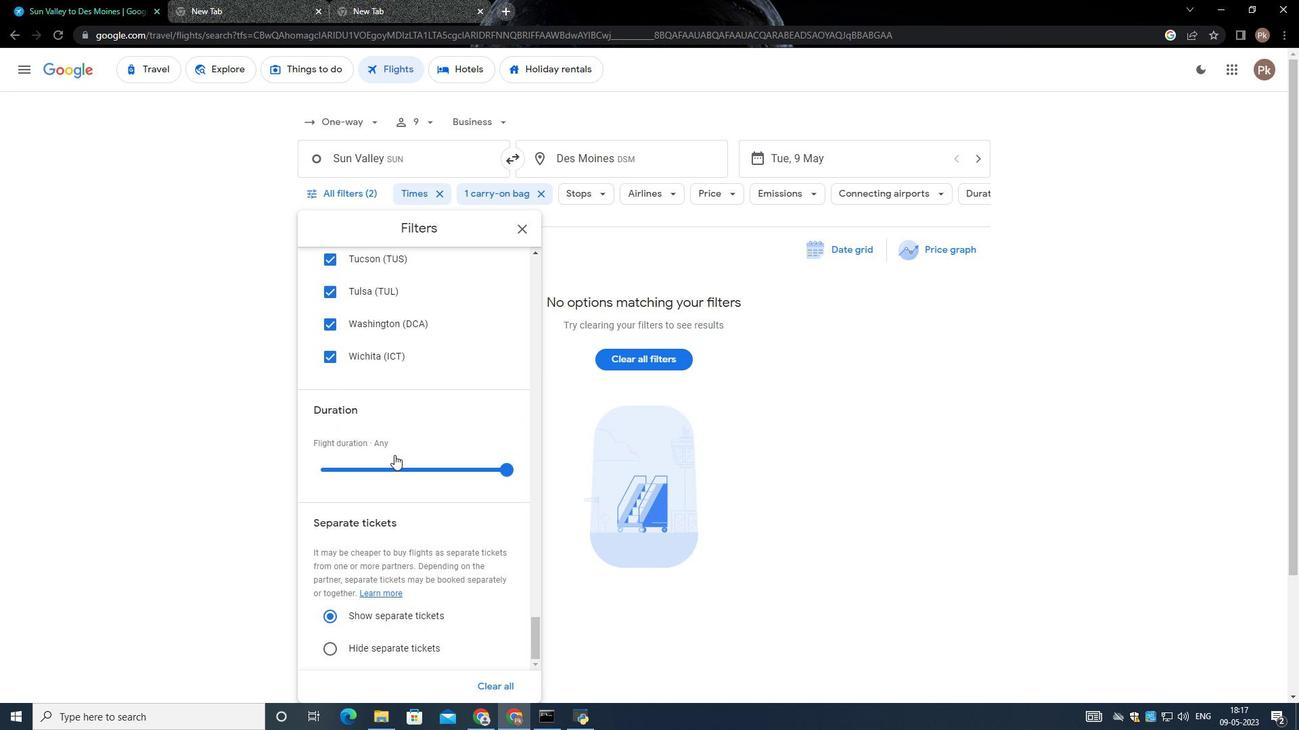 
Action: Mouse scrolled (390, 475) with delta (0, 0)
Screenshot: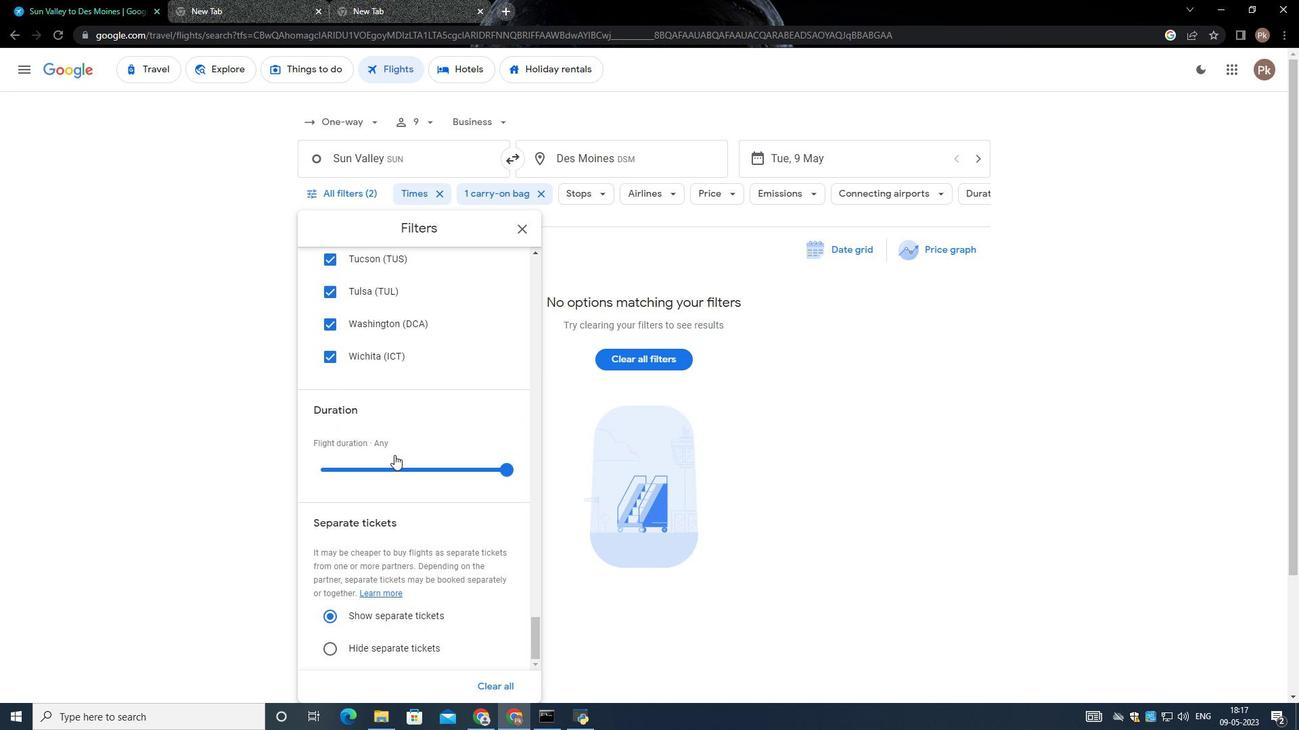 
Action: Mouse moved to (379, 501)
Screenshot: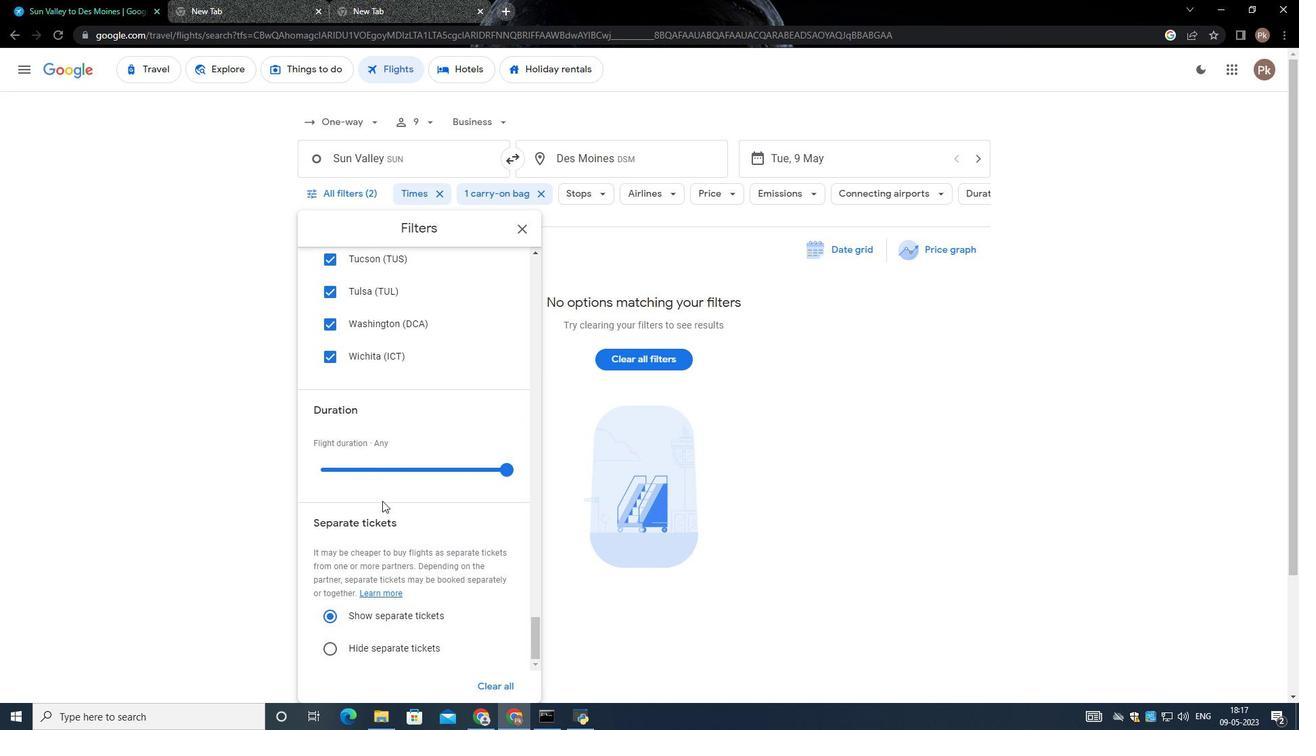 
